 Task: Look for Airbnb options in Bungo-Takada-shi, Japan from 11th December, 2023 to 17th December, 2023 for 1 adult. Place can be private room with 1  bedroom having 1 bed and 1 bathroom. Property type can be hotel.
Action: Mouse moved to (442, 164)
Screenshot: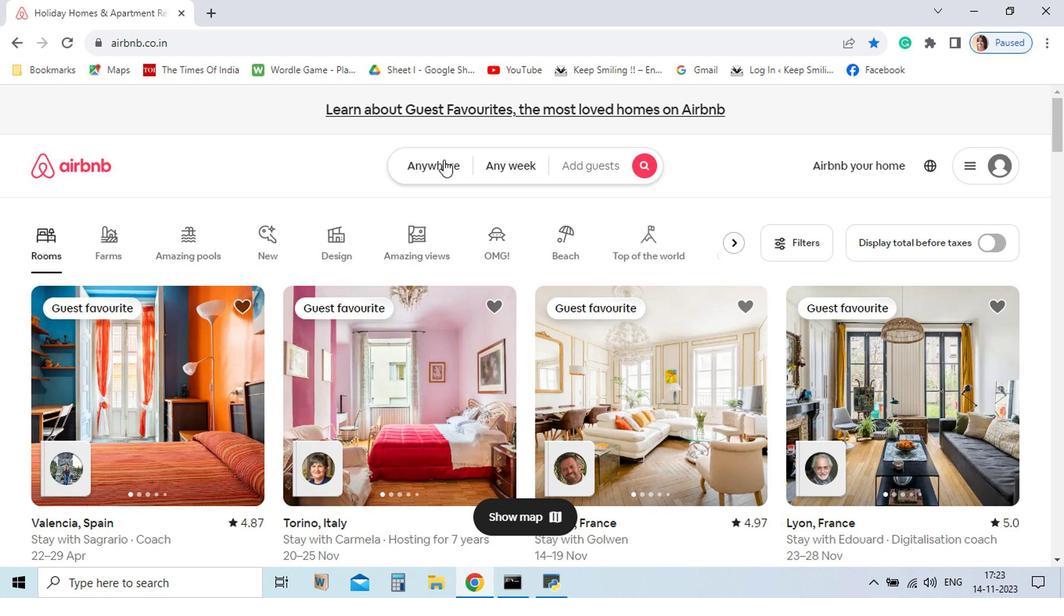 
Action: Mouse pressed left at (442, 164)
Screenshot: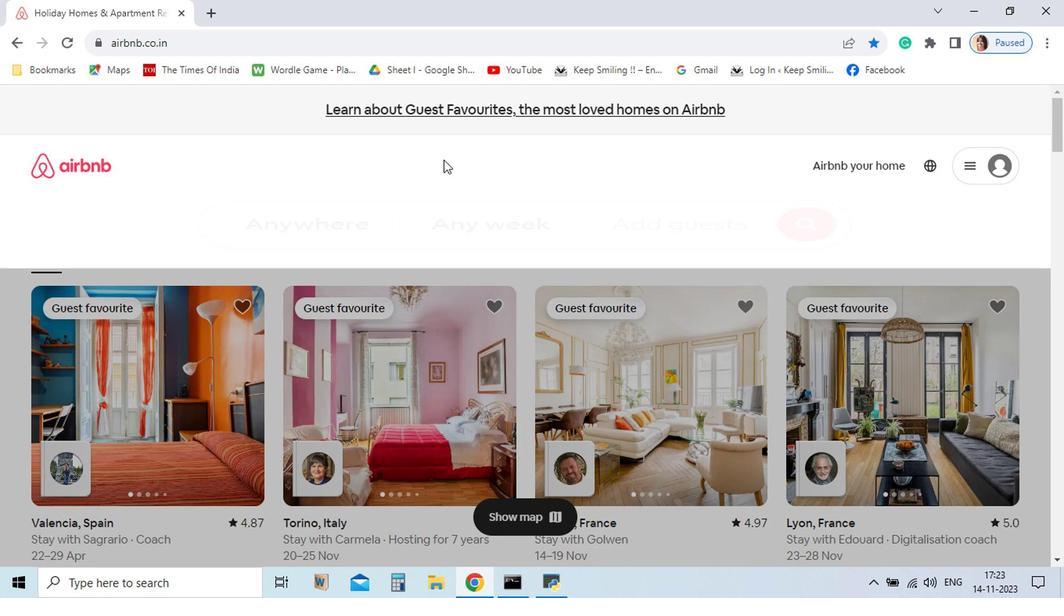 
Action: Mouse moved to (438, 195)
Screenshot: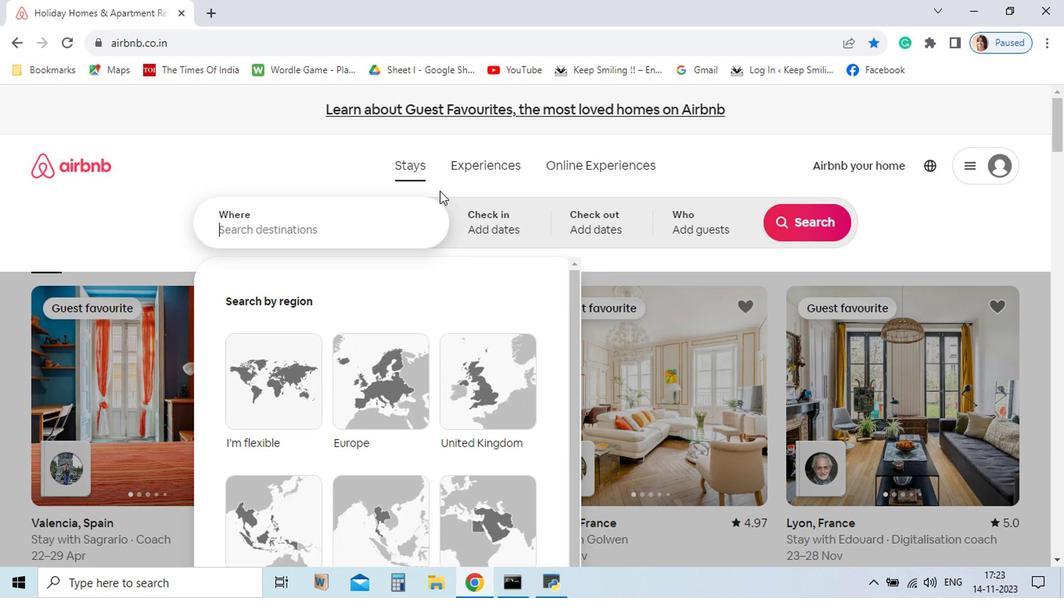
Action: Key pressed <Key.shift>Bungo-<Key.shift>Taka
Screenshot: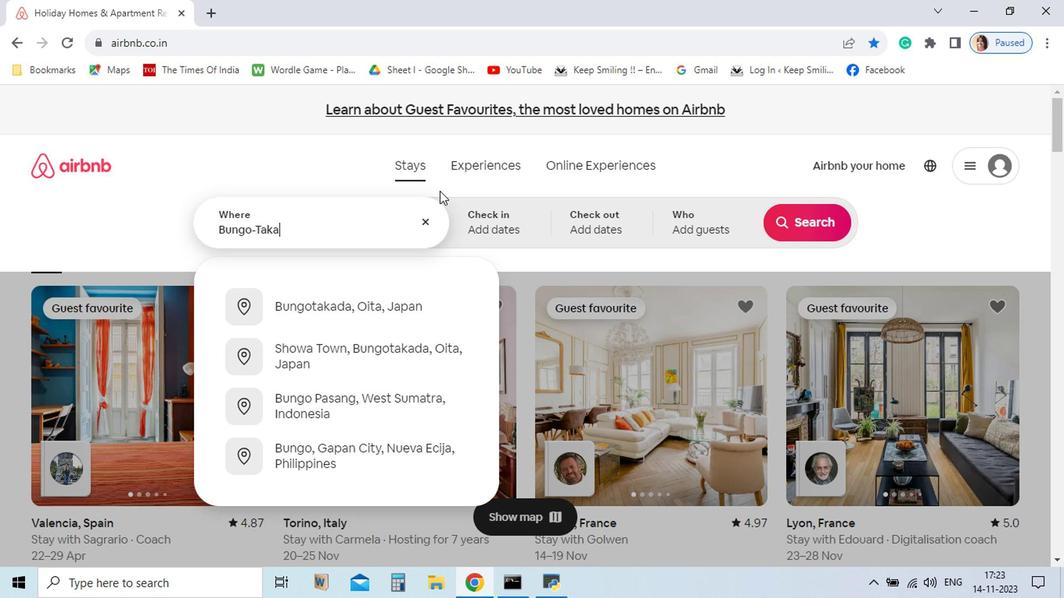 
Action: Mouse moved to (405, 313)
Screenshot: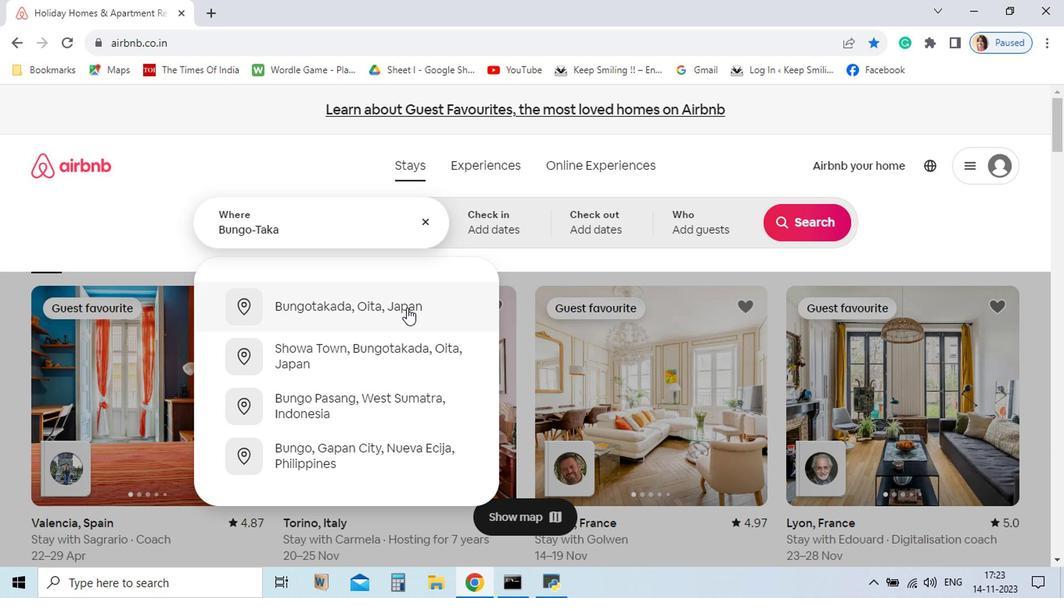 
Action: Mouse pressed left at (405, 313)
Screenshot: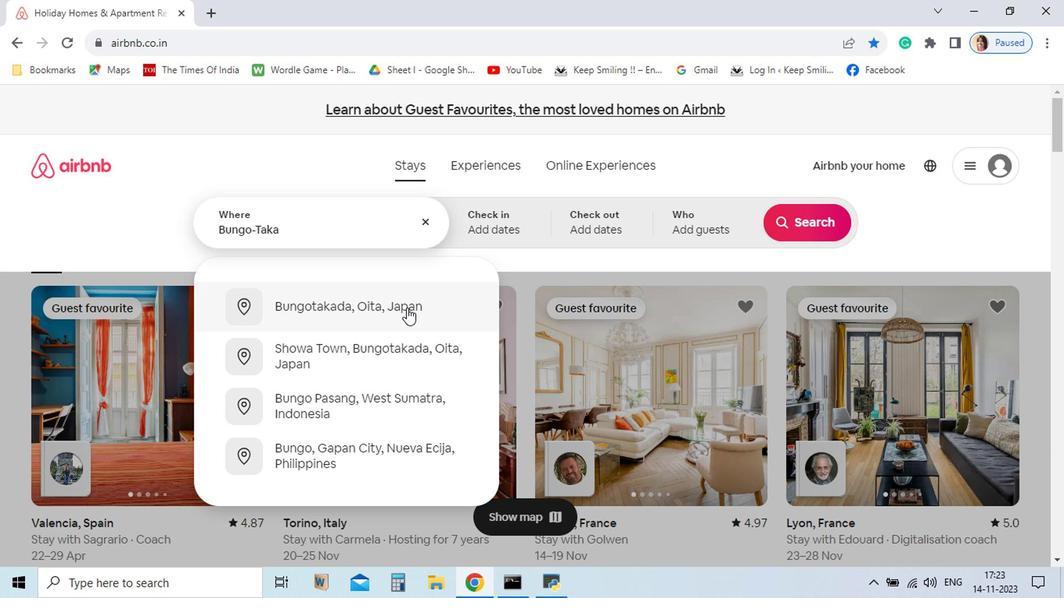 
Action: Mouse moved to (314, 235)
Screenshot: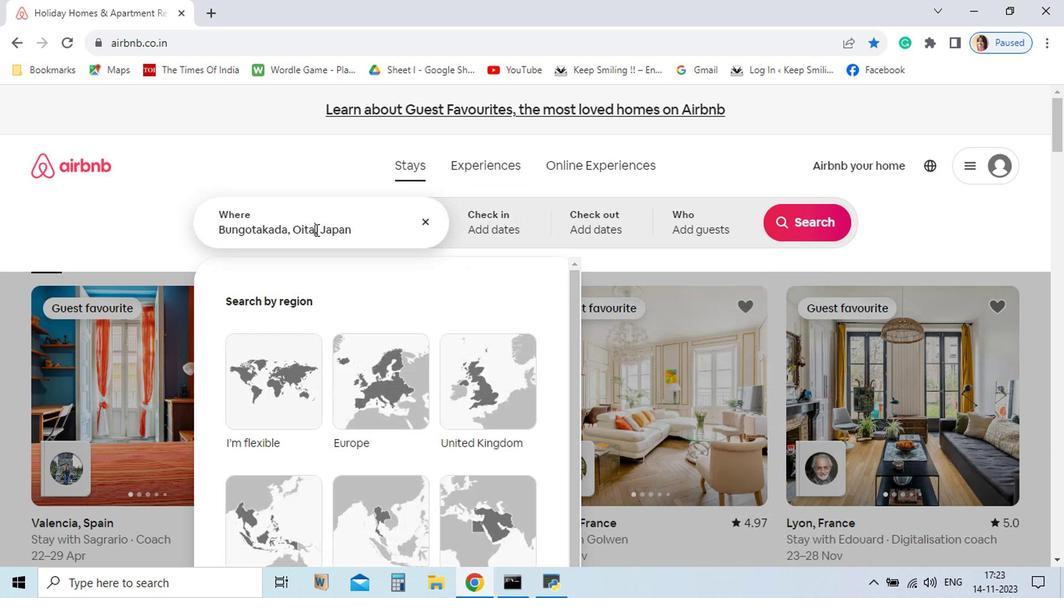 
Action: Mouse pressed left at (314, 235)
Screenshot: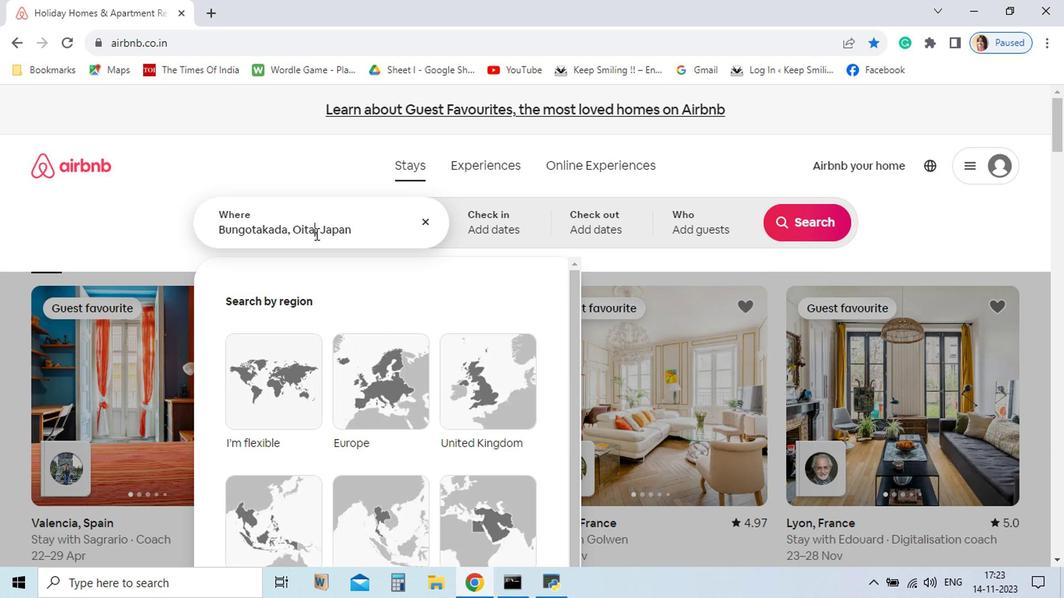 
Action: Mouse moved to (314, 238)
Screenshot: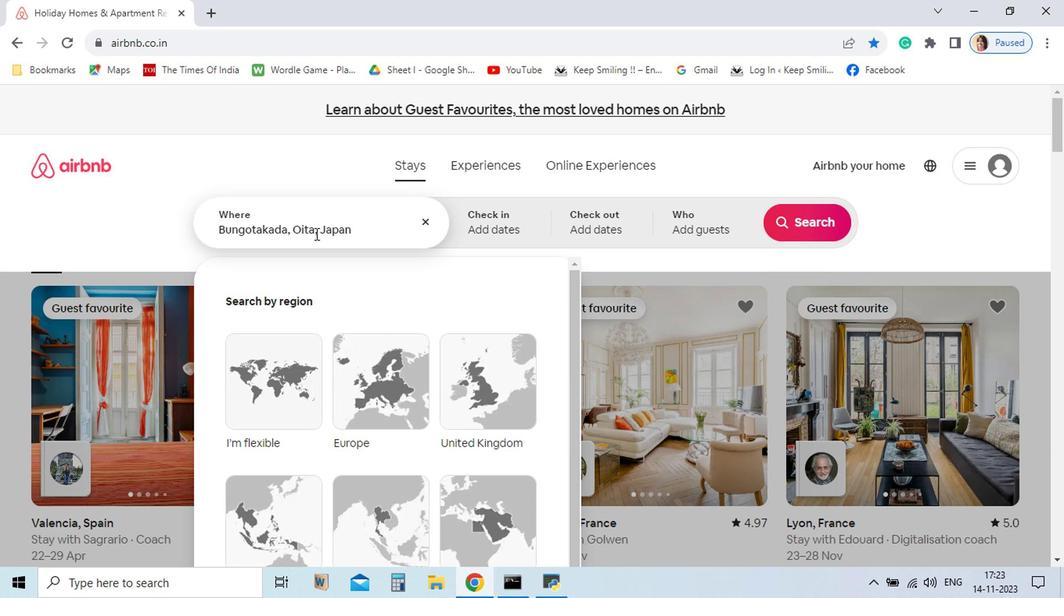 
Action: Key pressed <Key.backspace><Key.backspace><Key.backspace><Key.backspace><Key.backspace><Key.backspace>-shi
Screenshot: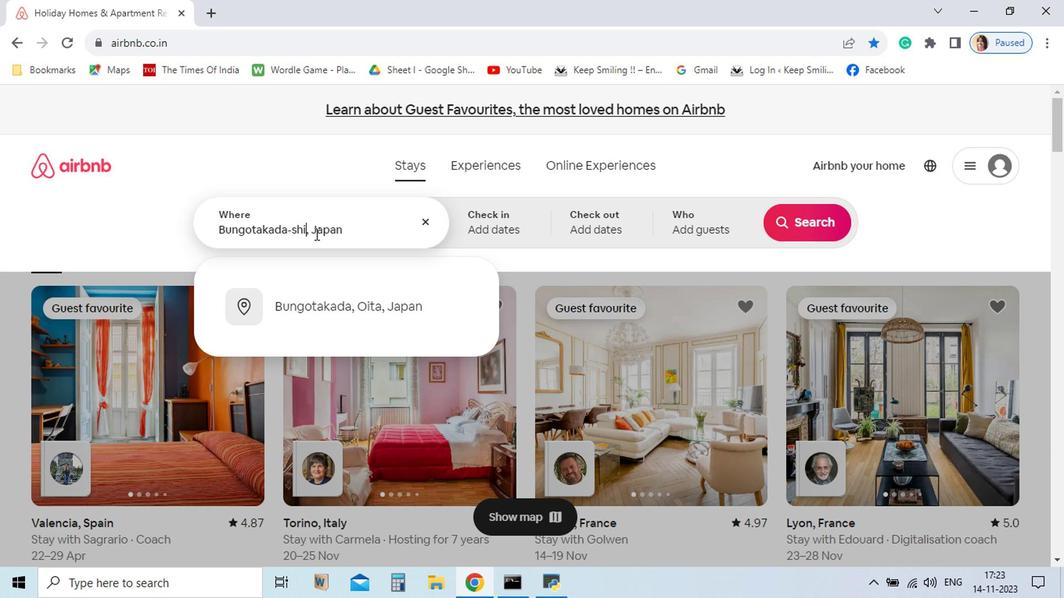 
Action: Mouse moved to (344, 236)
Screenshot: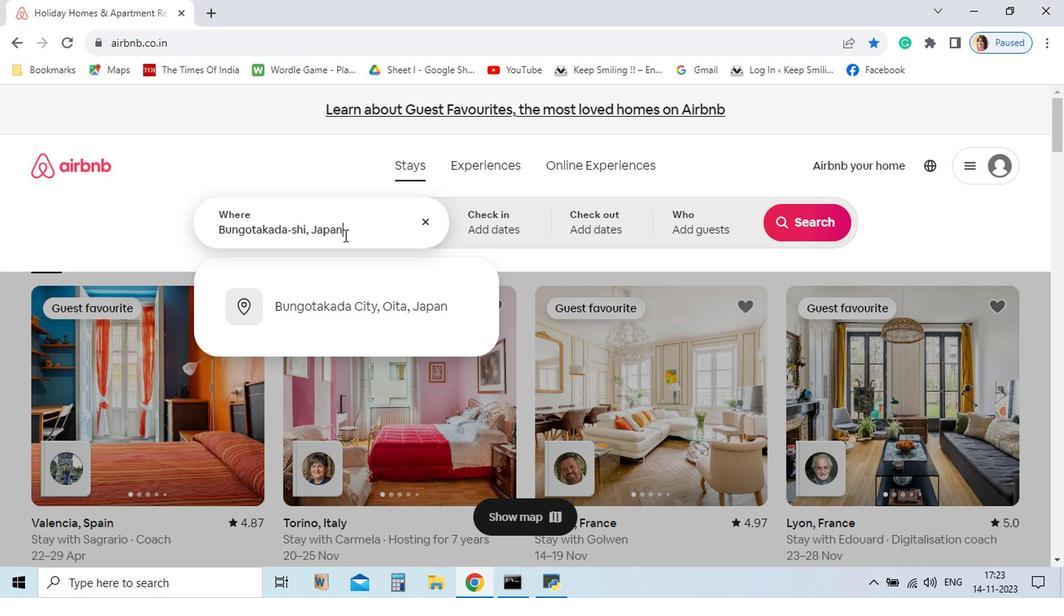 
Action: Mouse pressed left at (344, 236)
Screenshot: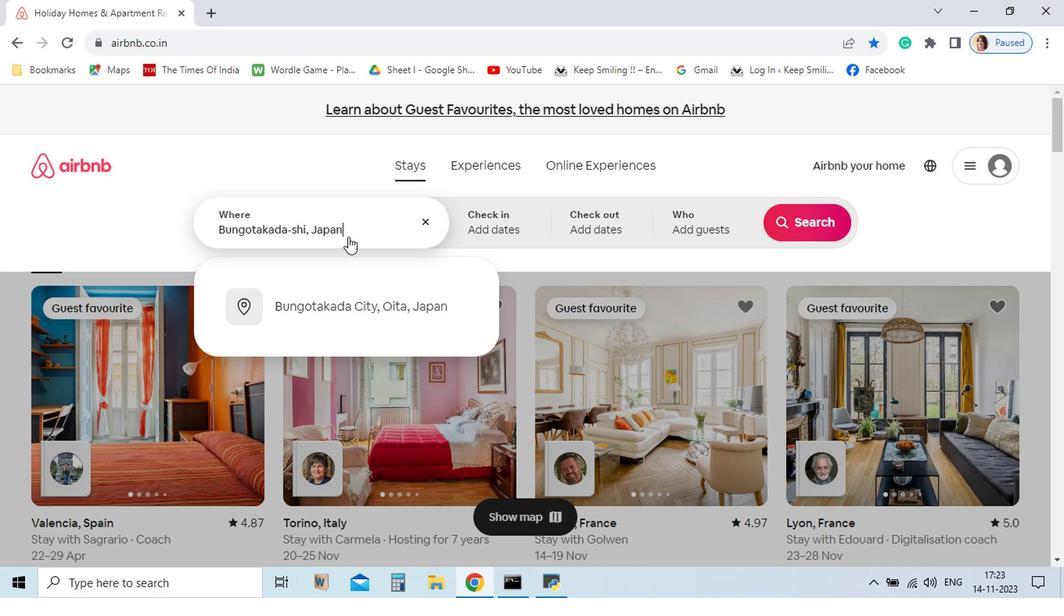 
Action: Mouse moved to (347, 242)
Screenshot: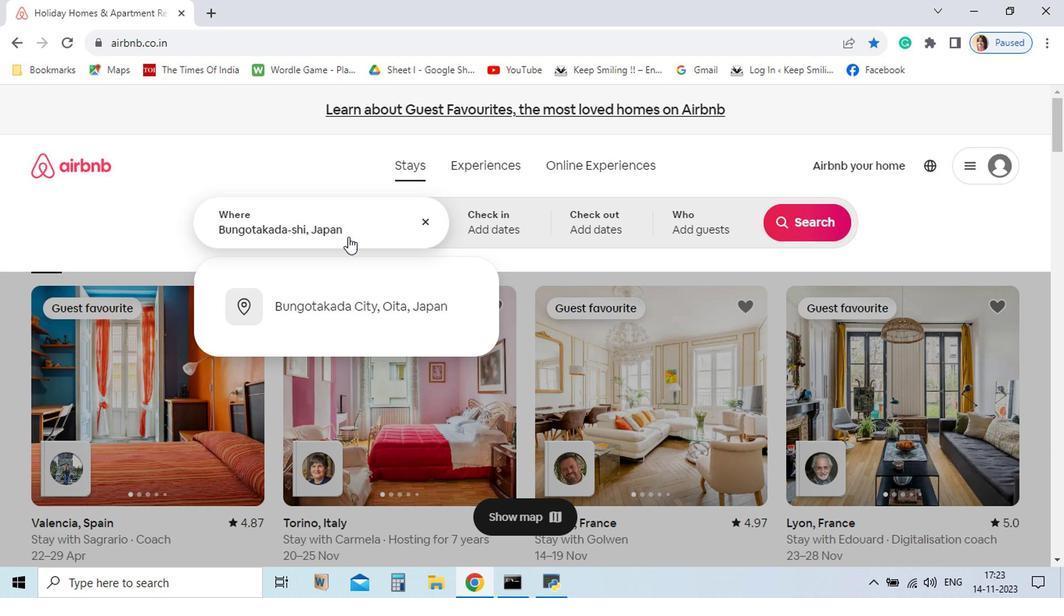 
Action: Key pressed <Key.enter>
Screenshot: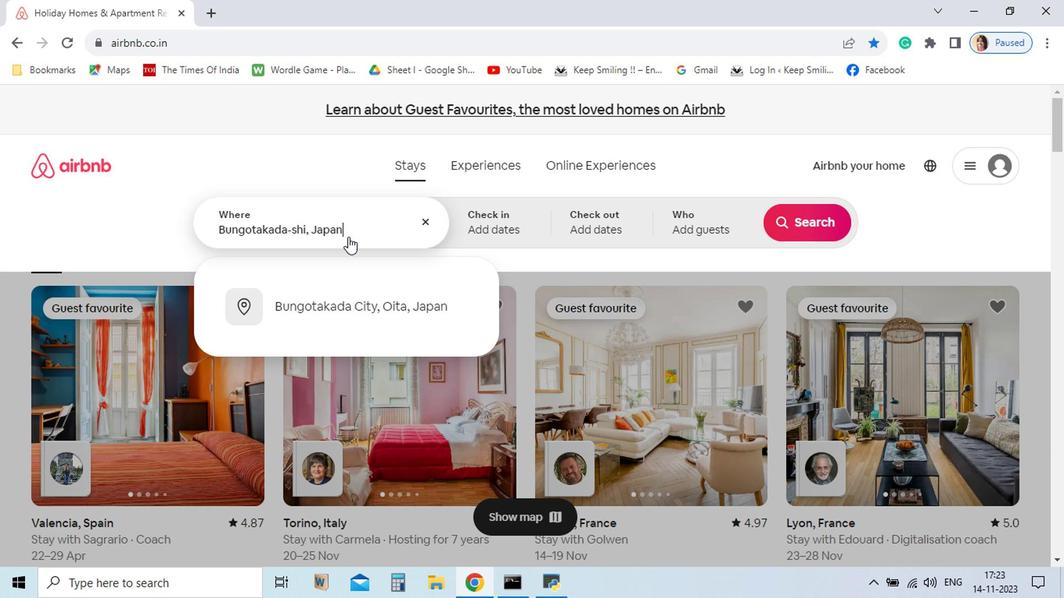 
Action: Mouse moved to (593, 502)
Screenshot: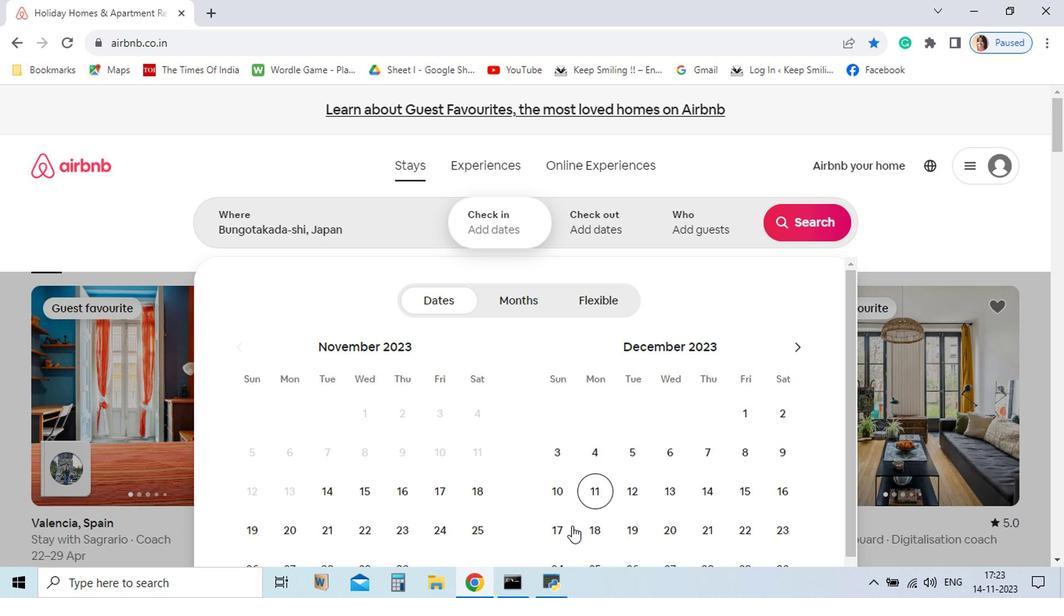 
Action: Mouse pressed left at (593, 502)
Screenshot: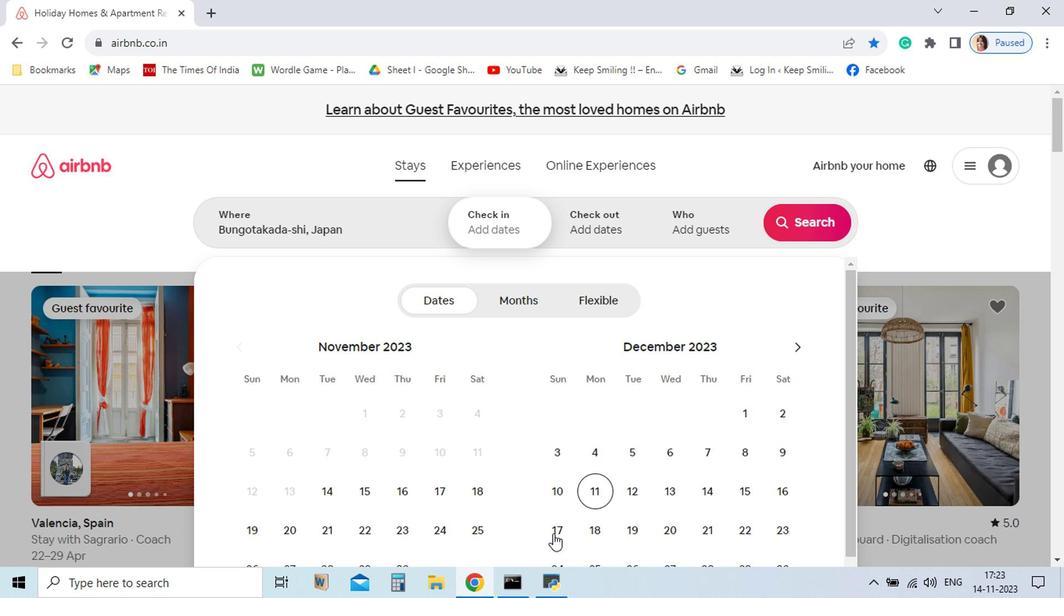 
Action: Mouse moved to (552, 540)
Screenshot: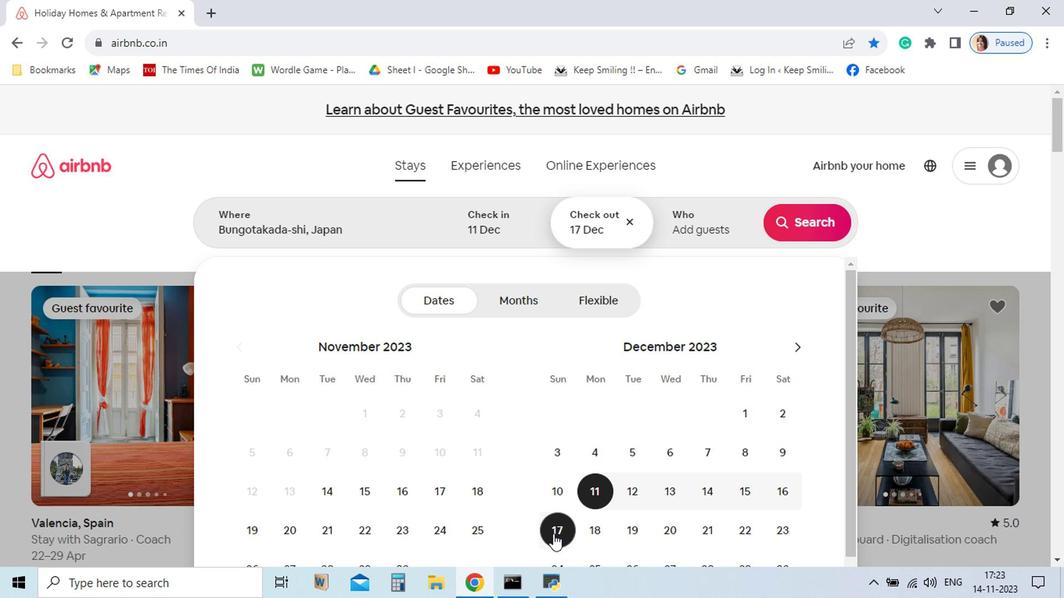 
Action: Mouse pressed left at (552, 540)
Screenshot: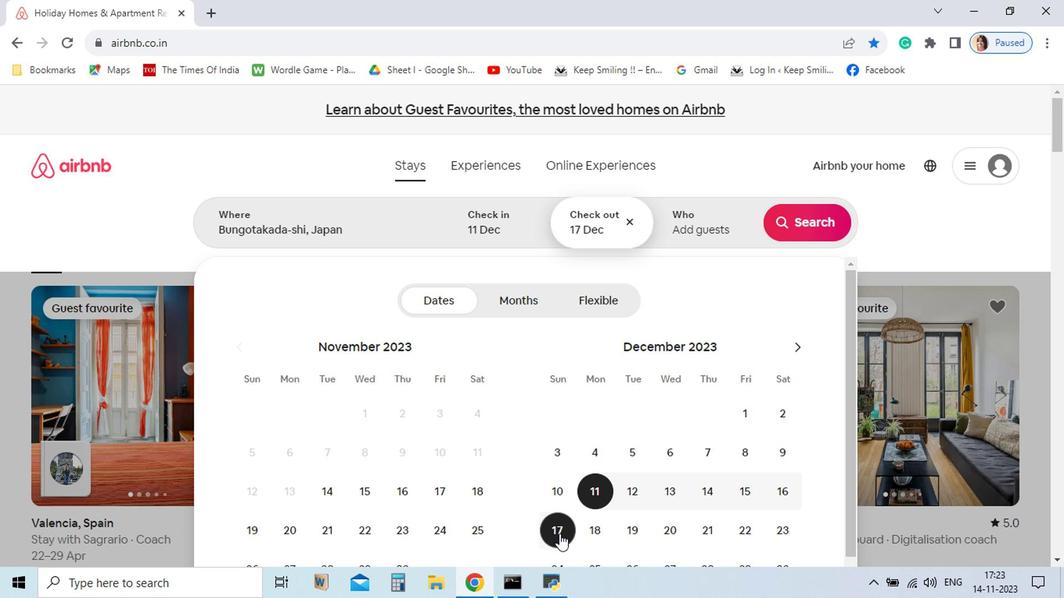 
Action: Mouse moved to (703, 227)
Screenshot: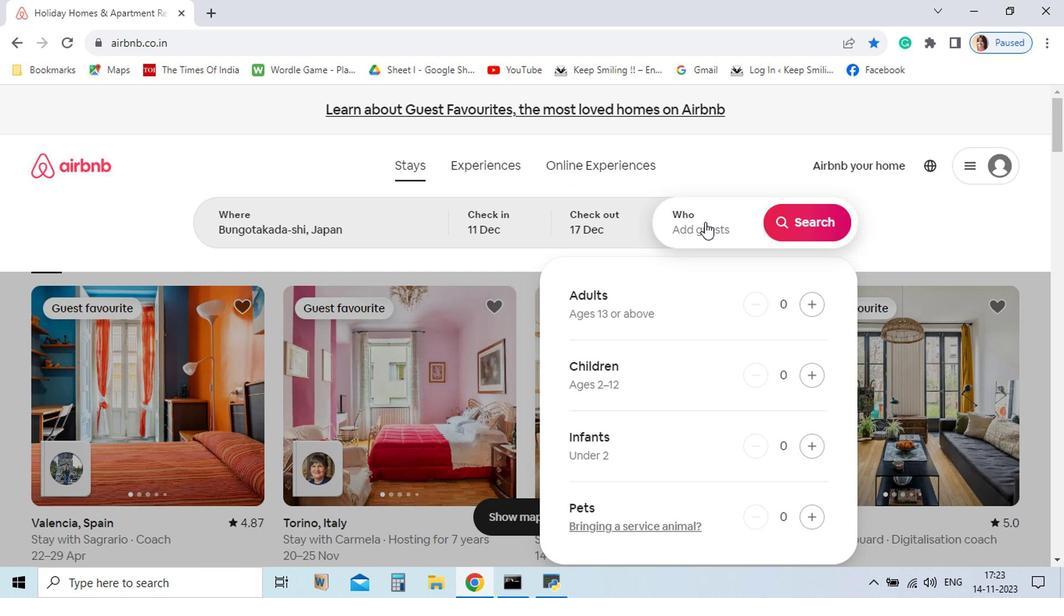 
Action: Mouse pressed left at (703, 227)
Screenshot: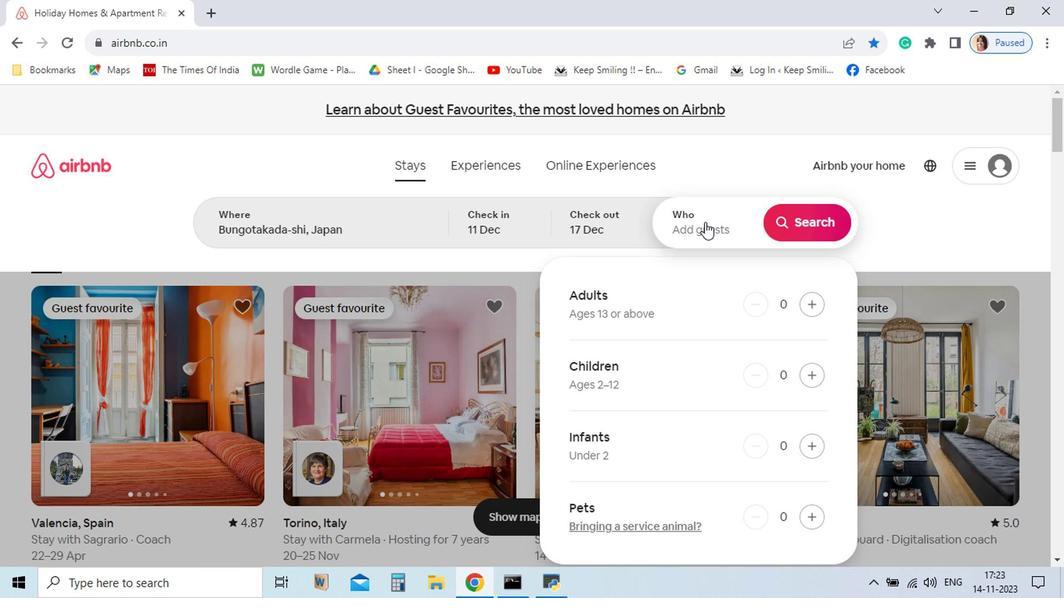 
Action: Mouse moved to (809, 312)
Screenshot: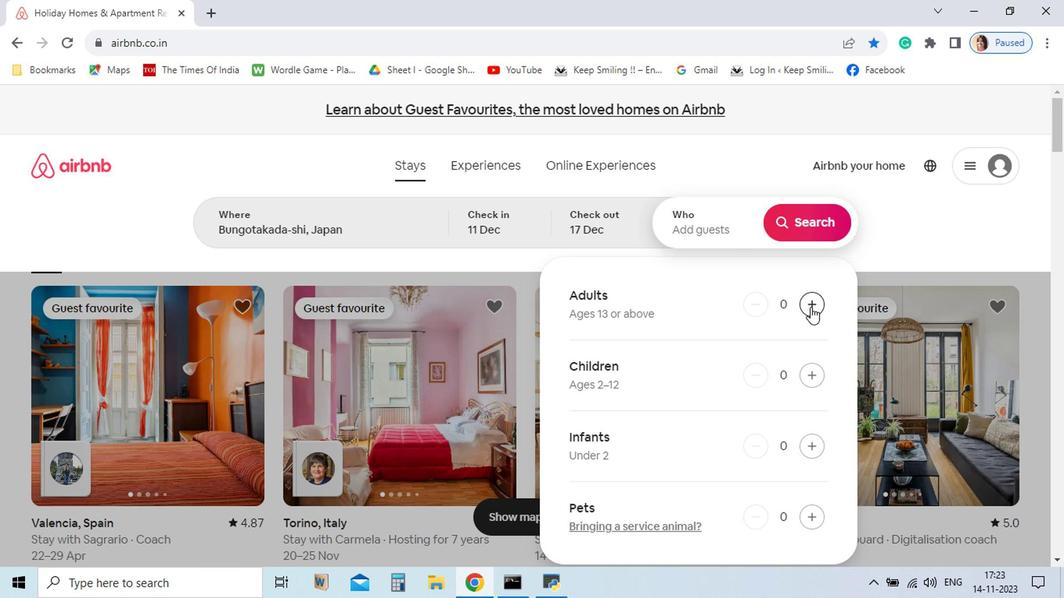 
Action: Mouse pressed left at (809, 312)
Screenshot: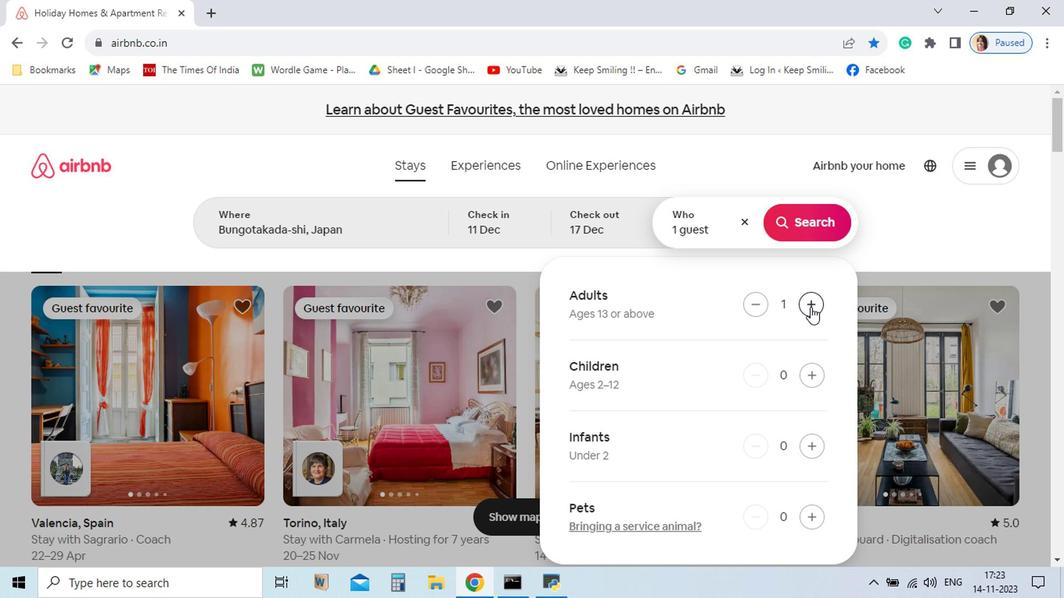 
Action: Mouse moved to (821, 230)
Screenshot: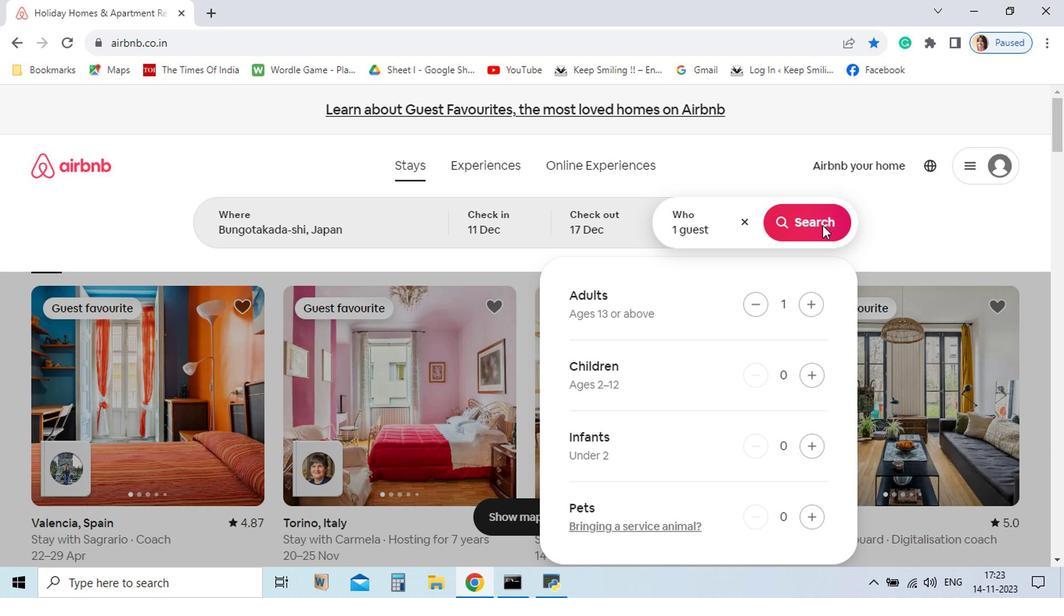 
Action: Mouse pressed left at (821, 230)
Screenshot: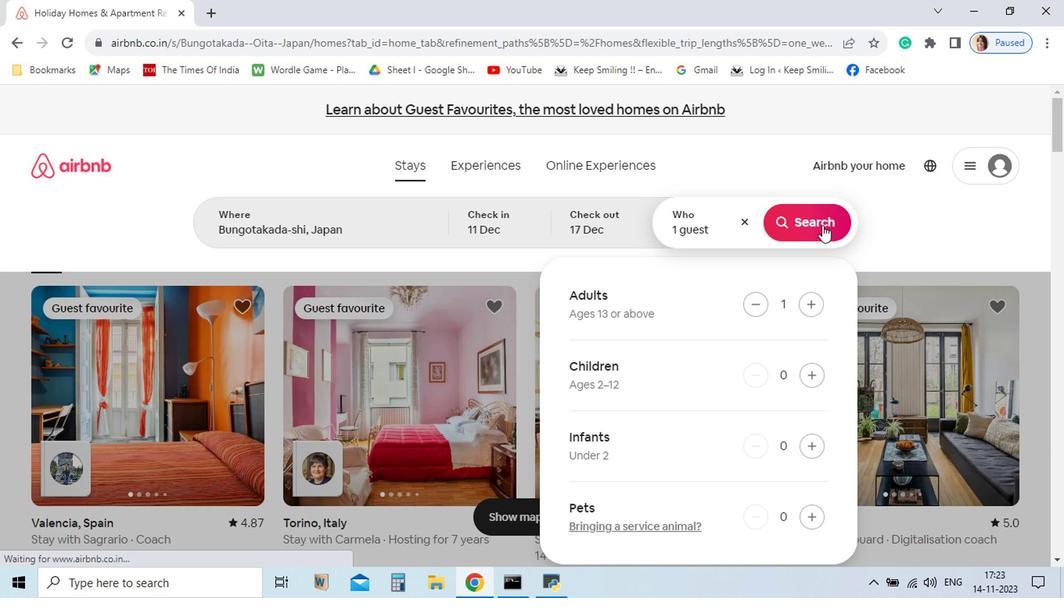 
Action: Mouse moved to (815, 179)
Screenshot: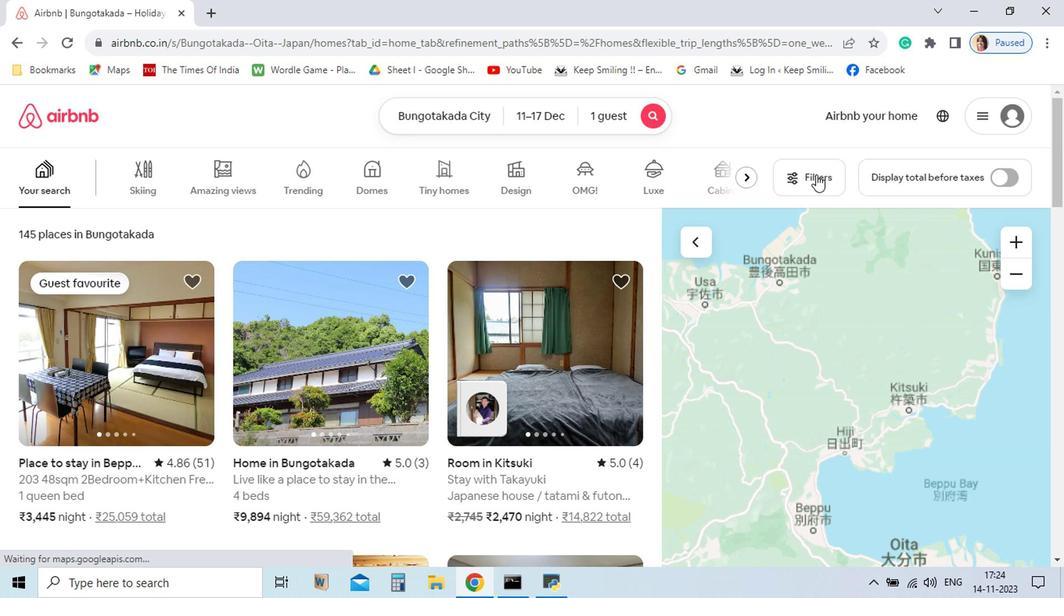 
Action: Mouse pressed left at (815, 179)
Screenshot: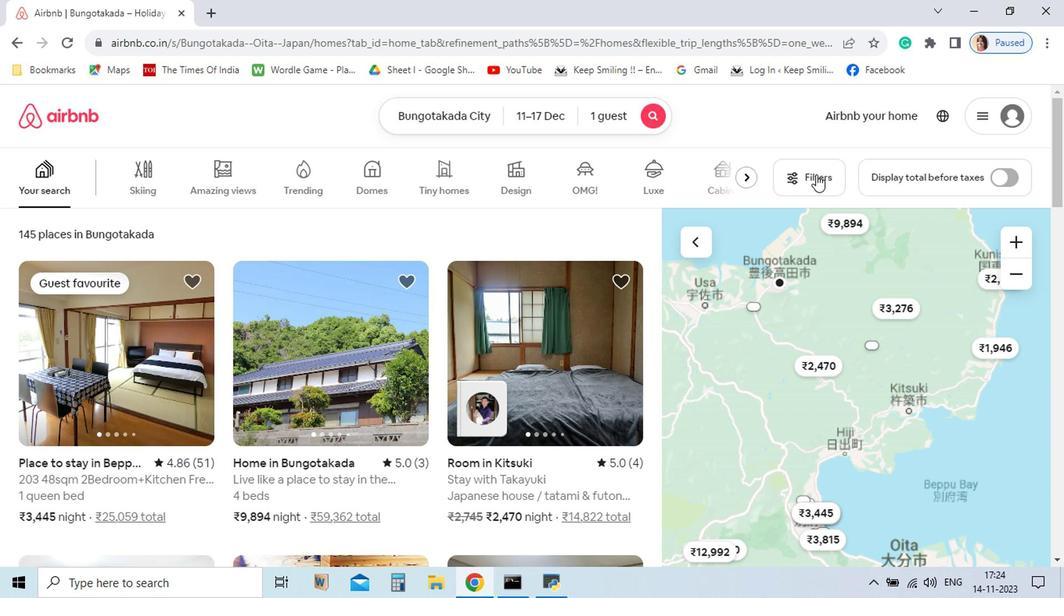 
Action: Mouse pressed left at (815, 179)
Screenshot: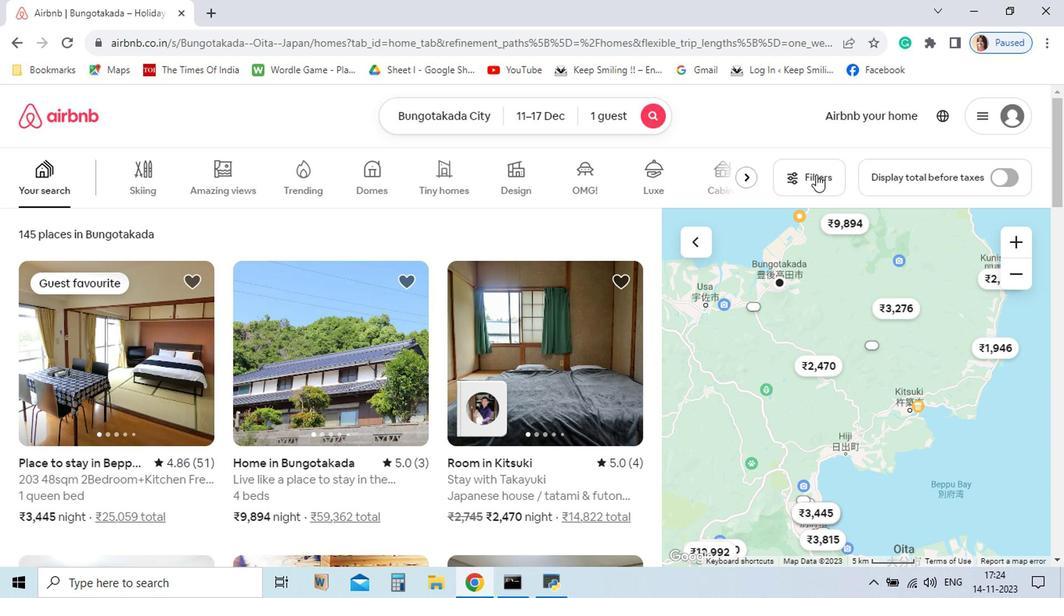 
Action: Mouse moved to (827, 209)
Screenshot: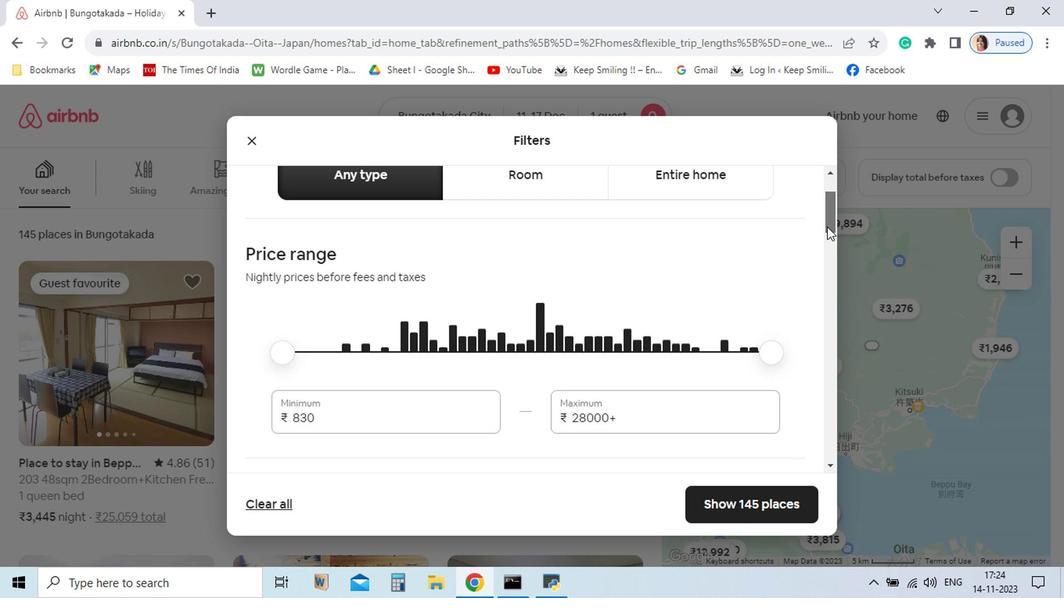 
Action: Mouse pressed left at (827, 209)
Screenshot: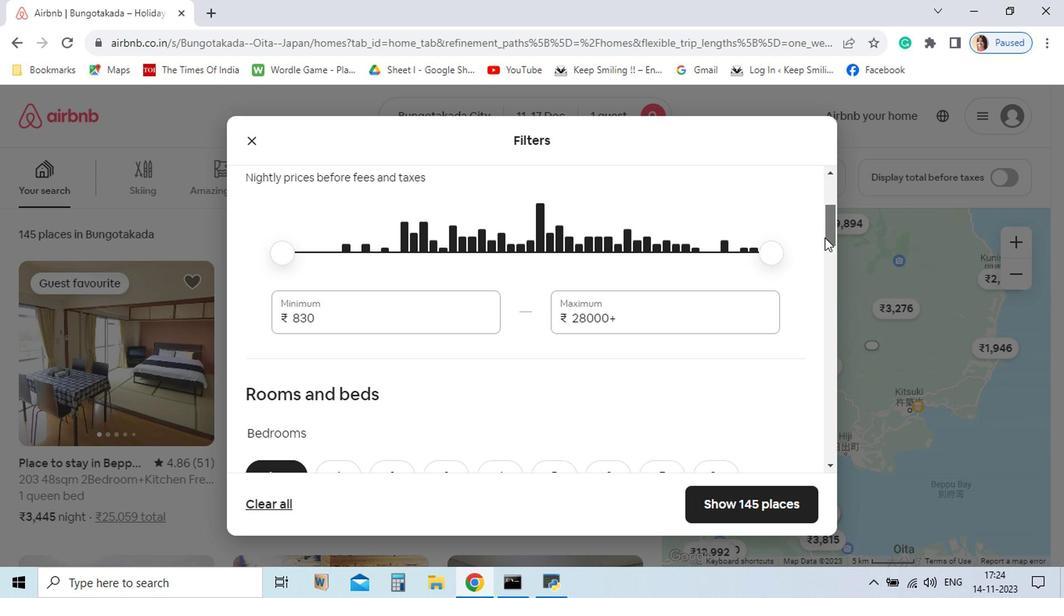 
Action: Mouse moved to (347, 272)
Screenshot: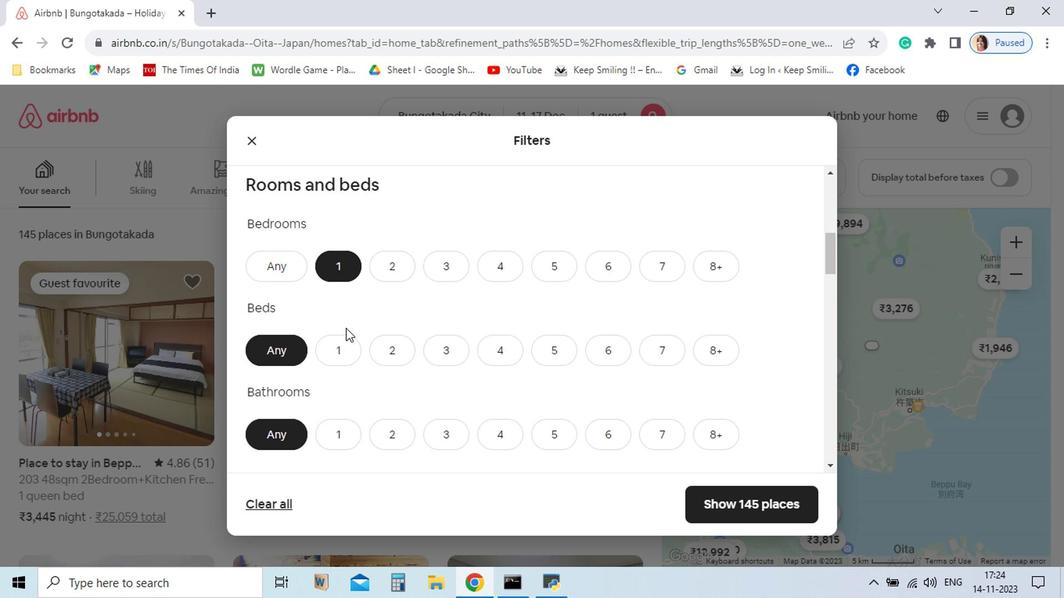 
Action: Mouse pressed left at (347, 272)
Screenshot: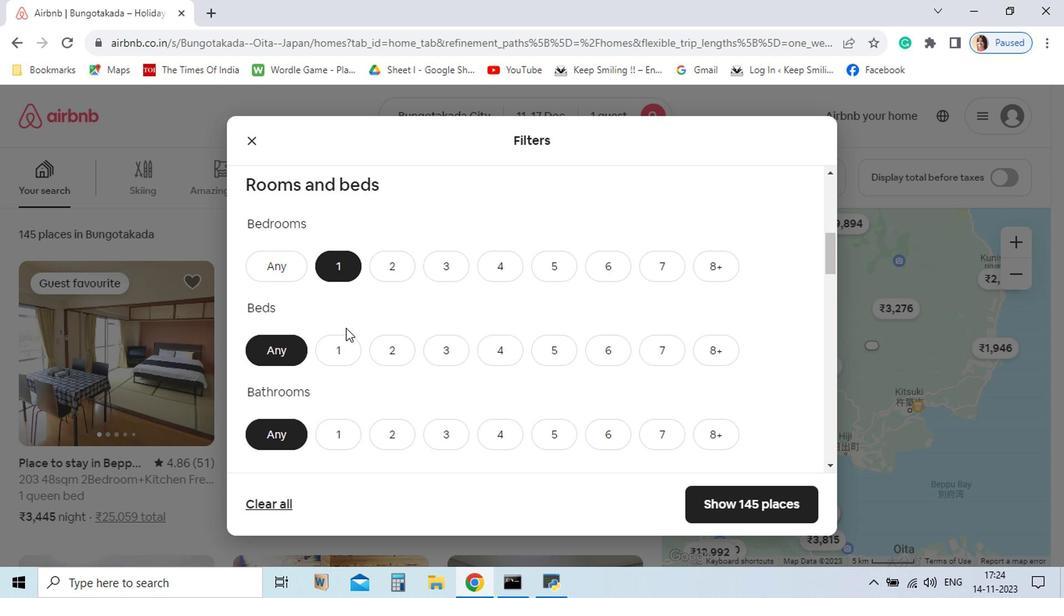 
Action: Mouse moved to (344, 353)
Screenshot: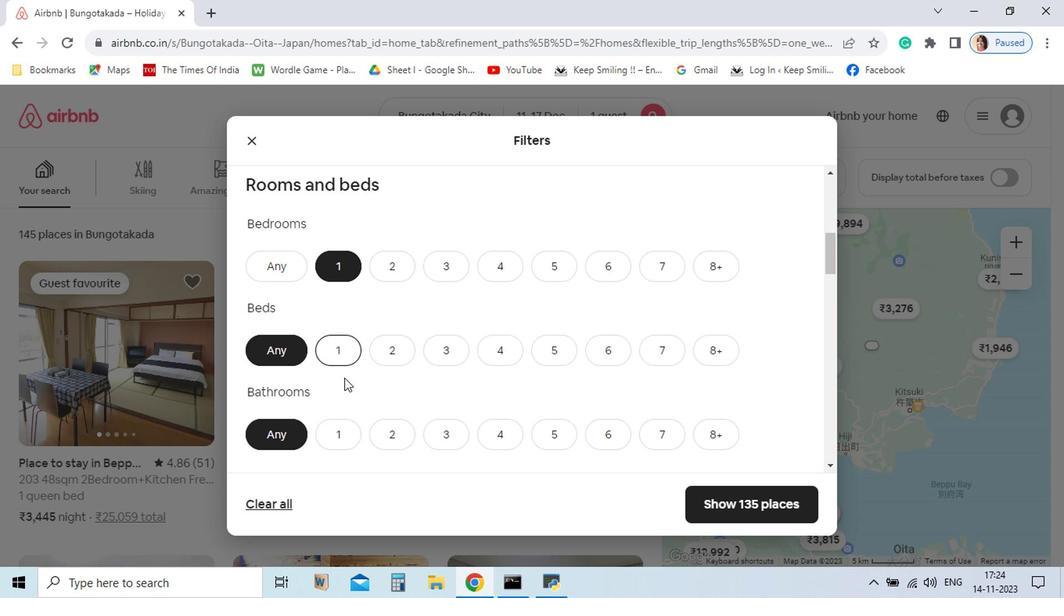 
Action: Mouse pressed left at (344, 353)
Screenshot: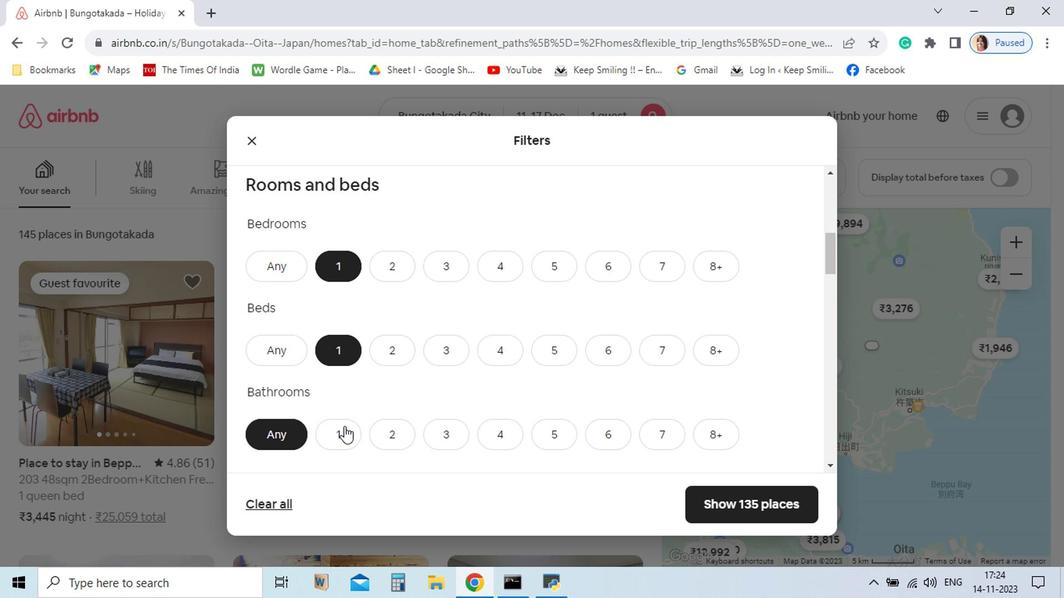 
Action: Mouse moved to (343, 435)
Screenshot: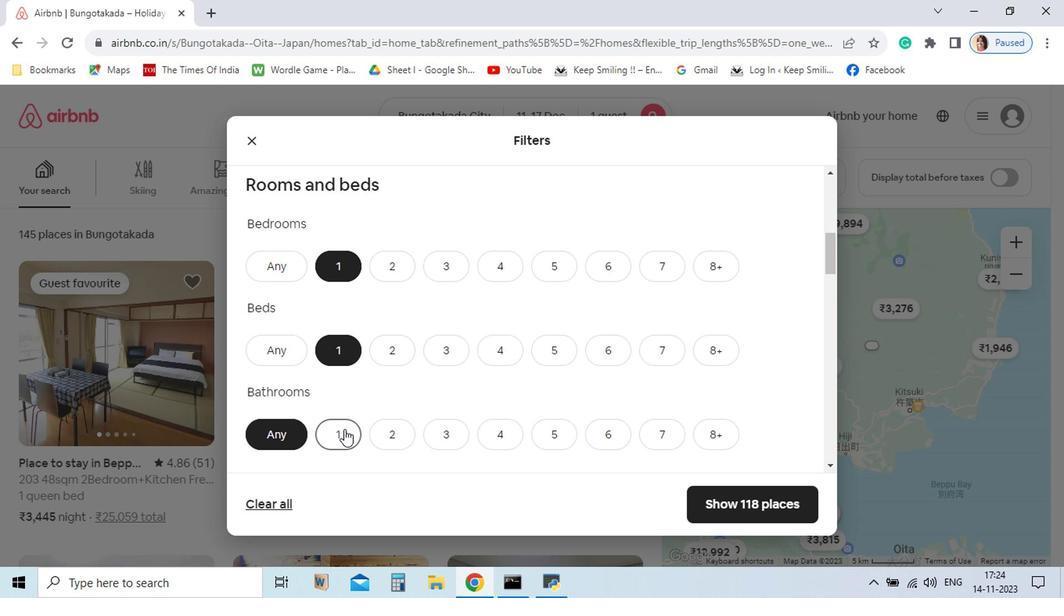 
Action: Mouse pressed left at (343, 435)
Screenshot: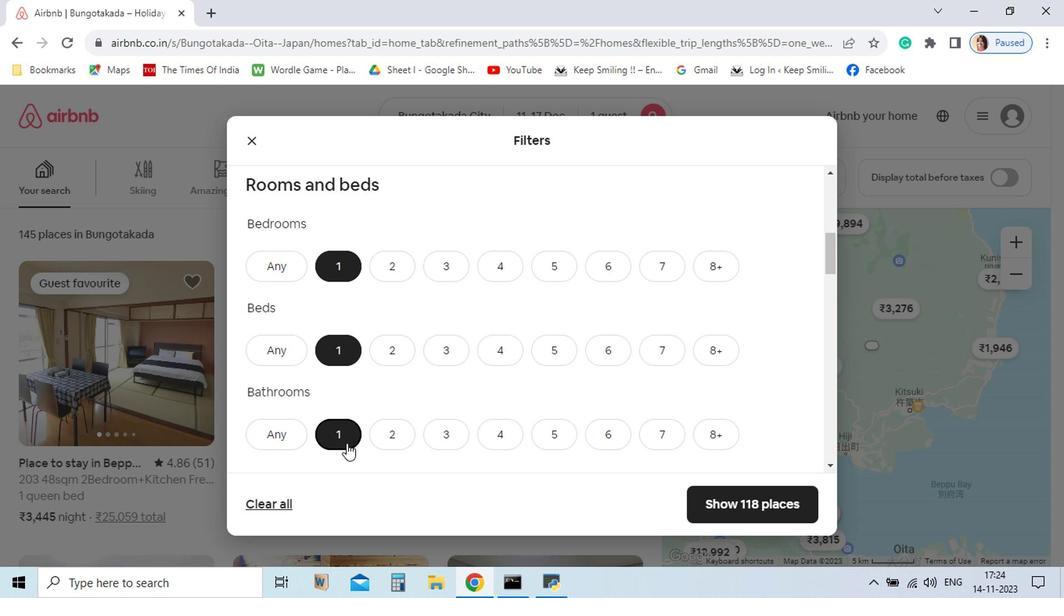 
Action: Mouse moved to (400, 400)
Screenshot: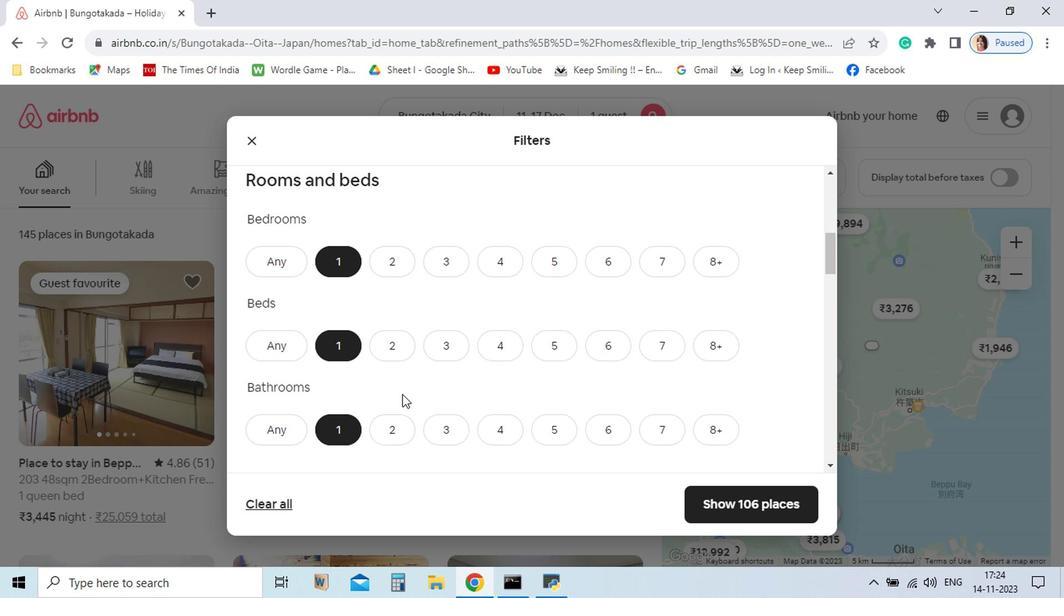 
Action: Mouse scrolled (400, 399) with delta (0, 0)
Screenshot: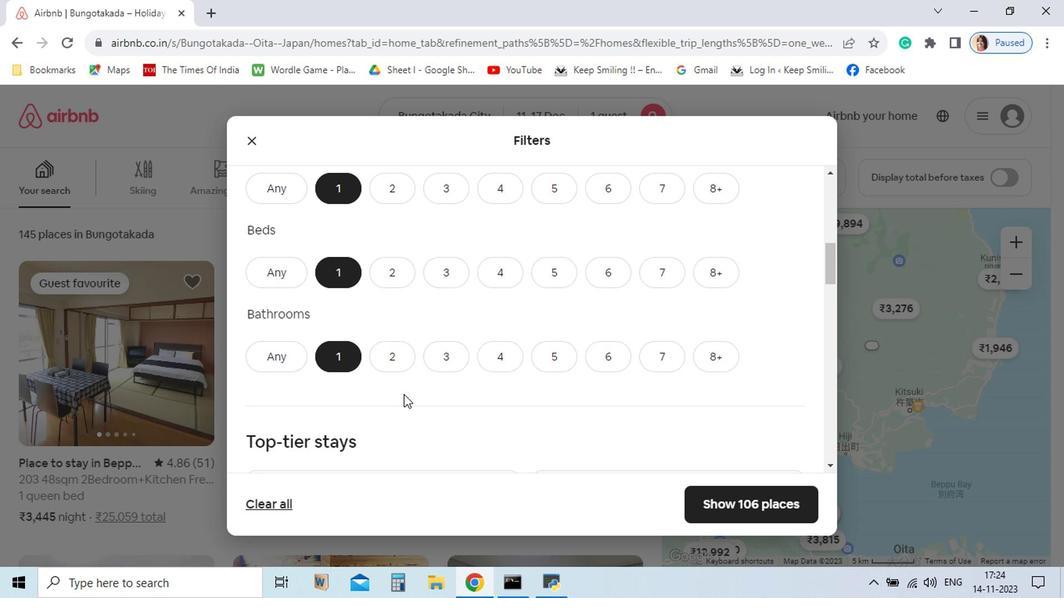
Action: Mouse moved to (402, 400)
Screenshot: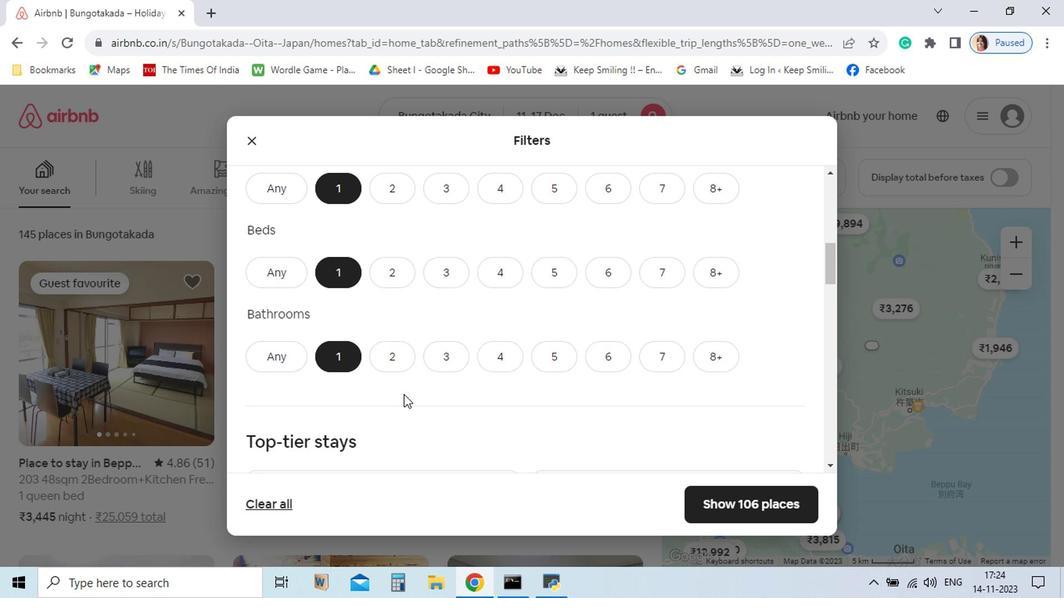 
Action: Mouse scrolled (402, 399) with delta (0, 0)
Screenshot: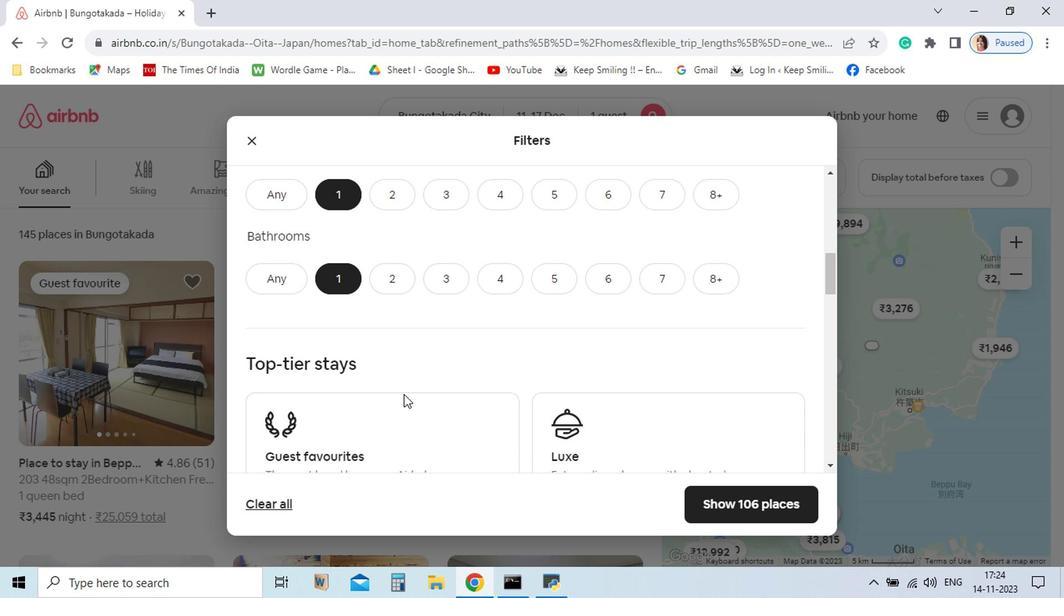 
Action: Mouse scrolled (402, 399) with delta (0, 0)
Screenshot: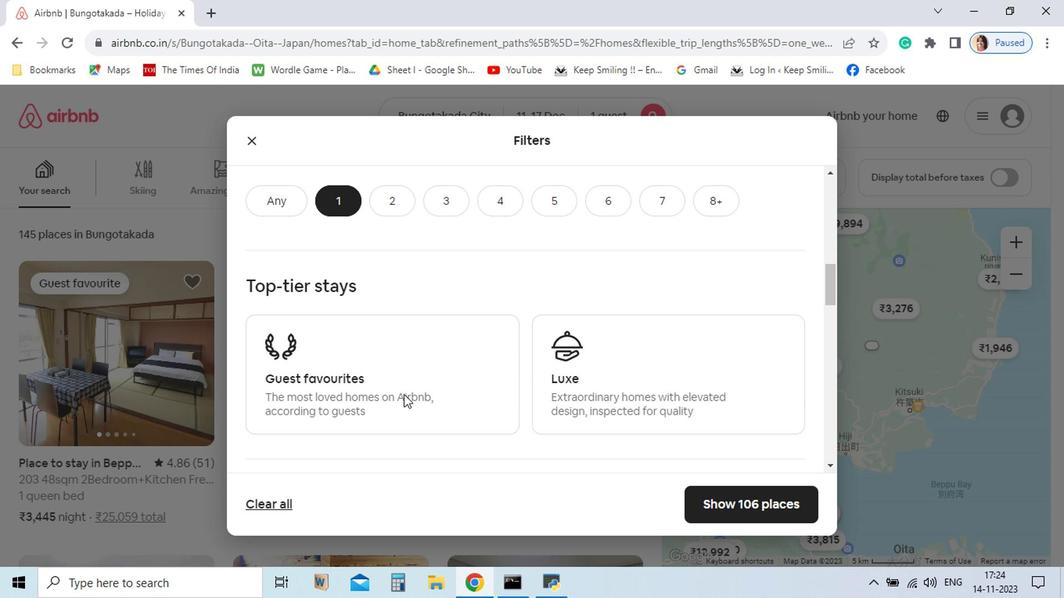 
Action: Mouse scrolled (402, 399) with delta (0, 0)
Screenshot: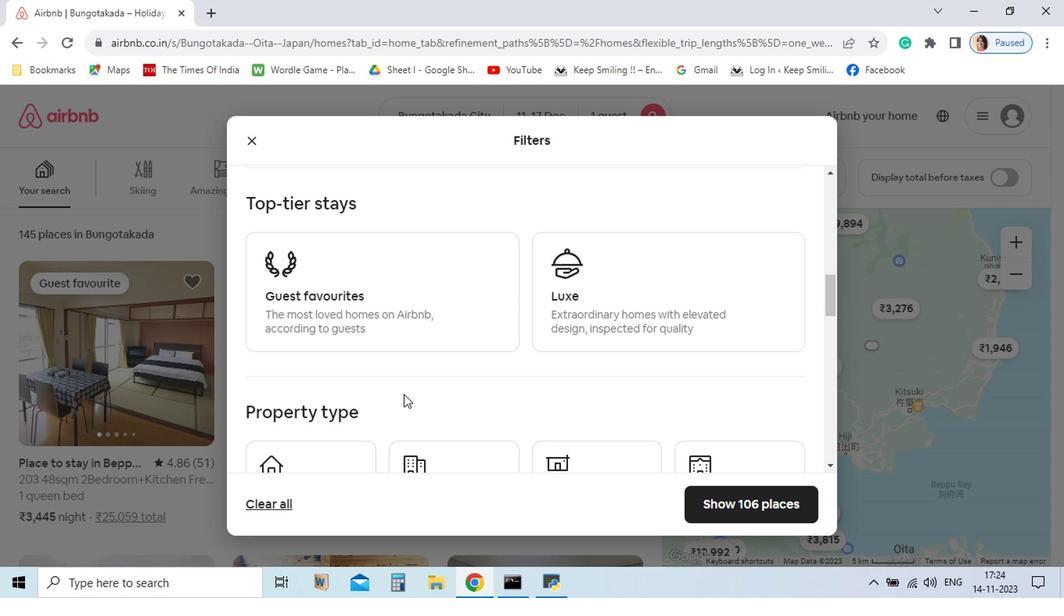 
Action: Mouse scrolled (402, 399) with delta (0, 0)
Screenshot: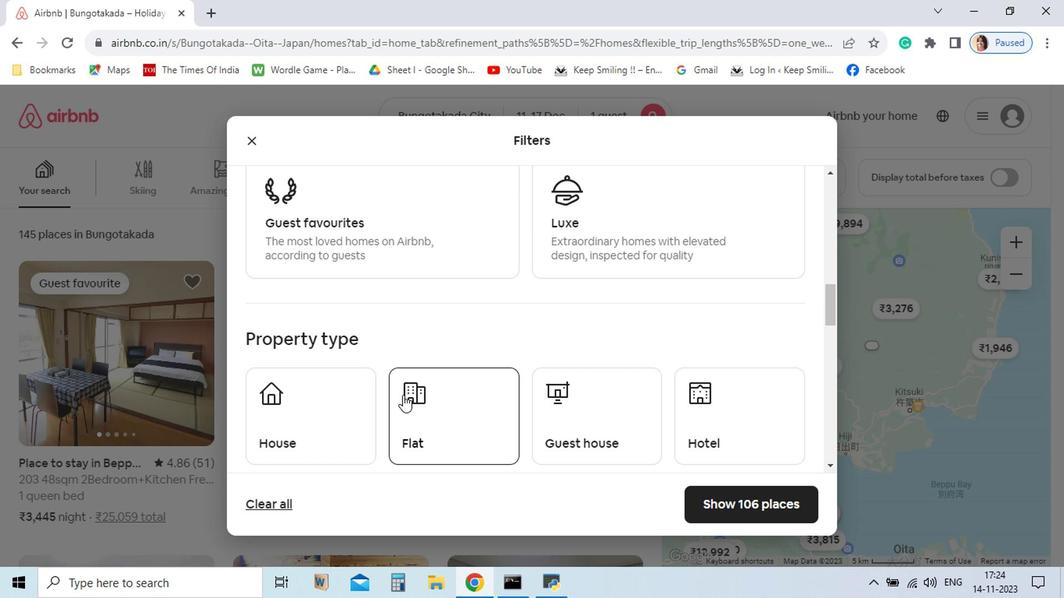 
Action: Mouse moved to (707, 418)
Screenshot: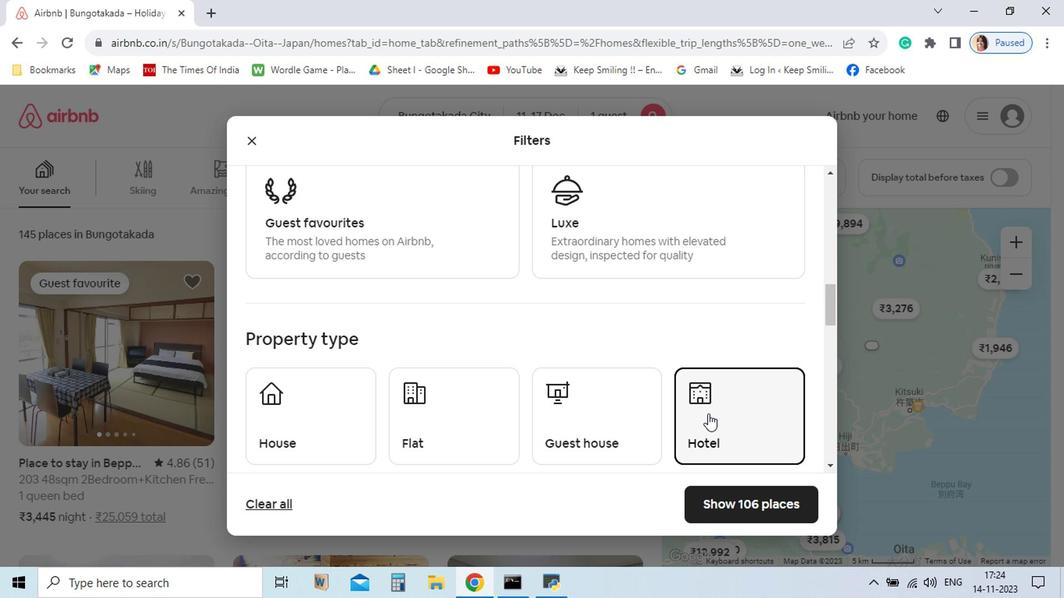 
Action: Mouse pressed left at (707, 418)
Screenshot: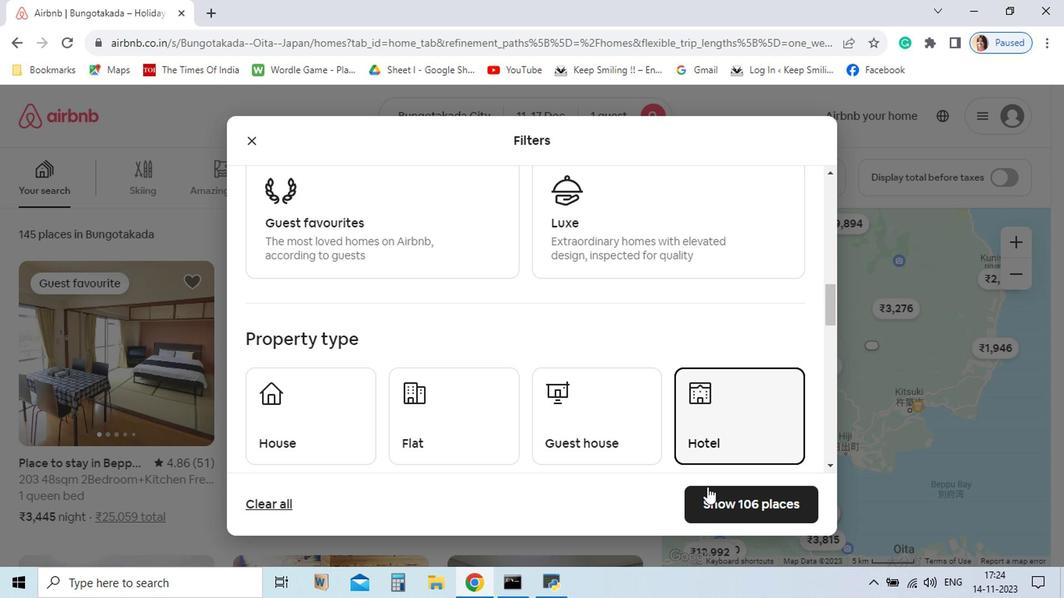 
Action: Mouse moved to (722, 504)
Screenshot: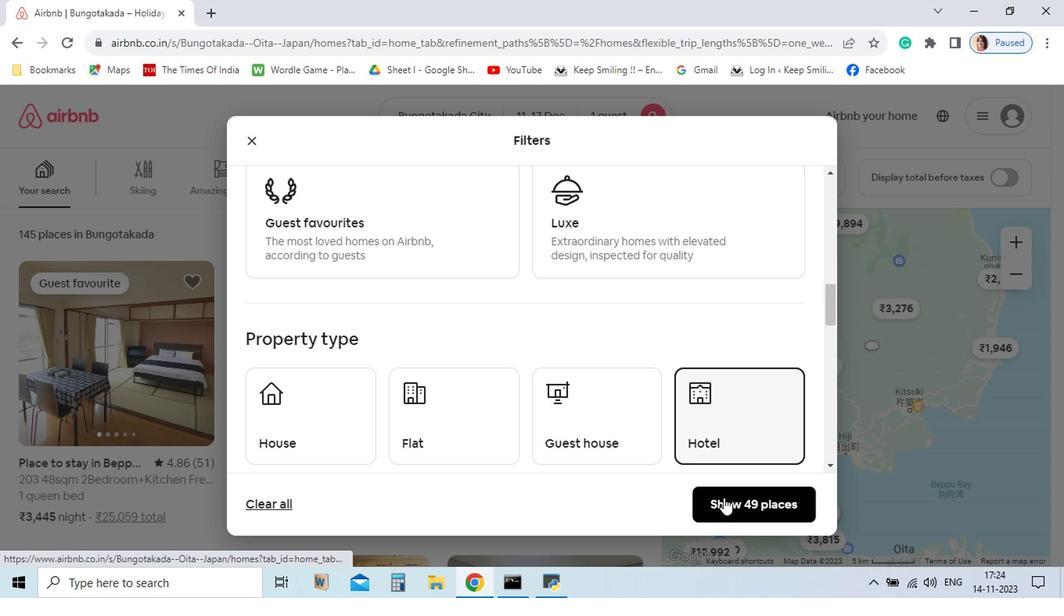 
Action: Mouse pressed left at (722, 504)
Screenshot: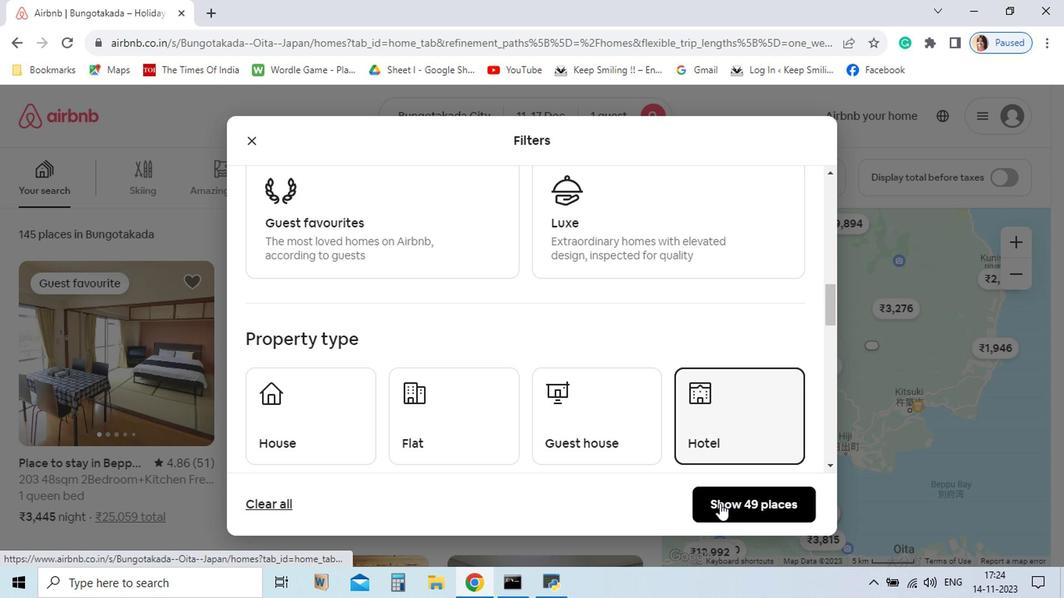 
Action: Mouse moved to (577, 409)
Screenshot: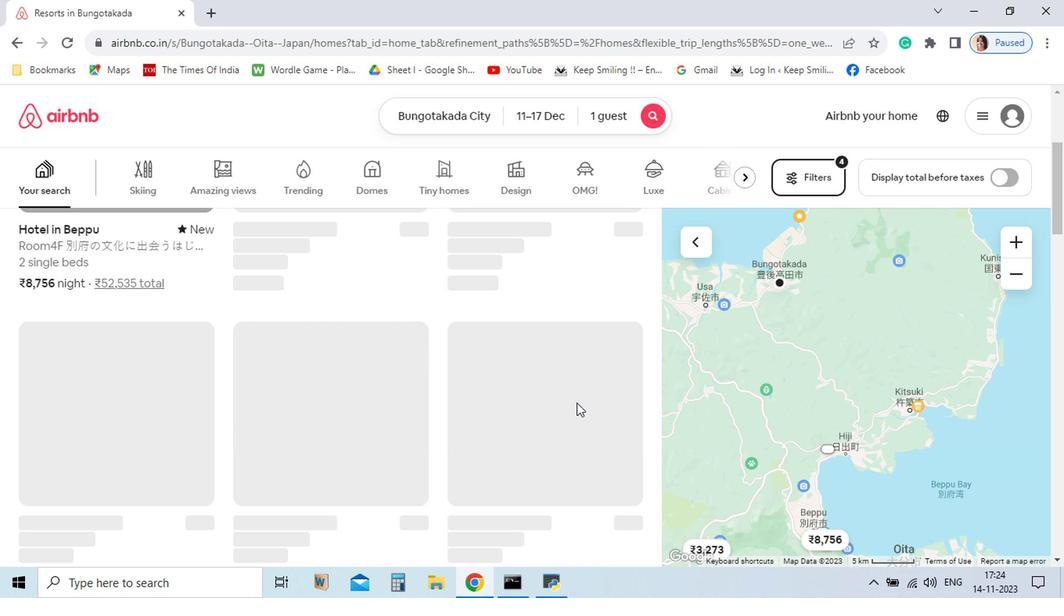 
Action: Mouse scrolled (577, 408) with delta (0, -1)
Screenshot: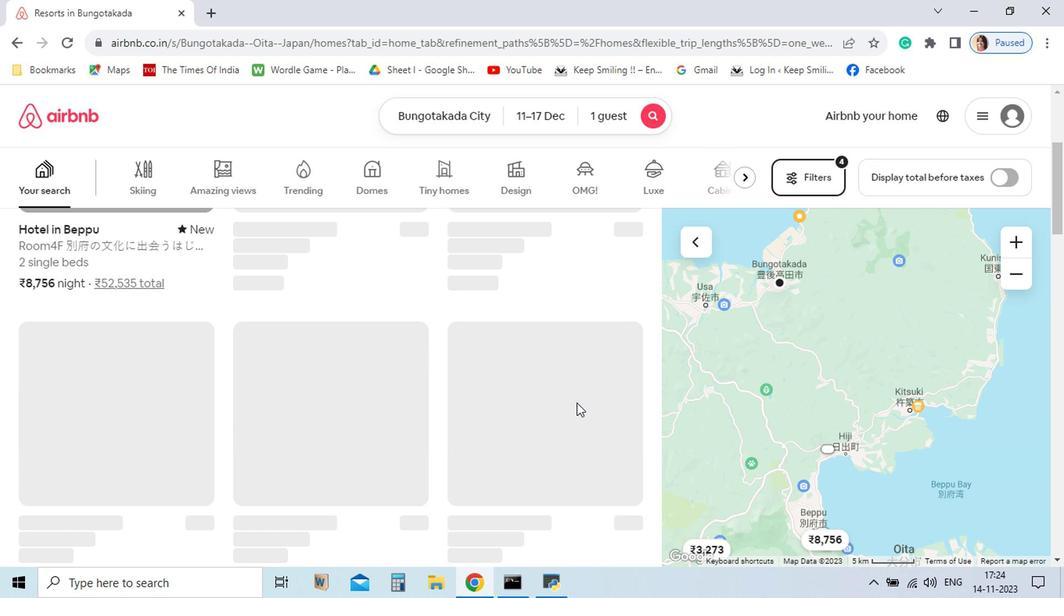 
Action: Mouse moved to (576, 409)
Screenshot: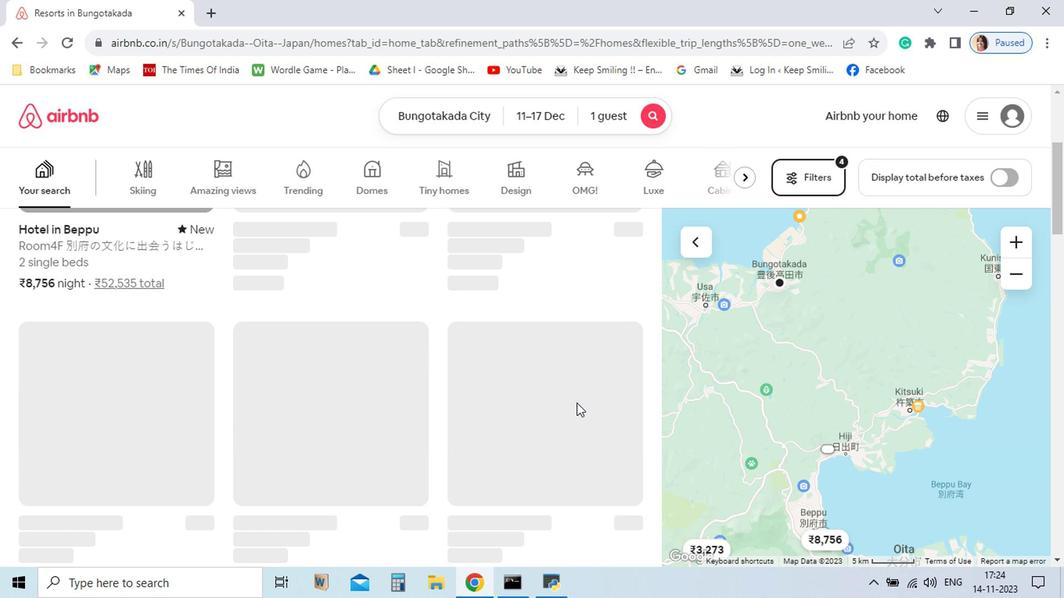 
Action: Mouse scrolled (576, 408) with delta (0, -1)
Screenshot: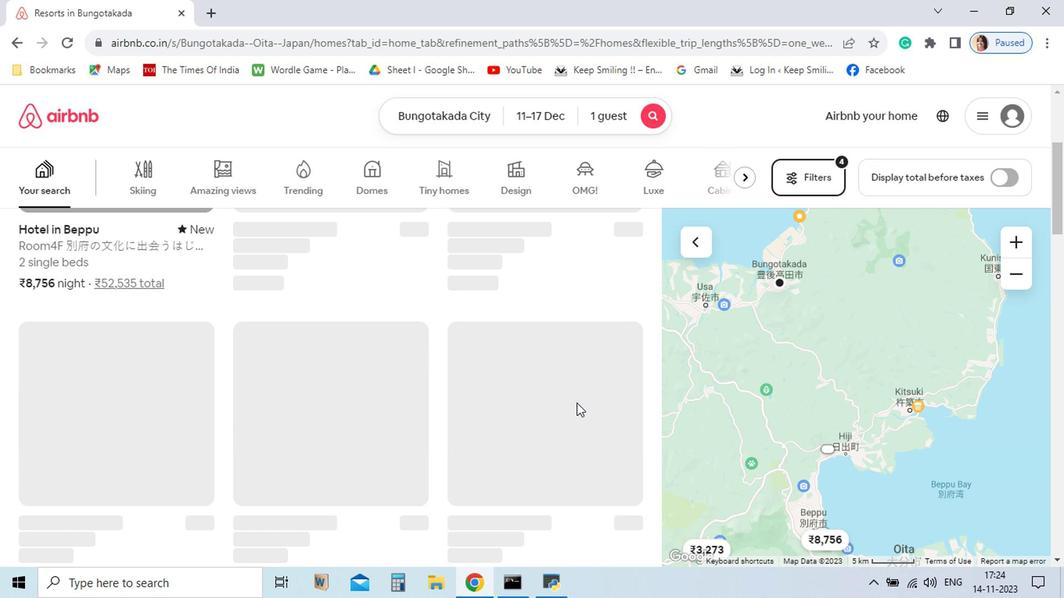 
Action: Mouse moved to (575, 409)
Screenshot: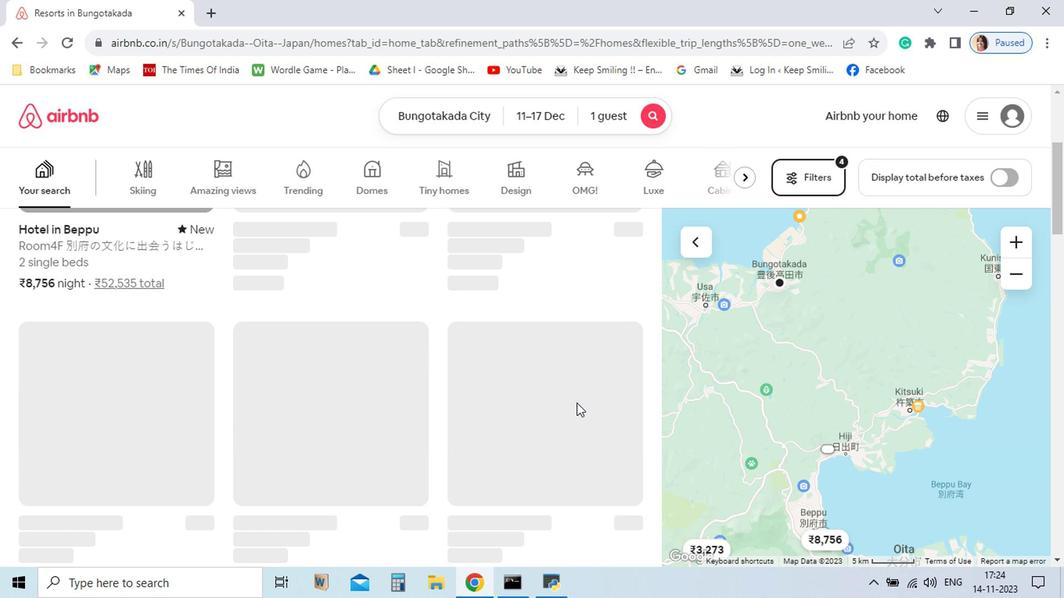 
Action: Mouse scrolled (575, 408) with delta (0, -1)
Screenshot: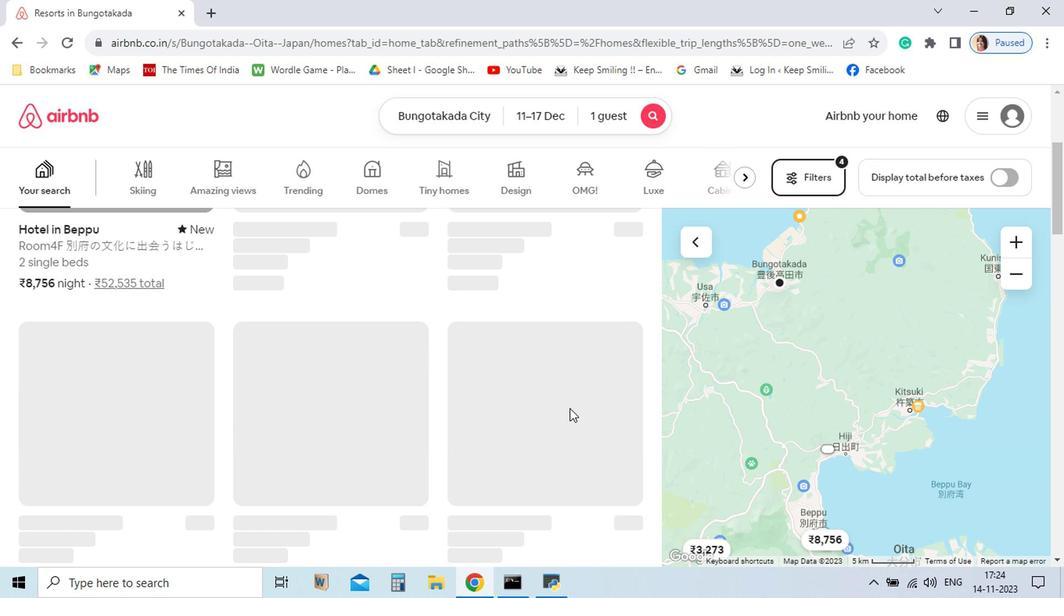 
Action: Mouse moved to (569, 413)
Screenshot: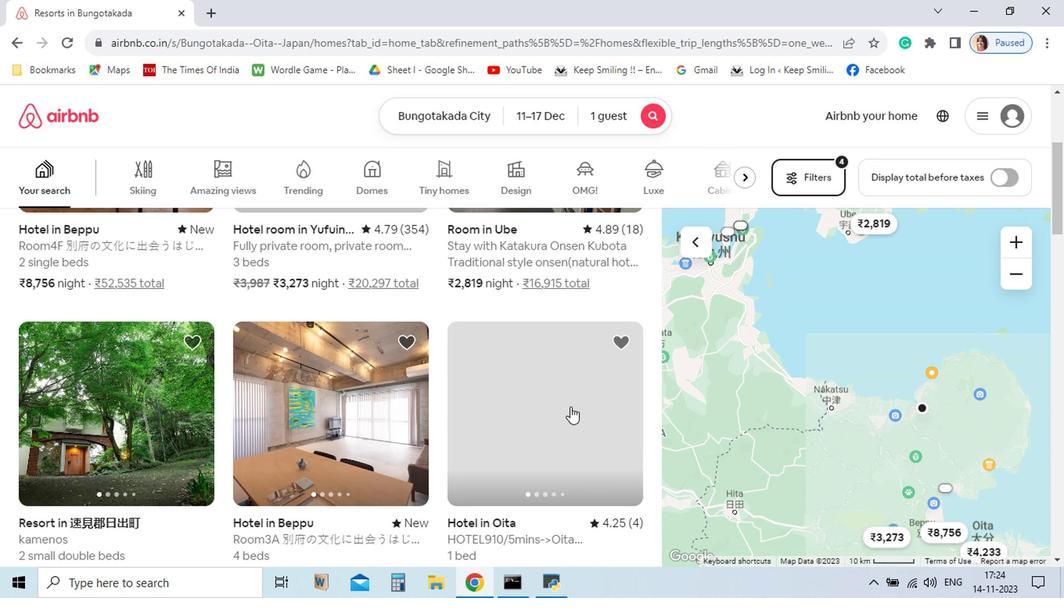 
Action: Mouse scrolled (569, 413) with delta (0, 0)
Screenshot: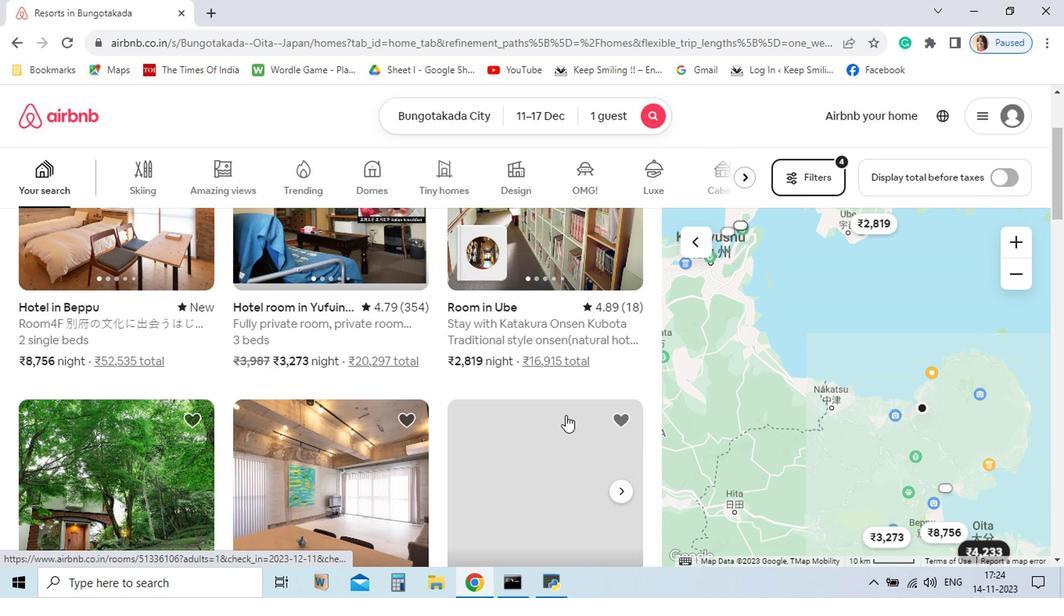 
Action: Mouse moved to (567, 416)
Screenshot: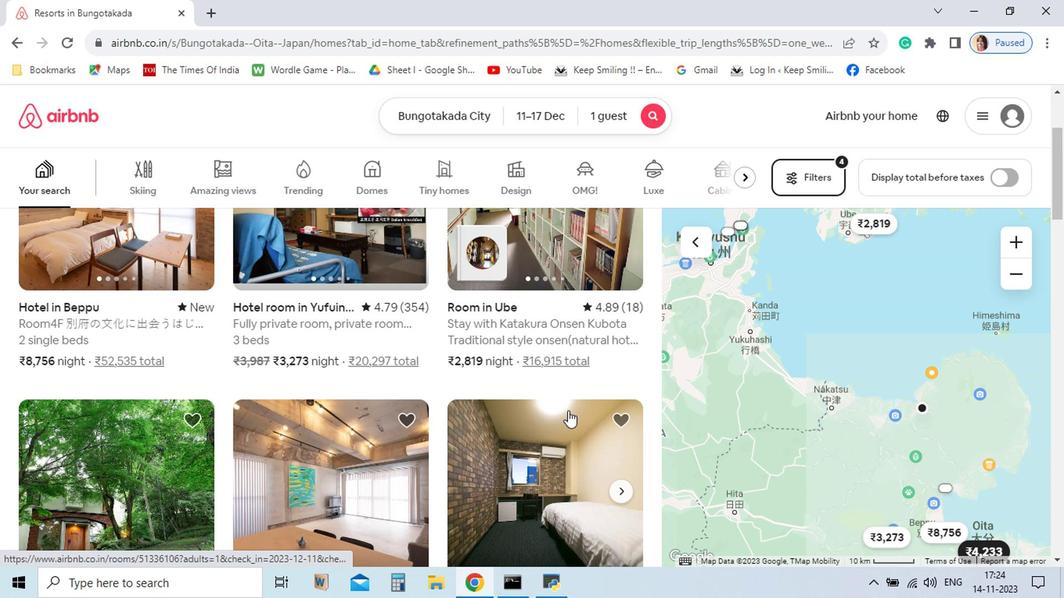 
Action: Mouse scrolled (567, 415) with delta (0, -1)
Screenshot: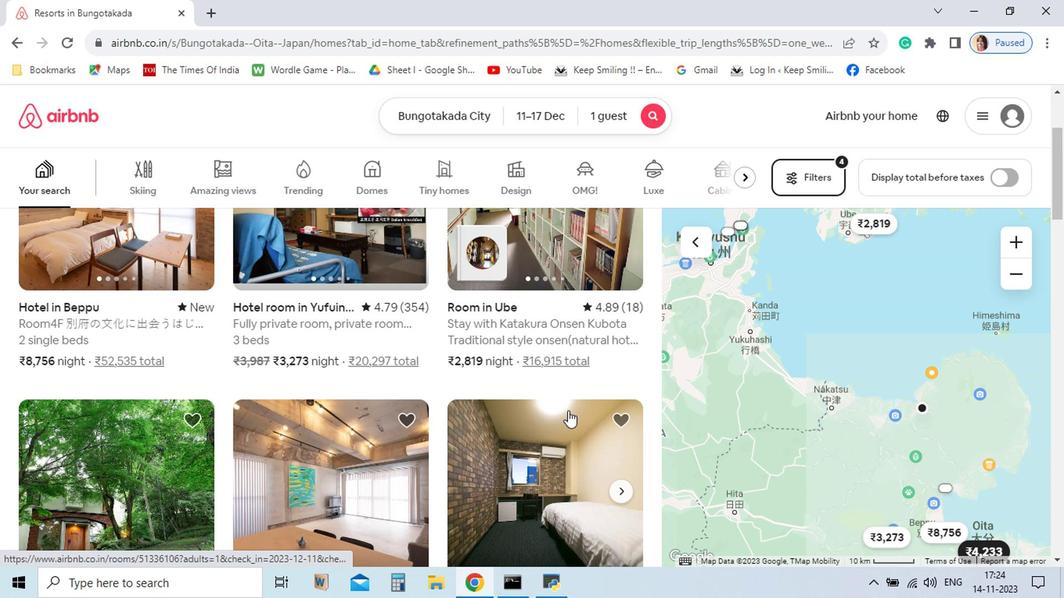 
Action: Mouse scrolled (567, 415) with delta (0, -1)
Screenshot: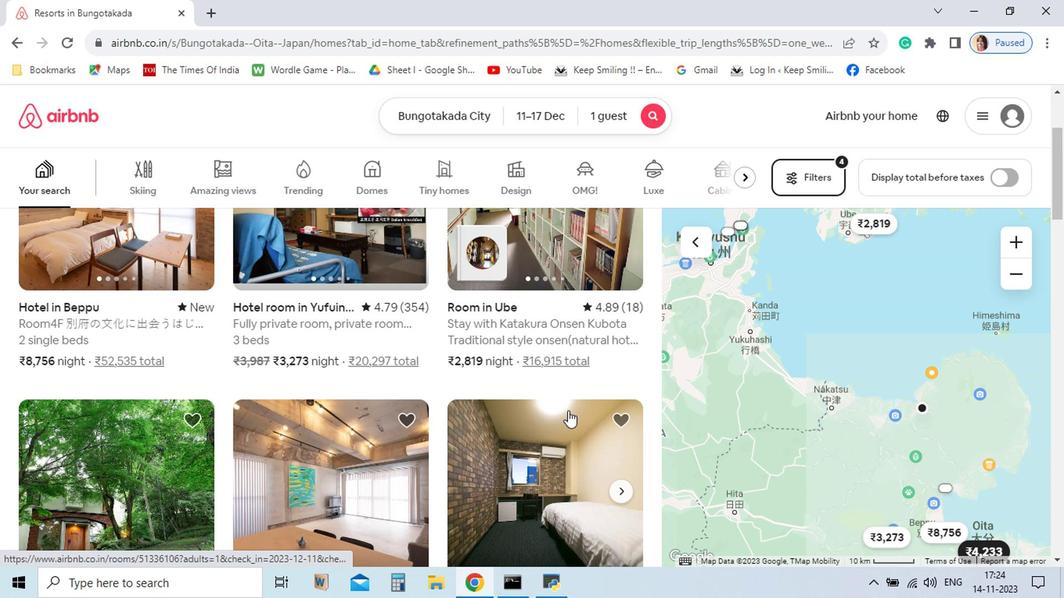 
Action: Mouse moved to (563, 417)
Screenshot: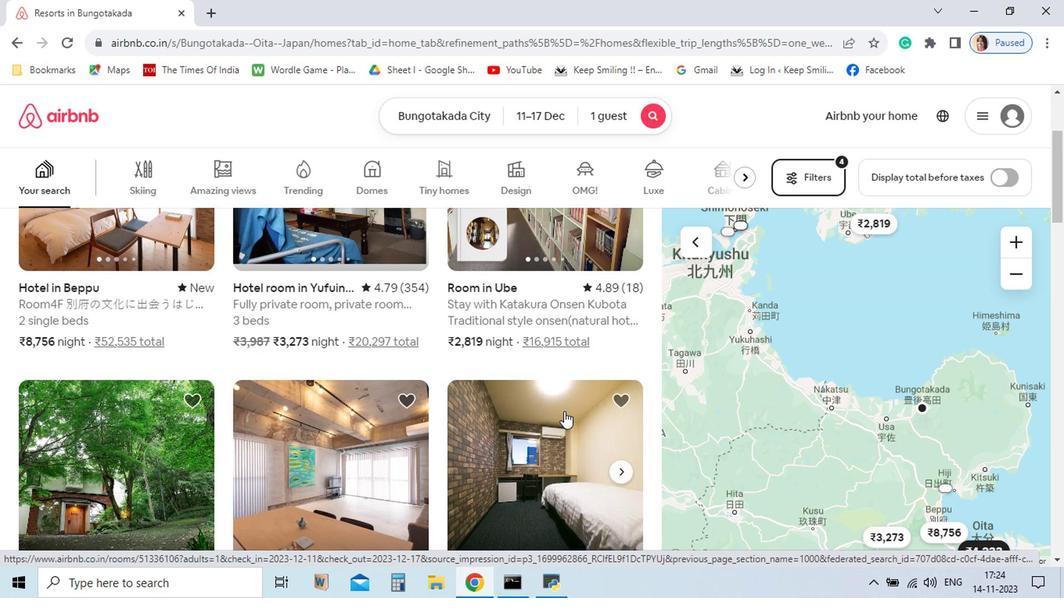 
Action: Mouse scrolled (563, 418) with delta (0, 0)
Screenshot: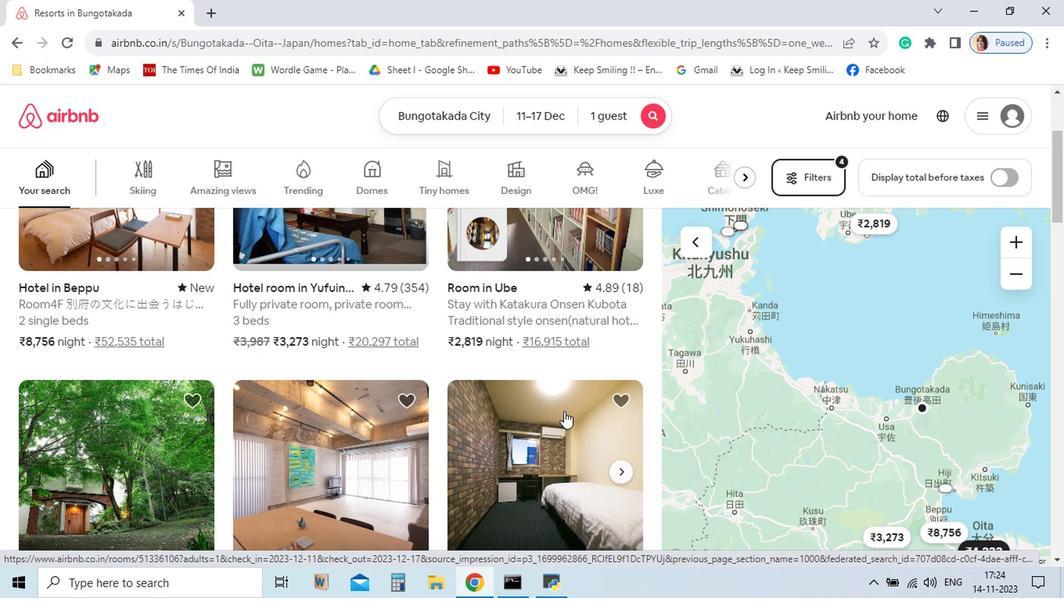 
Action: Mouse scrolled (563, 418) with delta (0, 0)
Screenshot: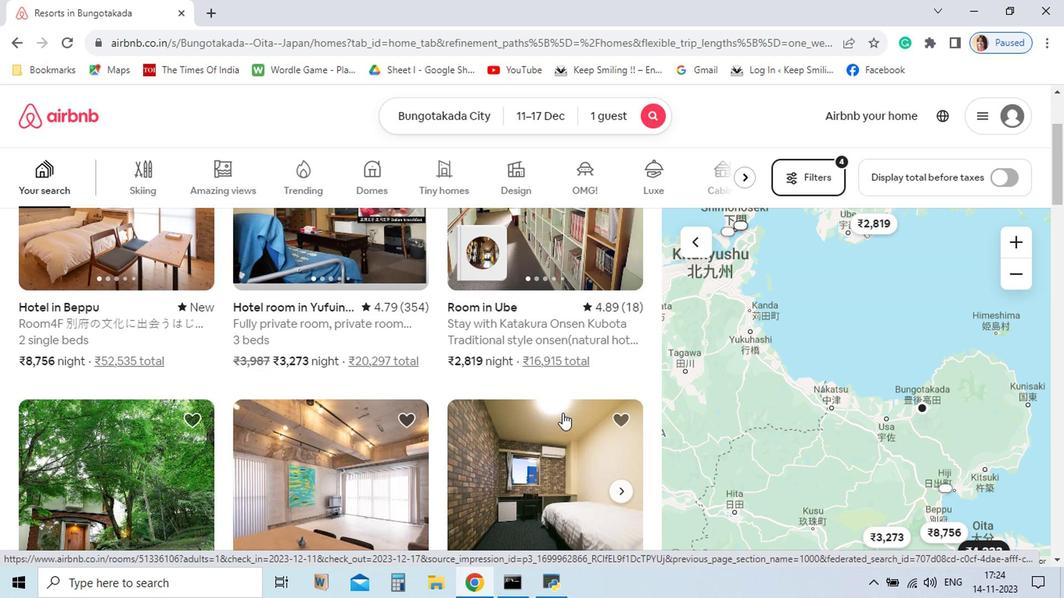 
Action: Mouse moved to (561, 419)
Screenshot: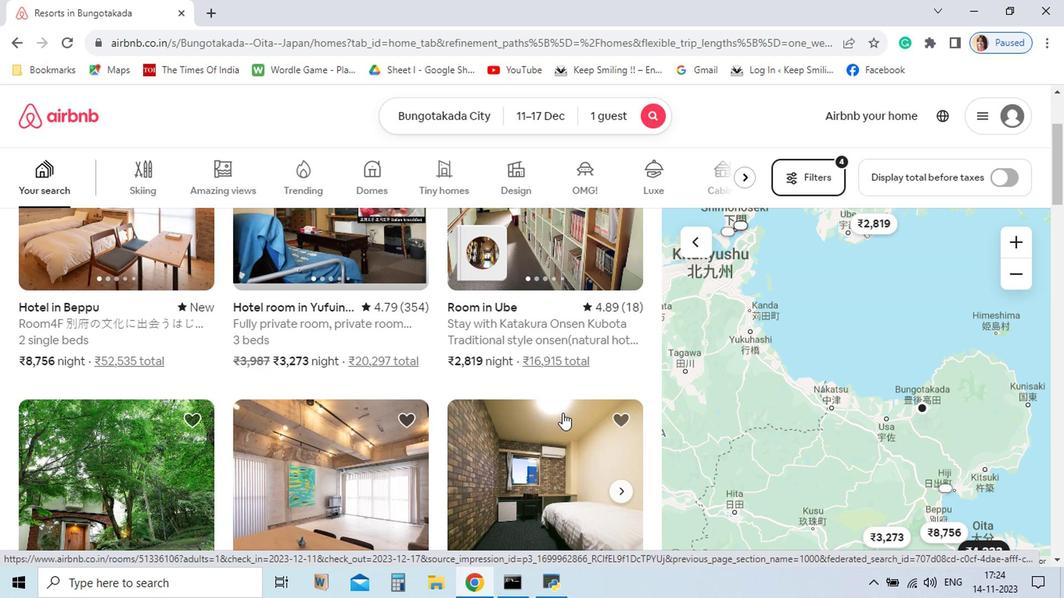 
Action: Mouse scrolled (561, 419) with delta (0, 0)
Screenshot: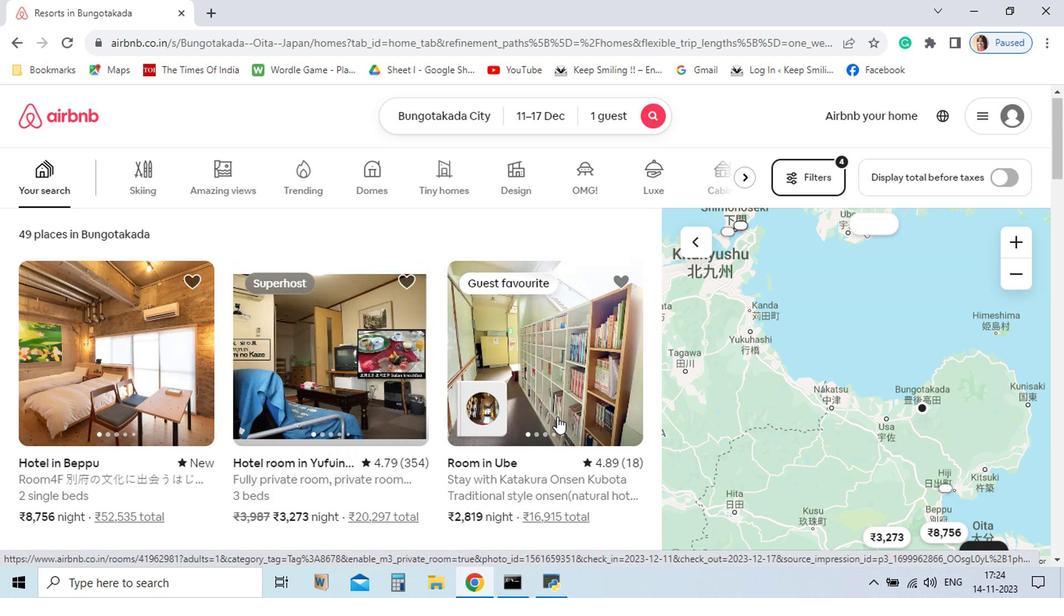 
Action: Mouse scrolled (561, 419) with delta (0, 0)
Screenshot: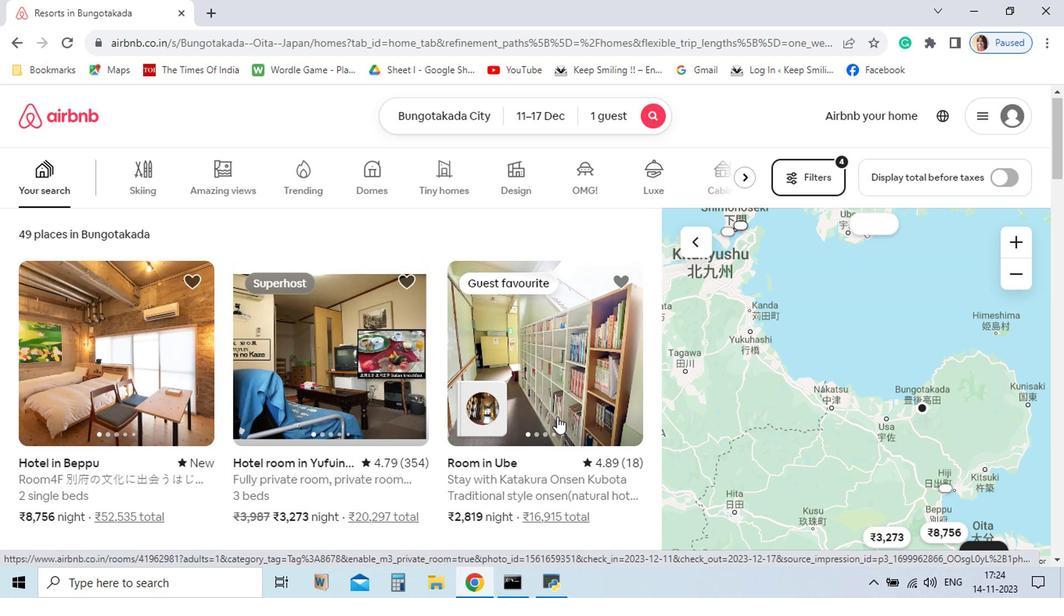 
Action: Mouse moved to (536, 438)
Screenshot: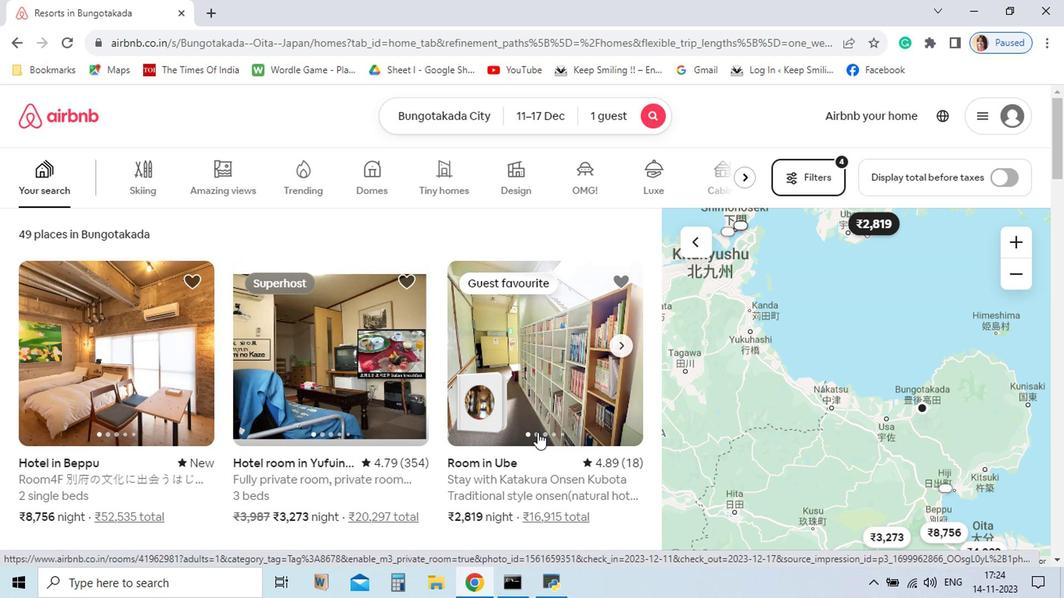 
Action: Mouse scrolled (536, 439) with delta (0, 1)
Screenshot: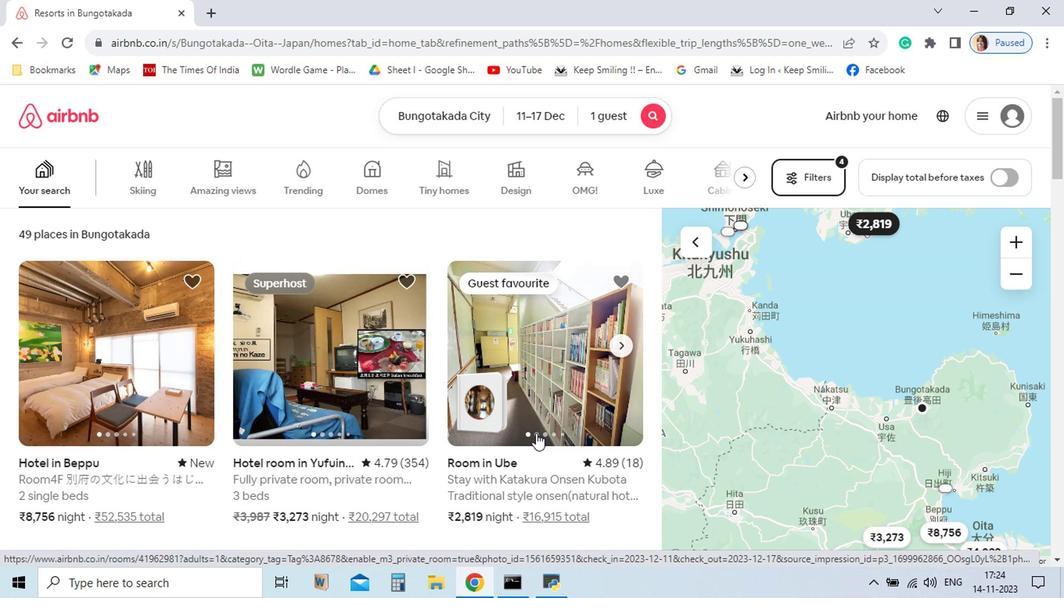 
Action: Mouse moved to (507, 499)
Screenshot: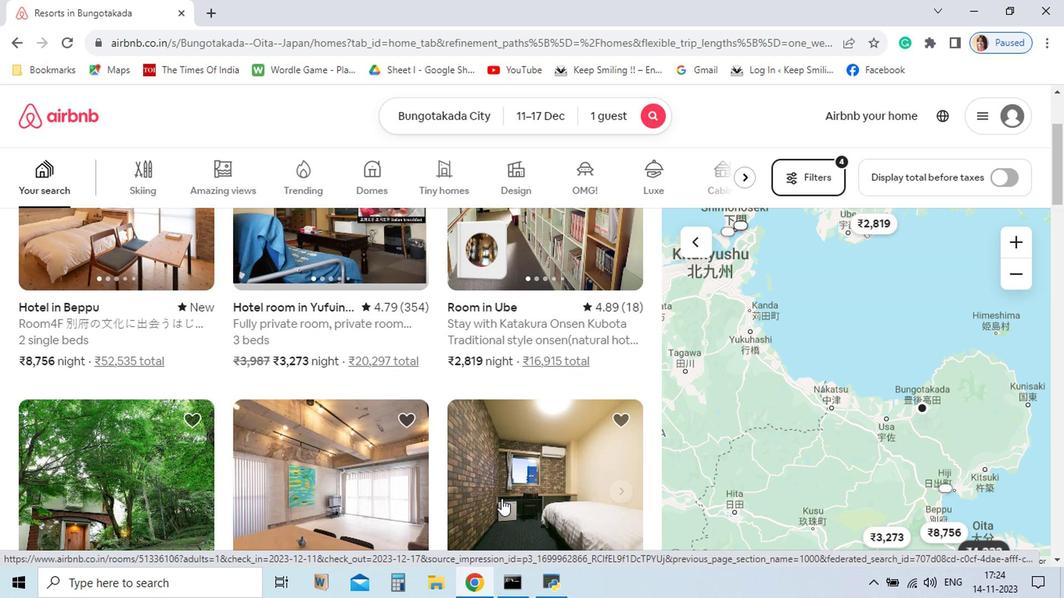 
Action: Mouse scrolled (507, 498) with delta (0, 0)
Screenshot: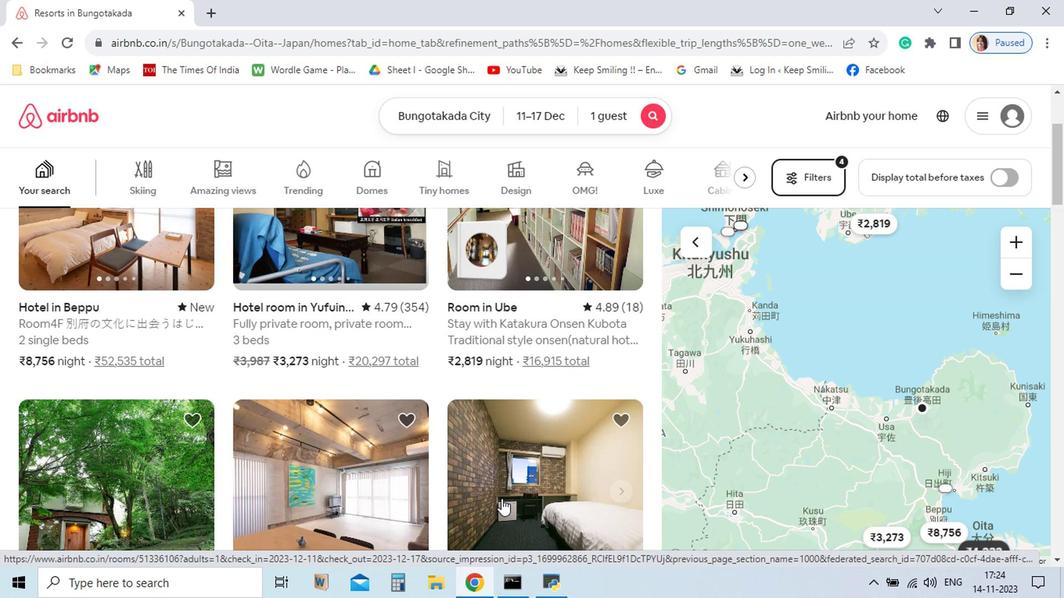 
Action: Mouse moved to (502, 503)
Screenshot: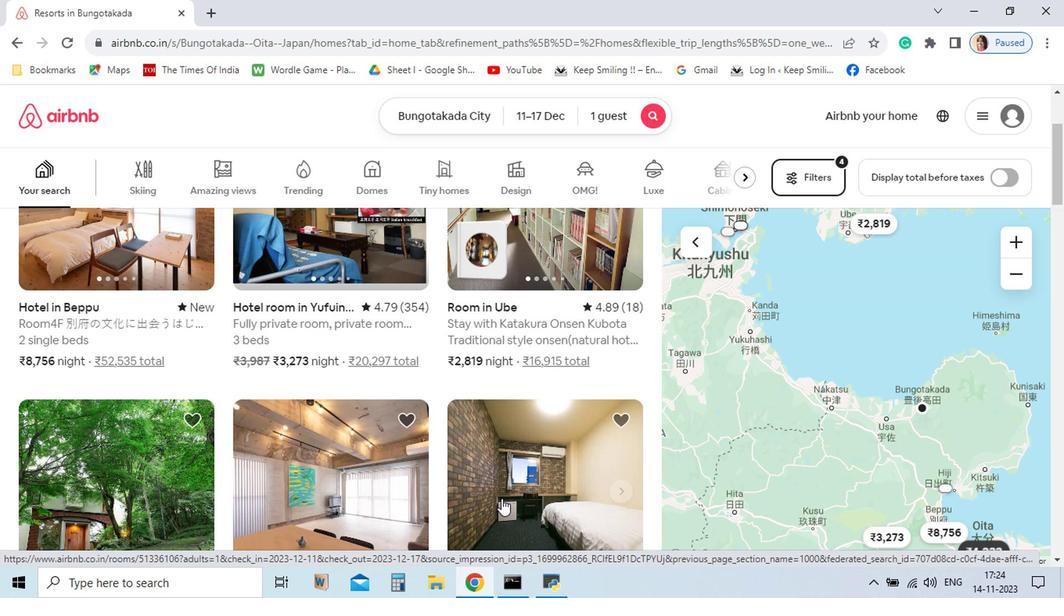 
Action: Mouse scrolled (502, 502) with delta (0, 0)
Screenshot: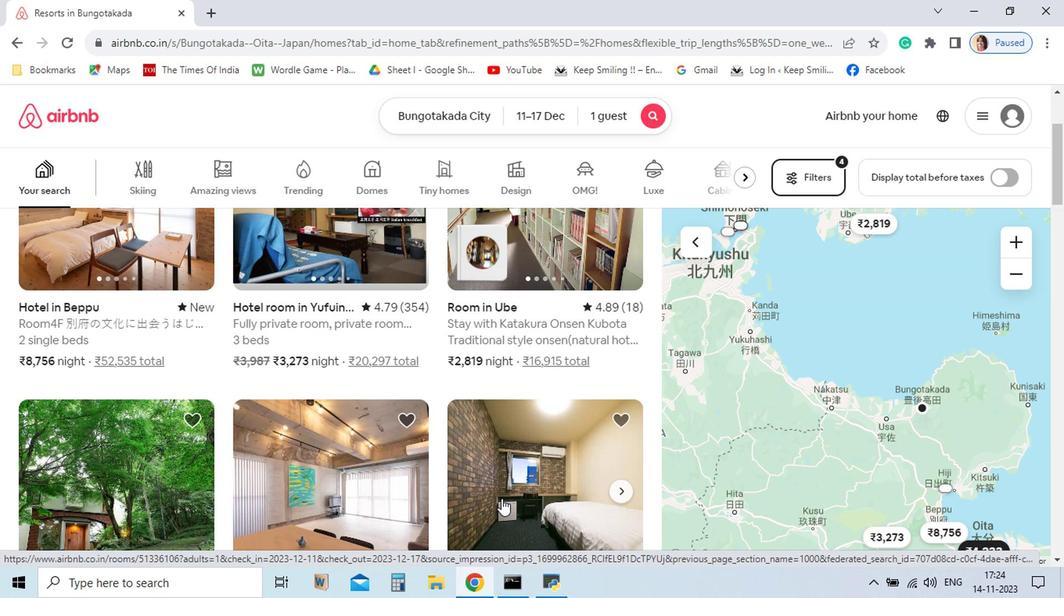 
Action: Mouse moved to (500, 505)
Screenshot: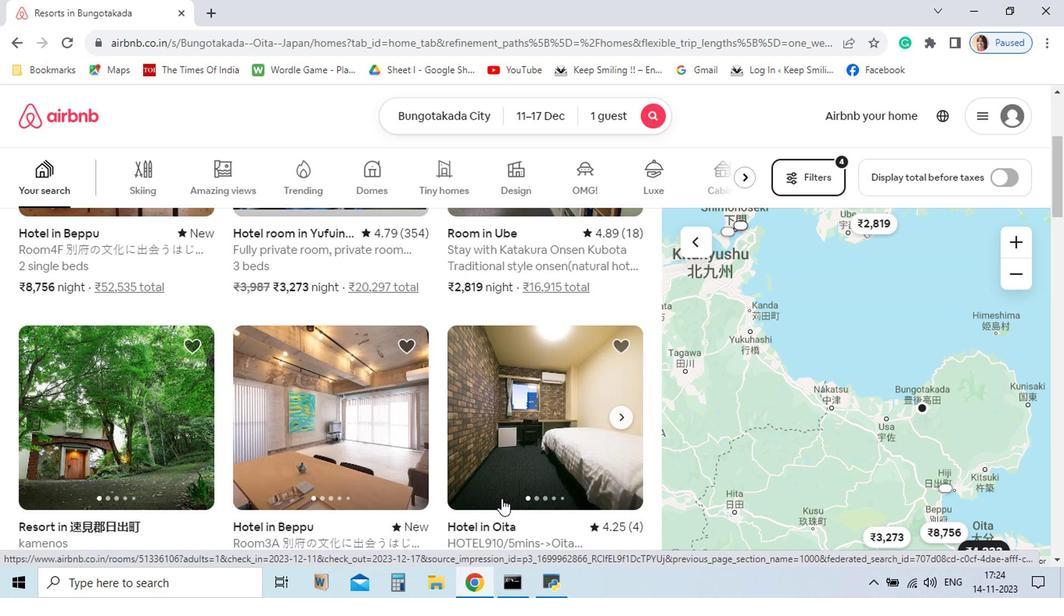 
Action: Mouse scrolled (500, 504) with delta (0, 0)
Screenshot: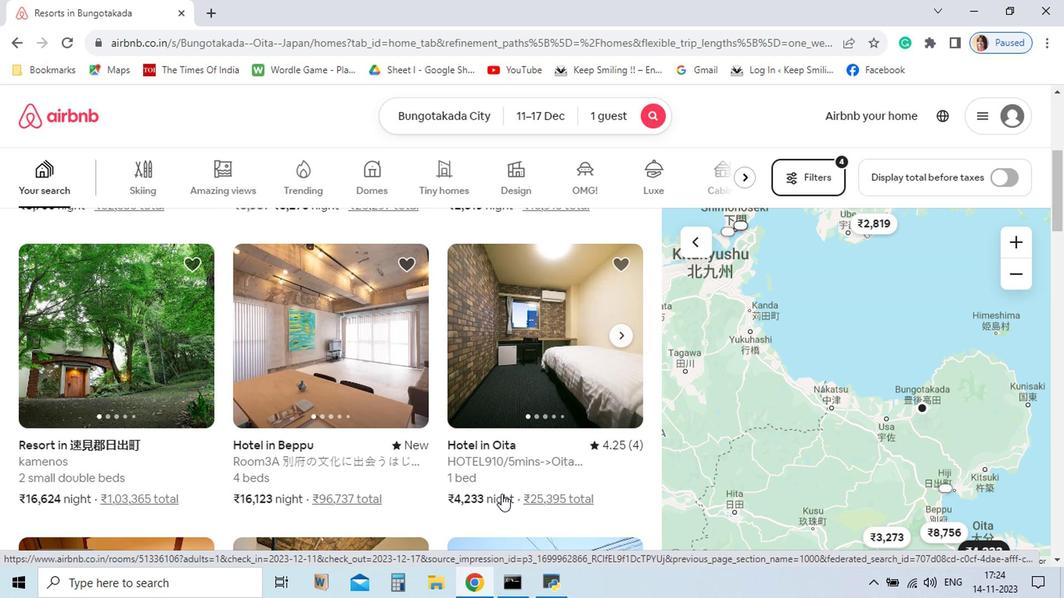 
Action: Mouse scrolled (500, 504) with delta (0, 0)
Screenshot: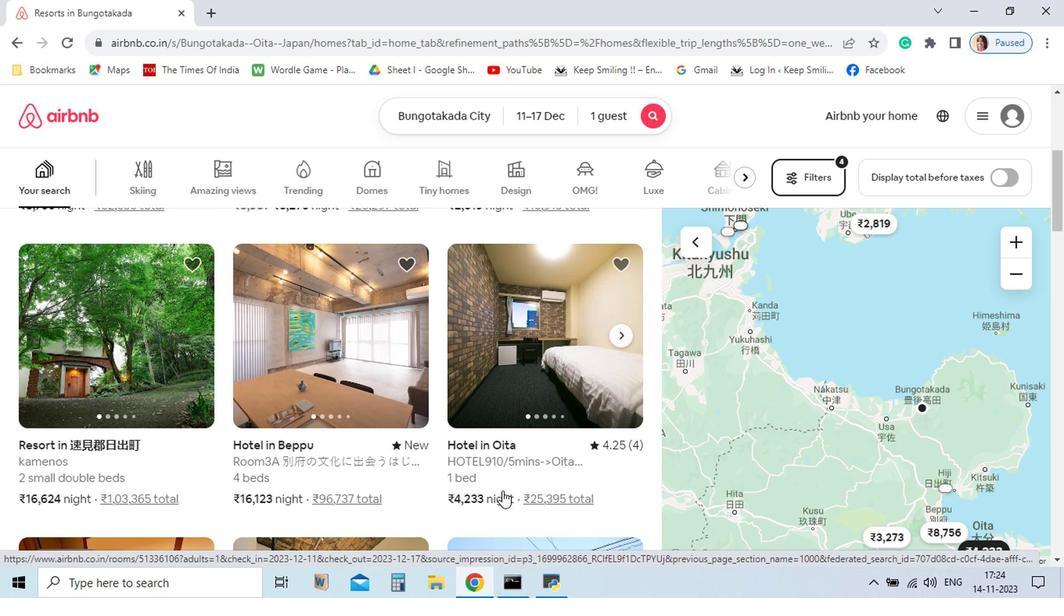 
Action: Mouse moved to (500, 496)
Screenshot: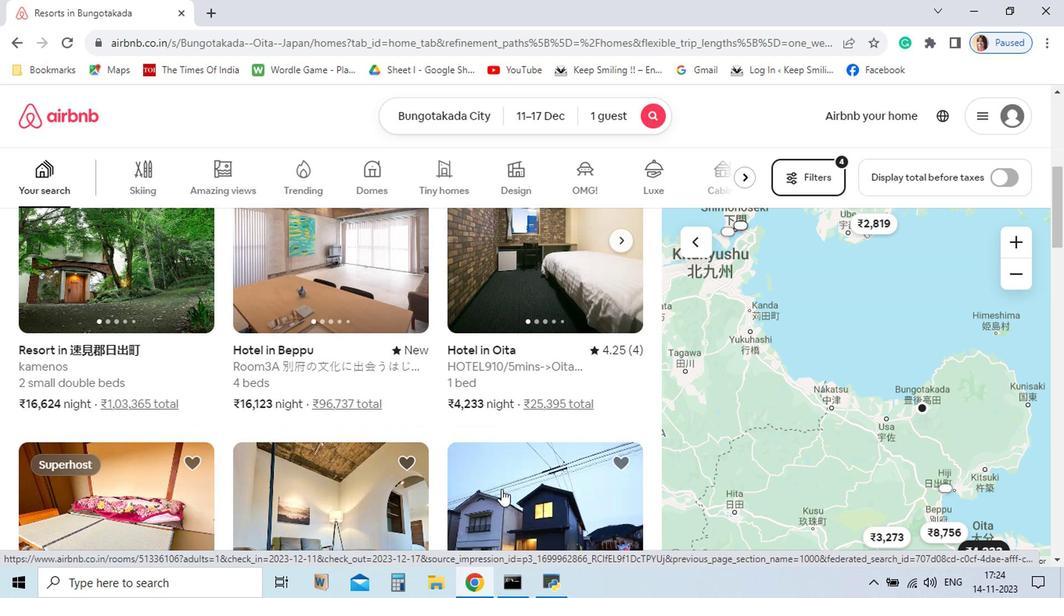 
Action: Mouse scrolled (500, 495) with delta (0, -1)
Screenshot: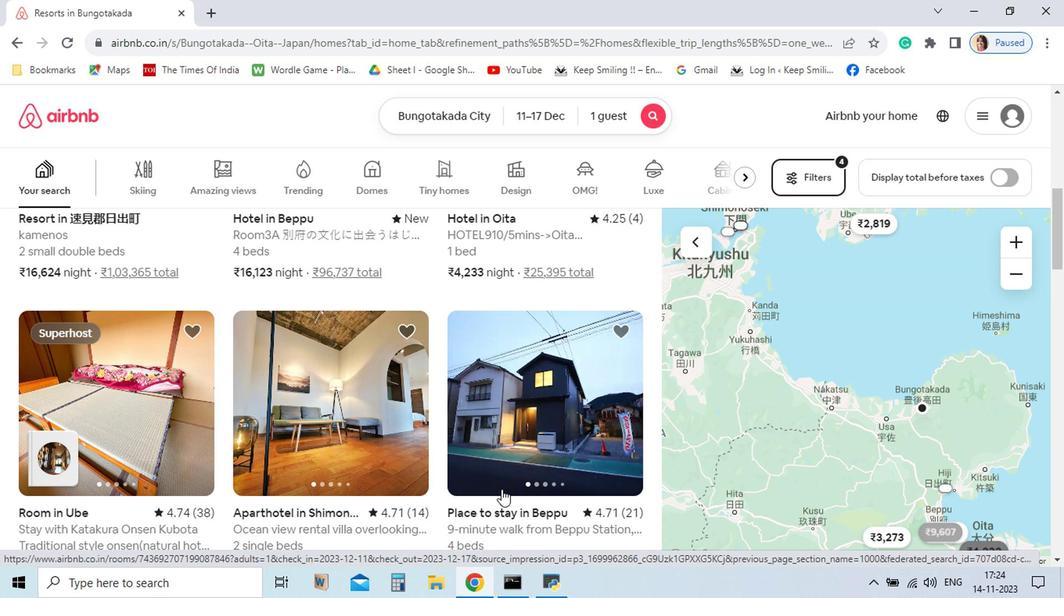 
Action: Mouse scrolled (500, 495) with delta (0, -1)
Screenshot: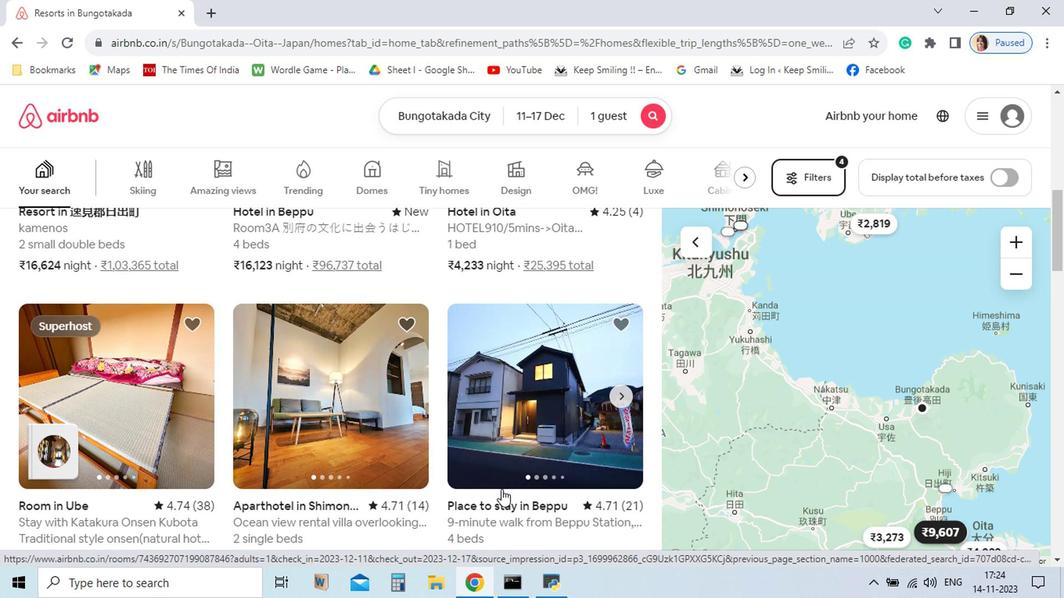 
Action: Mouse scrolled (500, 495) with delta (0, -1)
Screenshot: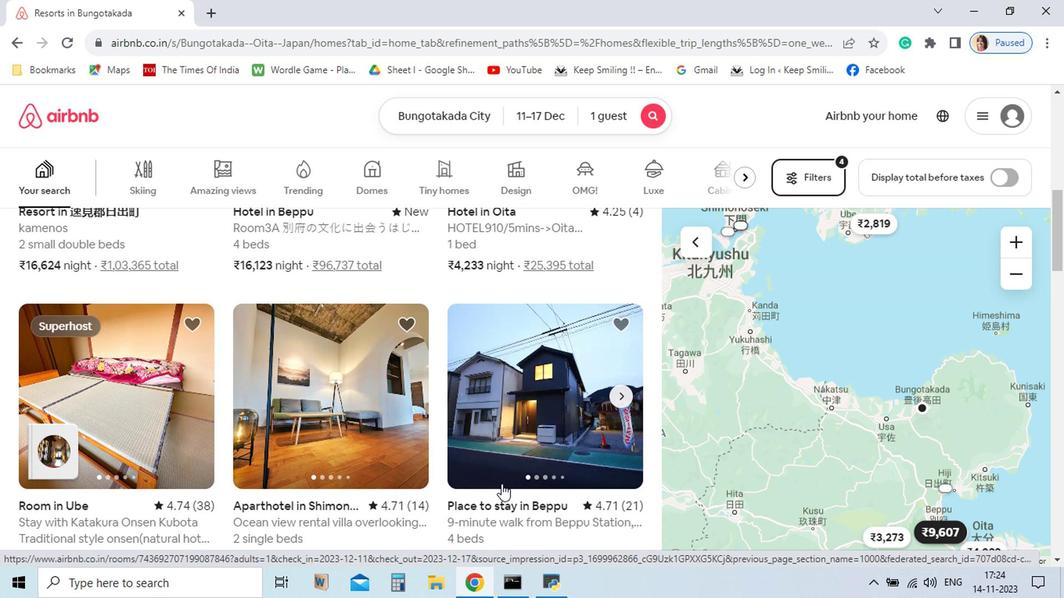 
Action: Mouse moved to (500, 490)
Screenshot: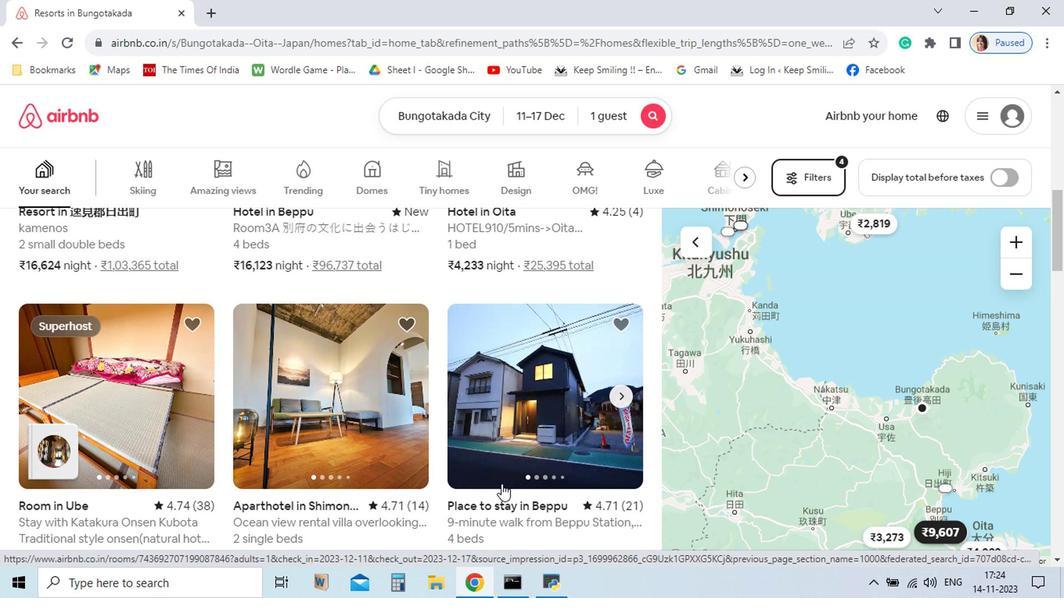 
Action: Mouse scrolled (500, 489) with delta (0, 0)
Screenshot: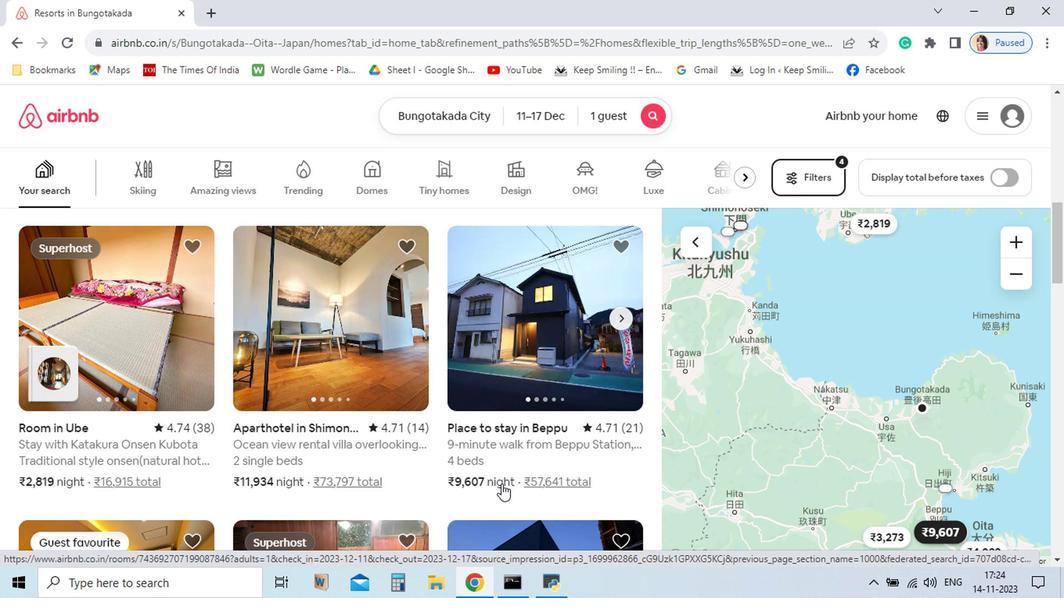 
Action: Mouse moved to (500, 487)
Screenshot: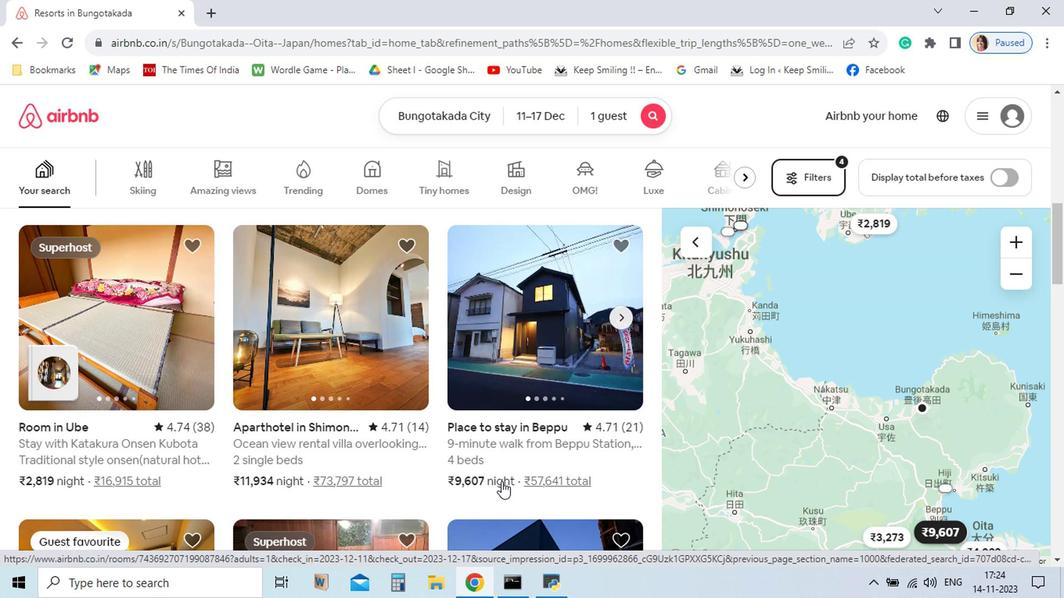 
Action: Mouse scrolled (500, 487) with delta (0, 0)
Screenshot: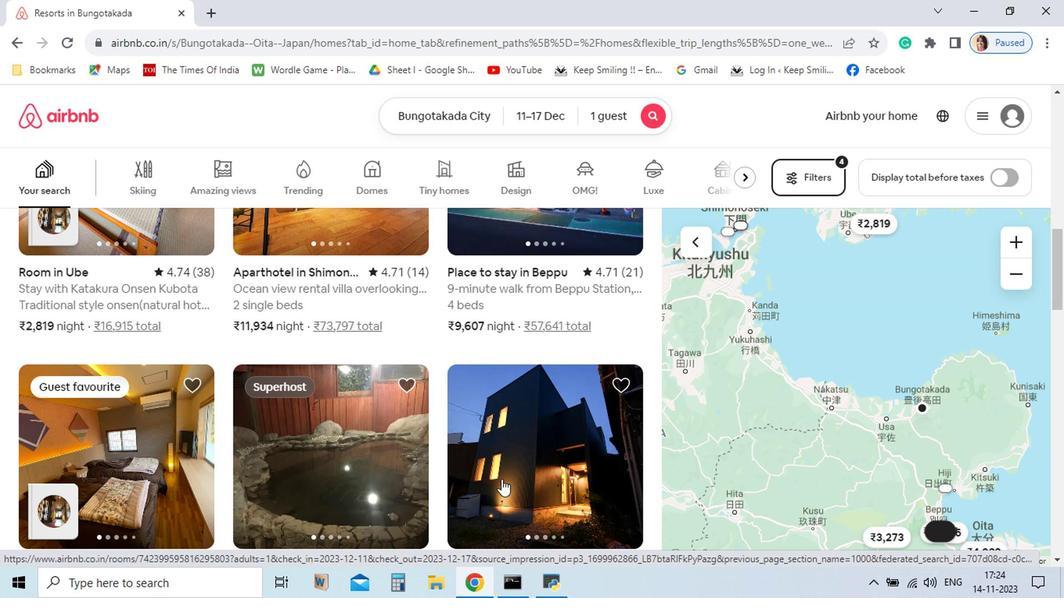 
Action: Mouse scrolled (500, 487) with delta (0, 0)
Screenshot: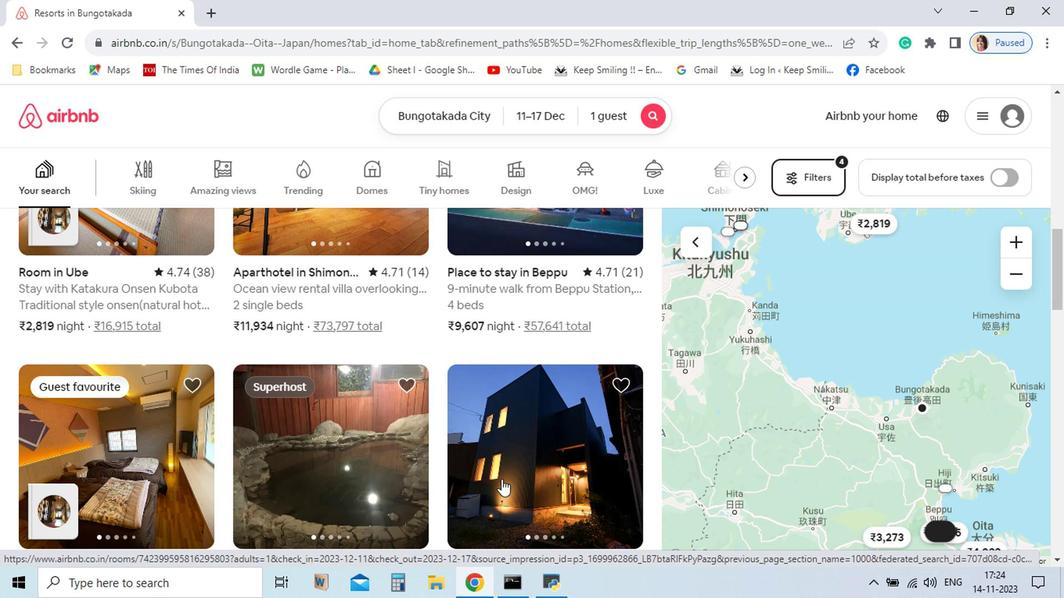 
Action: Mouse moved to (500, 485)
Screenshot: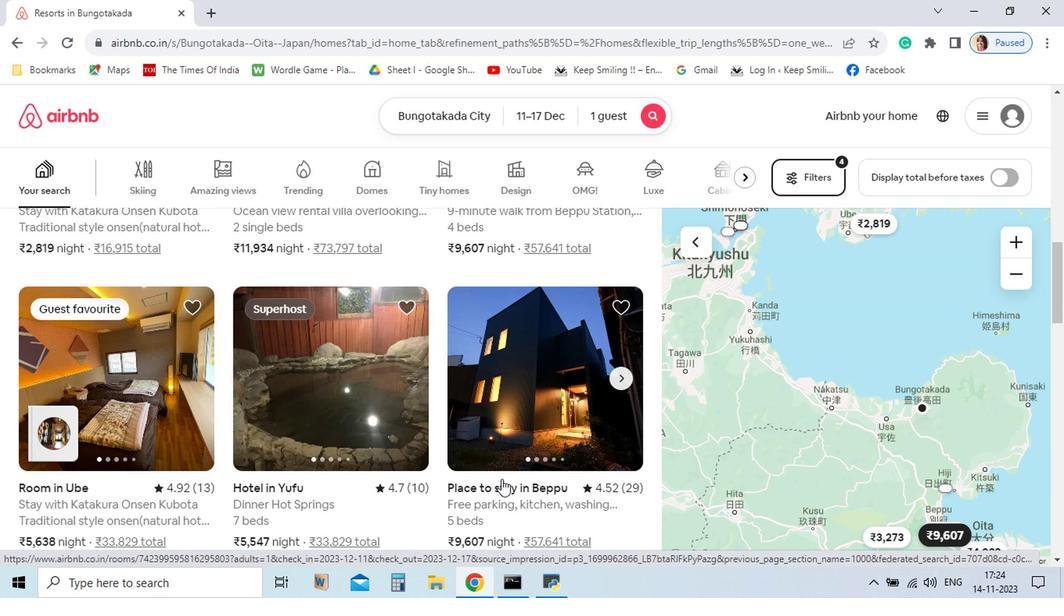 
Action: Mouse scrolled (500, 485) with delta (0, 0)
Screenshot: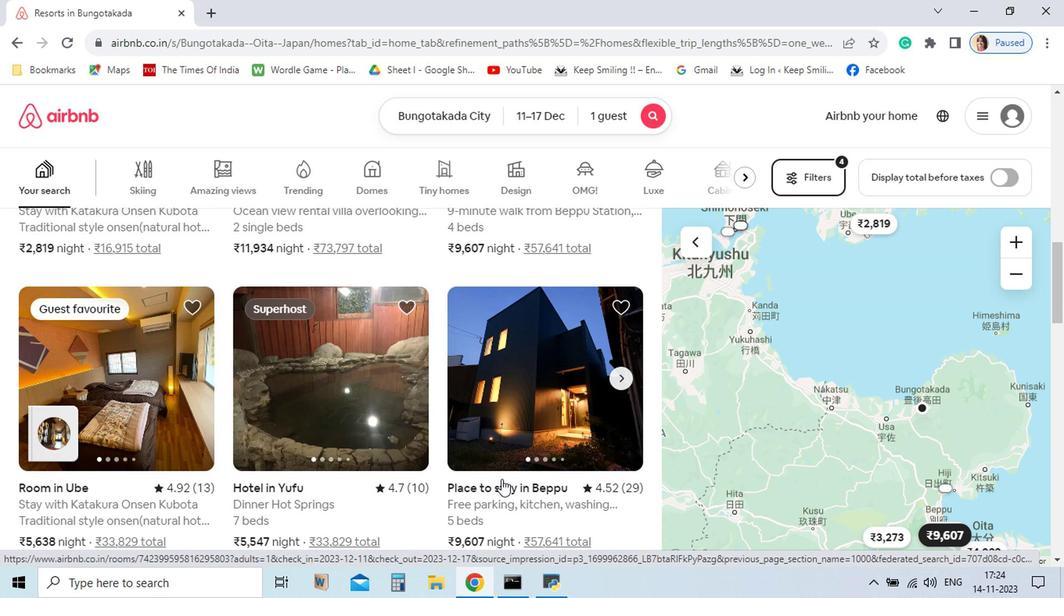 
Action: Mouse moved to (58, 489)
Screenshot: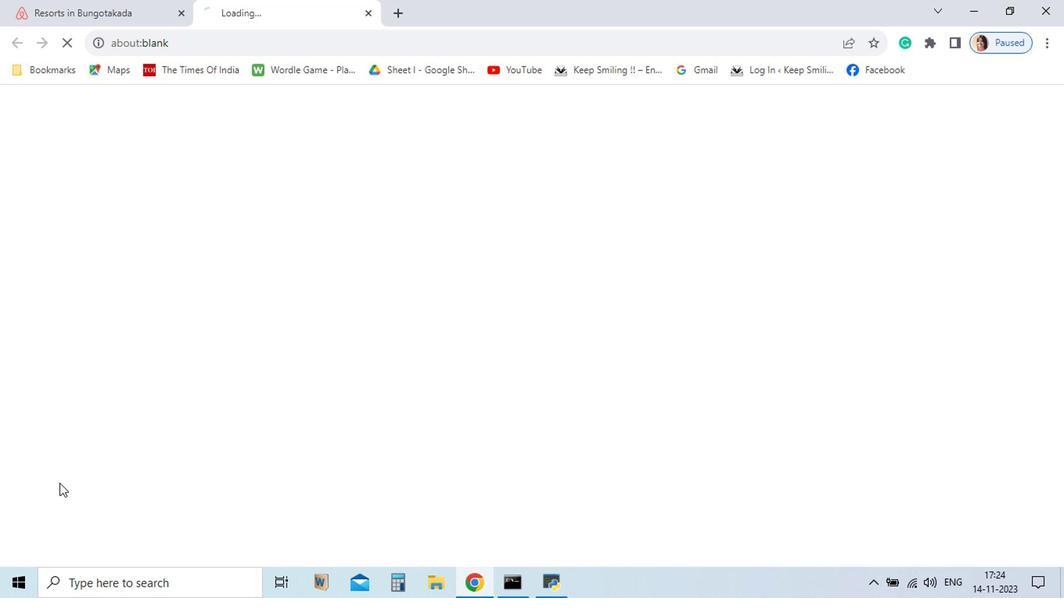 
Action: Mouse pressed left at (58, 489)
Screenshot: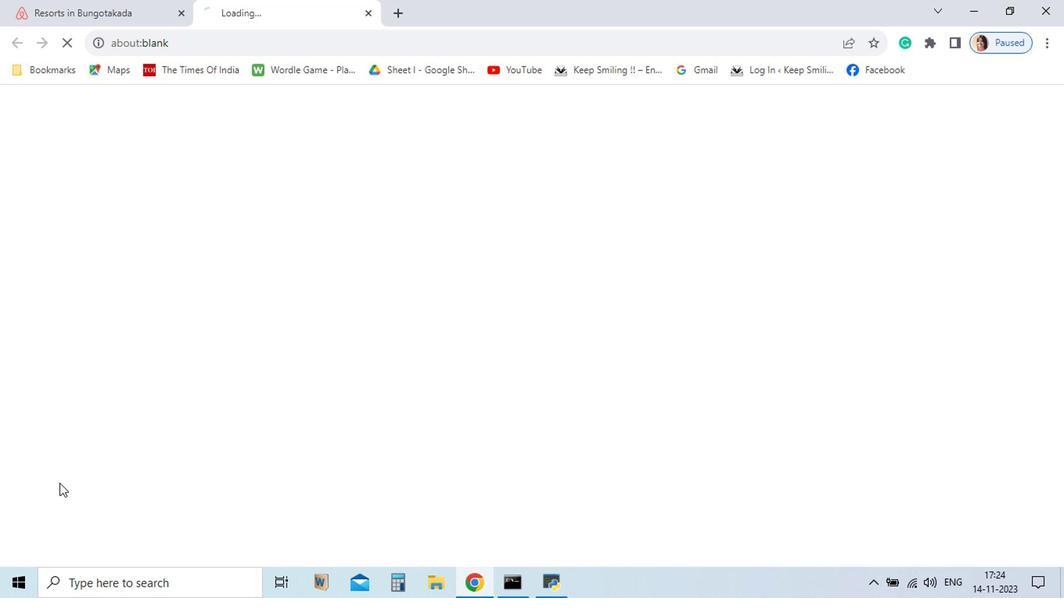 
Action: Mouse moved to (892, 420)
Screenshot: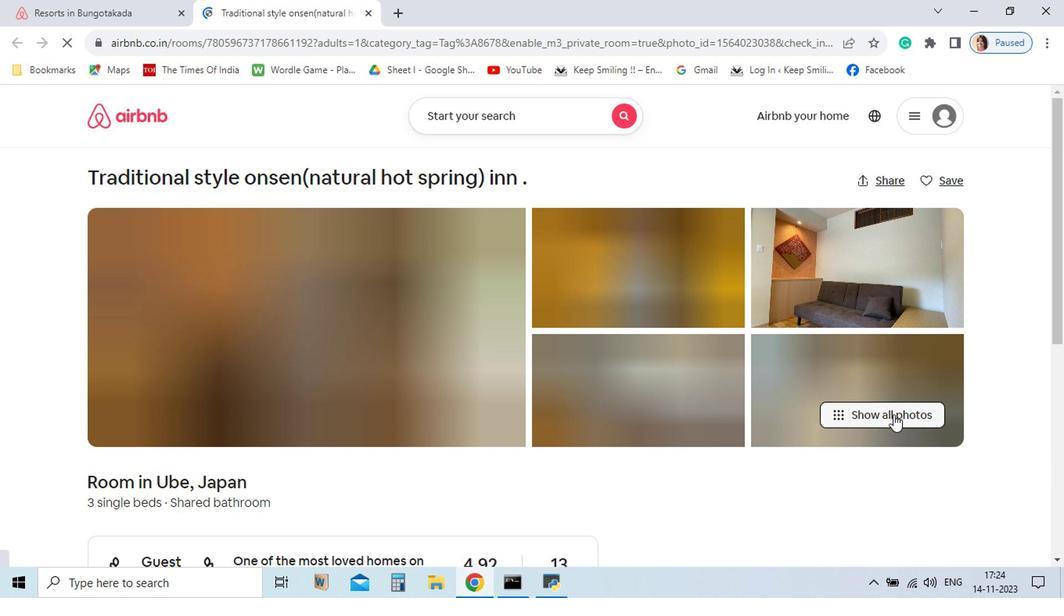
Action: Mouse pressed left at (892, 420)
Screenshot: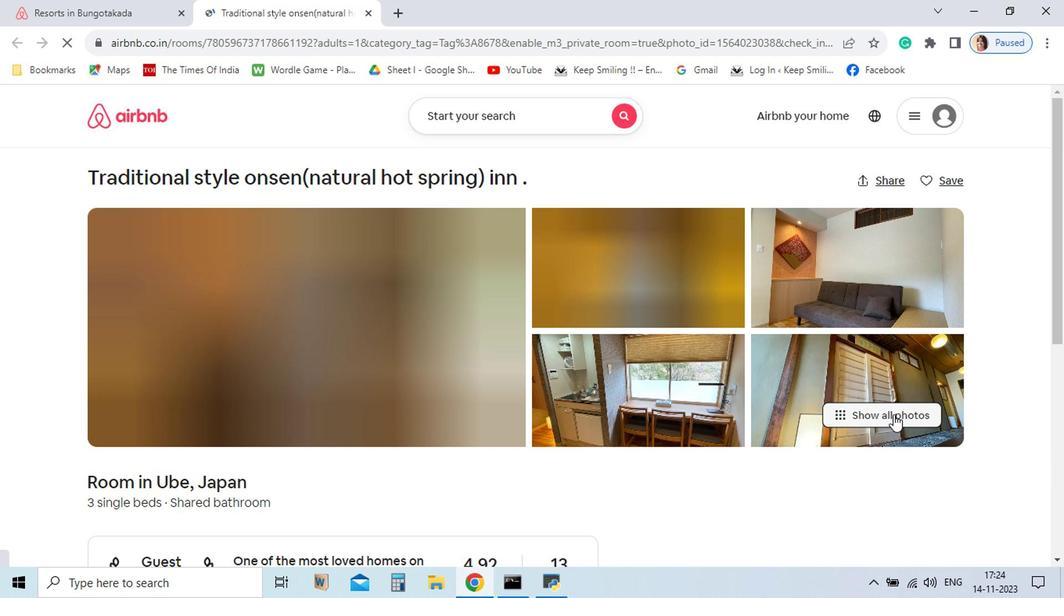 
Action: Mouse moved to (887, 415)
Screenshot: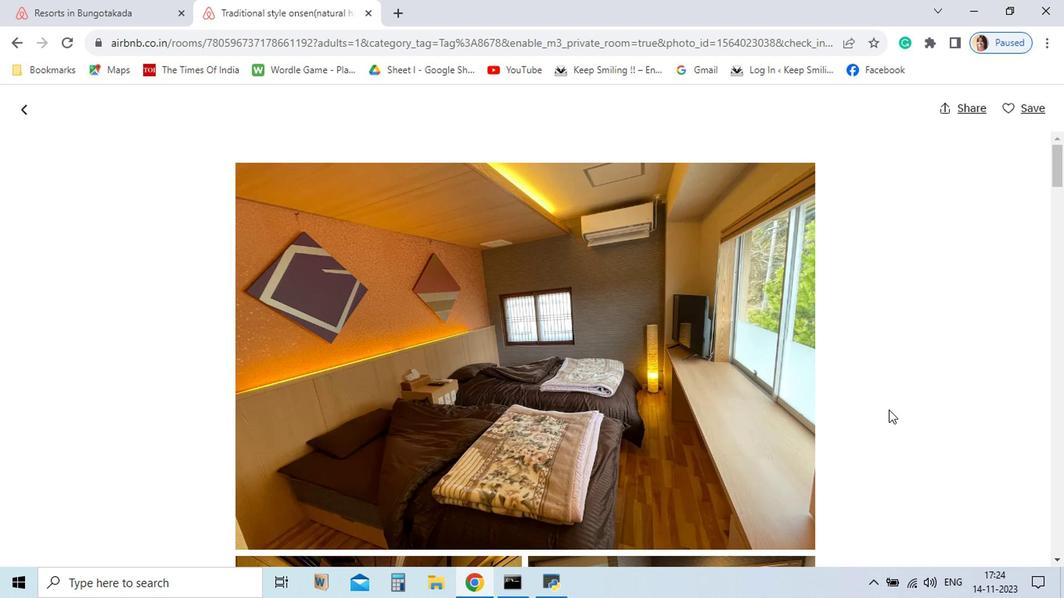 
Action: Mouse scrolled (887, 415) with delta (0, 0)
Screenshot: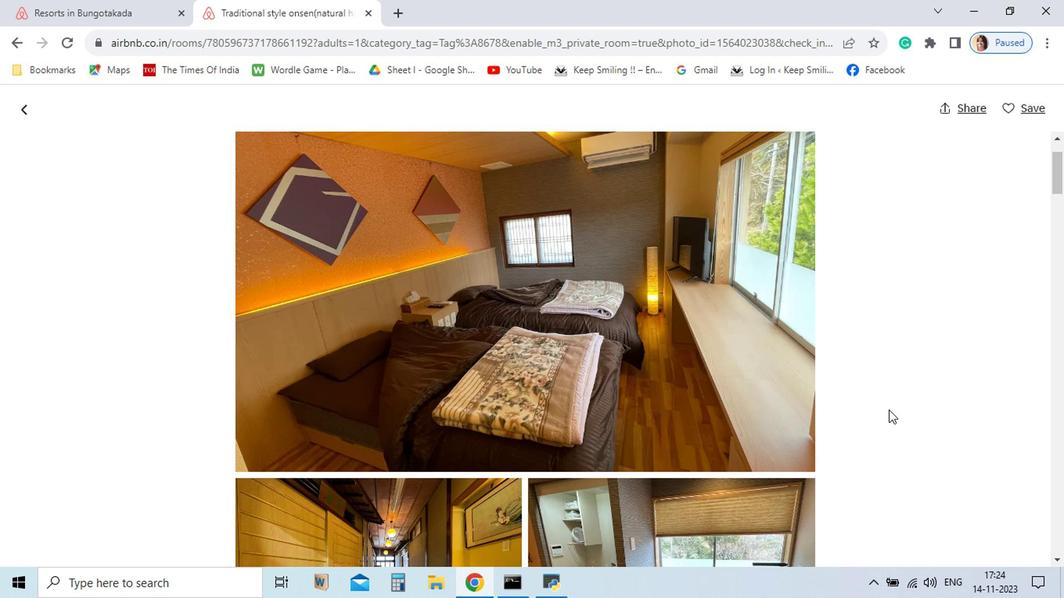 
Action: Mouse scrolled (887, 415) with delta (0, 0)
Screenshot: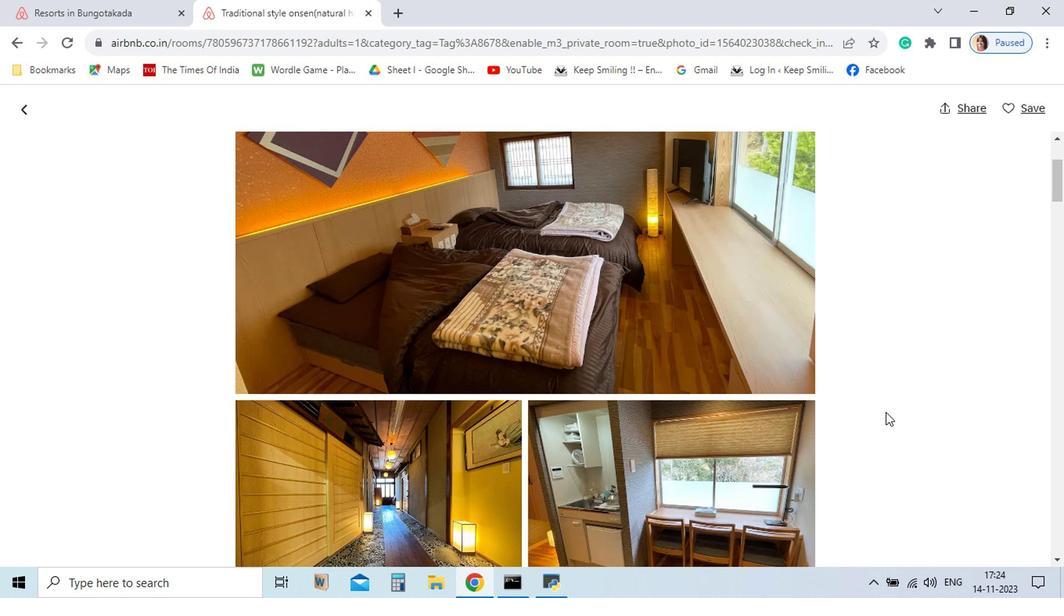 
Action: Mouse moved to (884, 417)
Screenshot: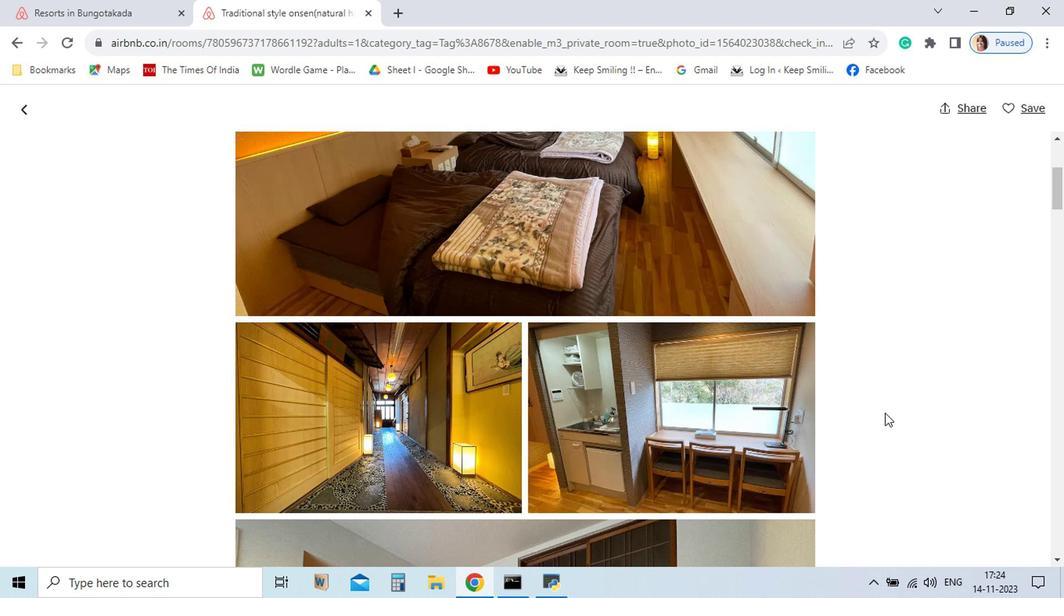 
Action: Mouse scrolled (884, 416) with delta (0, 0)
Screenshot: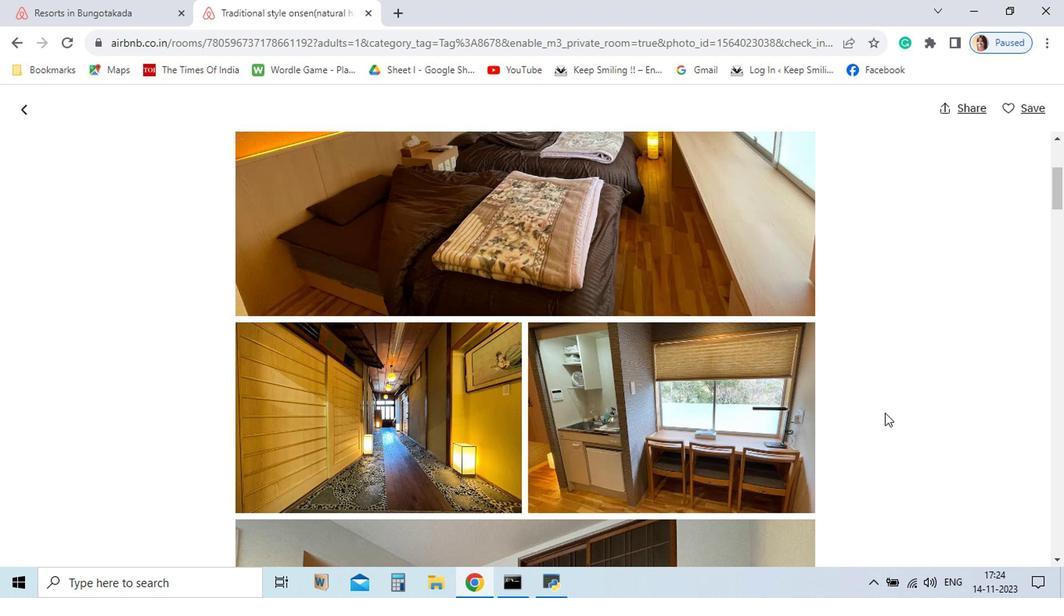 
Action: Mouse moved to (883, 419)
Screenshot: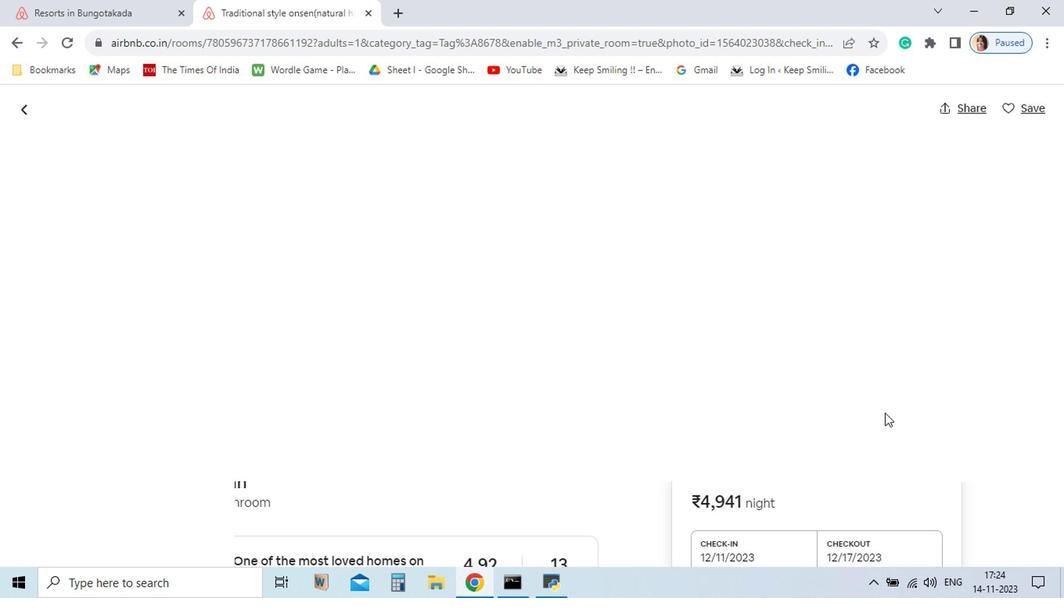 
Action: Mouse scrolled (883, 418) with delta (0, -1)
Screenshot: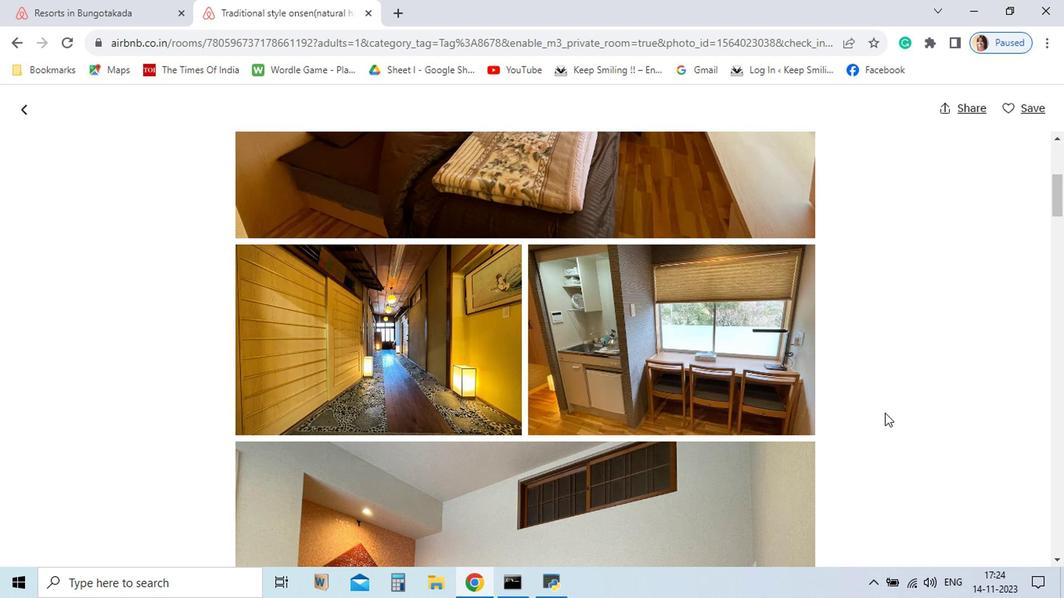 
Action: Mouse scrolled (883, 418) with delta (0, -1)
Screenshot: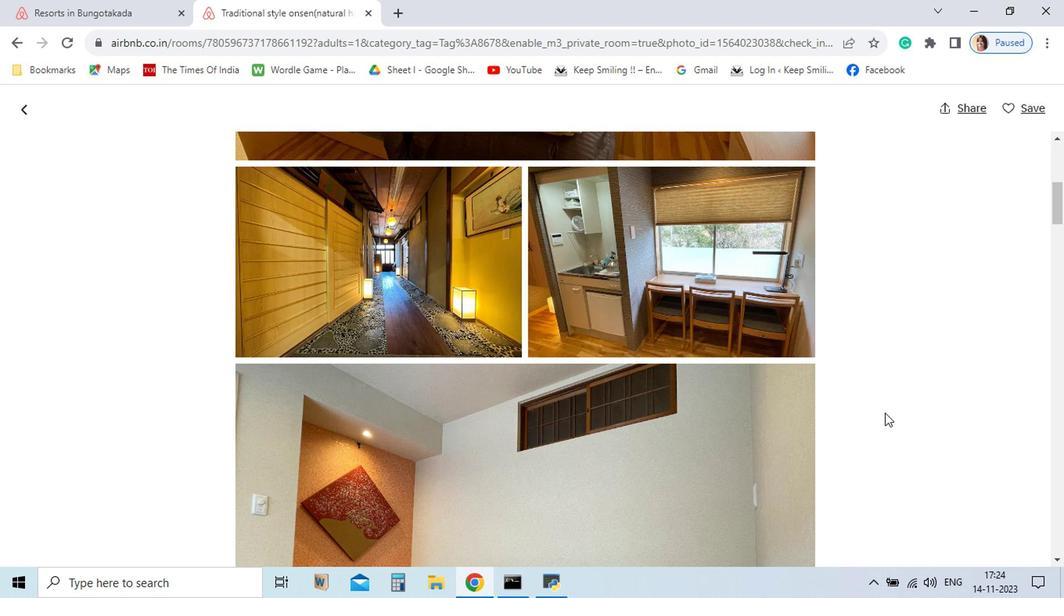 
Action: Mouse scrolled (883, 418) with delta (0, -1)
Screenshot: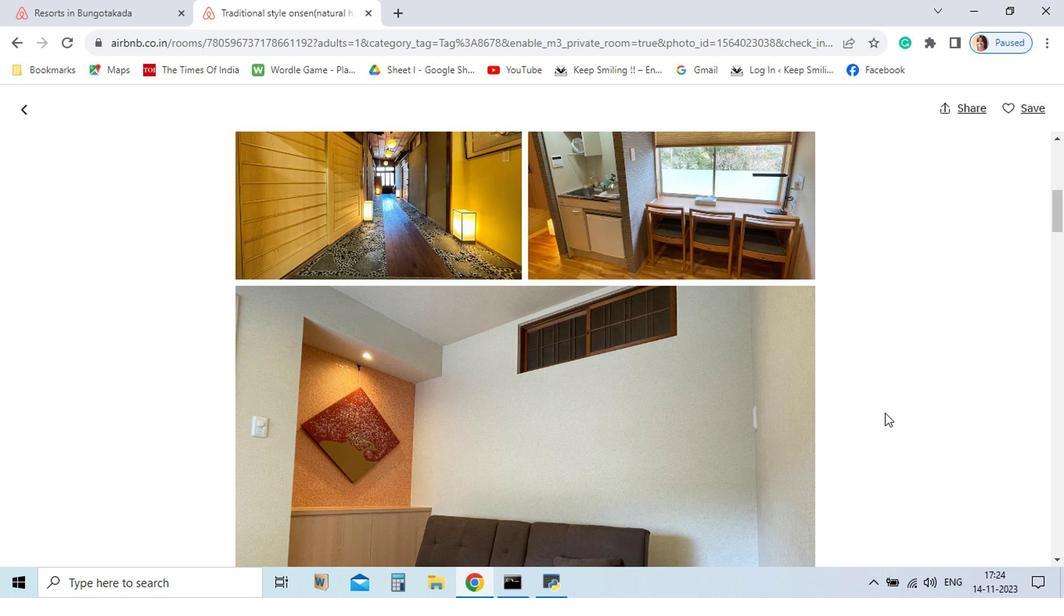 
Action: Mouse moved to (882, 419)
Screenshot: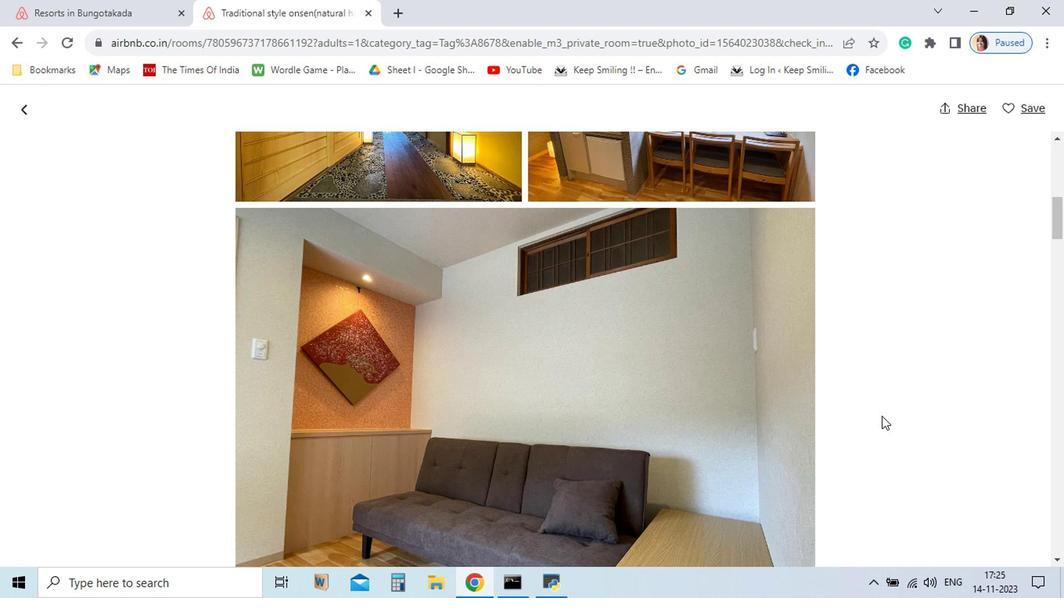 
Action: Mouse scrolled (882, 419) with delta (0, 0)
Screenshot: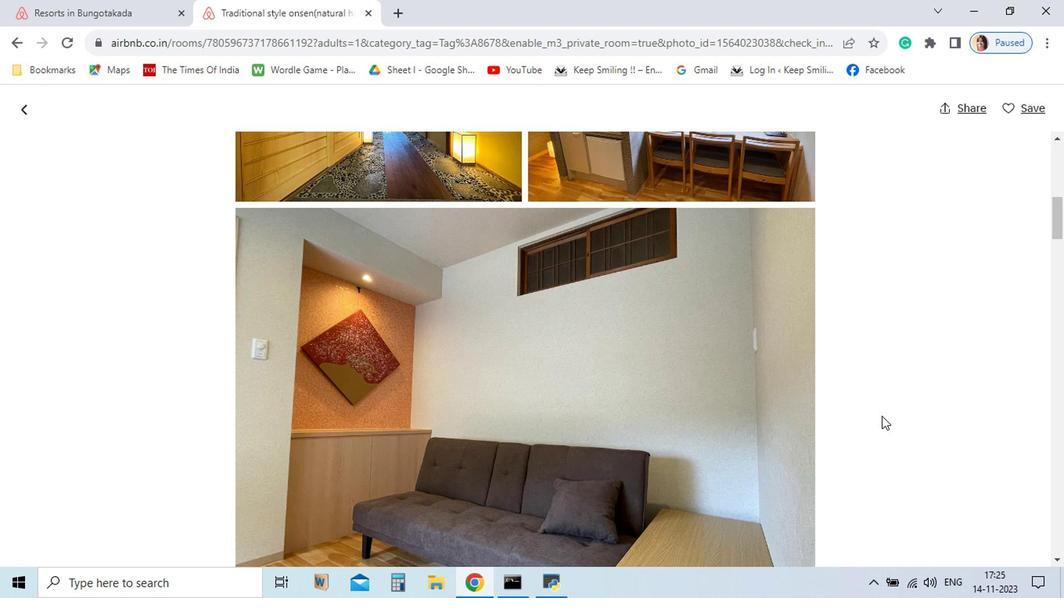
Action: Mouse moved to (880, 422)
Screenshot: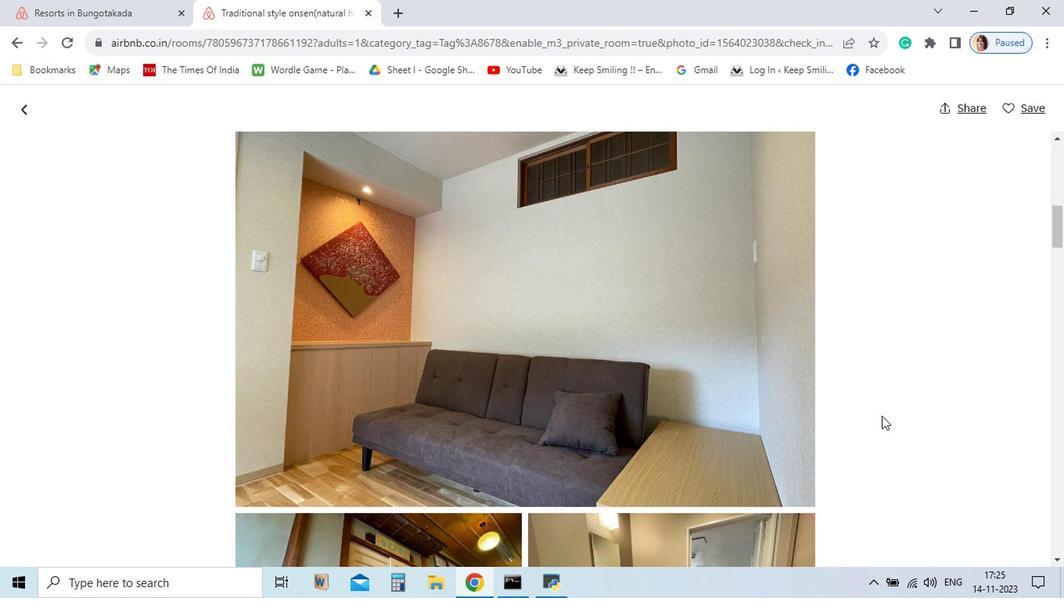 
Action: Mouse scrolled (880, 421) with delta (0, -1)
Screenshot: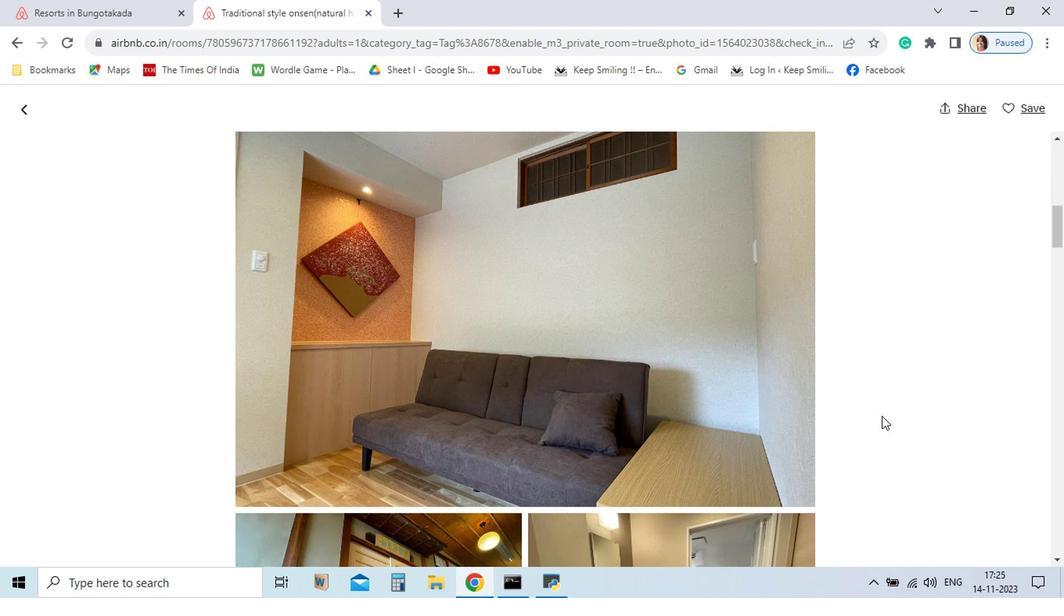 
Action: Mouse scrolled (880, 421) with delta (0, -1)
Screenshot: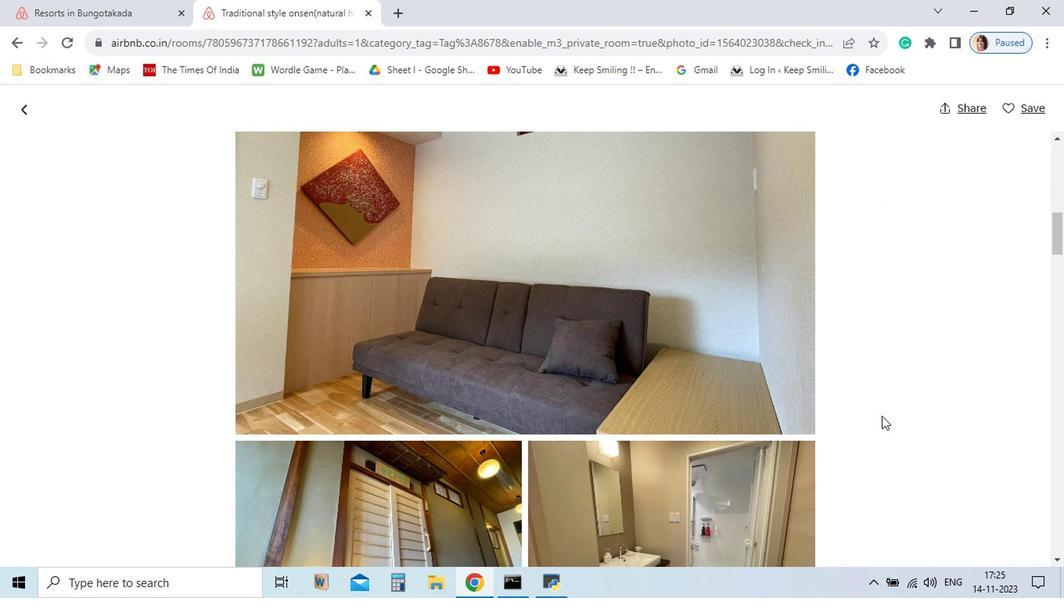 
Action: Mouse scrolled (880, 421) with delta (0, -1)
Screenshot: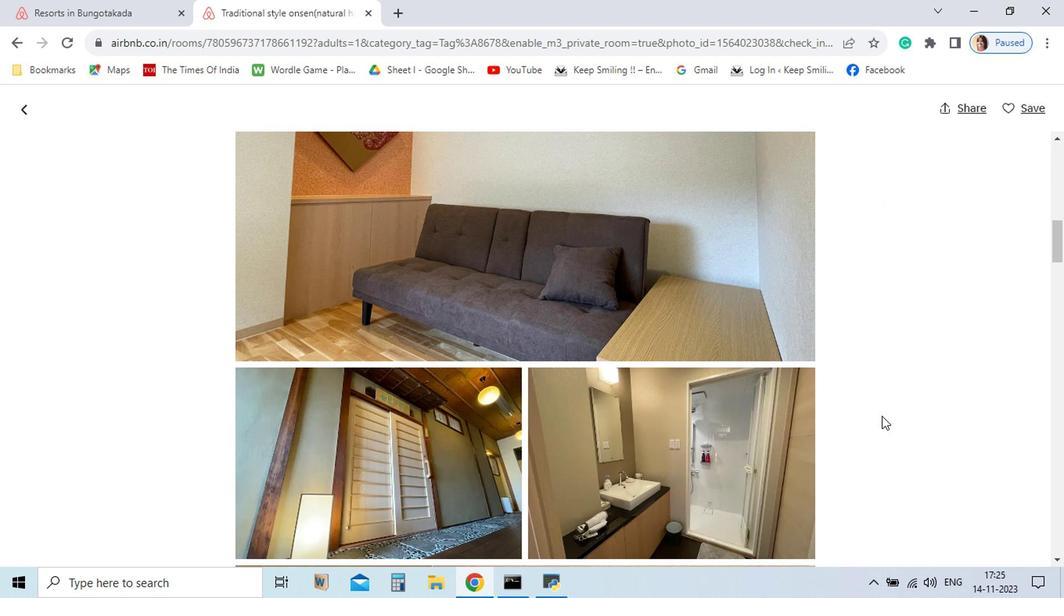 
Action: Mouse scrolled (880, 421) with delta (0, -1)
Screenshot: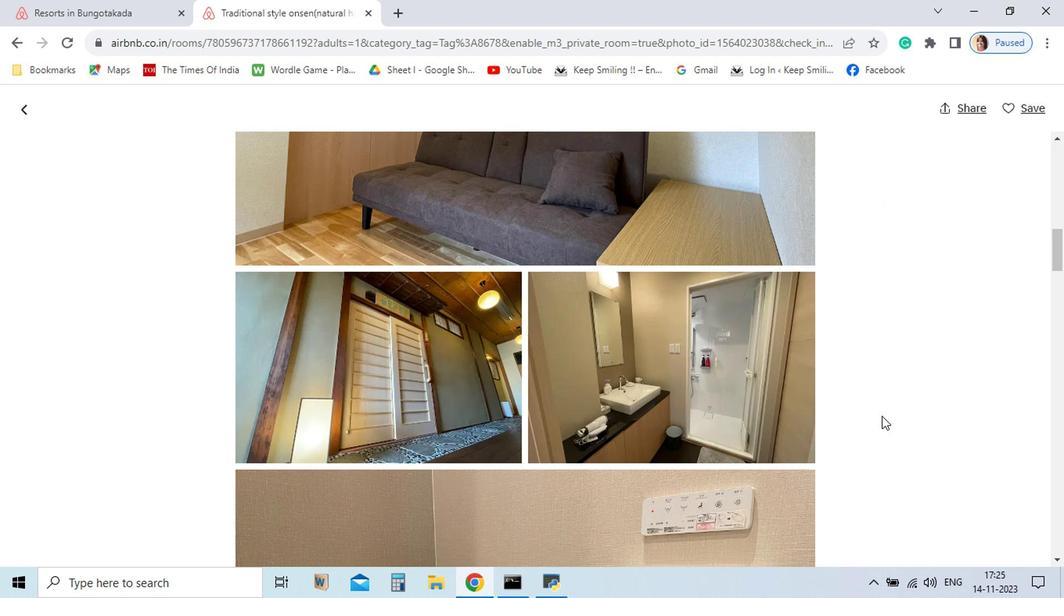 
Action: Mouse scrolled (880, 421) with delta (0, -1)
Screenshot: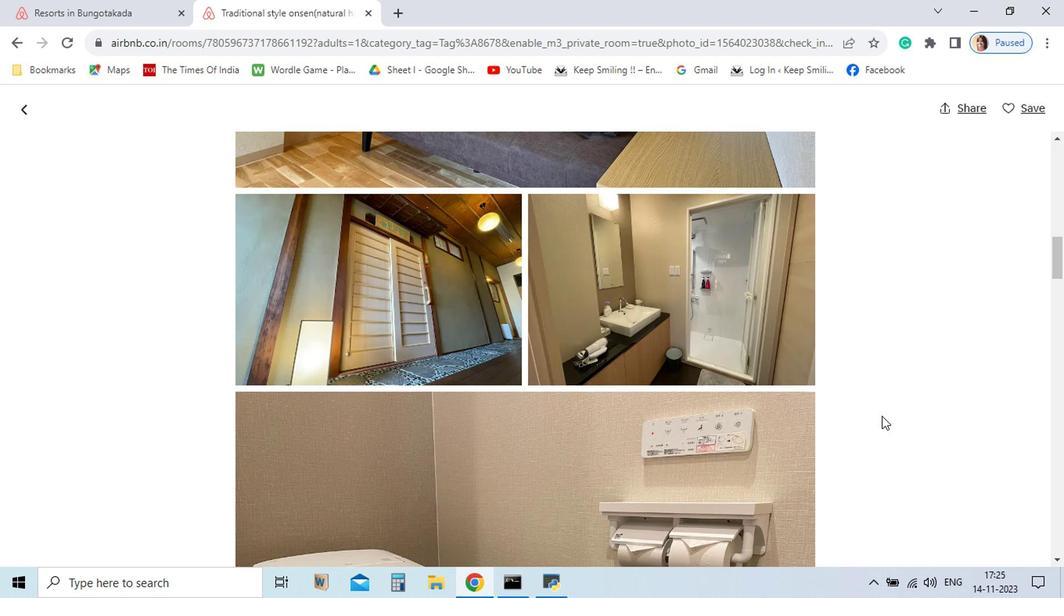 
Action: Mouse scrolled (880, 421) with delta (0, -1)
Screenshot: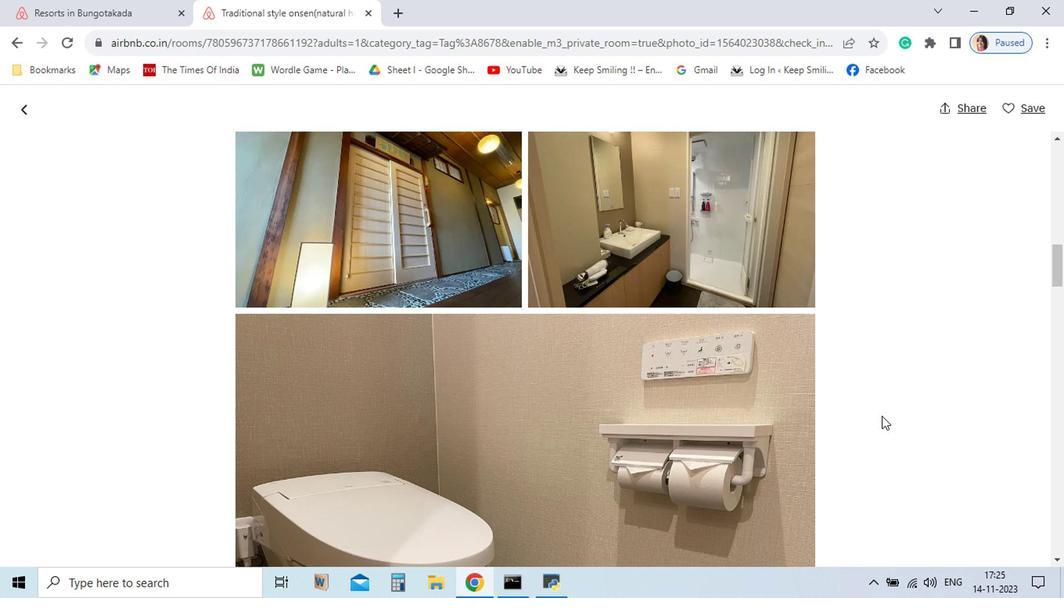 
Action: Mouse scrolled (880, 421) with delta (0, -1)
Screenshot: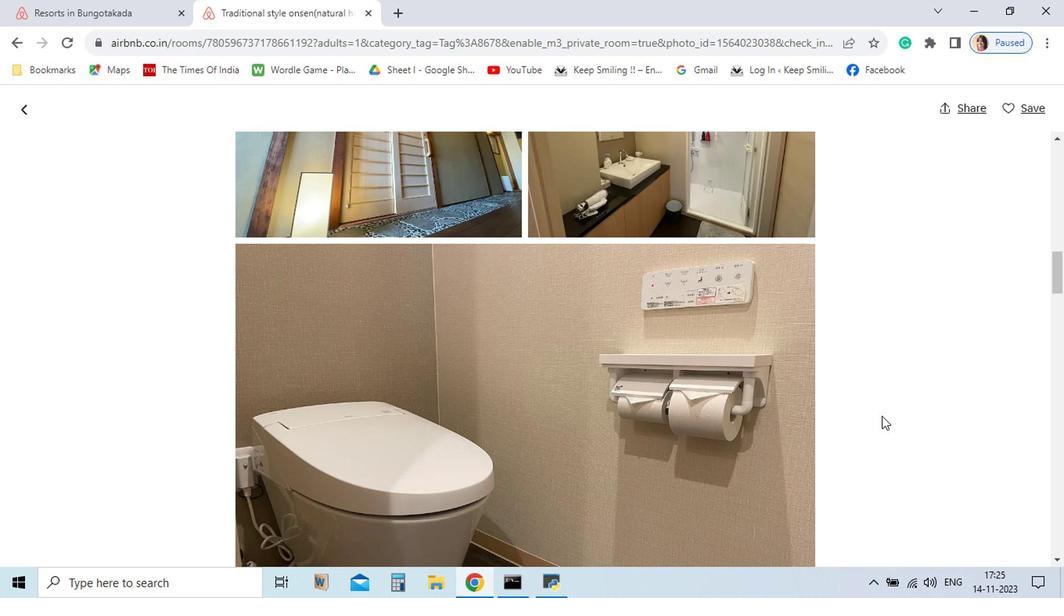 
Action: Mouse scrolled (880, 421) with delta (0, -1)
Screenshot: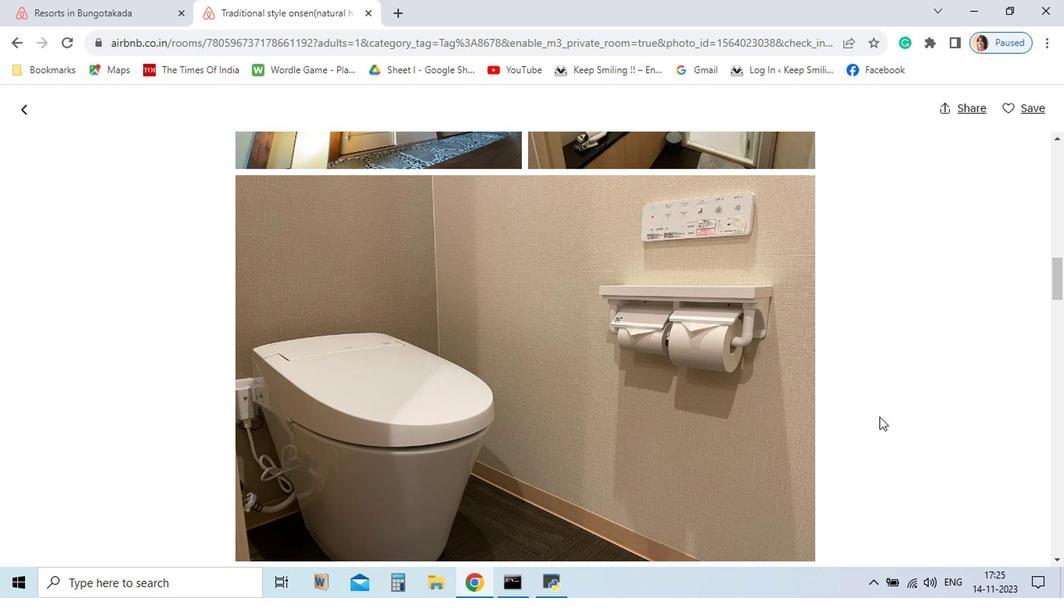 
Action: Mouse moved to (879, 423)
Screenshot: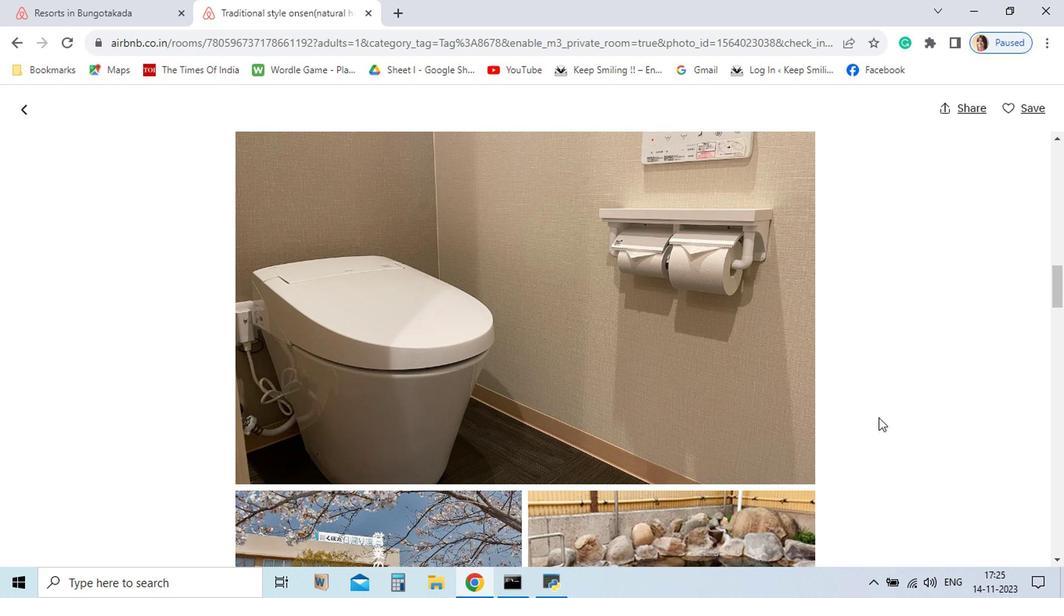 
Action: Mouse scrolled (879, 422) with delta (0, 0)
Screenshot: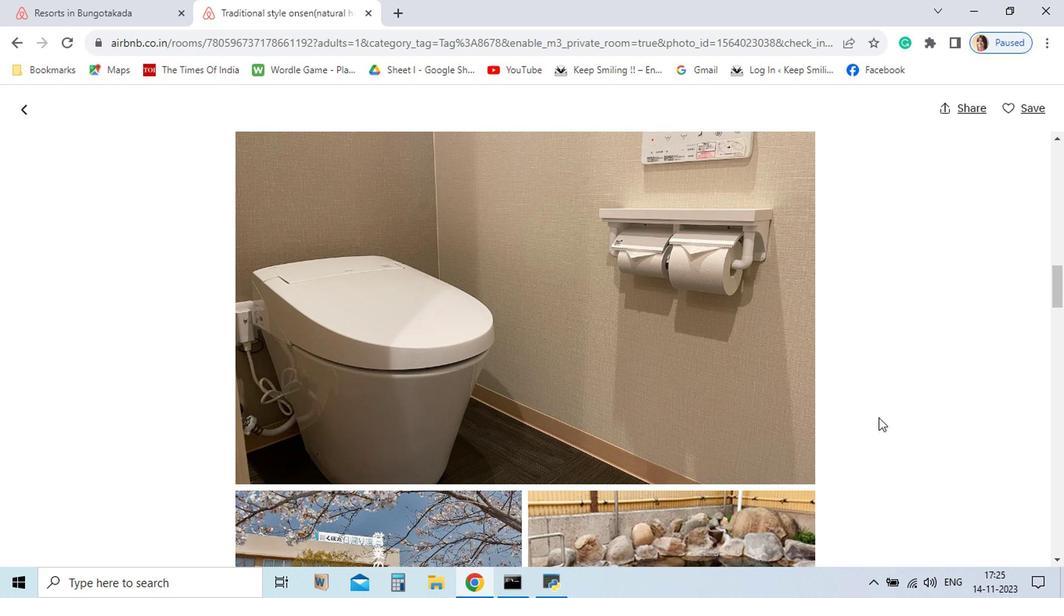 
Action: Mouse moved to (877, 423)
Screenshot: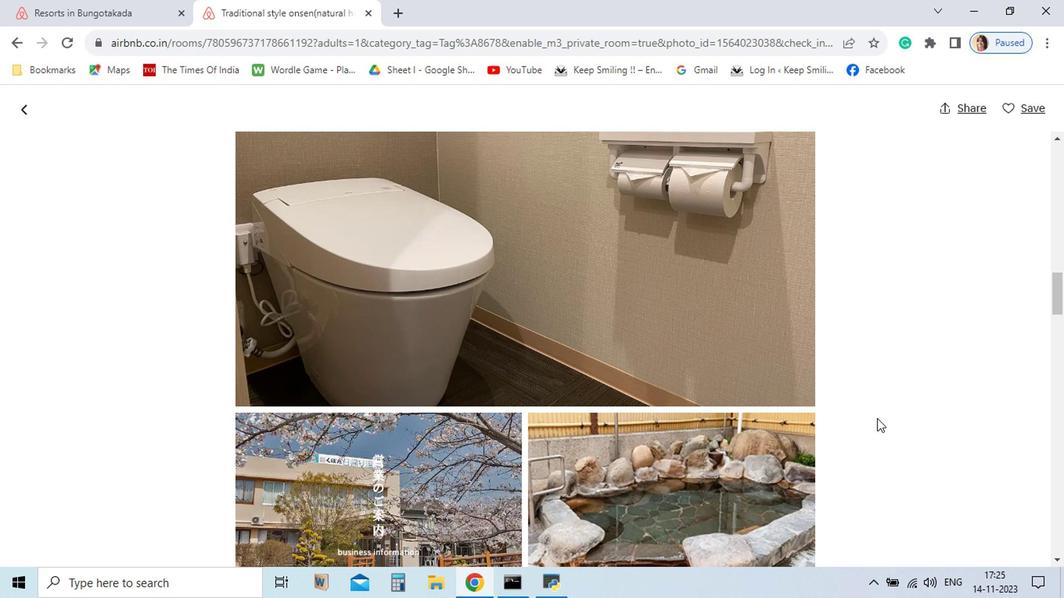 
Action: Mouse scrolled (877, 423) with delta (0, 0)
Screenshot: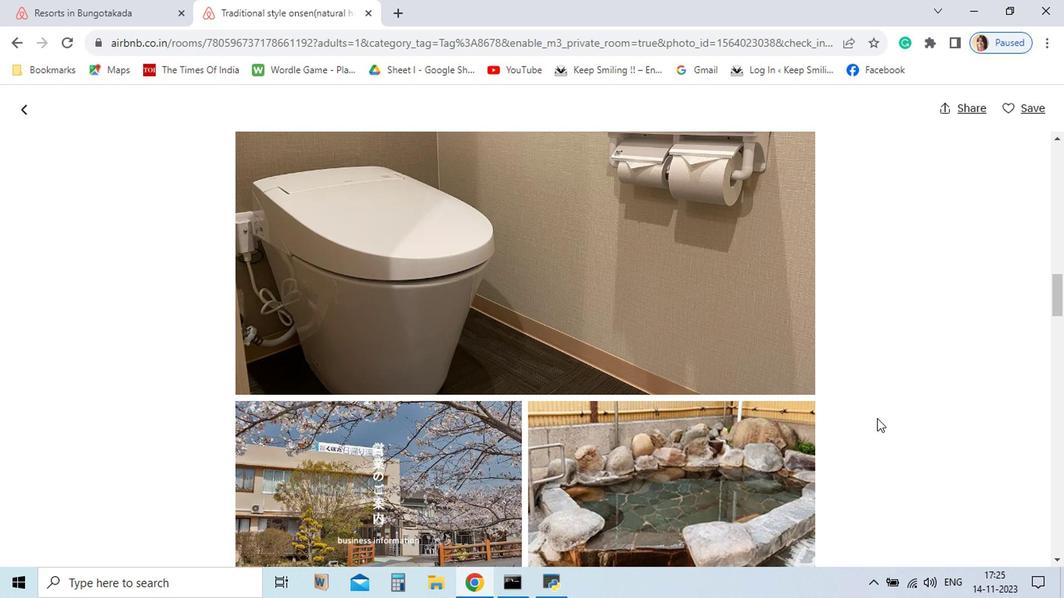 
Action: Mouse moved to (876, 424)
Screenshot: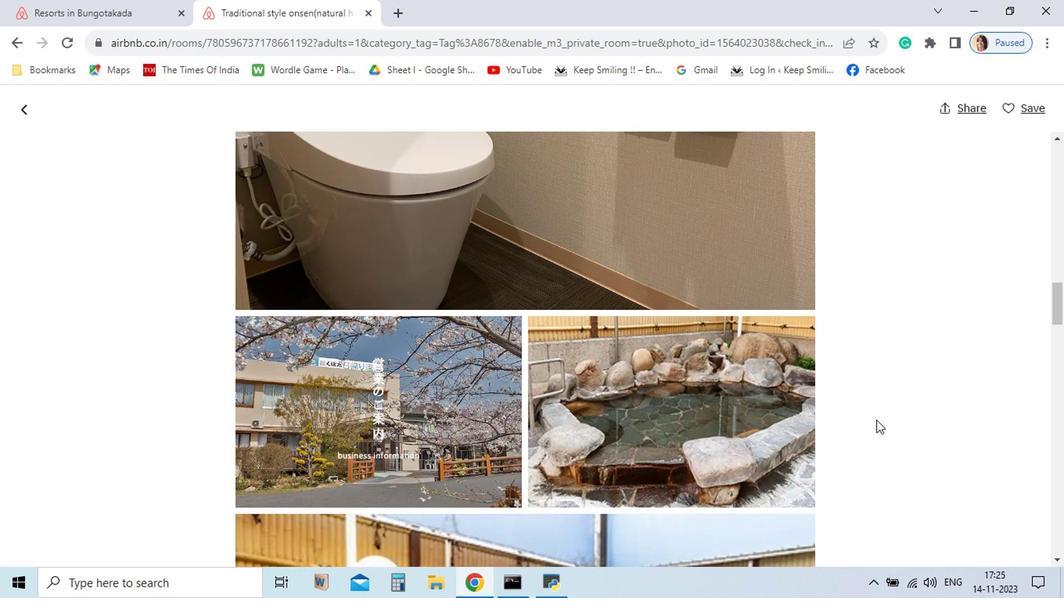 
Action: Mouse scrolled (876, 423) with delta (0, -1)
Screenshot: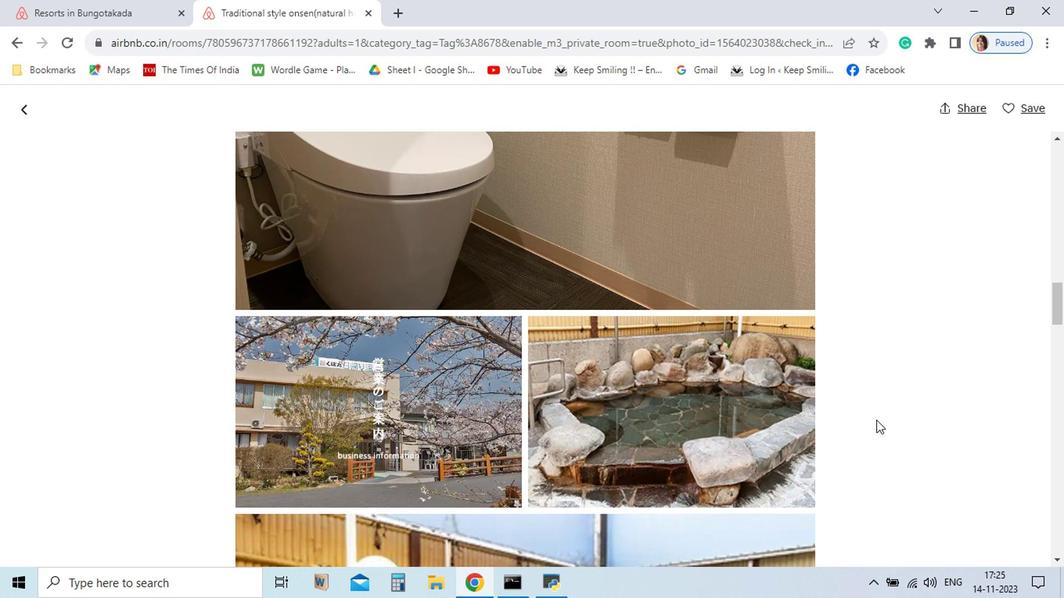 
Action: Mouse moved to (874, 426)
Screenshot: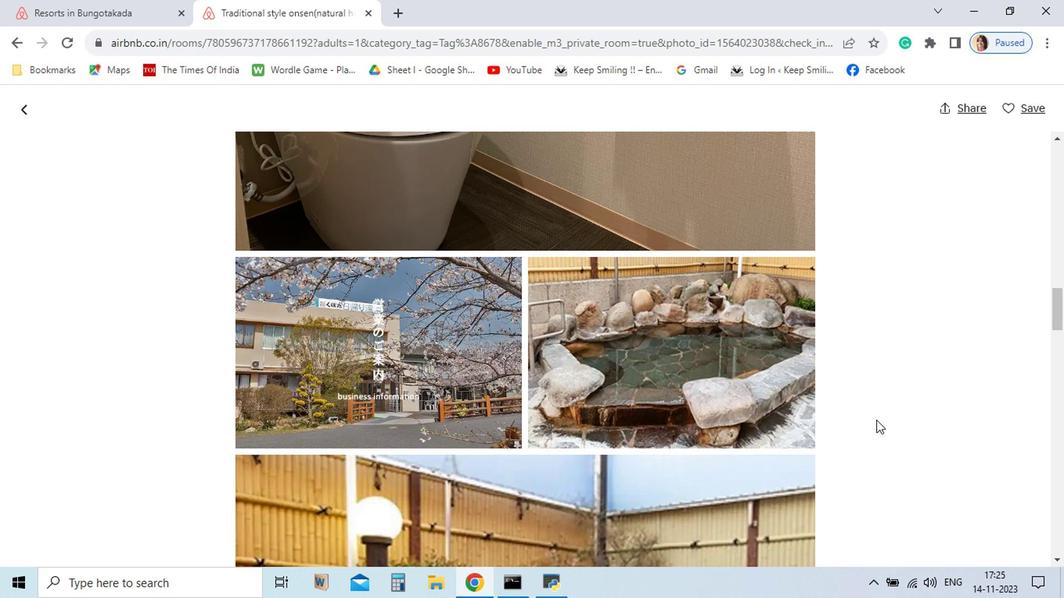 
Action: Mouse scrolled (874, 425) with delta (0, -1)
Screenshot: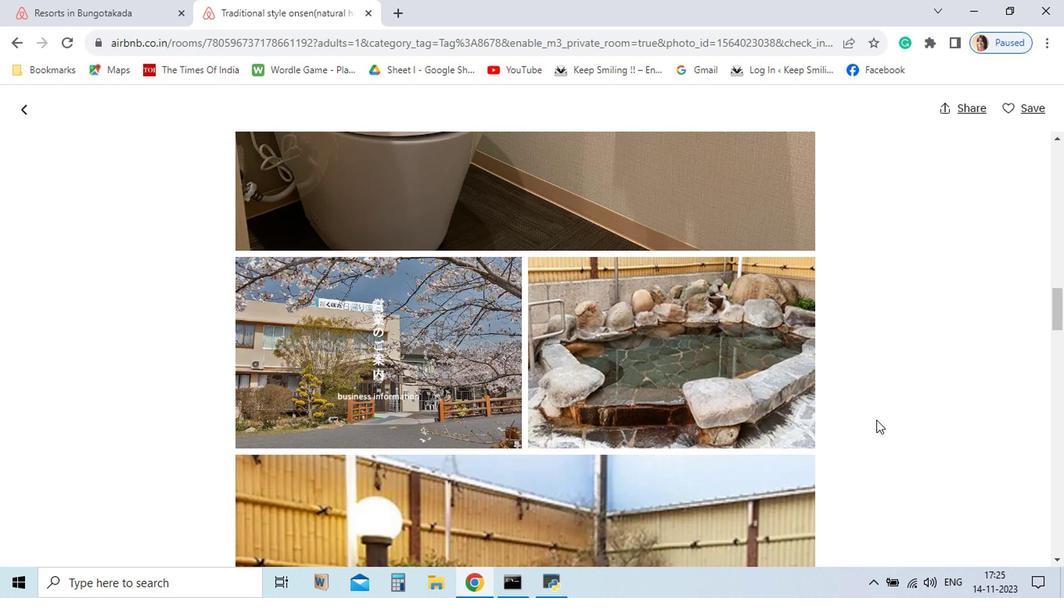 
Action: Mouse scrolled (874, 425) with delta (0, -1)
Screenshot: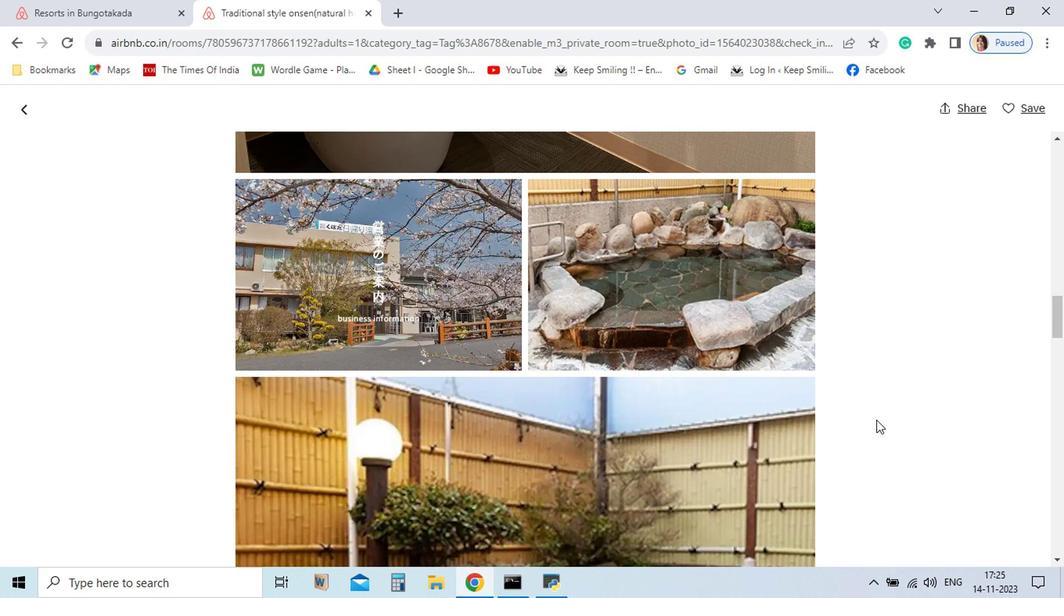 
Action: Mouse scrolled (874, 425) with delta (0, -1)
Screenshot: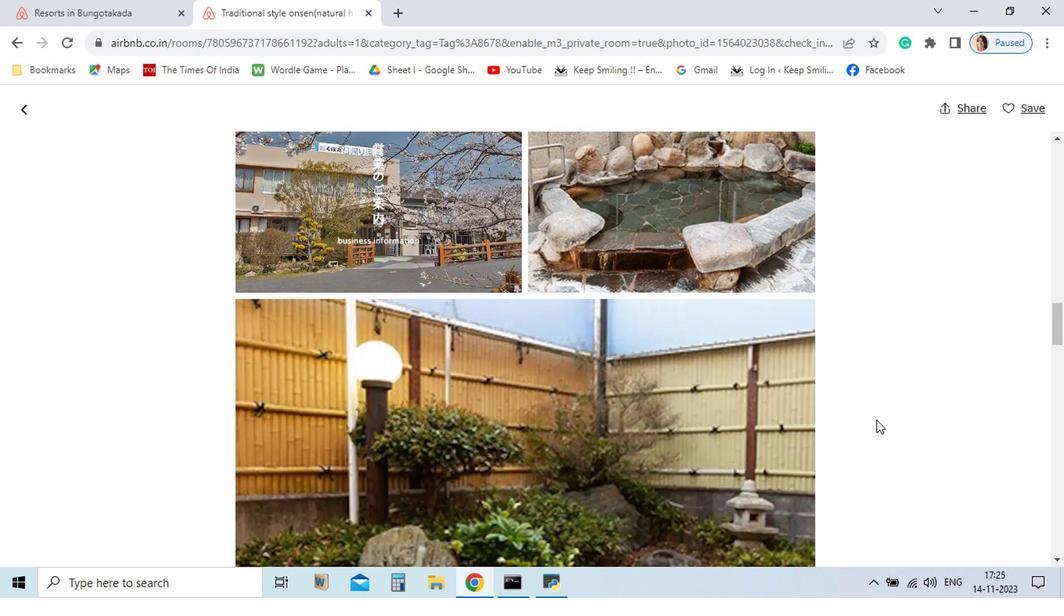 
Action: Mouse scrolled (874, 425) with delta (0, -1)
Screenshot: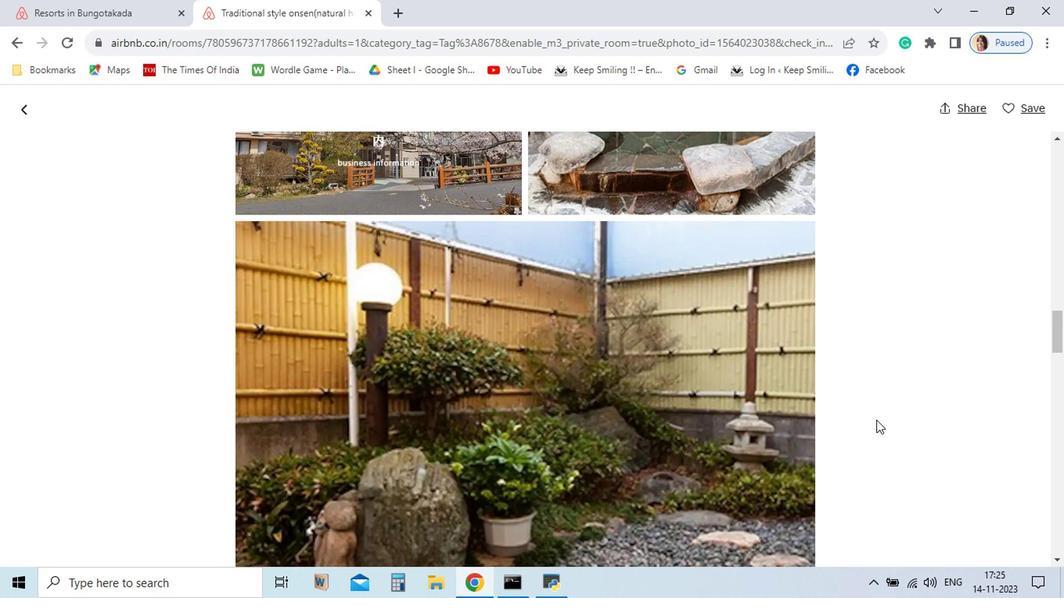 
Action: Mouse scrolled (874, 425) with delta (0, -1)
Screenshot: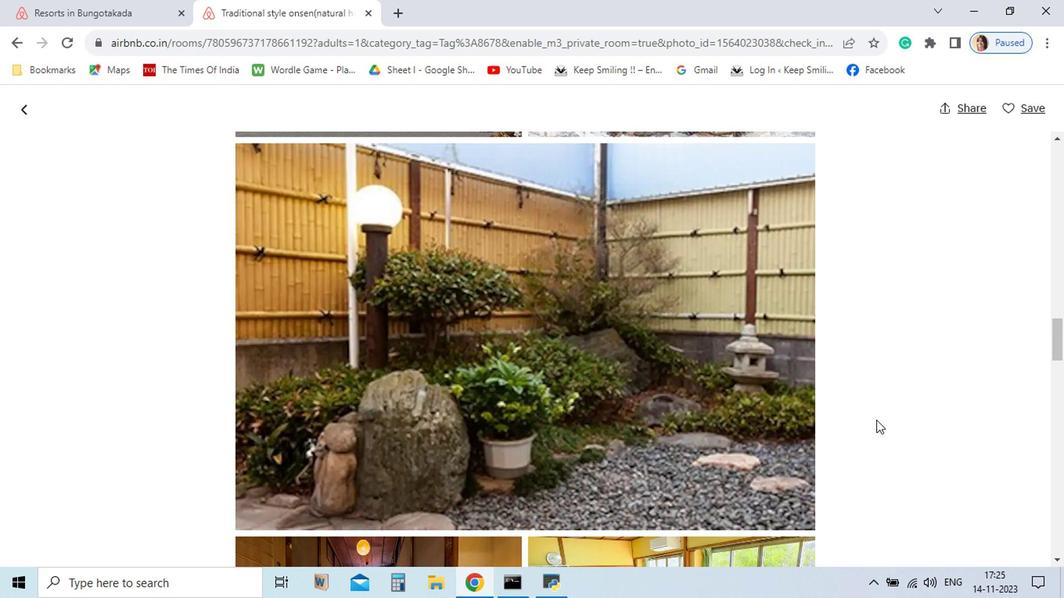 
Action: Mouse scrolled (874, 425) with delta (0, -1)
Screenshot: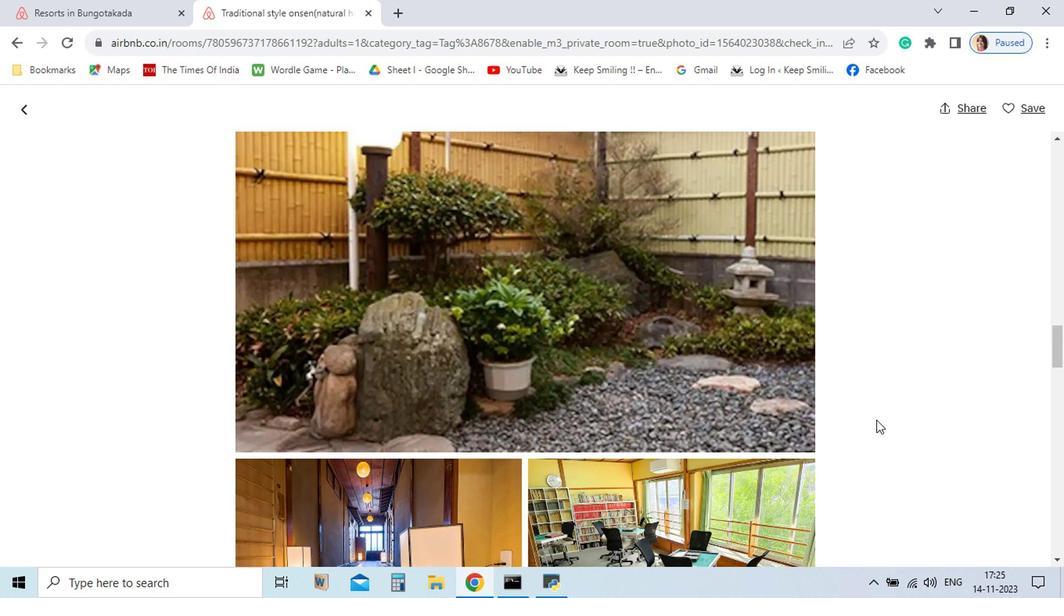 
Action: Mouse scrolled (874, 425) with delta (0, -1)
Screenshot: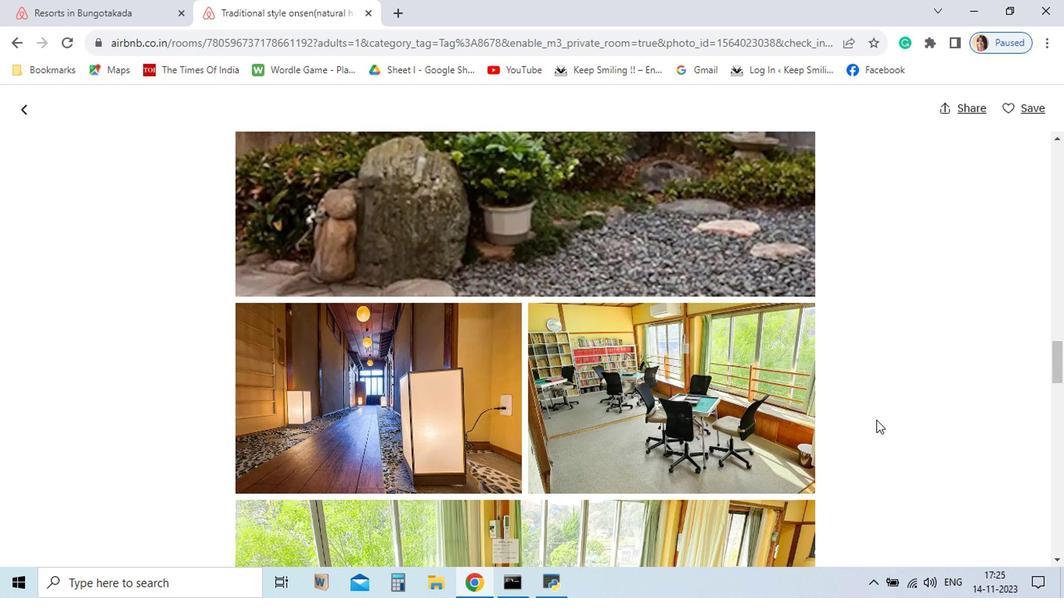 
Action: Mouse scrolled (874, 425) with delta (0, -1)
Screenshot: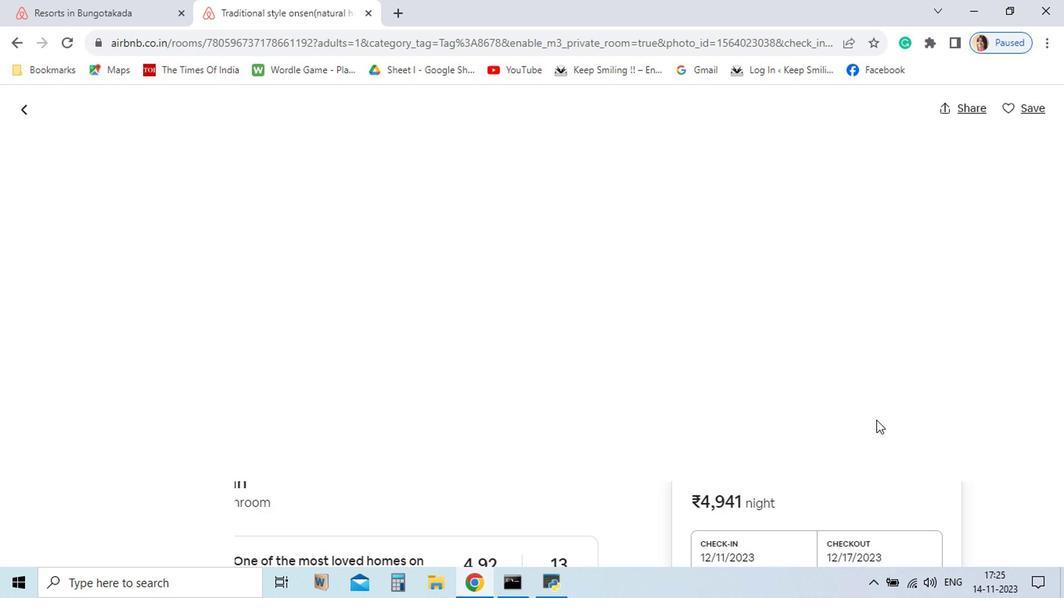 
Action: Mouse scrolled (874, 425) with delta (0, -1)
Screenshot: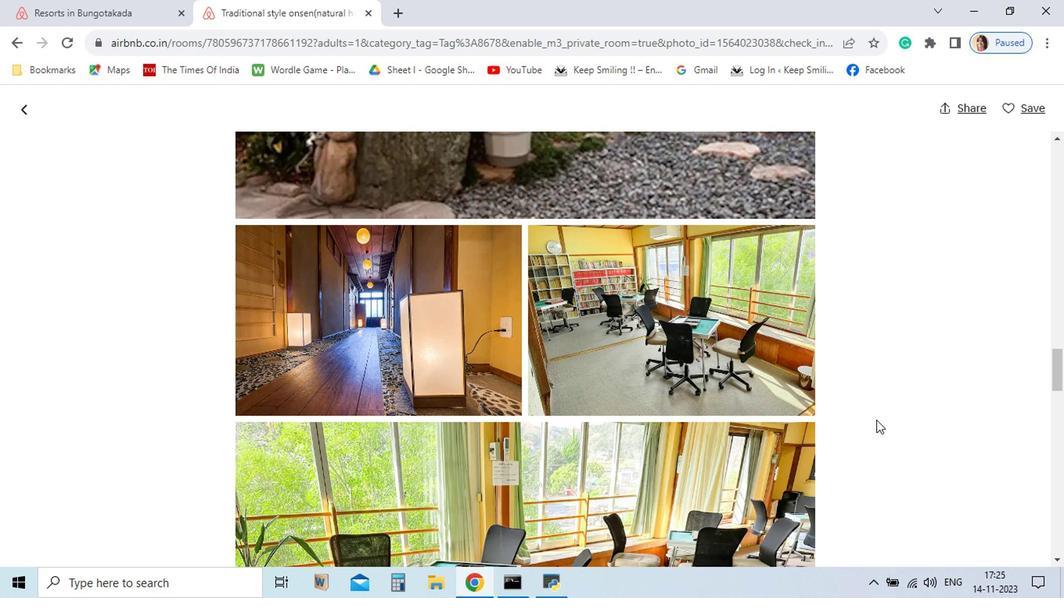 
Action: Mouse scrolled (874, 425) with delta (0, -1)
Screenshot: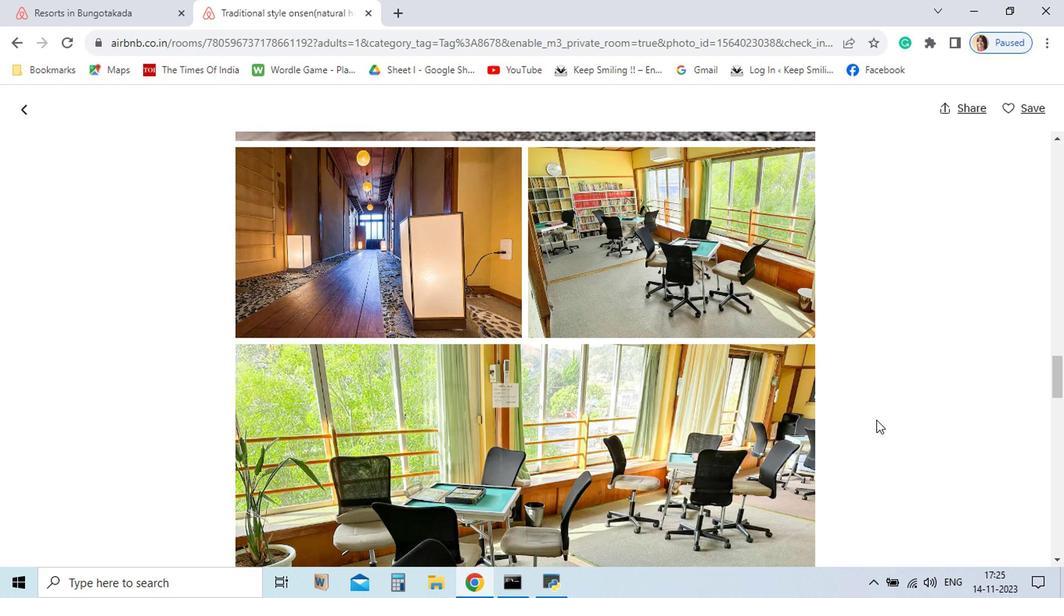 
Action: Mouse scrolled (874, 425) with delta (0, -1)
Screenshot: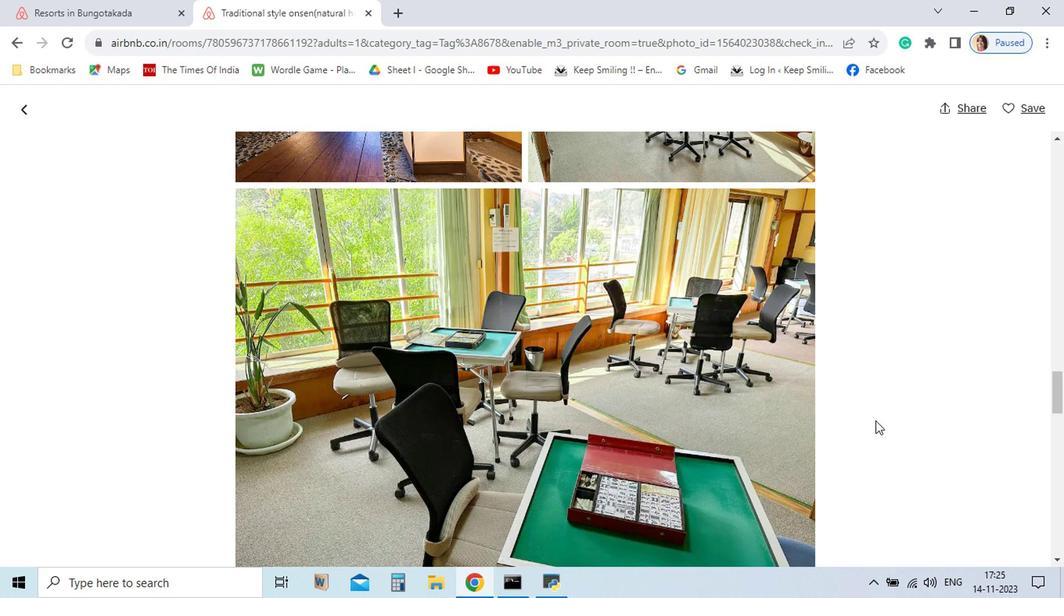 
Action: Mouse moved to (874, 426)
Screenshot: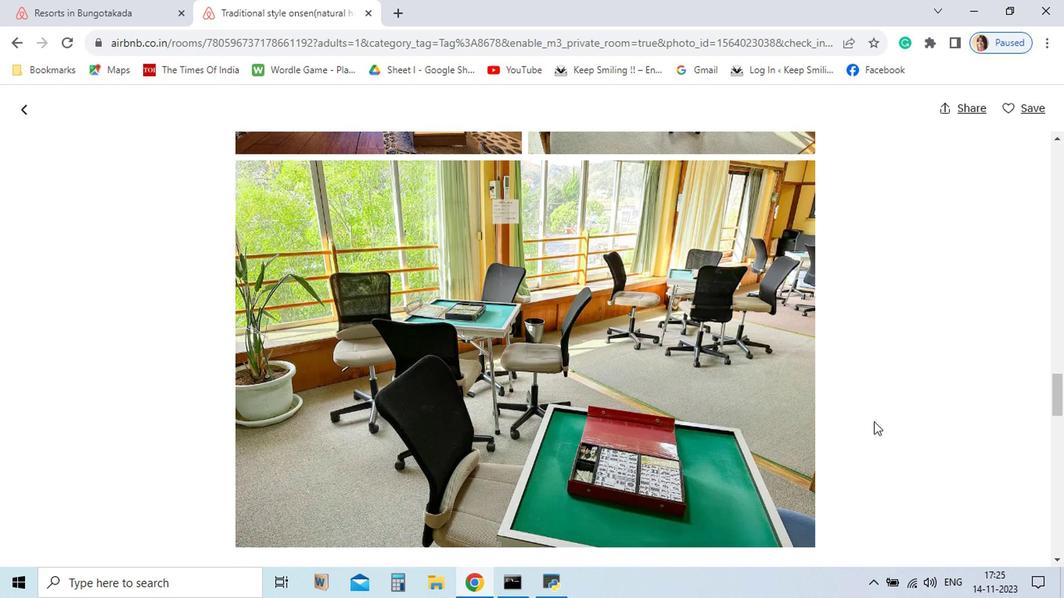 
Action: Mouse scrolled (874, 426) with delta (0, 0)
Screenshot: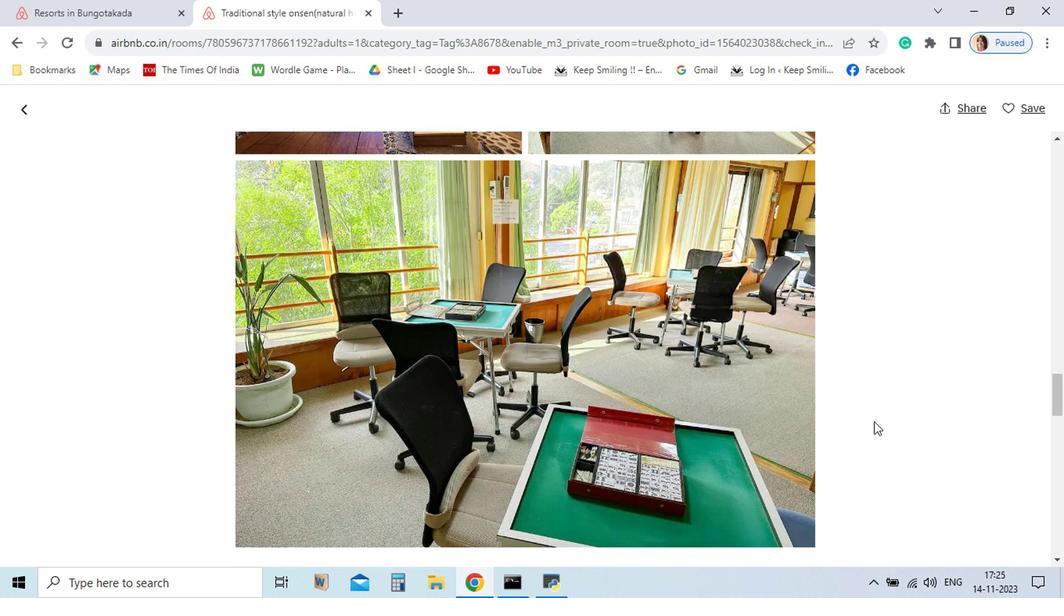 
Action: Mouse scrolled (874, 426) with delta (0, 0)
Screenshot: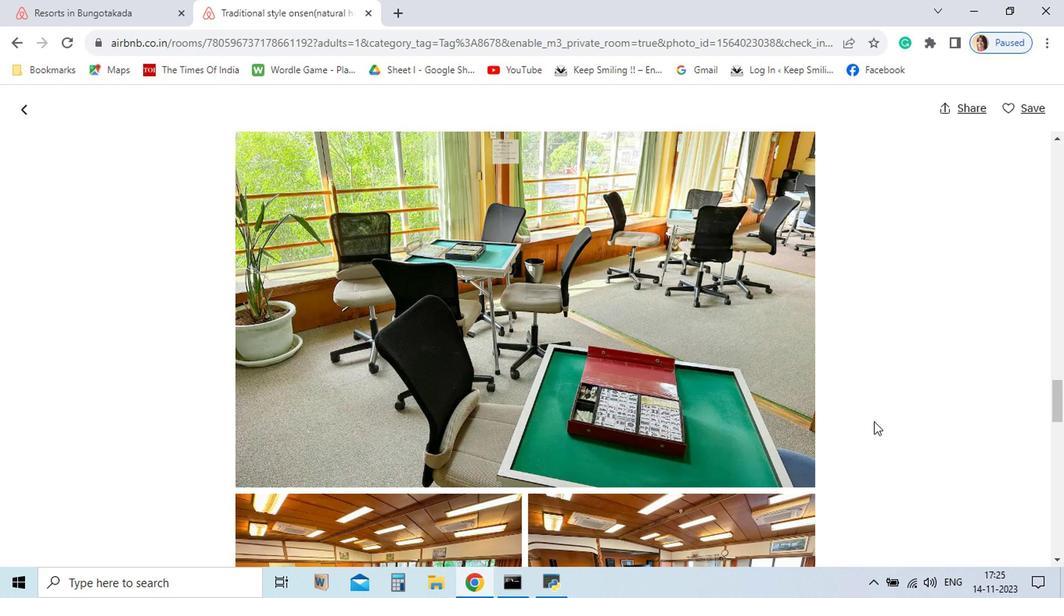 
Action: Mouse moved to (872, 427)
Screenshot: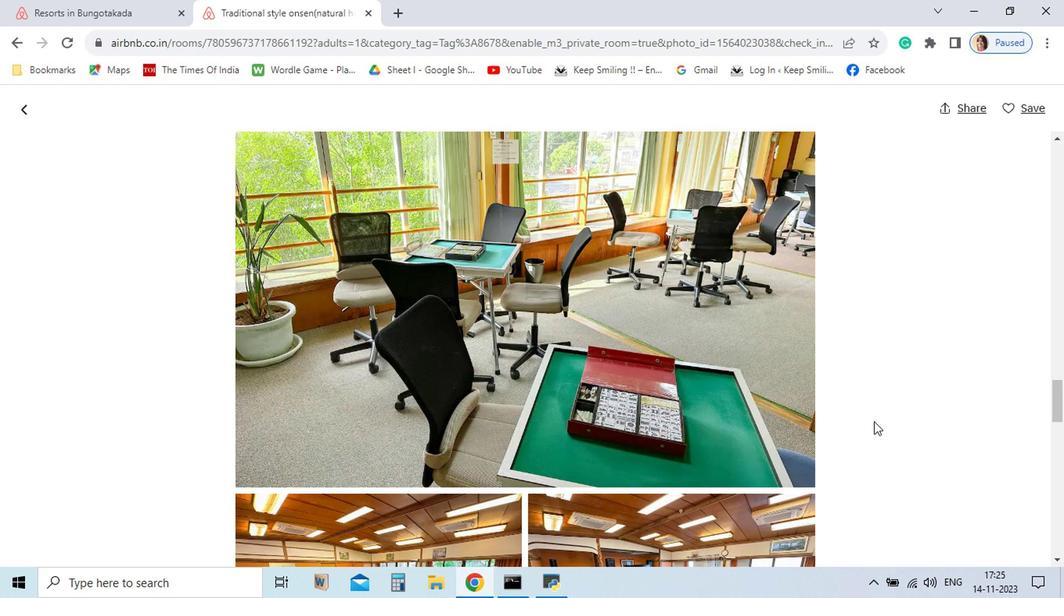 
Action: Mouse scrolled (872, 426) with delta (0, 0)
Screenshot: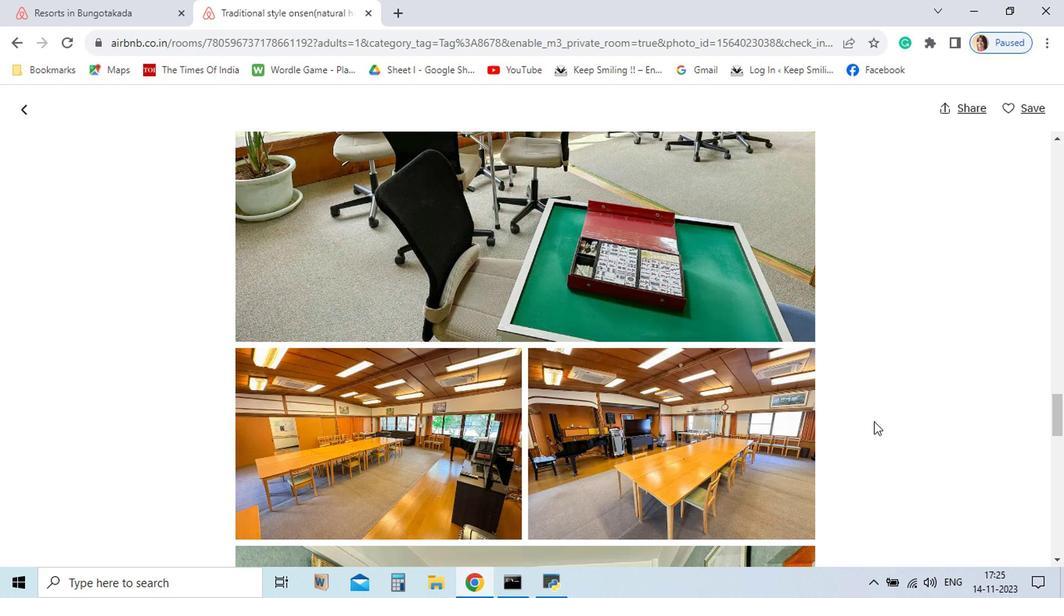 
Action: Mouse scrolled (872, 426) with delta (0, 0)
Screenshot: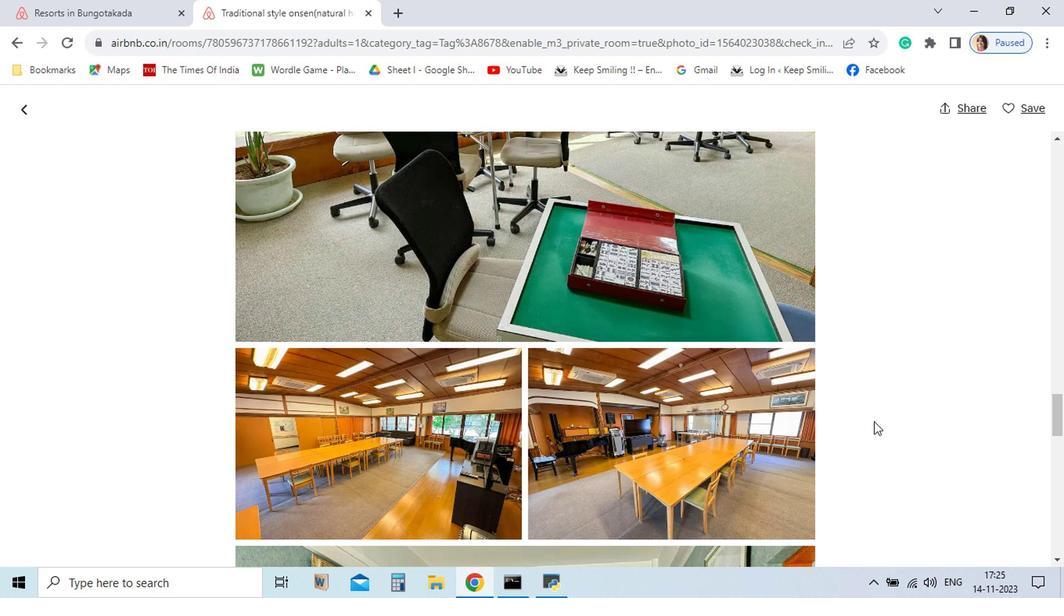 
Action: Mouse scrolled (872, 426) with delta (0, 0)
Screenshot: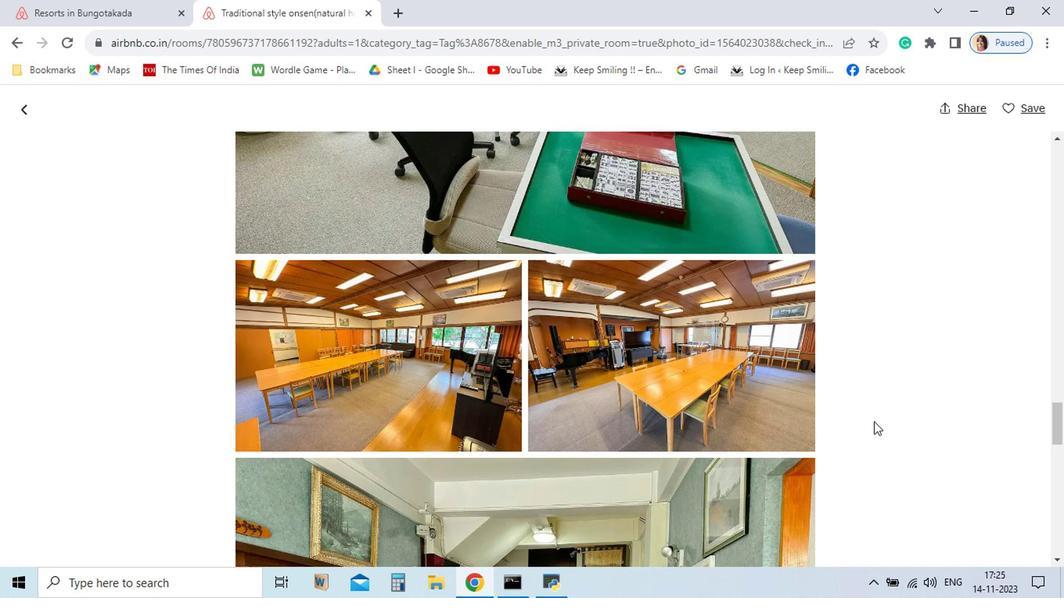 
Action: Mouse scrolled (872, 426) with delta (0, 0)
Screenshot: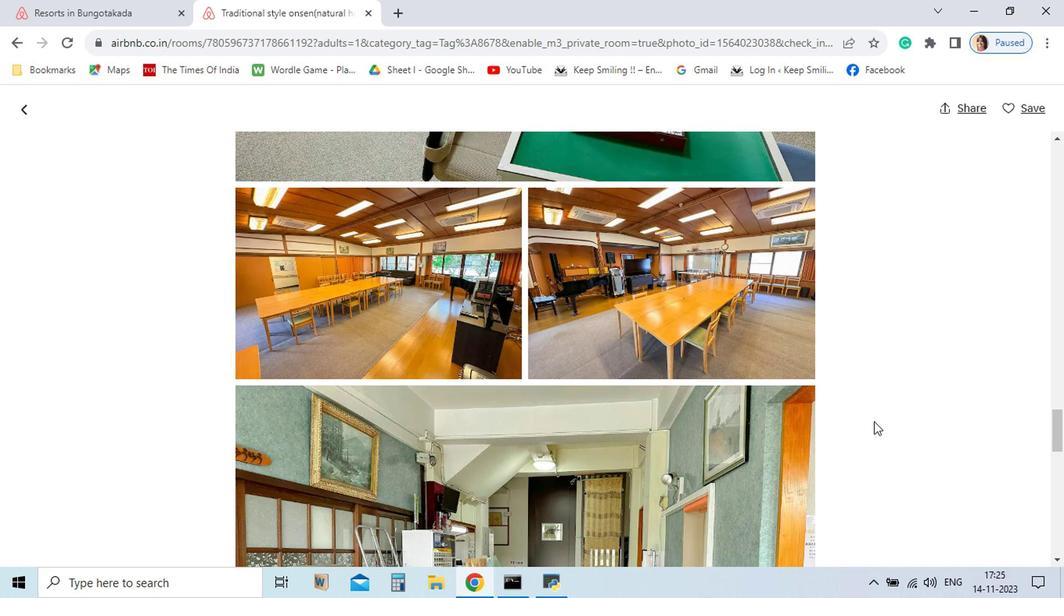 
Action: Mouse scrolled (872, 426) with delta (0, 0)
Screenshot: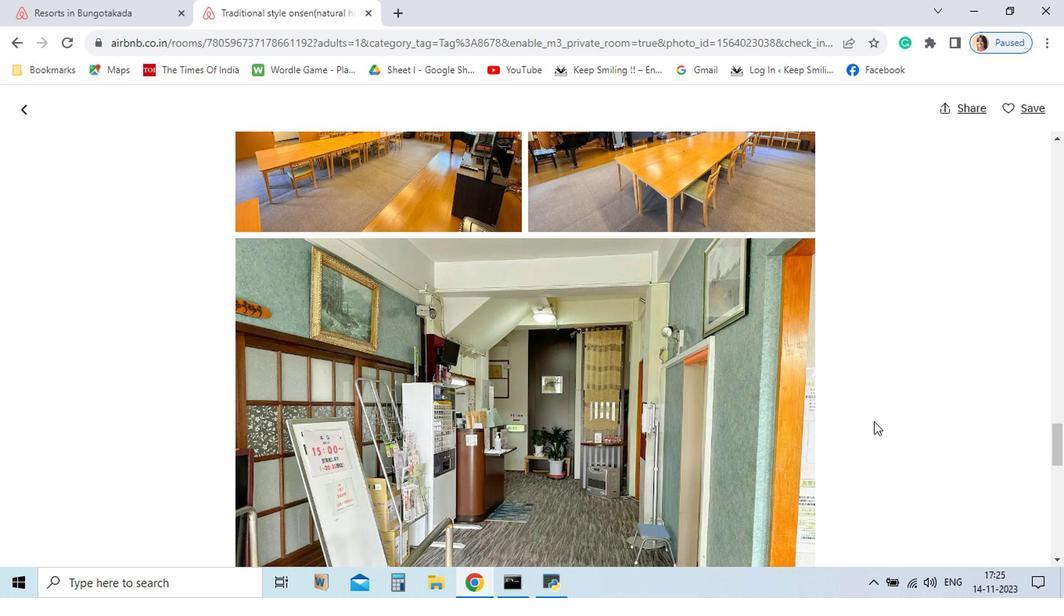 
Action: Mouse scrolled (872, 426) with delta (0, 0)
Screenshot: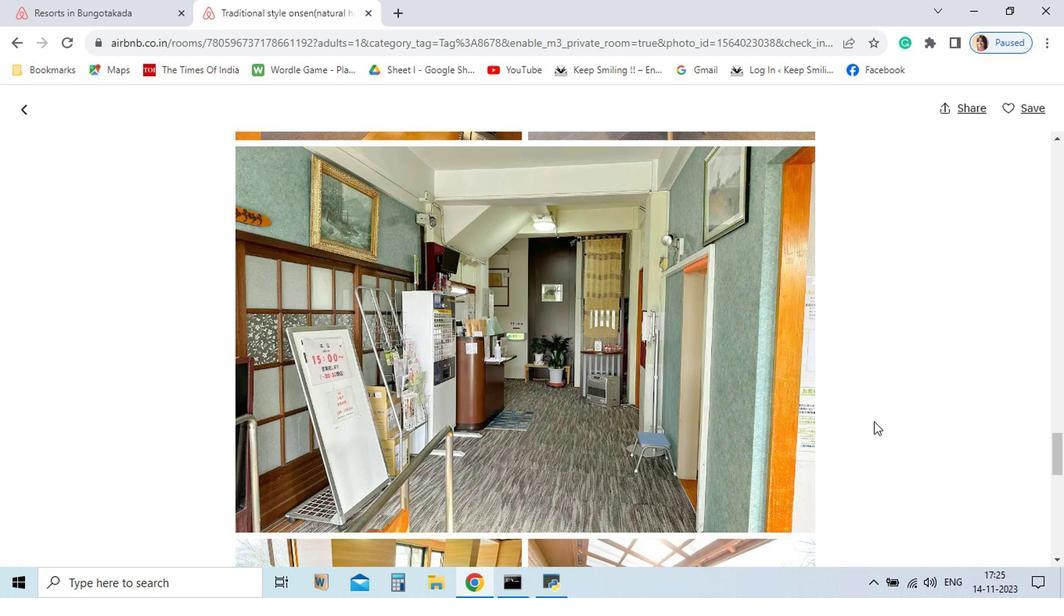 
Action: Mouse scrolled (872, 426) with delta (0, 0)
Screenshot: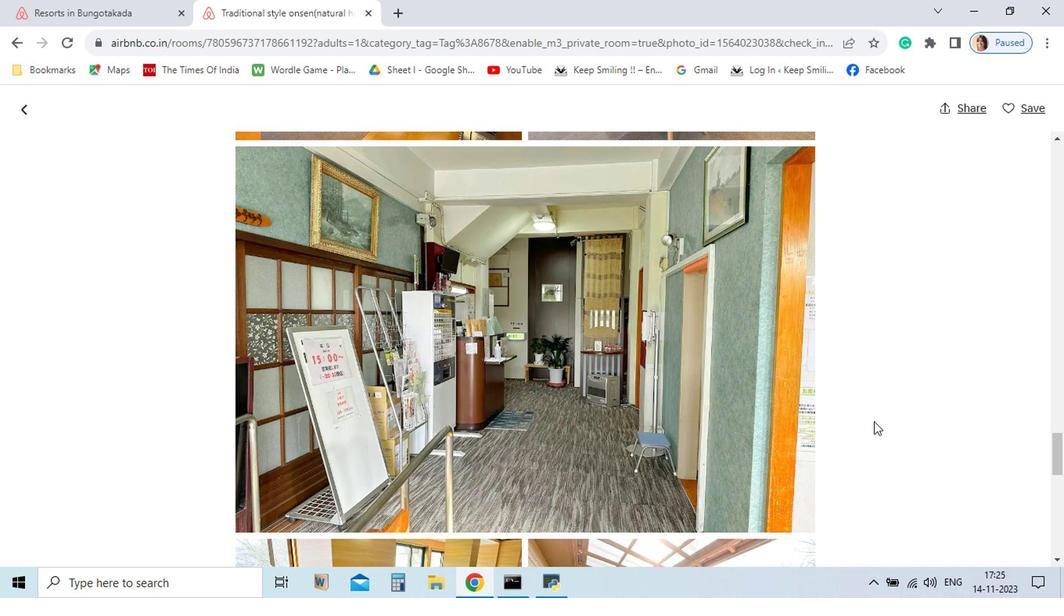
Action: Mouse scrolled (872, 426) with delta (0, 0)
Screenshot: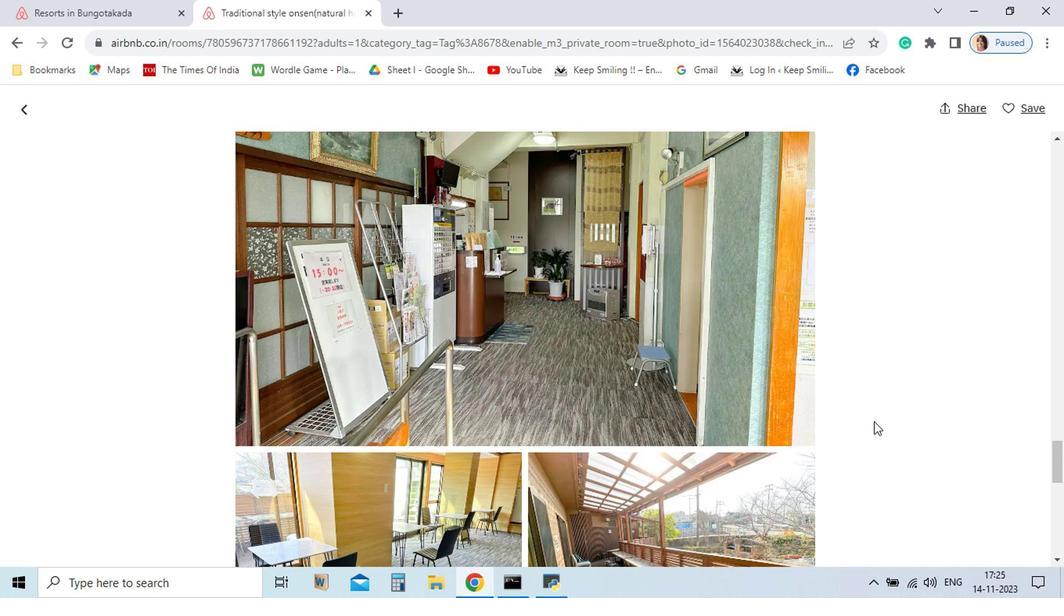 
Action: Mouse scrolled (872, 426) with delta (0, 0)
Screenshot: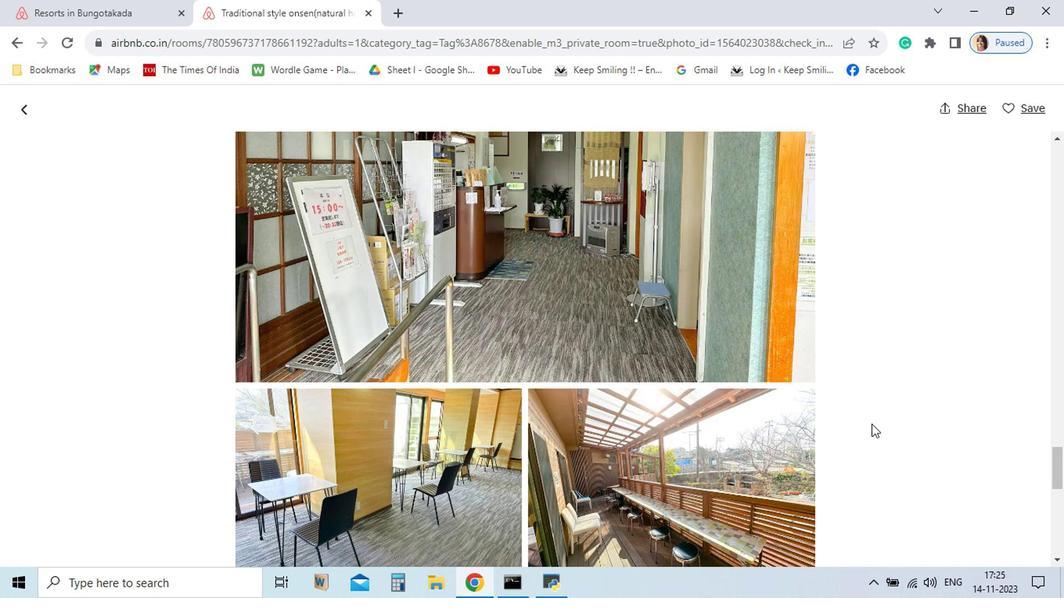 
Action: Mouse moved to (872, 429)
Screenshot: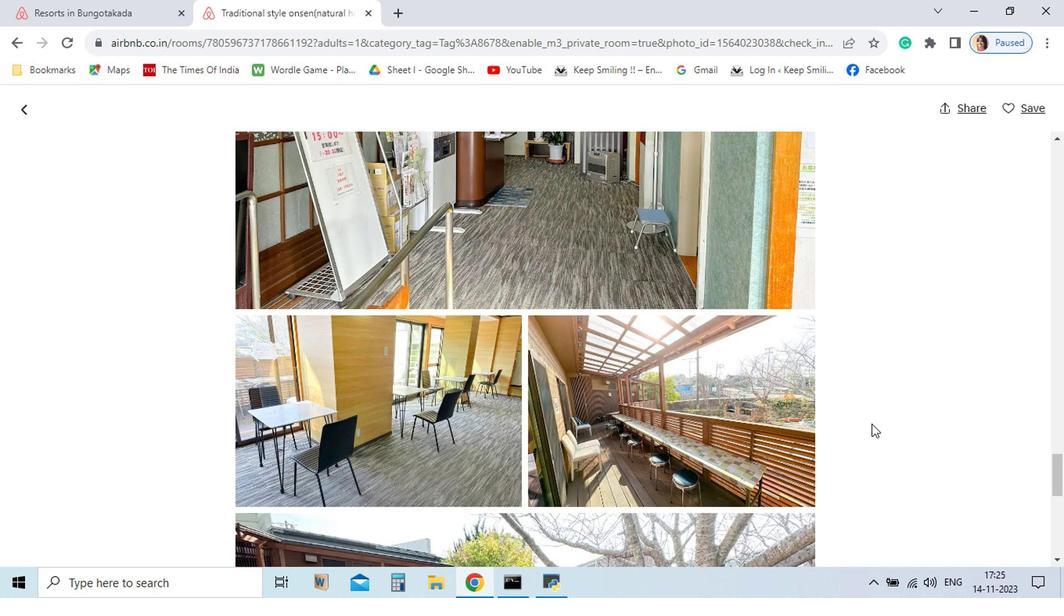 
Action: Mouse scrolled (872, 428) with delta (0, 0)
Screenshot: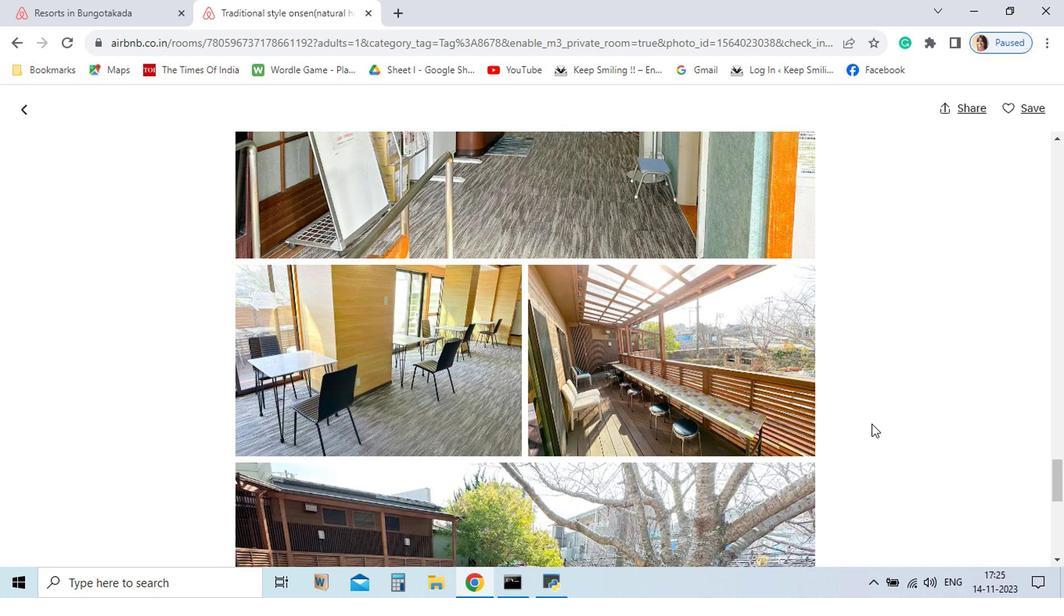 
Action: Mouse moved to (870, 430)
Screenshot: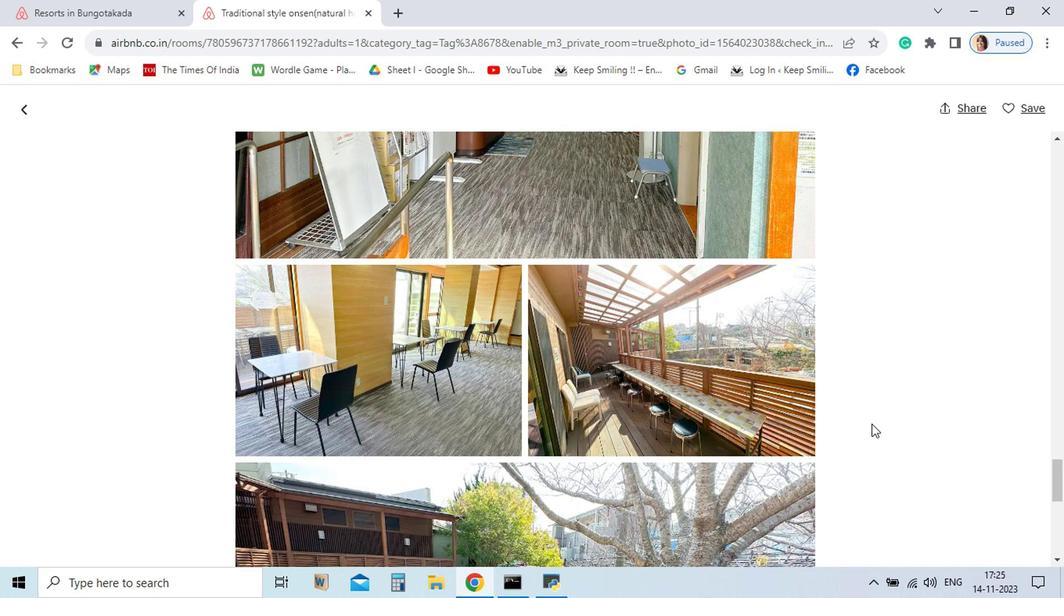 
Action: Mouse scrolled (870, 429) with delta (0, -1)
Screenshot: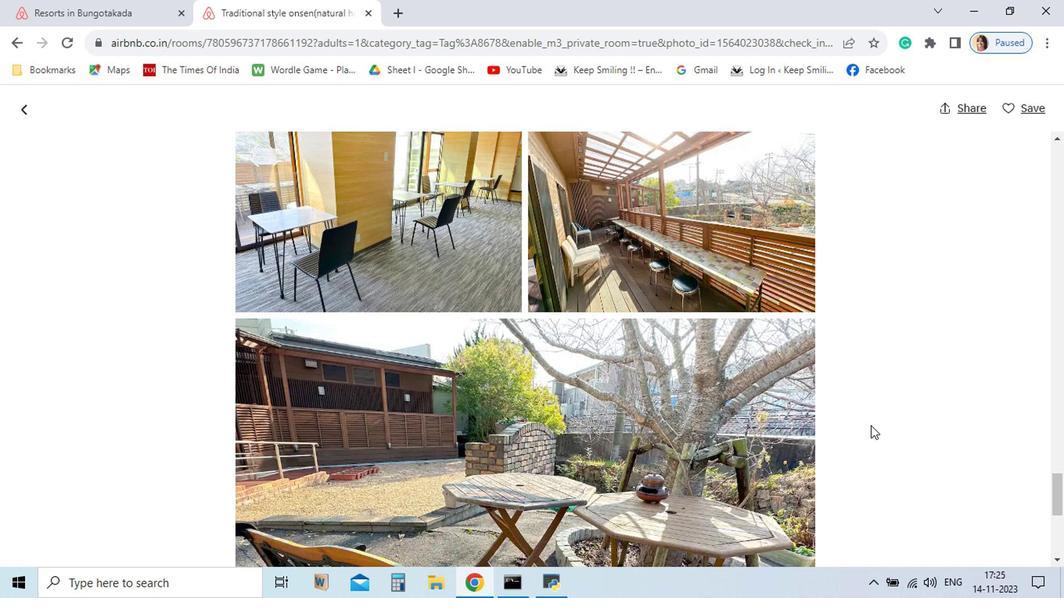 
Action: Mouse scrolled (870, 429) with delta (0, -1)
Screenshot: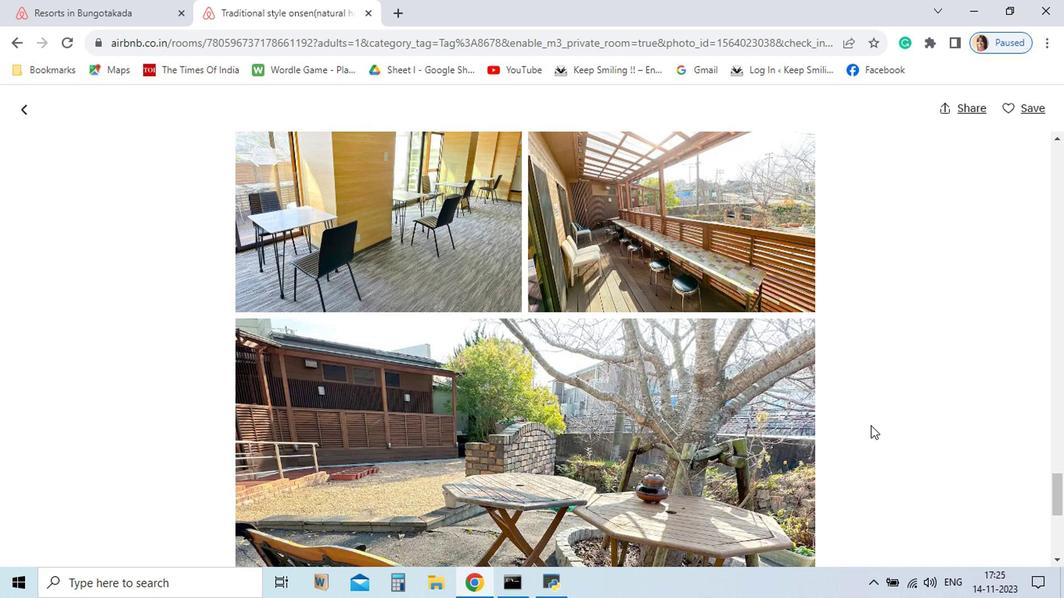 
Action: Mouse moved to (869, 431)
Screenshot: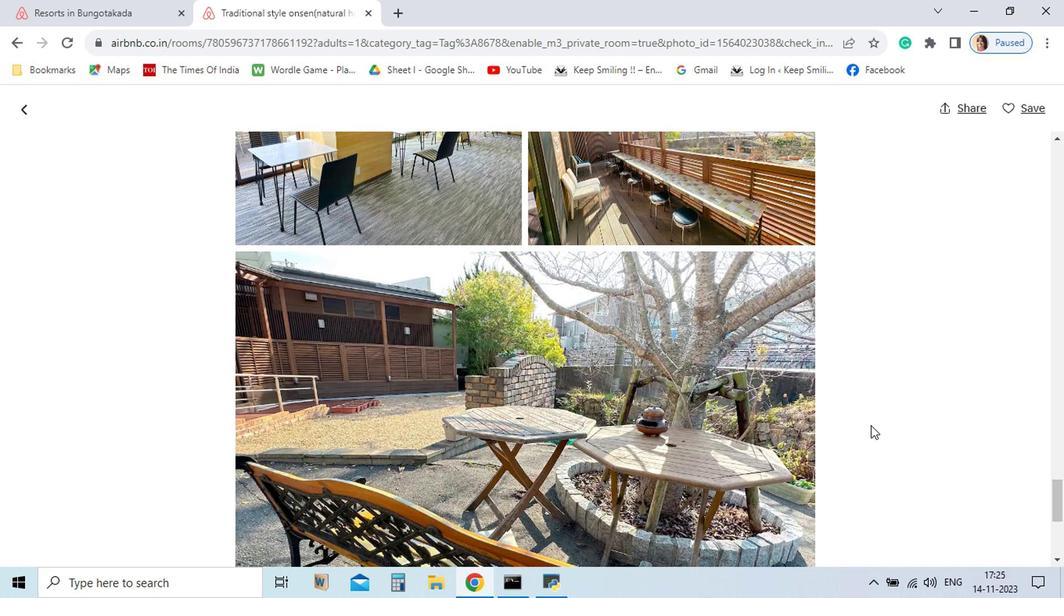 
Action: Mouse scrolled (869, 430) with delta (0, -1)
Screenshot: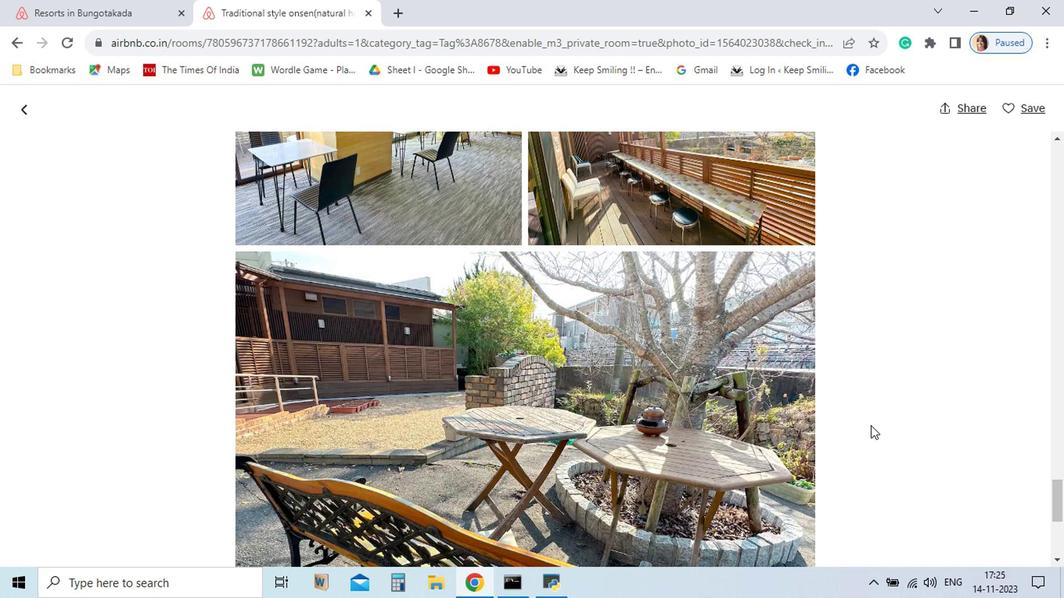 
Action: Mouse scrolled (869, 430) with delta (0, -1)
Screenshot: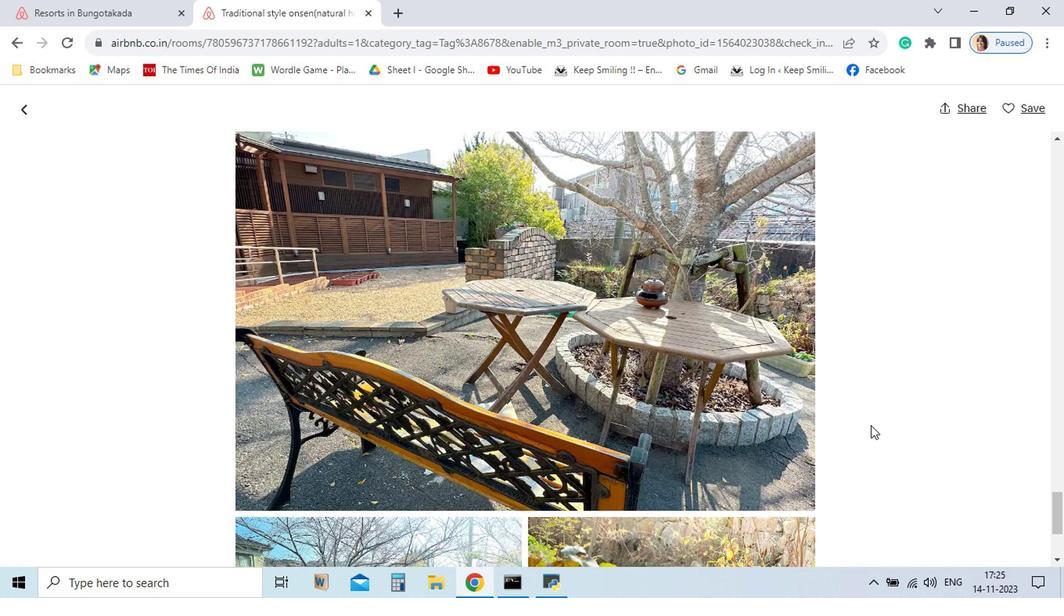
Action: Mouse scrolled (869, 430) with delta (0, -1)
Screenshot: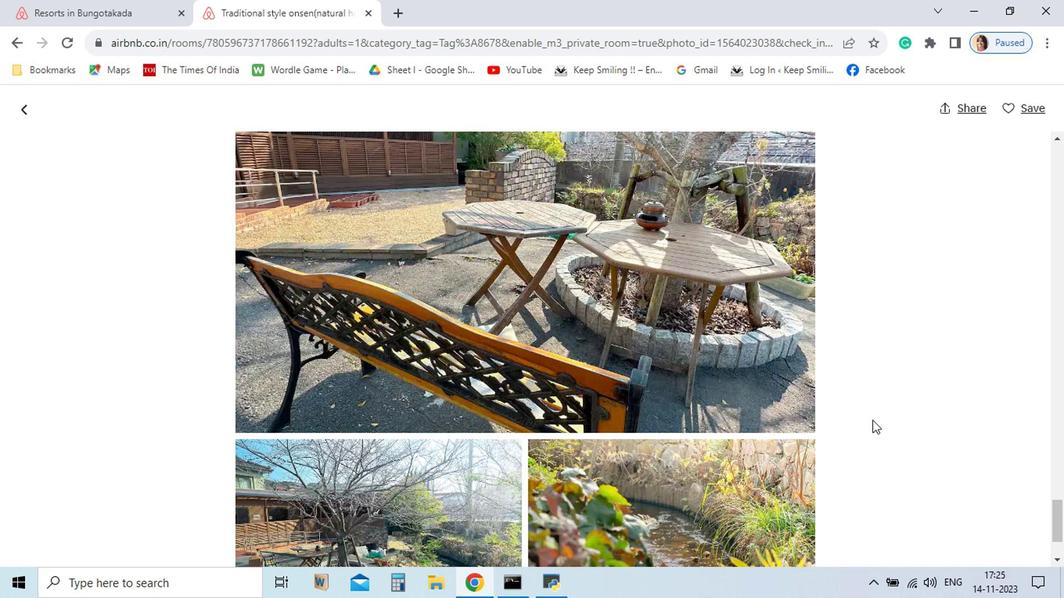 
Action: Mouse moved to (869, 431)
Screenshot: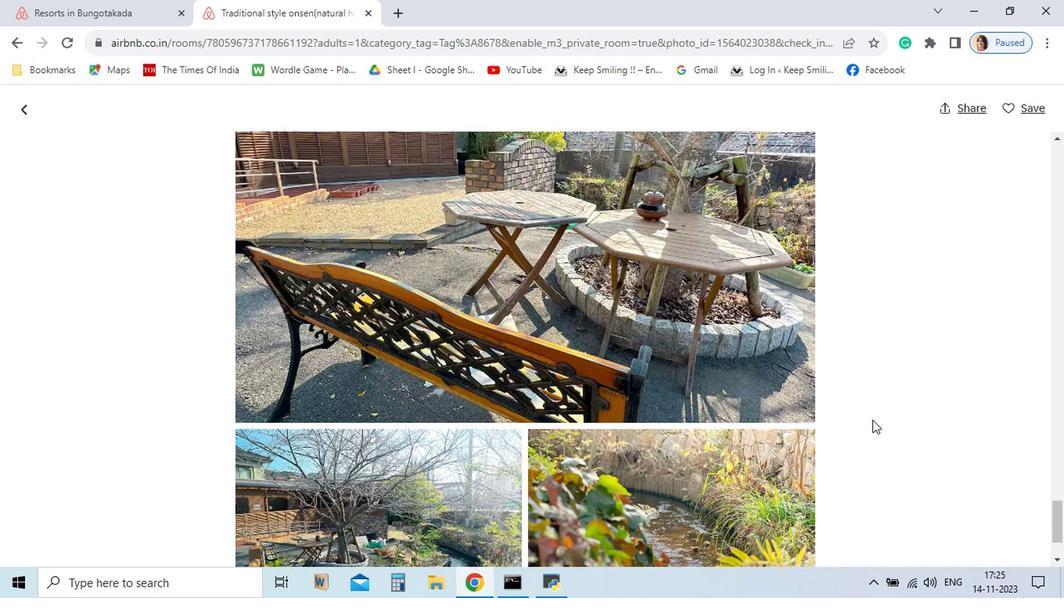 
Action: Mouse scrolled (869, 430) with delta (0, -1)
Screenshot: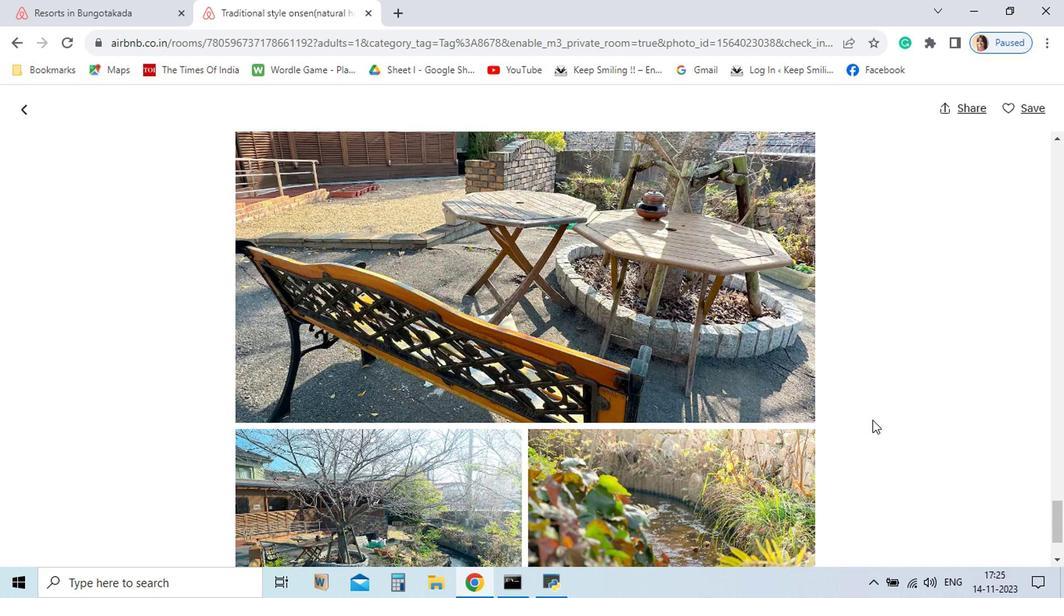 
Action: Mouse moved to (871, 426)
Screenshot: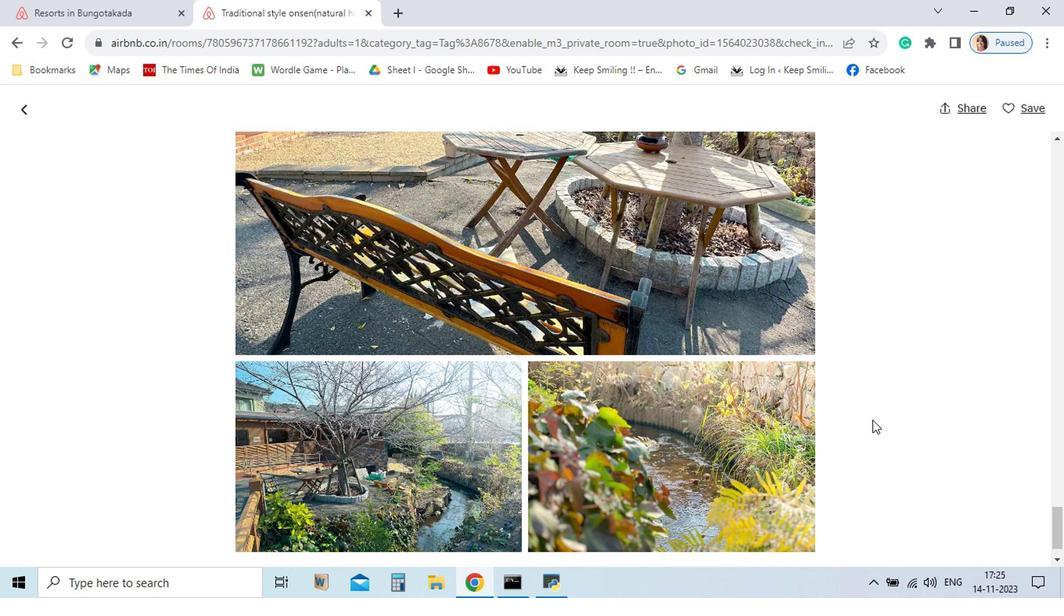 
Action: Mouse scrolled (871, 425) with delta (0, -1)
Screenshot: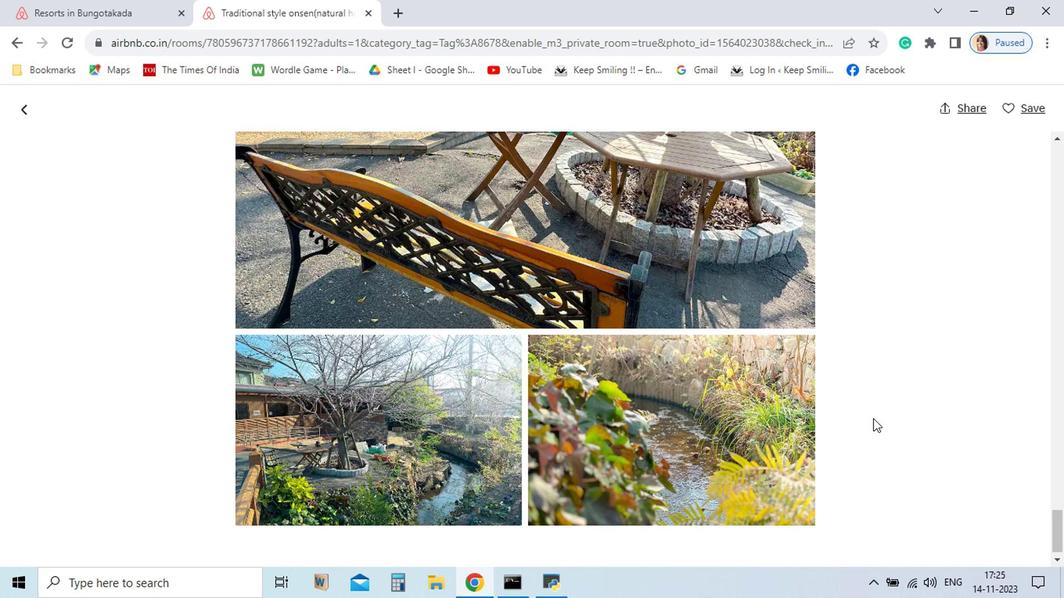 
Action: Mouse scrolled (871, 425) with delta (0, -1)
Screenshot: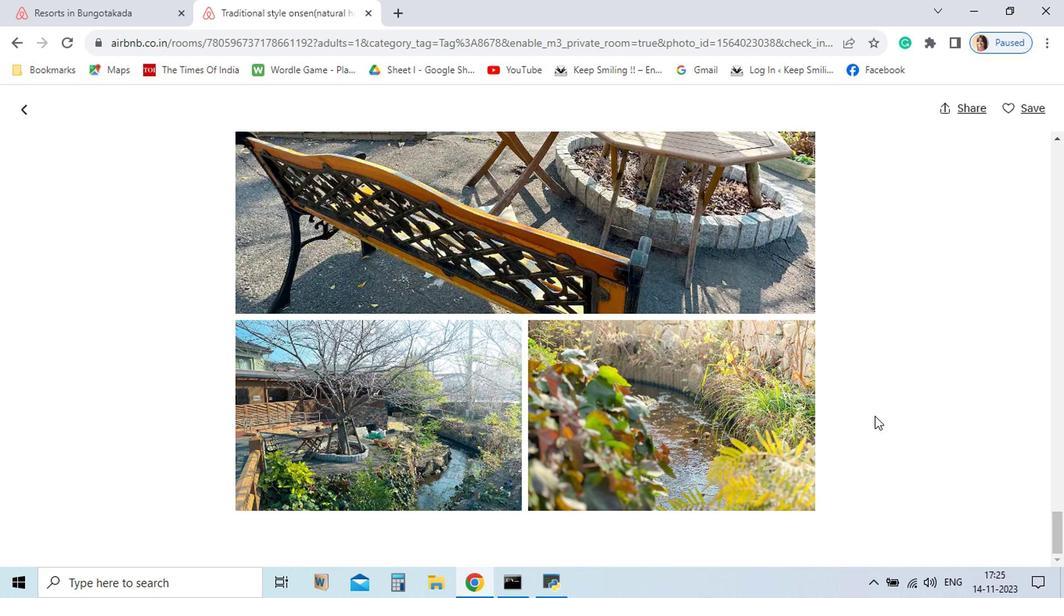 
Action: Mouse moved to (873, 423)
Screenshot: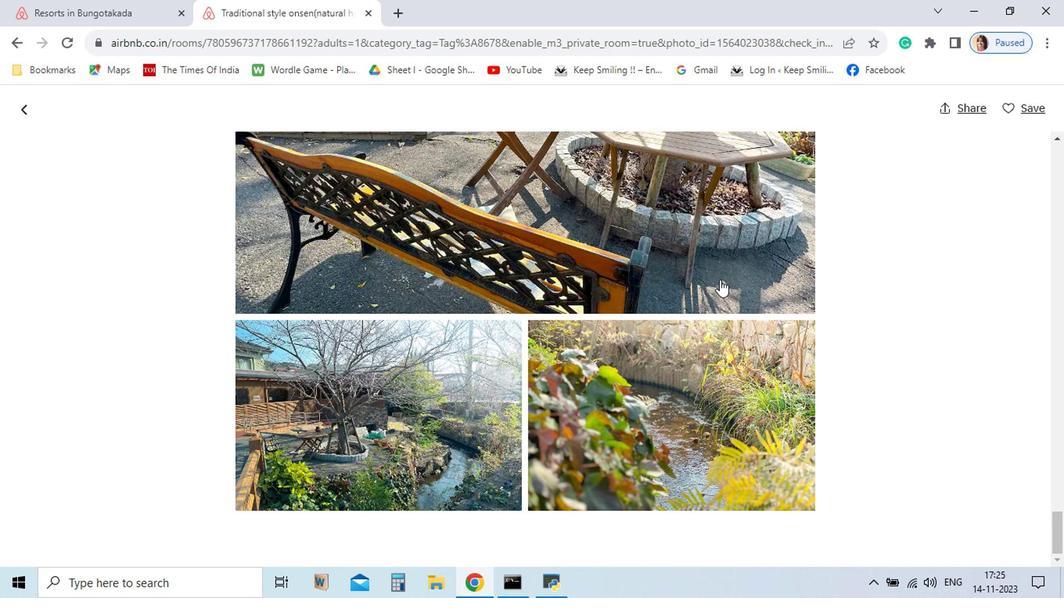
Action: Mouse scrolled (873, 422) with delta (0, 0)
Screenshot: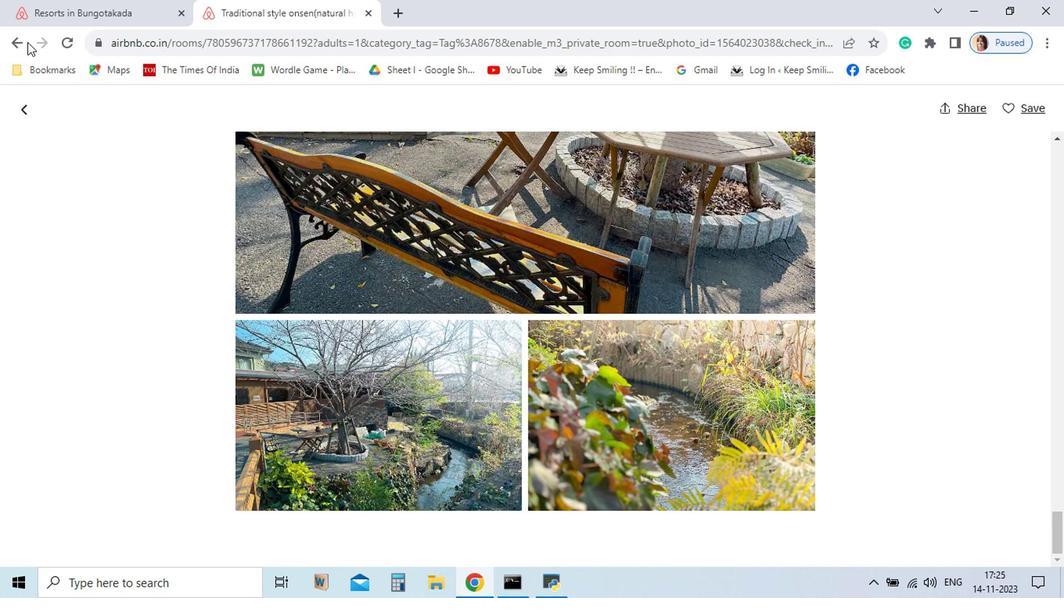 
Action: Mouse moved to (28, 116)
Screenshot: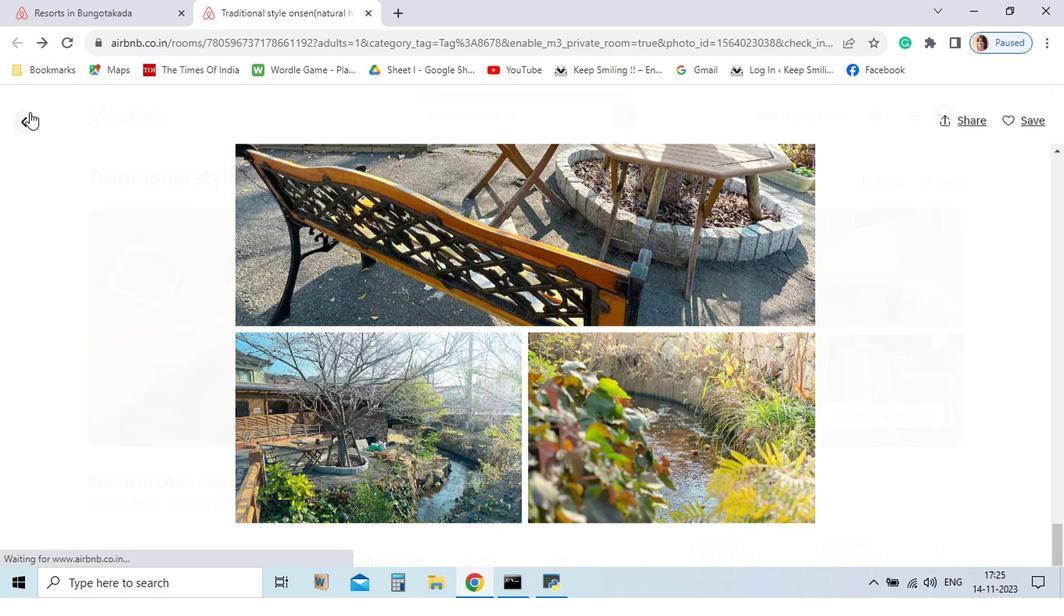 
Action: Mouse pressed left at (28, 116)
Screenshot: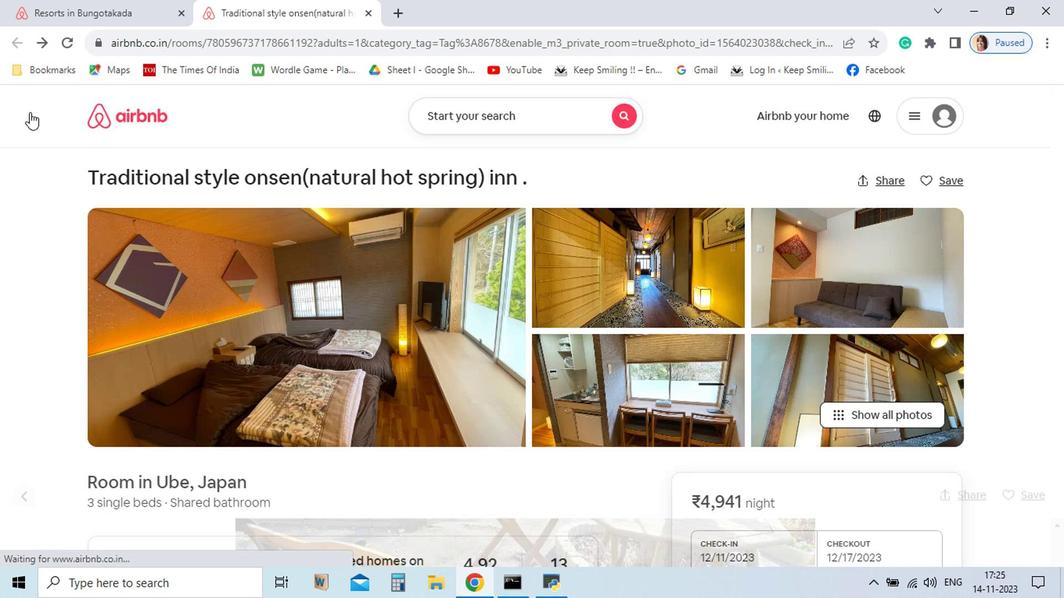 
Action: Mouse moved to (482, 378)
Screenshot: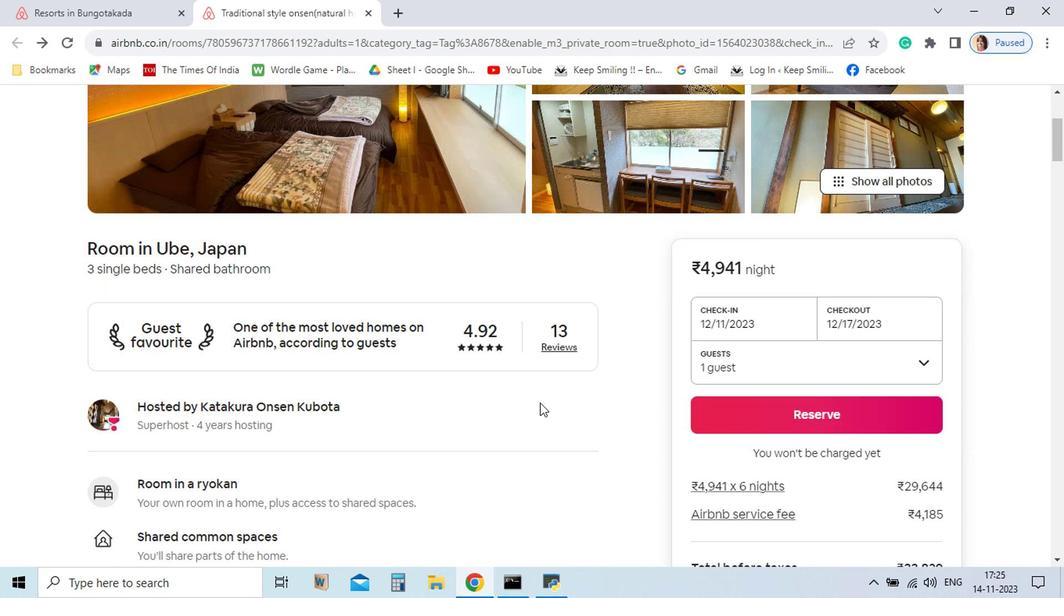 
Action: Mouse scrolled (482, 373) with delta (0, 0)
Screenshot: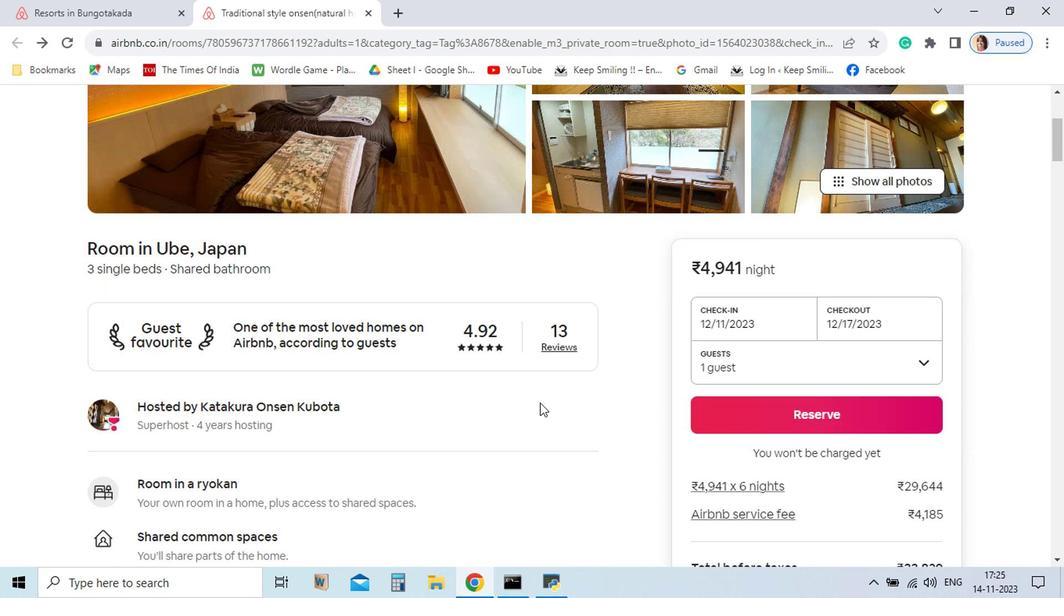 
Action: Mouse moved to (492, 396)
Screenshot: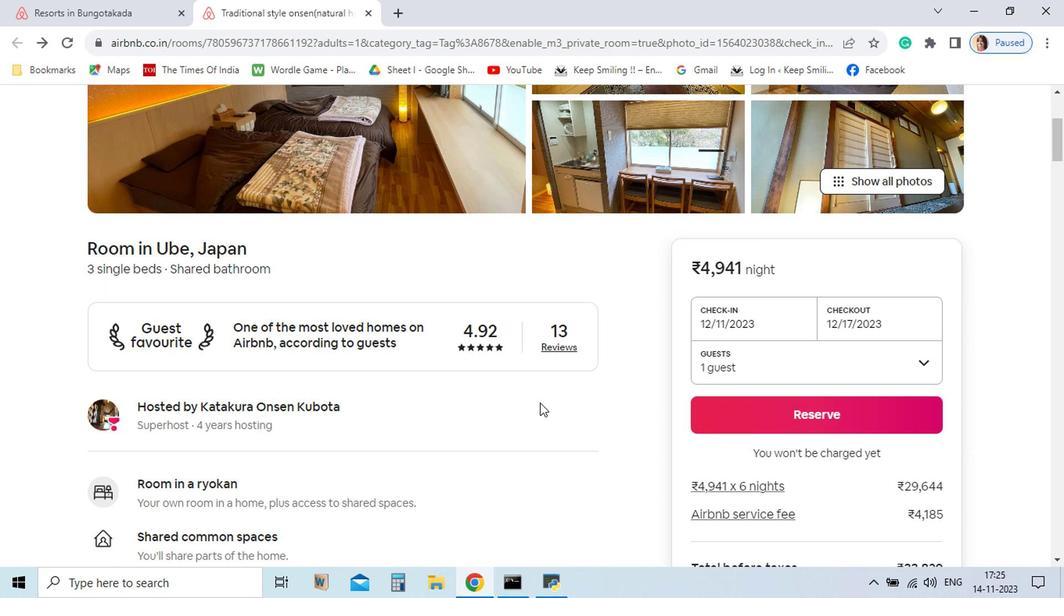 
Action: Mouse scrolled (491, 393) with delta (0, -1)
Screenshot: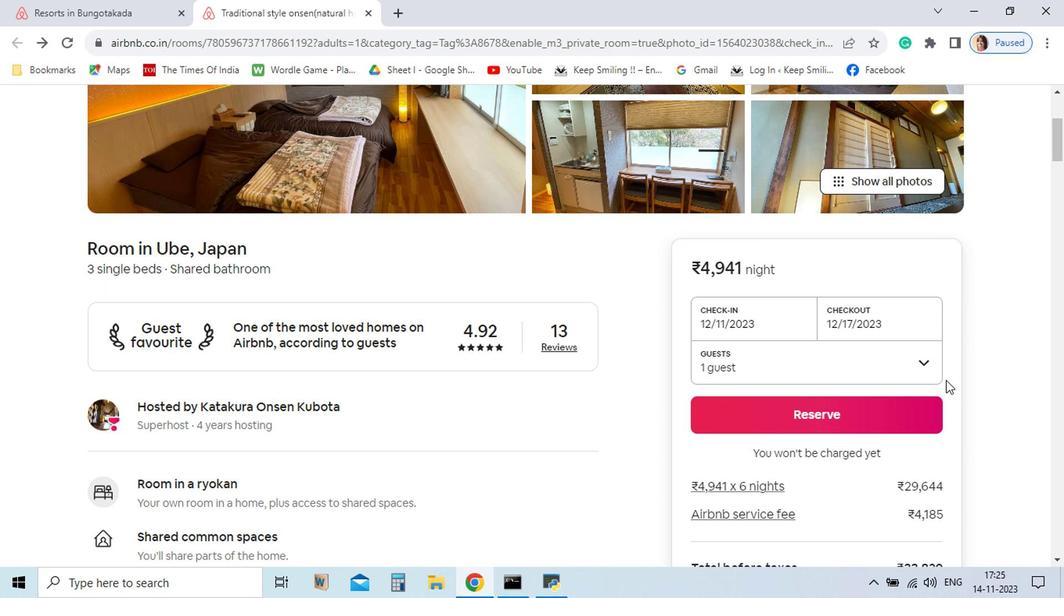 
Action: Mouse moved to (495, 398)
Screenshot: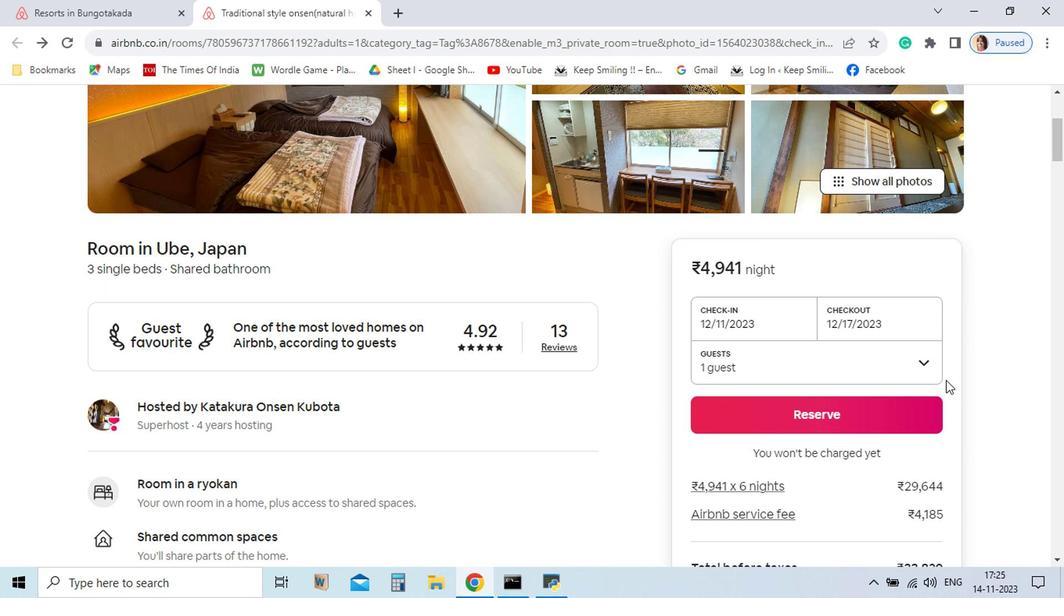 
Action: Mouse scrolled (494, 398) with delta (0, 0)
Screenshot: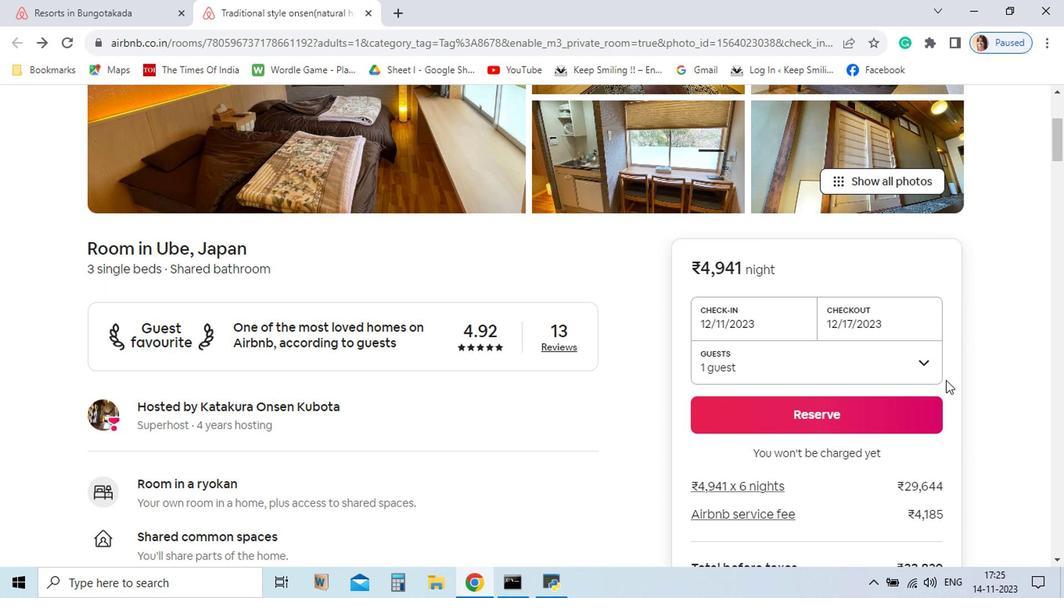 
Action: Mouse moved to (1030, 354)
Screenshot: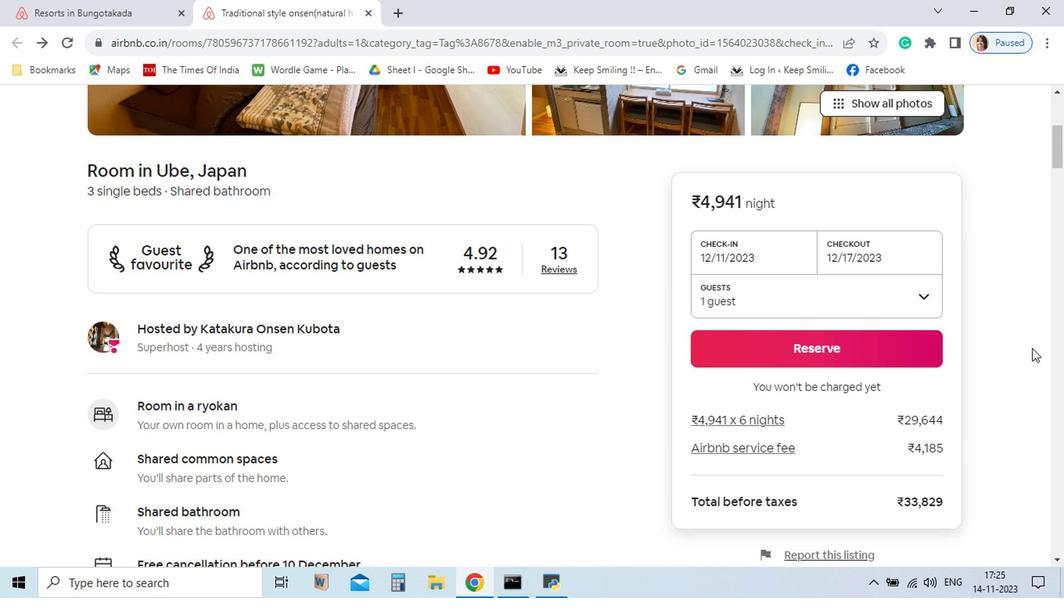 
Action: Mouse scrolled (1030, 353) with delta (0, -1)
Screenshot: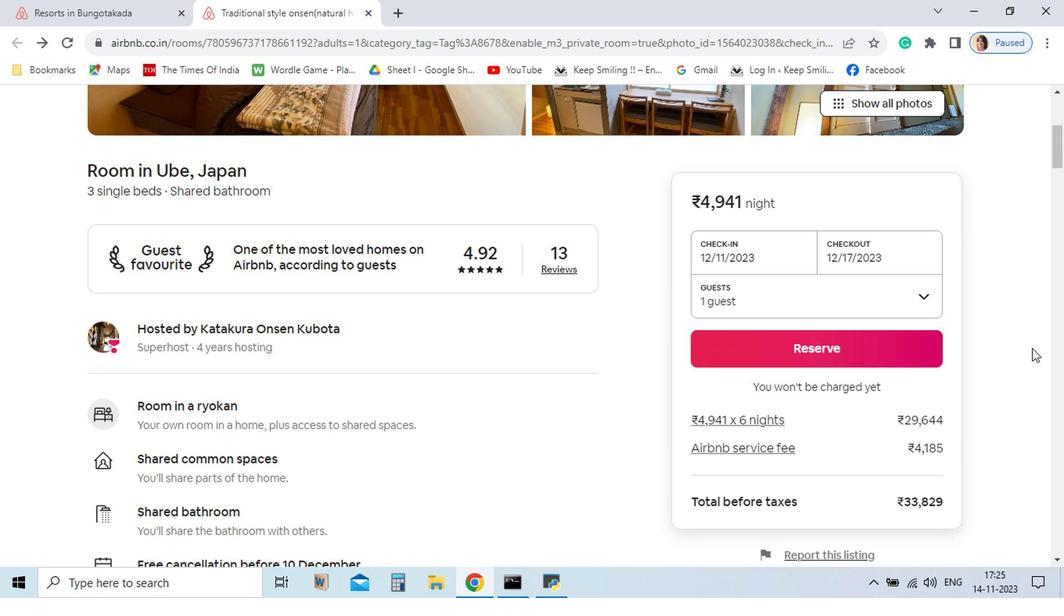 
Action: Mouse scrolled (1030, 353) with delta (0, -1)
Screenshot: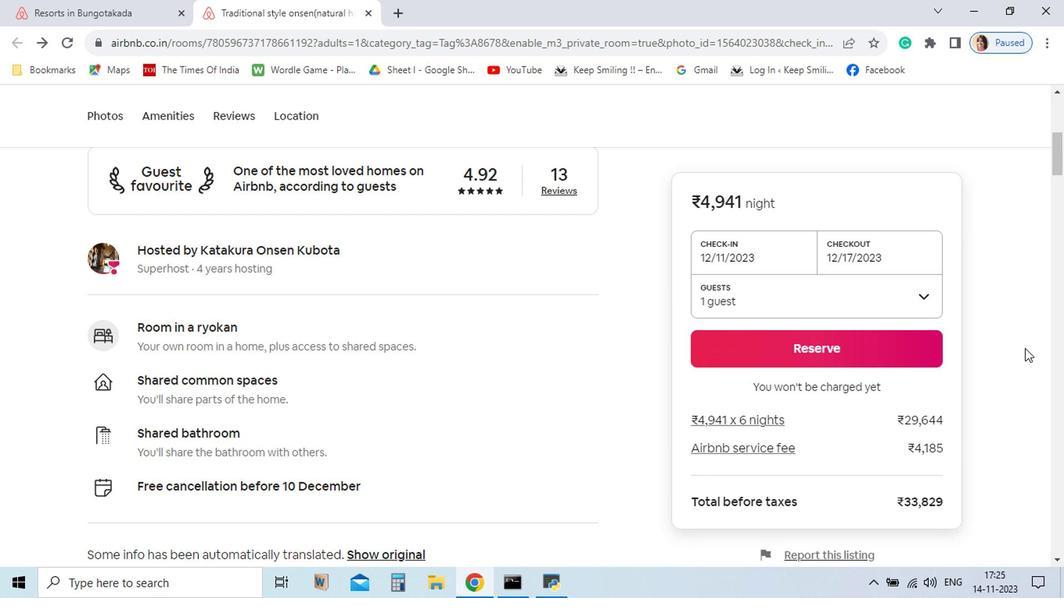 
Action: Mouse moved to (1023, 354)
Screenshot: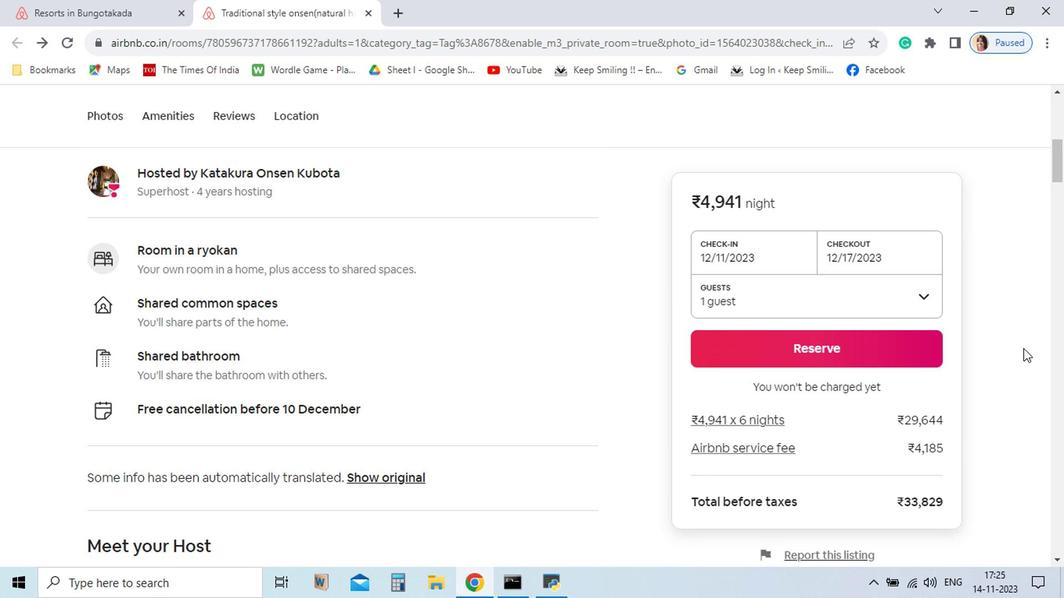 
Action: Mouse scrolled (1023, 353) with delta (0, -1)
Screenshot: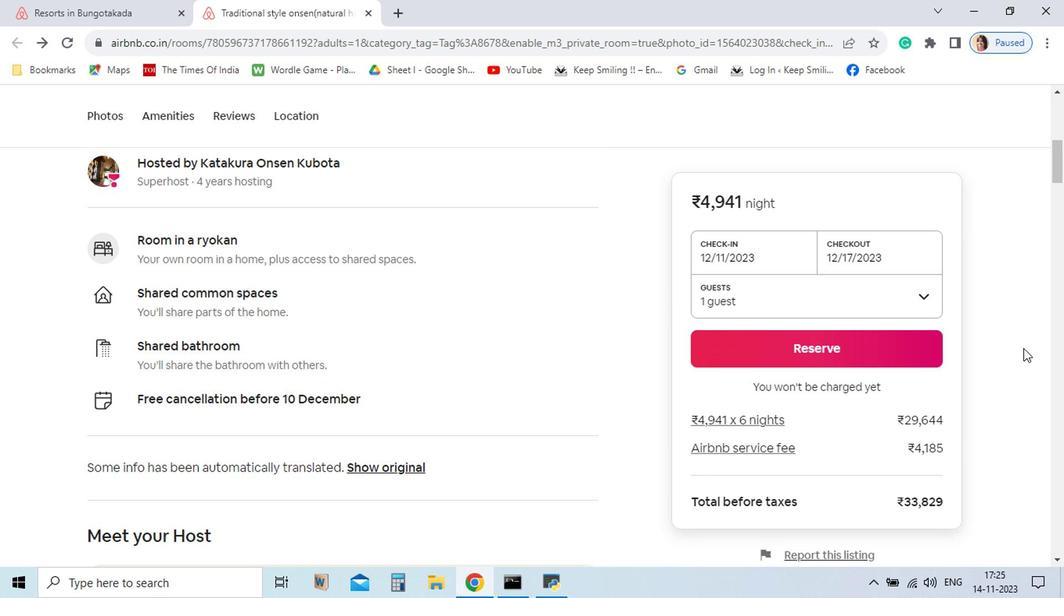 
Action: Mouse moved to (1022, 354)
Screenshot: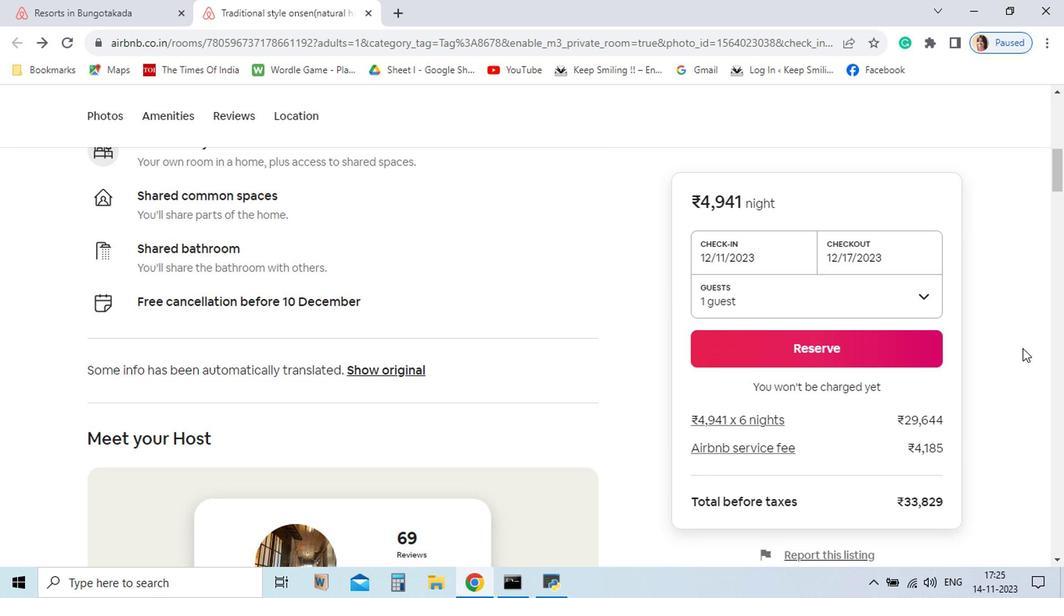 
Action: Mouse scrolled (1022, 353) with delta (0, -1)
Screenshot: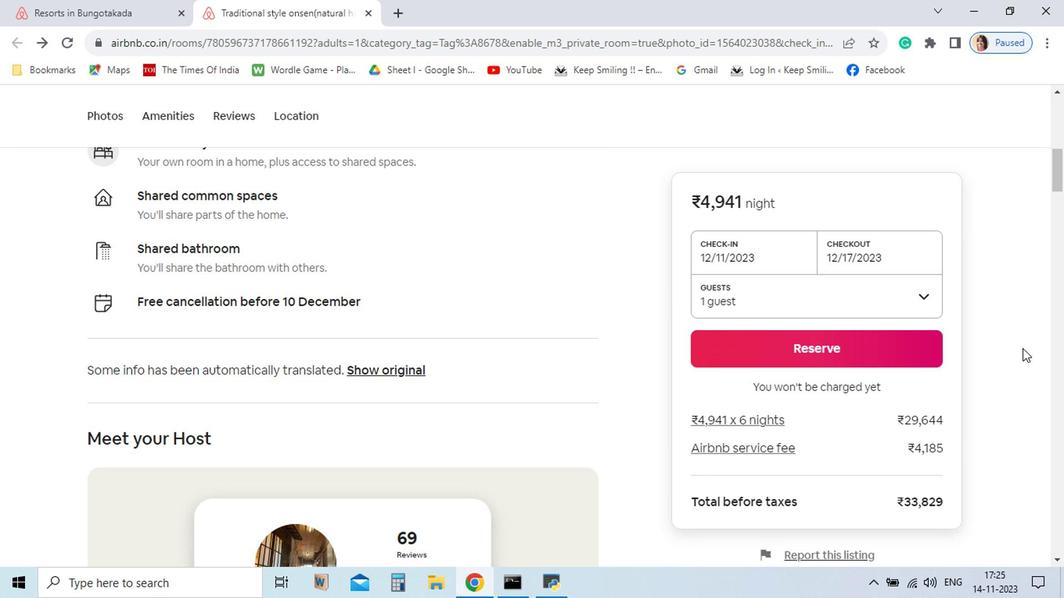 
Action: Mouse moved to (1022, 354)
Screenshot: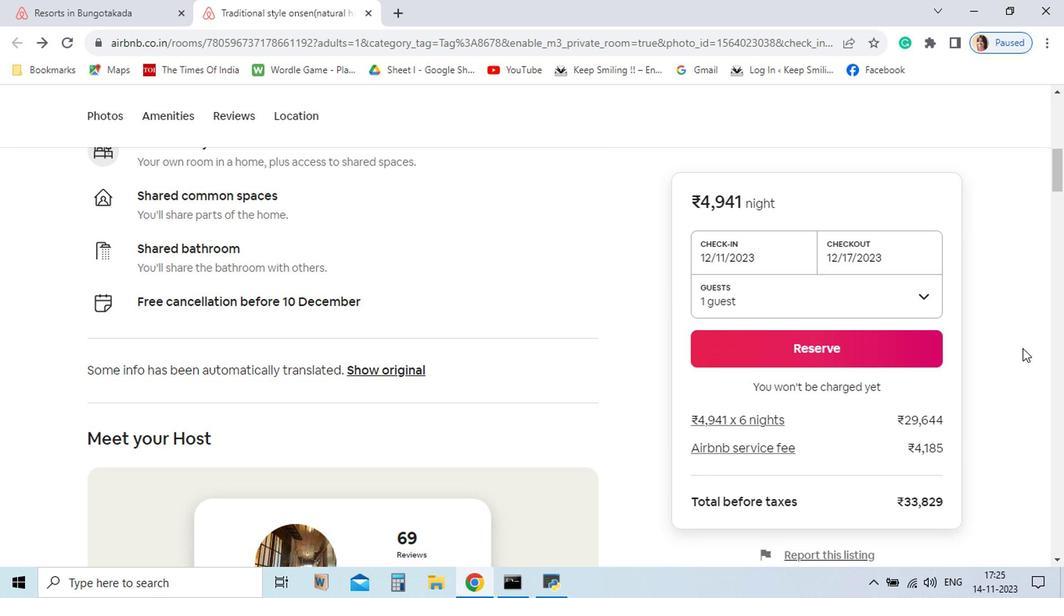 
Action: Mouse scrolled (1022, 353) with delta (0, -1)
Screenshot: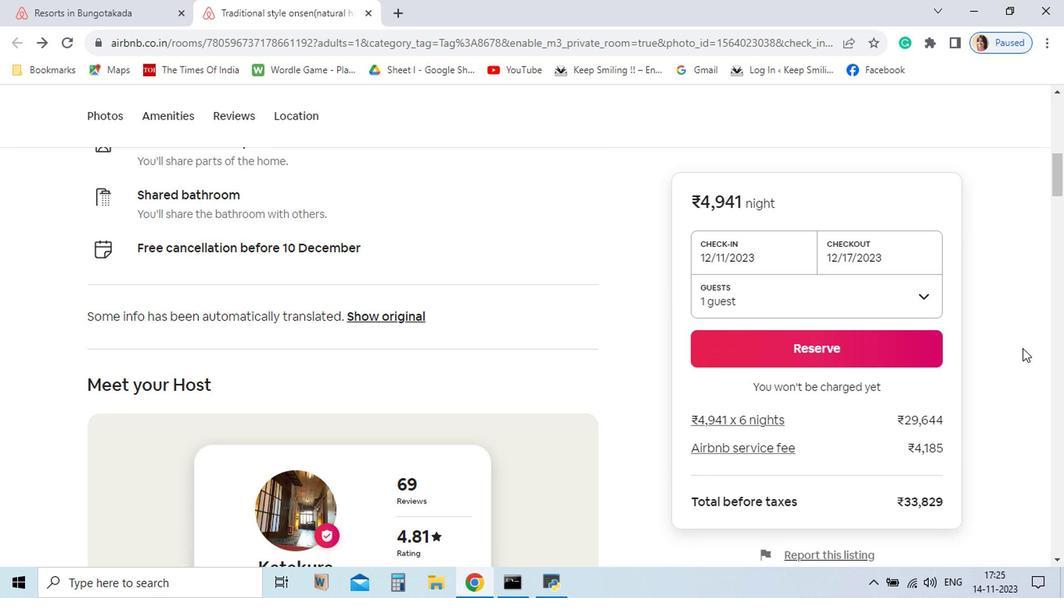 
Action: Mouse moved to (1021, 354)
Screenshot: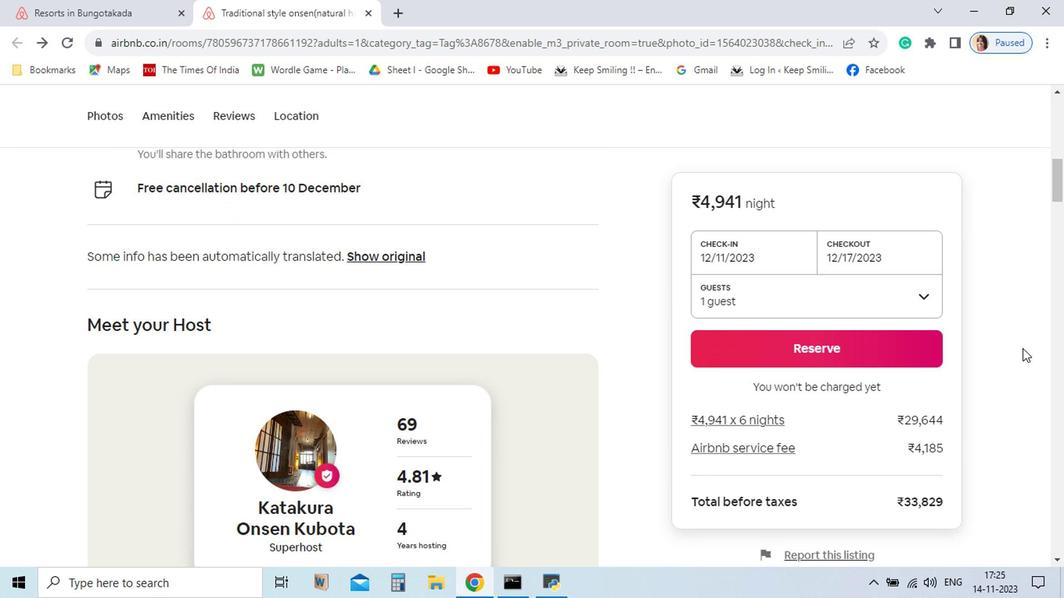 
Action: Mouse scrolled (1021, 353) with delta (0, -1)
Screenshot: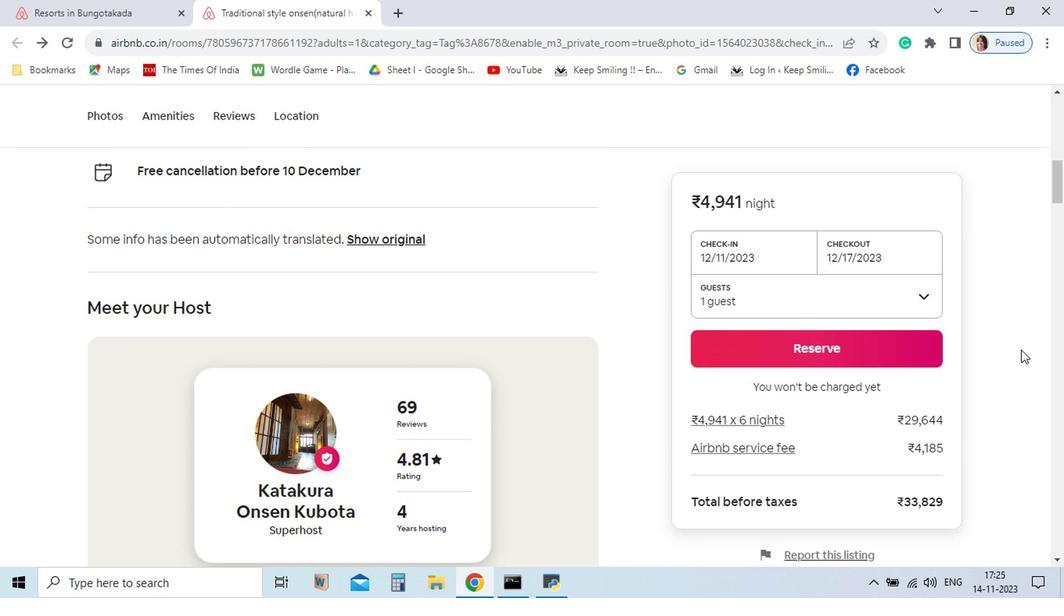 
Action: Mouse scrolled (1021, 353) with delta (0, -1)
Screenshot: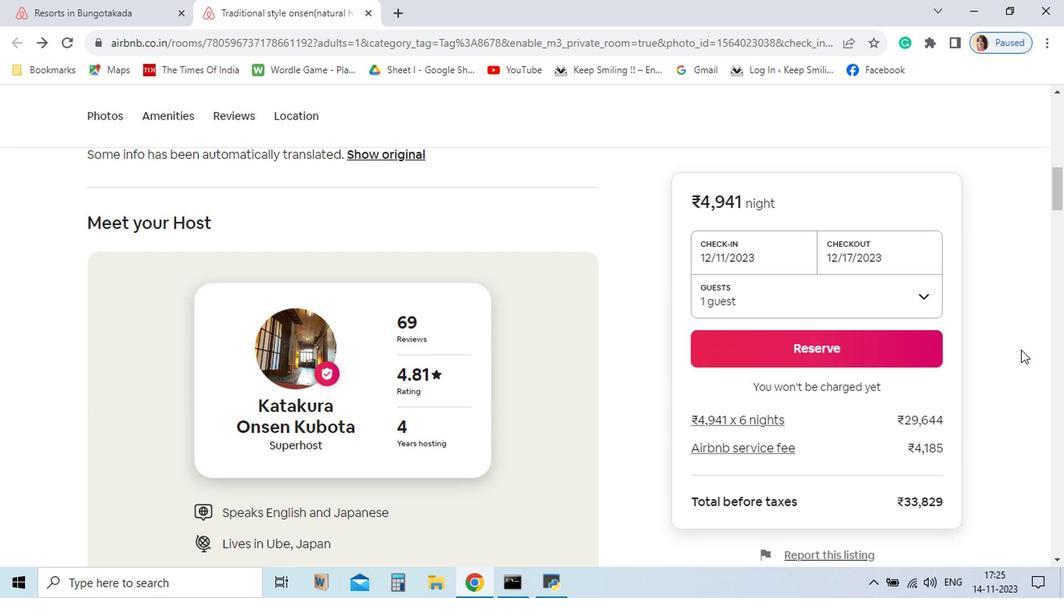 
Action: Mouse moved to (1019, 355)
Screenshot: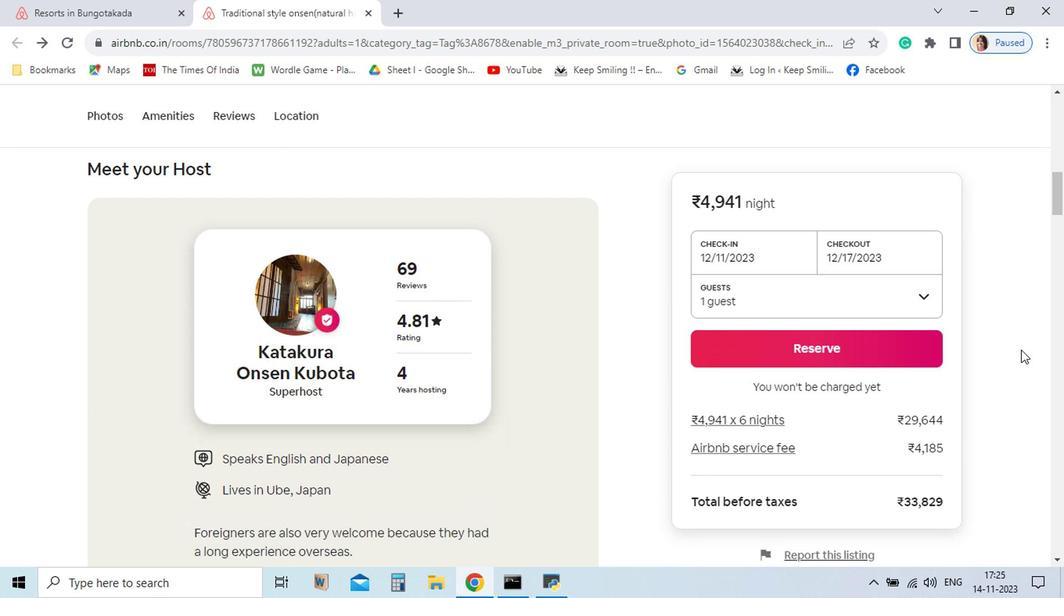 
Action: Mouse scrolled (1019, 354) with delta (0, 0)
Screenshot: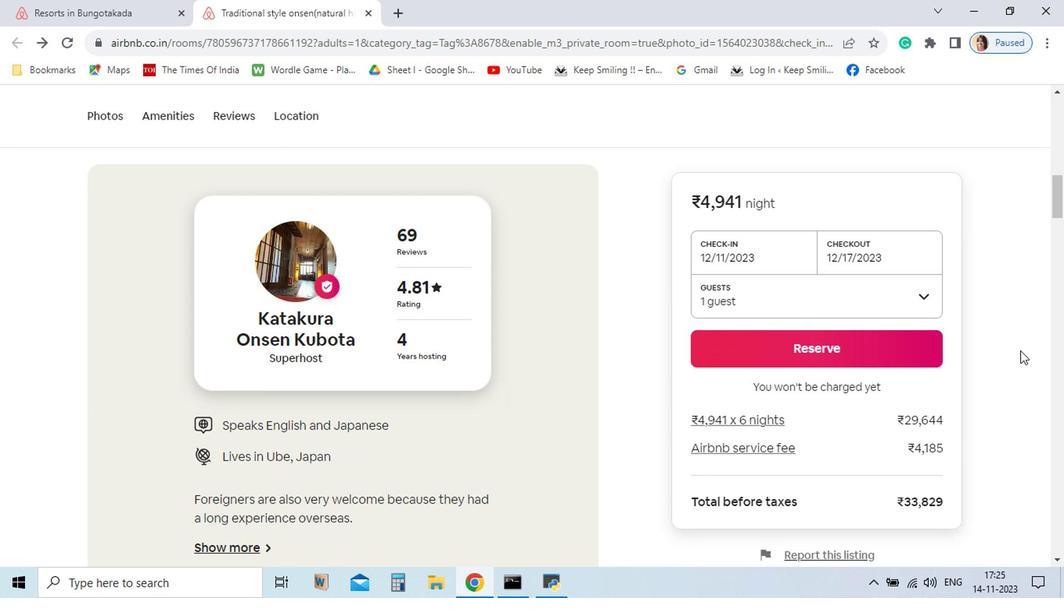 
Action: Mouse moved to (1019, 356)
Screenshot: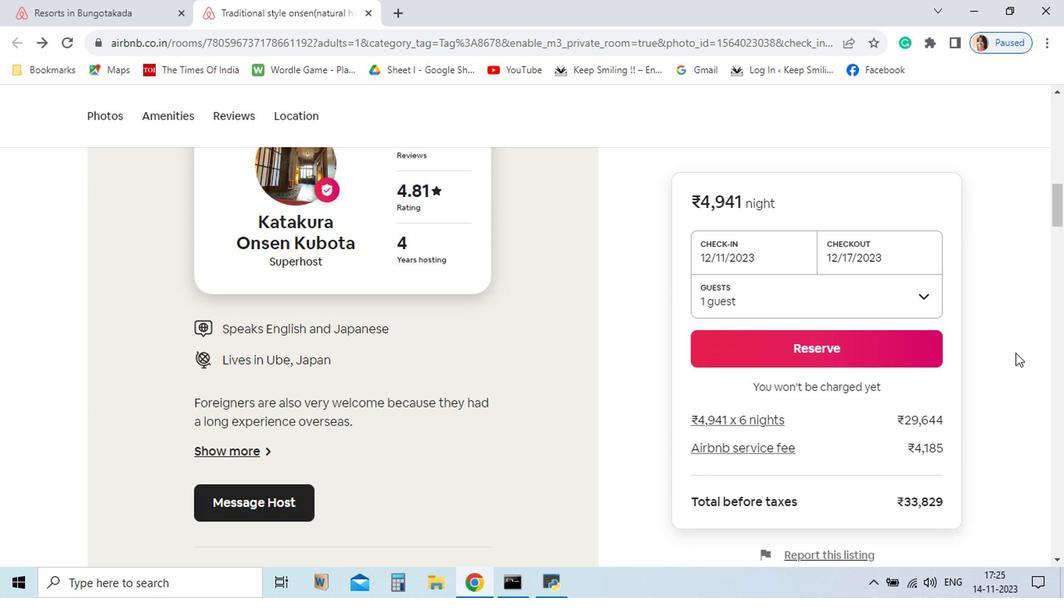 
Action: Mouse scrolled (1019, 355) with delta (0, -1)
Screenshot: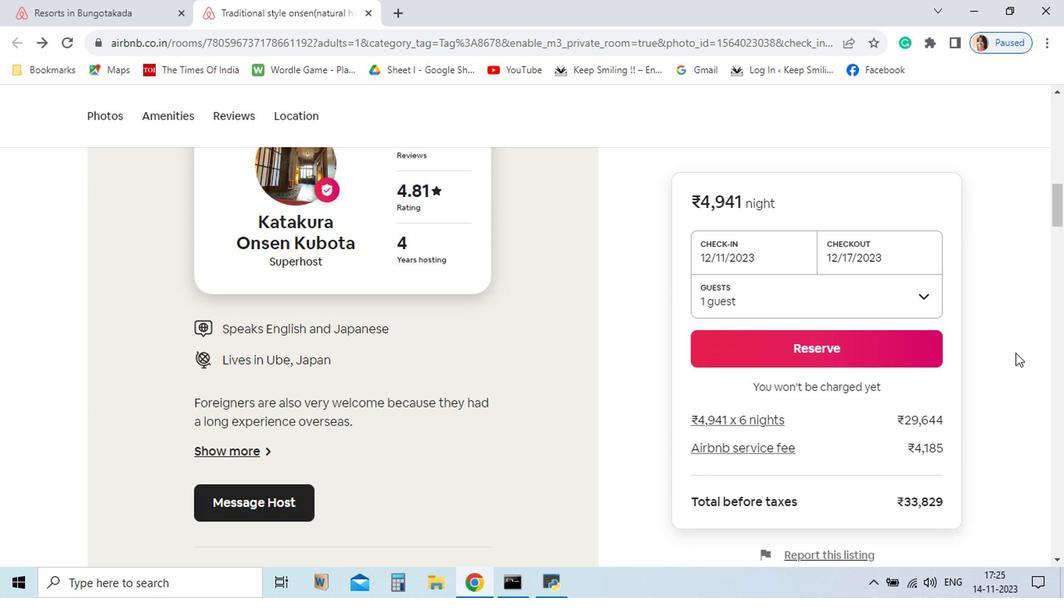 
Action: Mouse moved to (1014, 358)
Screenshot: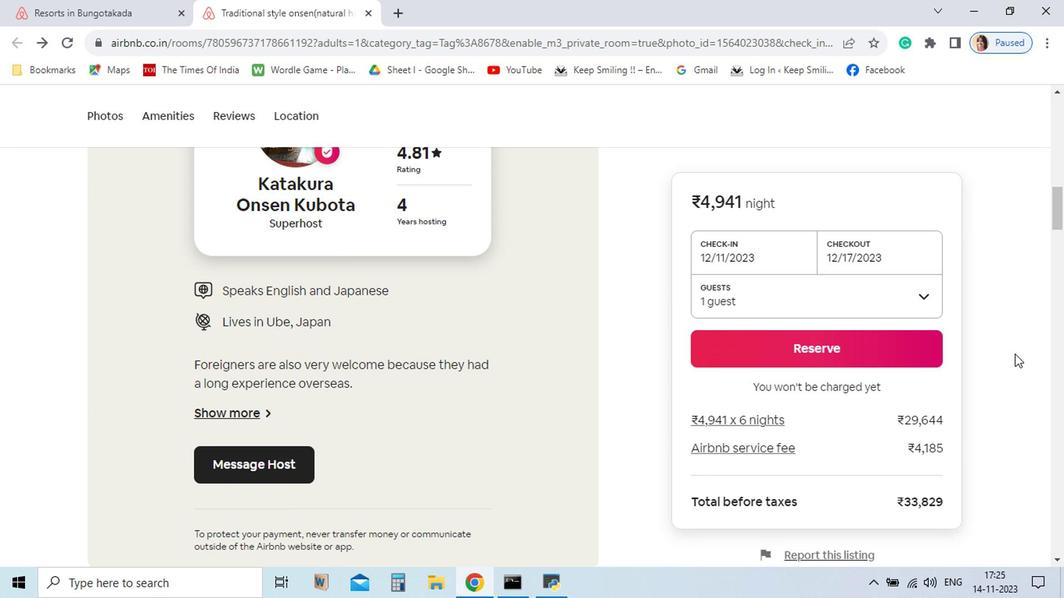 
Action: Mouse scrolled (1014, 358) with delta (0, 0)
Screenshot: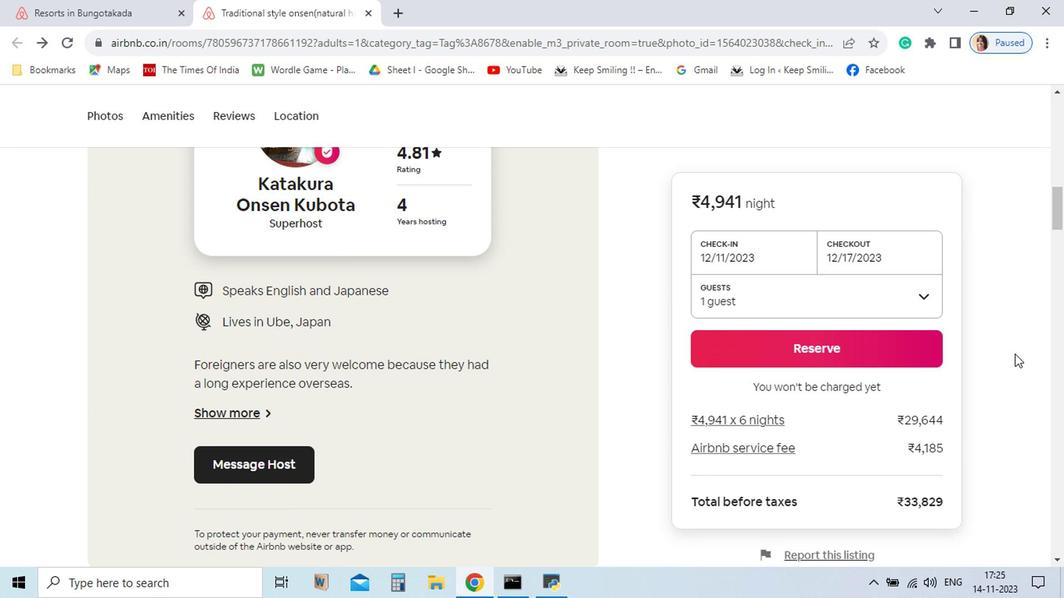 
Action: Mouse moved to (1013, 360)
Screenshot: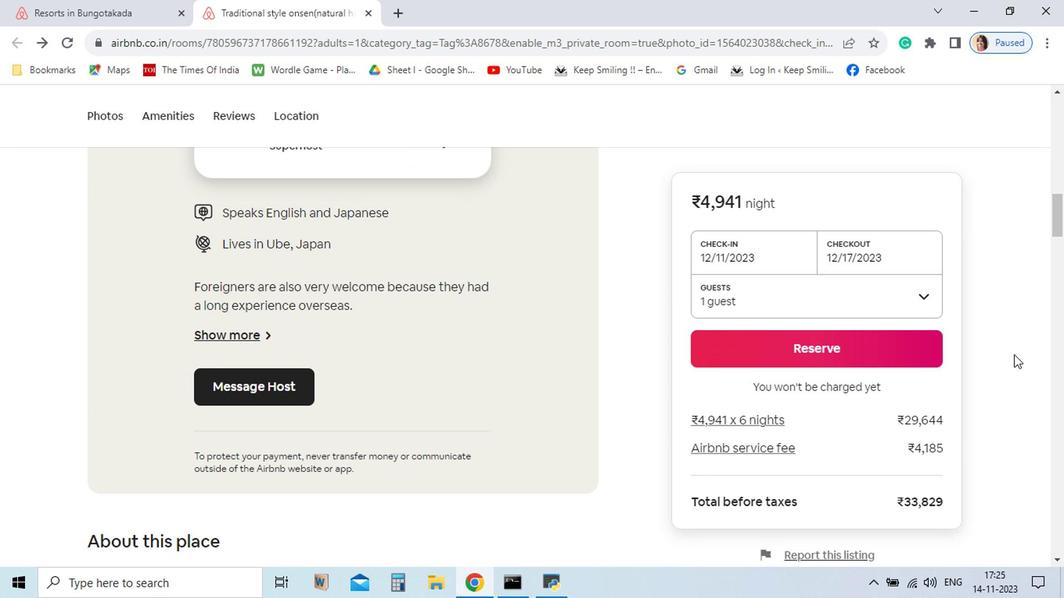 
Action: Mouse scrolled (1013, 359) with delta (0, 0)
Screenshot: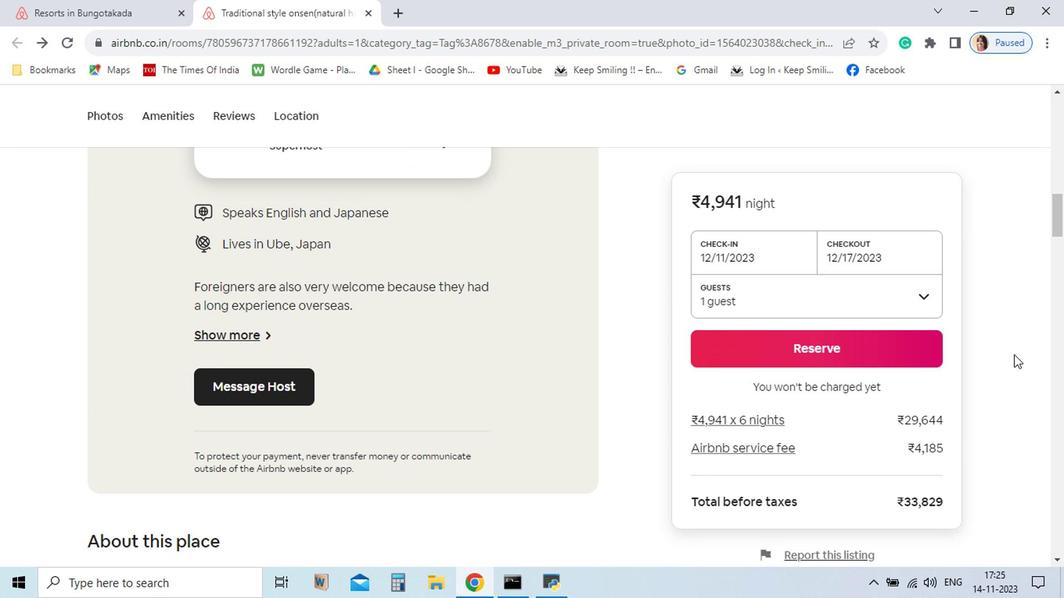 
Action: Mouse scrolled (1013, 359) with delta (0, 0)
Screenshot: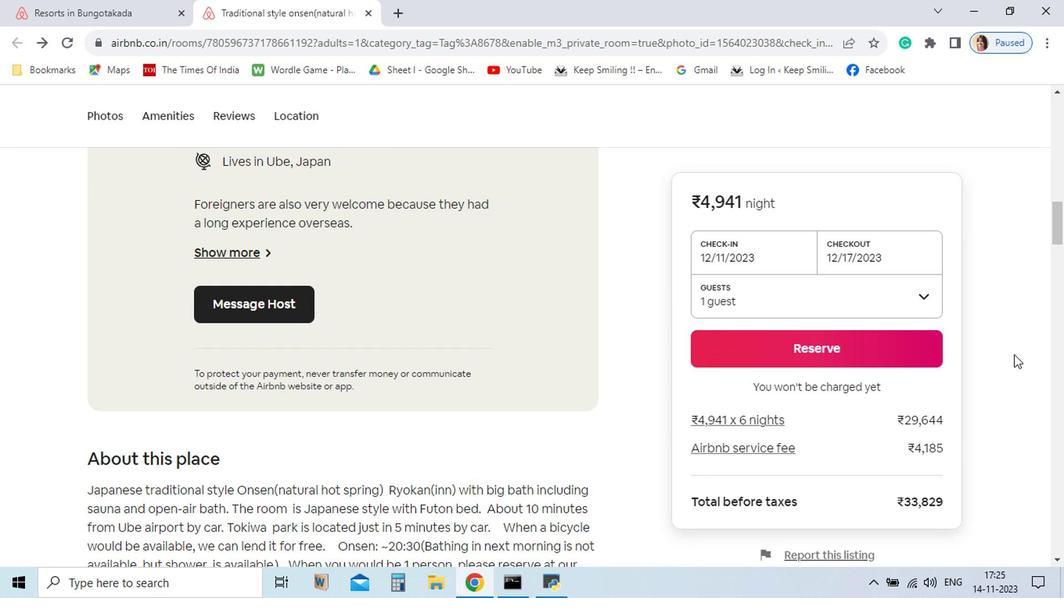 
Action: Mouse scrolled (1013, 359) with delta (0, 0)
Screenshot: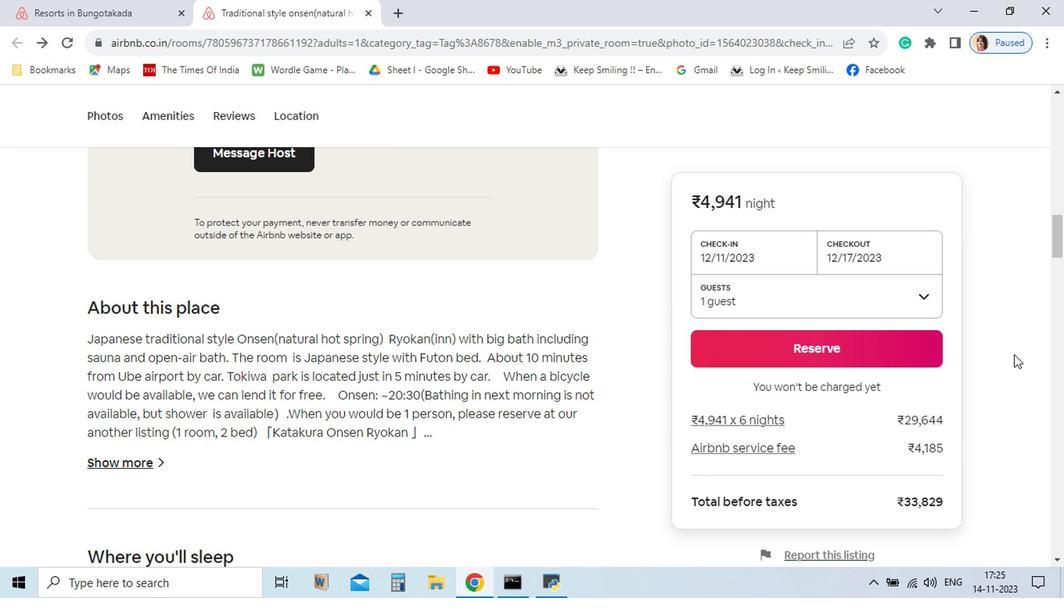 
Action: Mouse scrolled (1013, 359) with delta (0, 0)
Screenshot: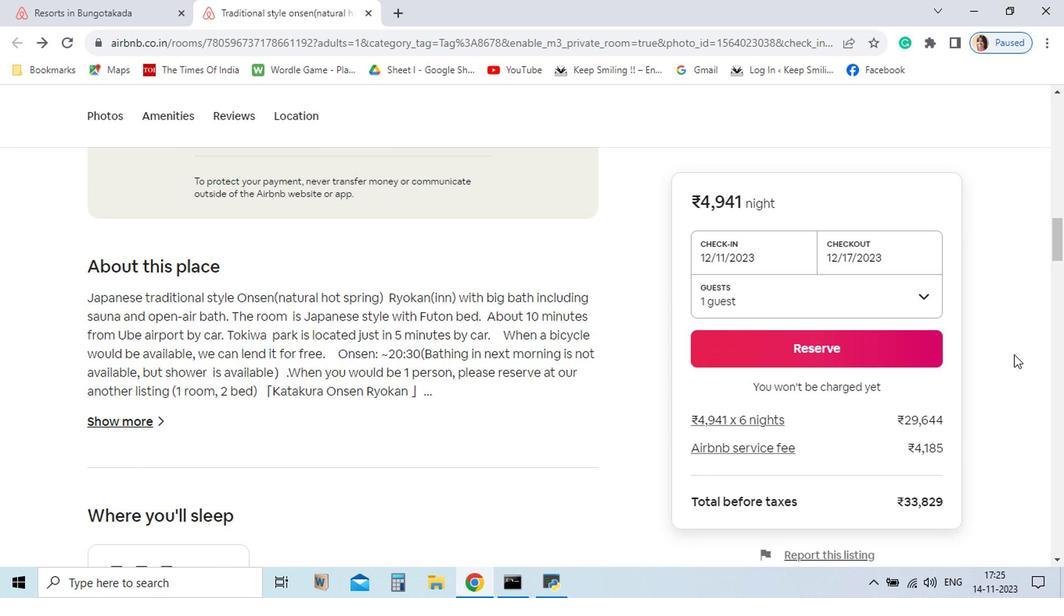 
Action: Mouse scrolled (1013, 359) with delta (0, 0)
Screenshot: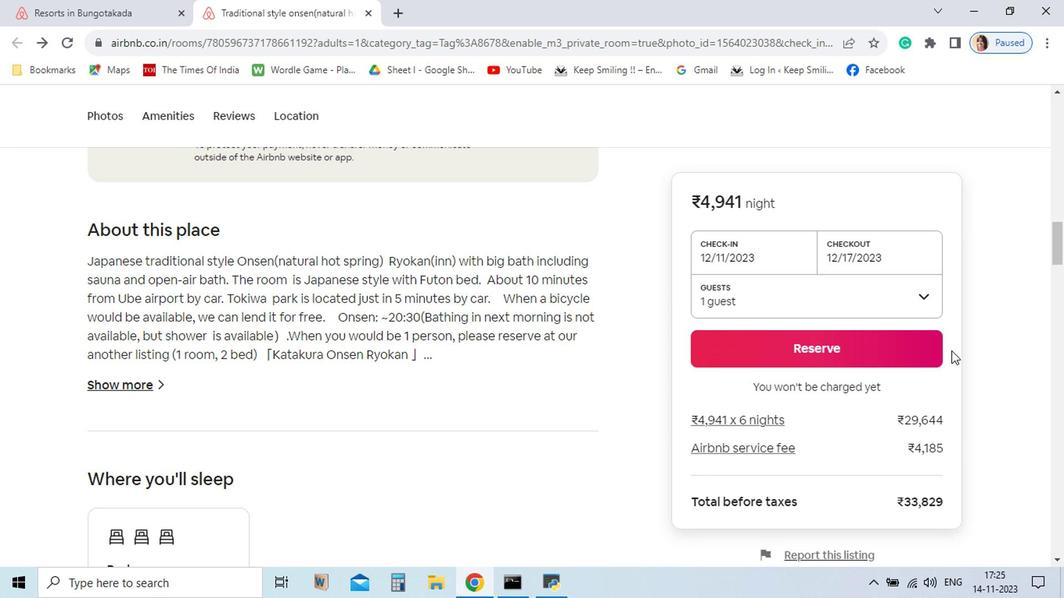 
Action: Mouse moved to (135, 394)
Screenshot: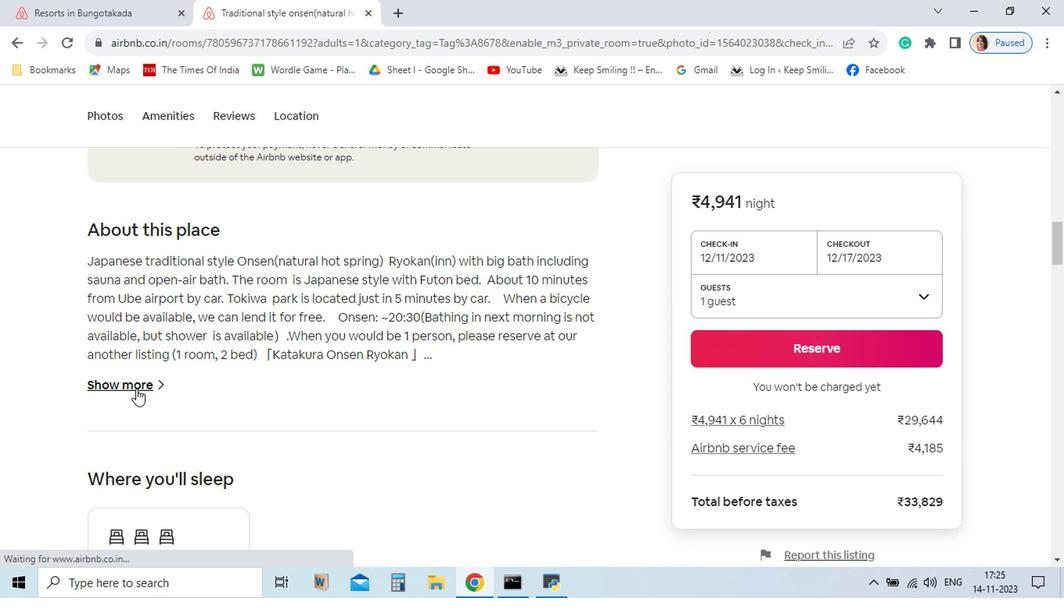 
Action: Mouse pressed left at (135, 394)
Screenshot: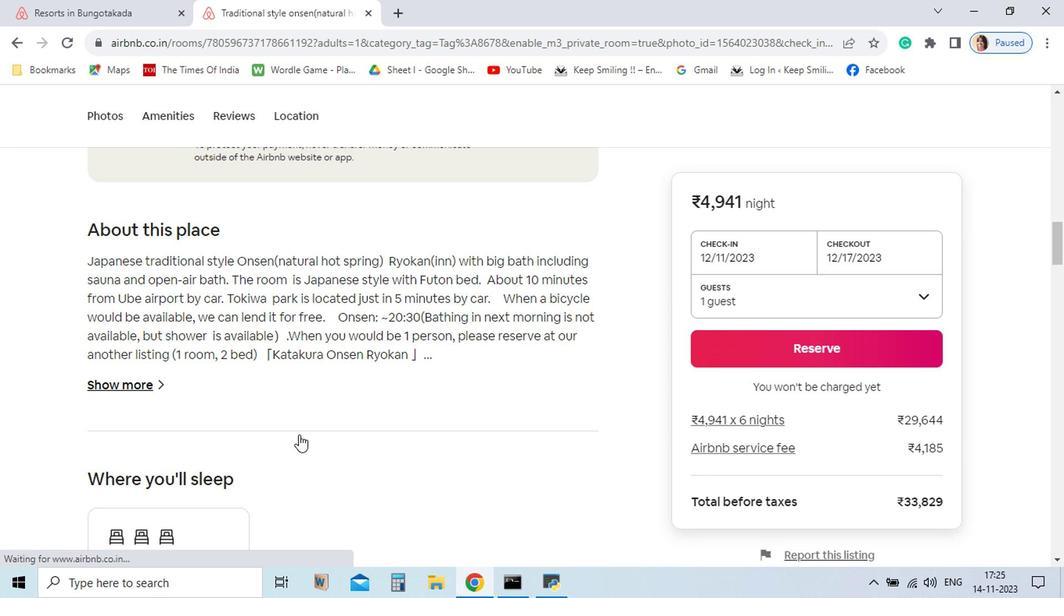 
Action: Mouse moved to (247, 160)
Screenshot: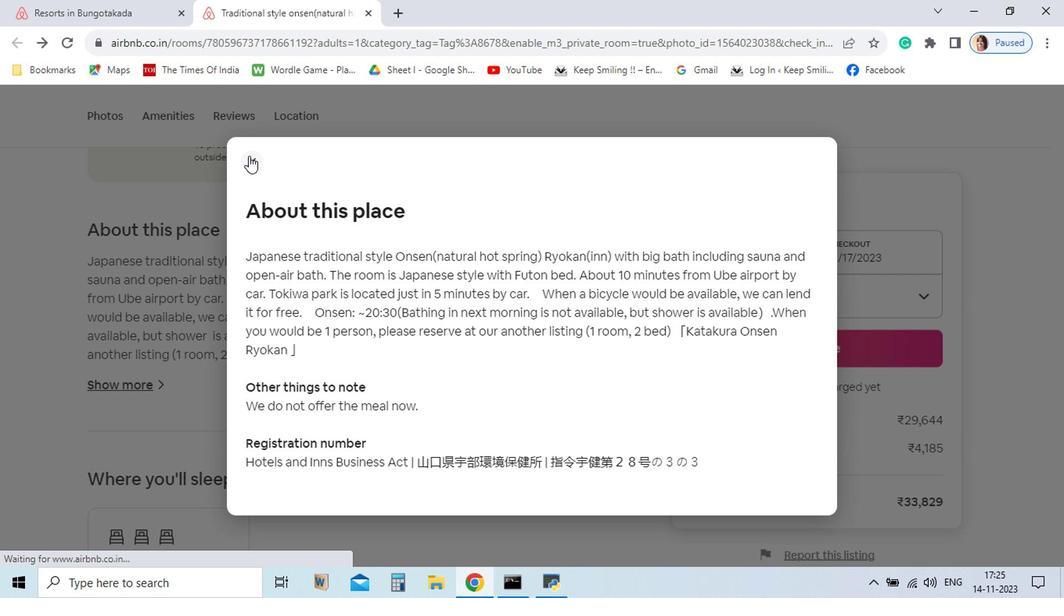 
Action: Mouse pressed left at (247, 160)
Screenshot: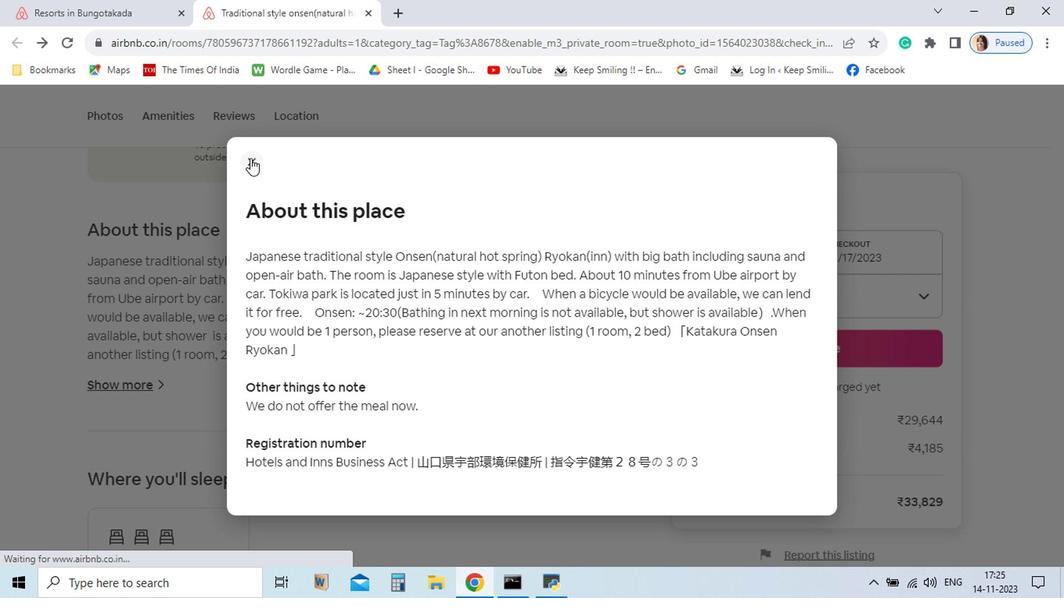 
Action: Mouse moved to (1002, 440)
Screenshot: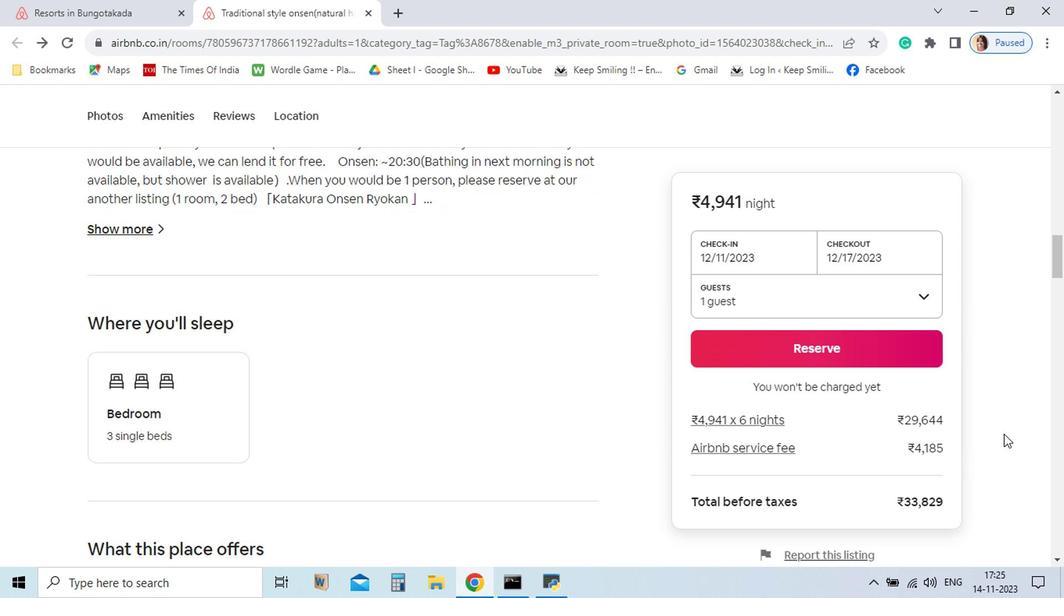 
Action: Mouse scrolled (1002, 440) with delta (0, 0)
Screenshot: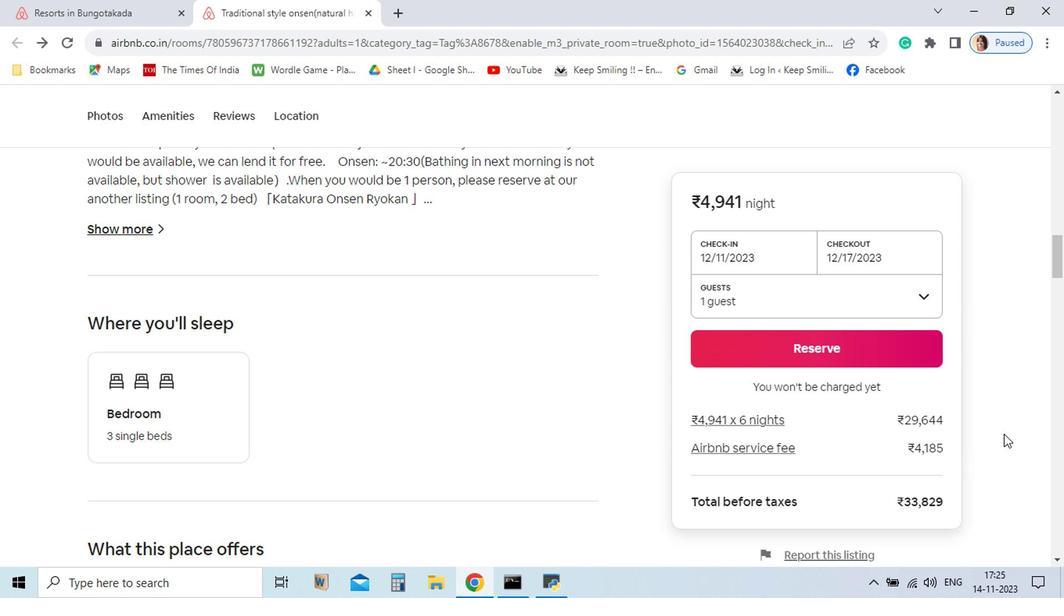 
Action: Mouse scrolled (1002, 440) with delta (0, 0)
Screenshot: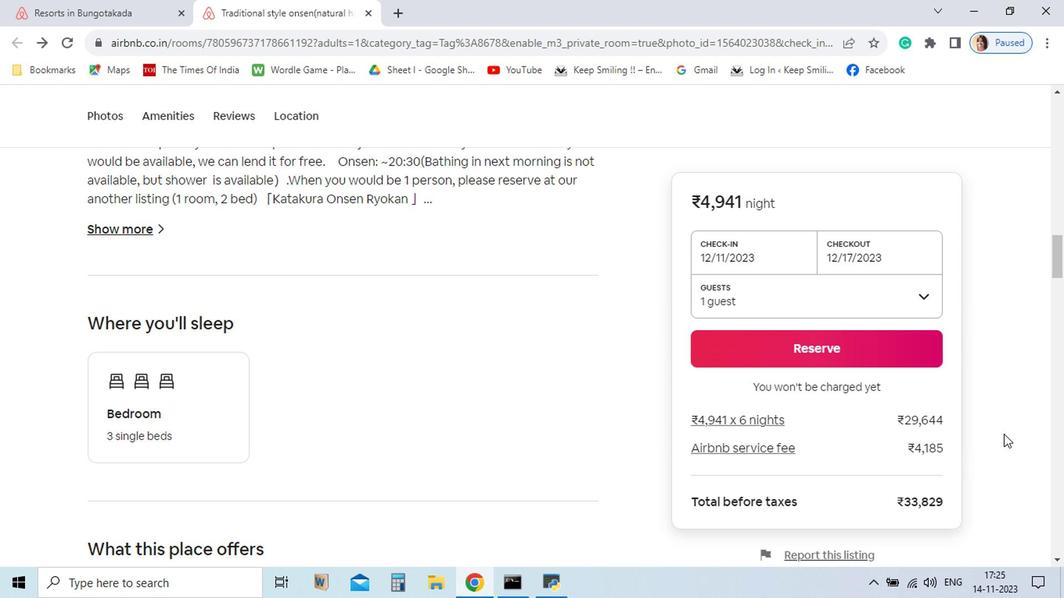 
Action: Mouse moved to (1002, 440)
Screenshot: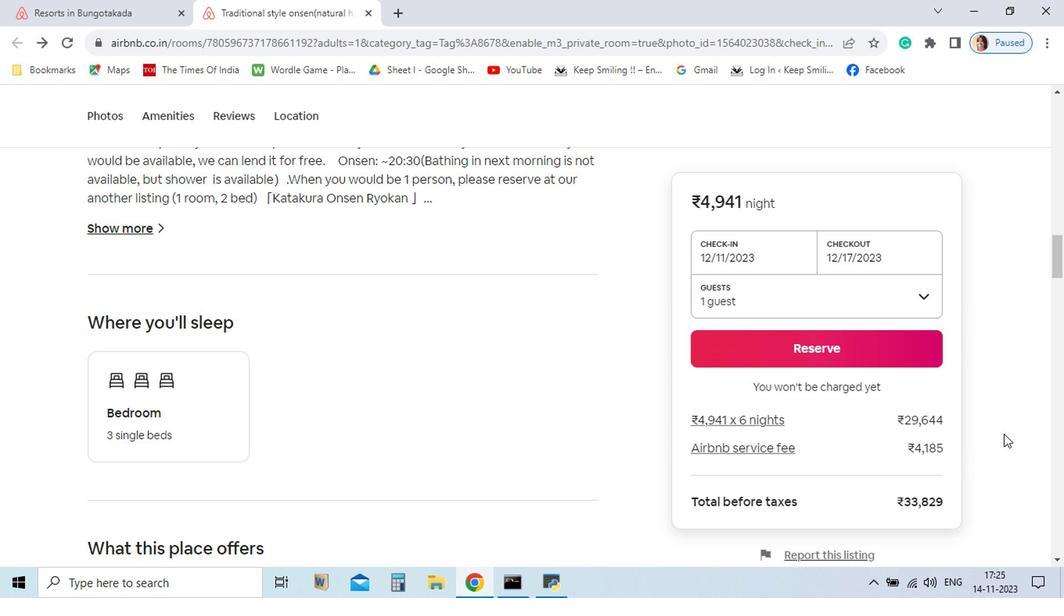 
Action: Mouse scrolled (1002, 439) with delta (0, 0)
Screenshot: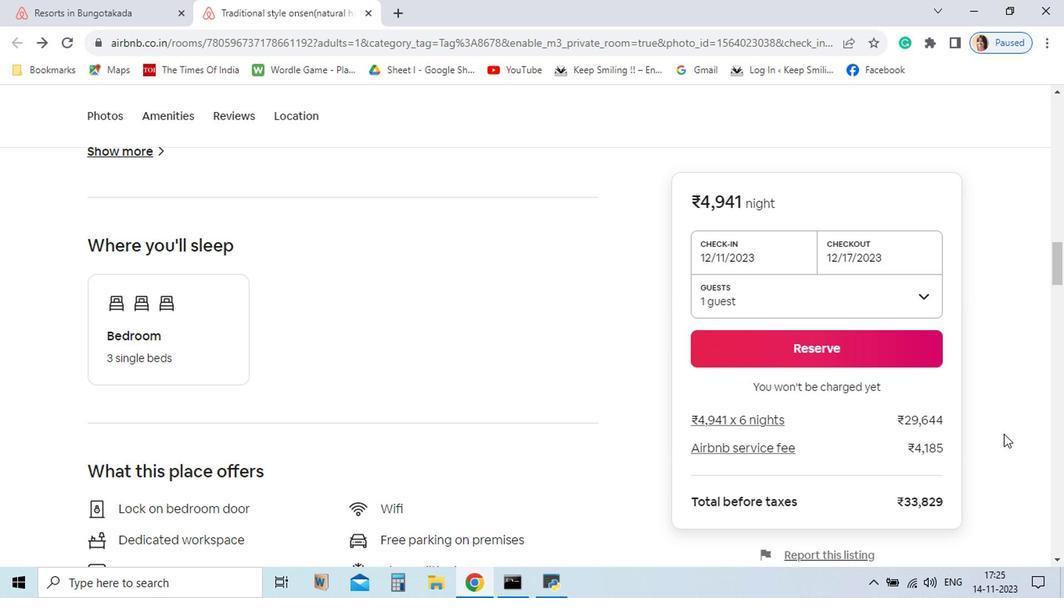 
Action: Mouse moved to (1002, 440)
Screenshot: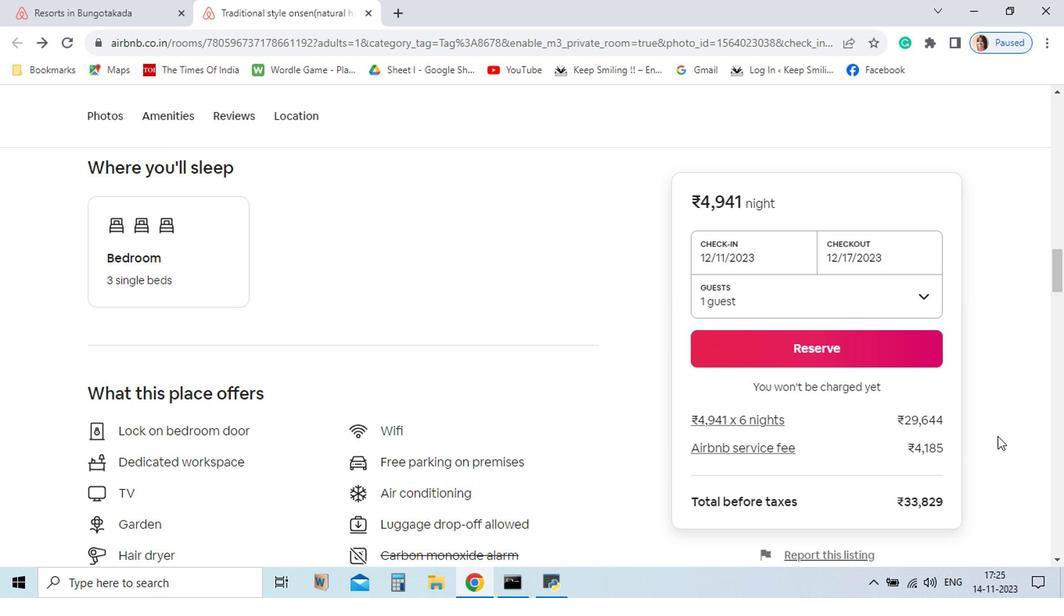 
Action: Mouse scrolled (1002, 439) with delta (0, 0)
Screenshot: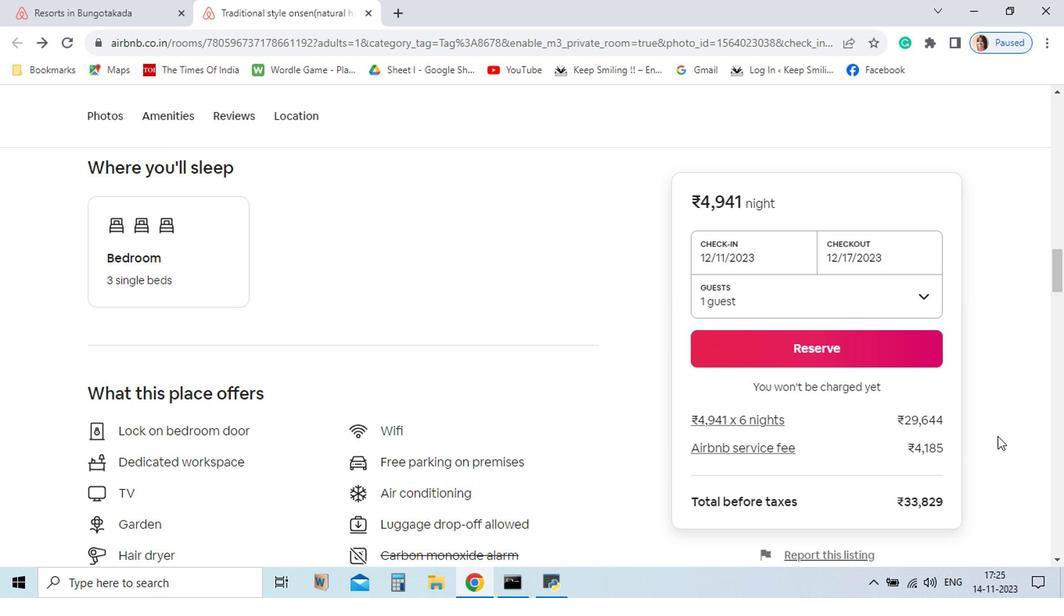 
Action: Mouse moved to (990, 441)
Screenshot: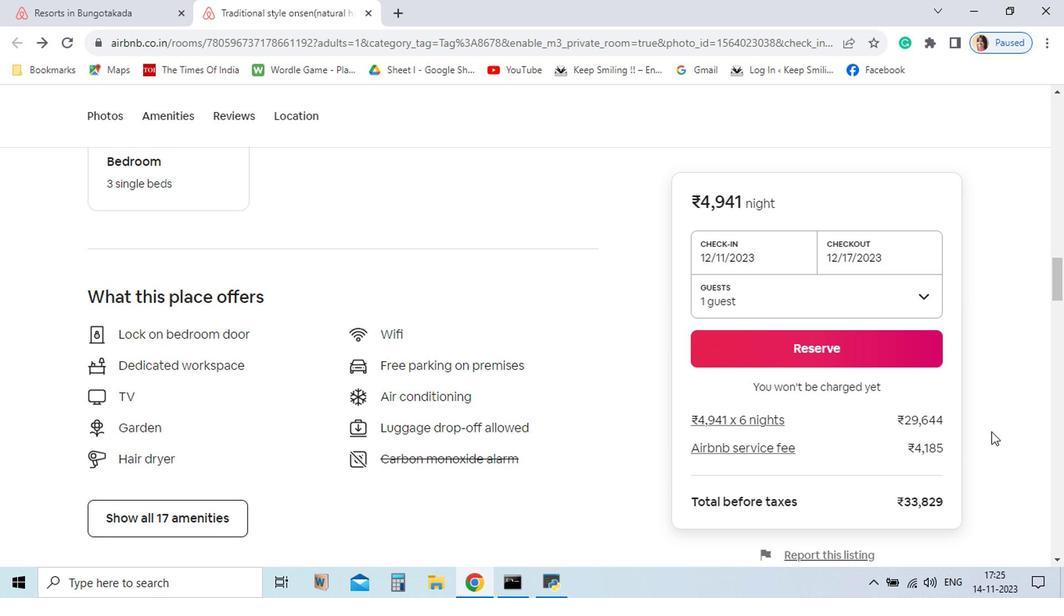 
Action: Mouse scrolled (990, 440) with delta (0, -1)
Screenshot: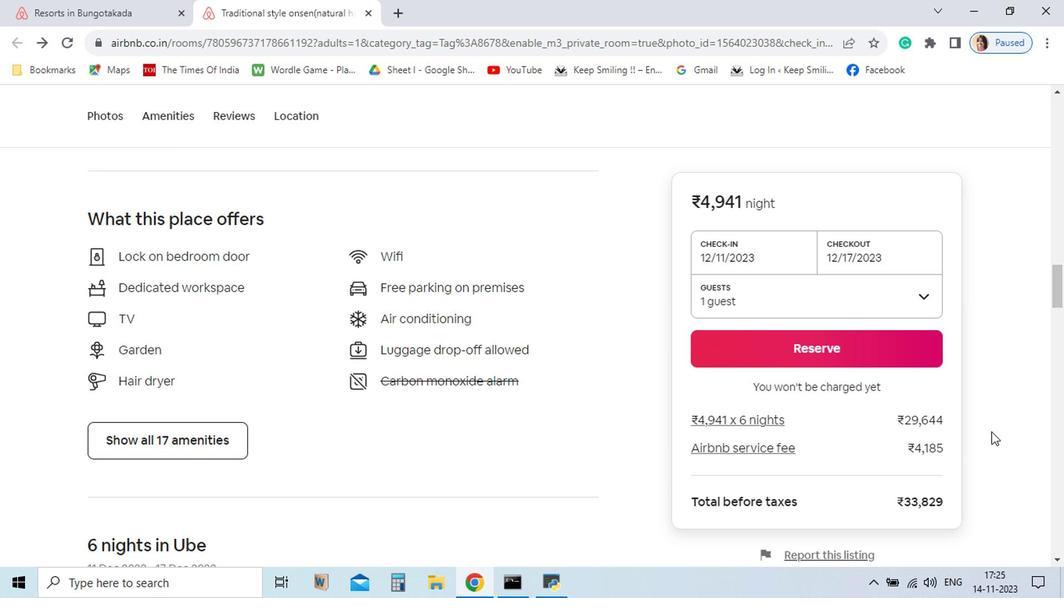 
Action: Mouse moved to (990, 438)
Screenshot: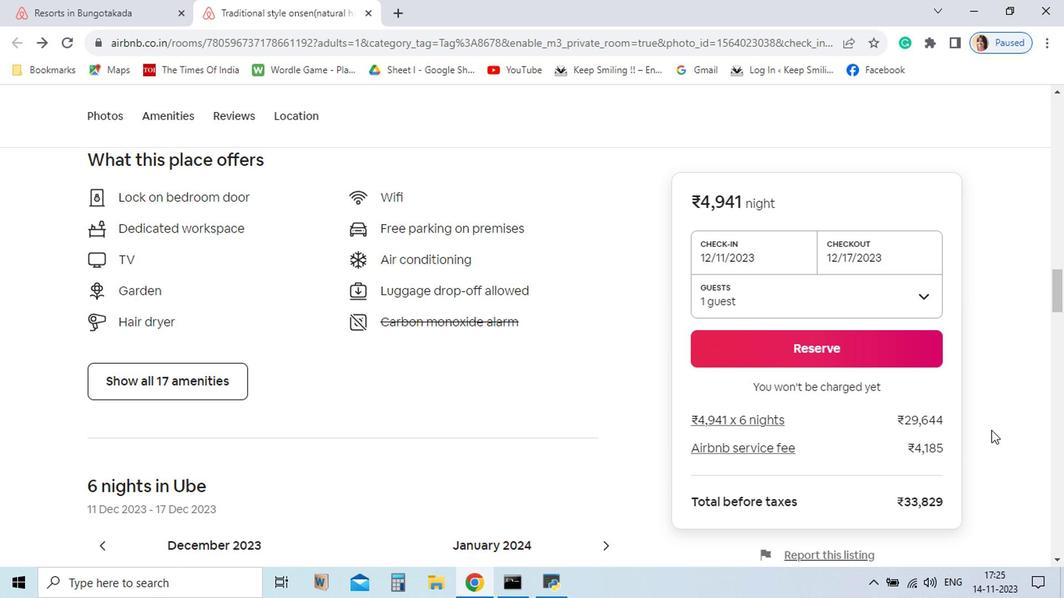 
Action: Mouse scrolled (990, 436) with delta (0, -1)
Screenshot: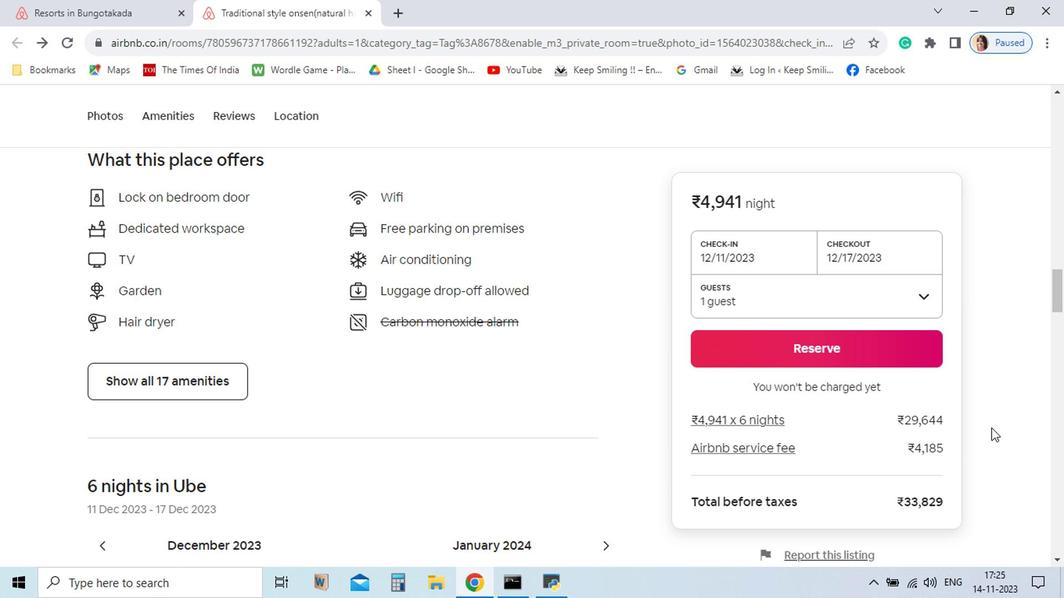 
Action: Mouse scrolled (990, 436) with delta (0, -1)
Screenshot: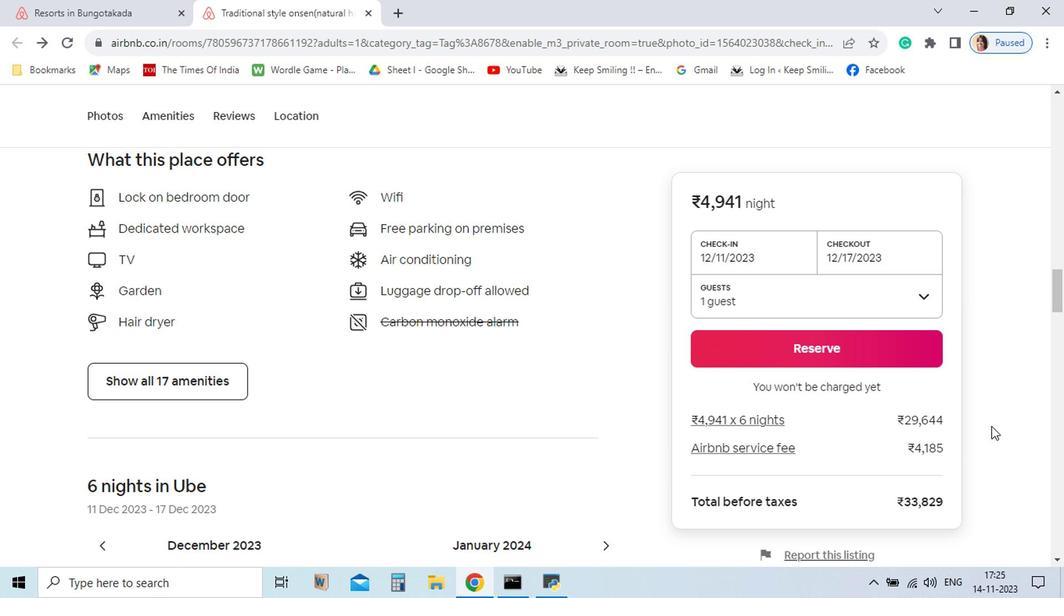 
Action: Mouse moved to (165, 383)
Screenshot: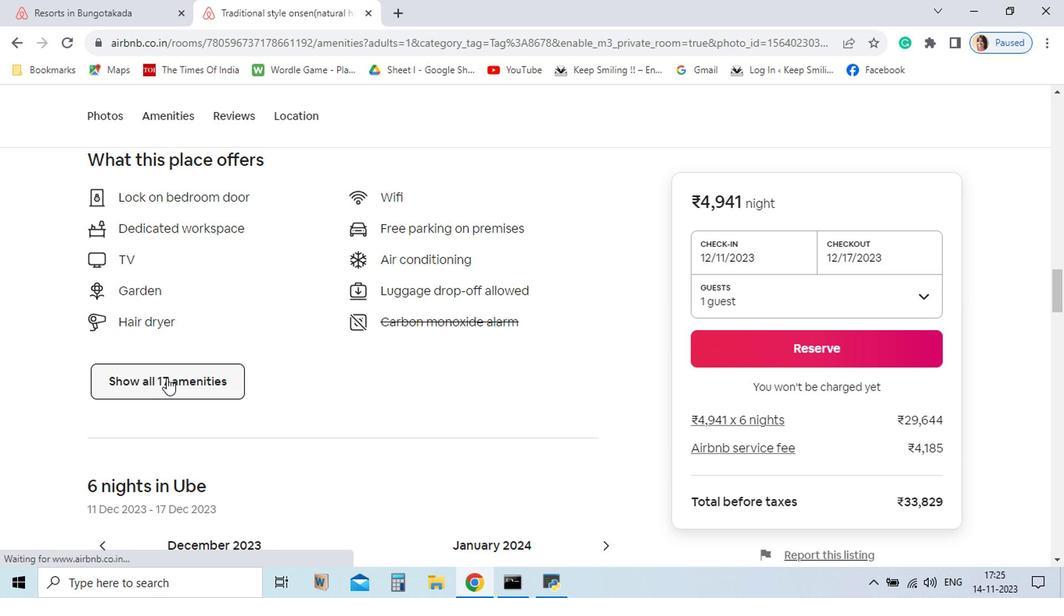 
Action: Mouse pressed left at (165, 383)
Screenshot: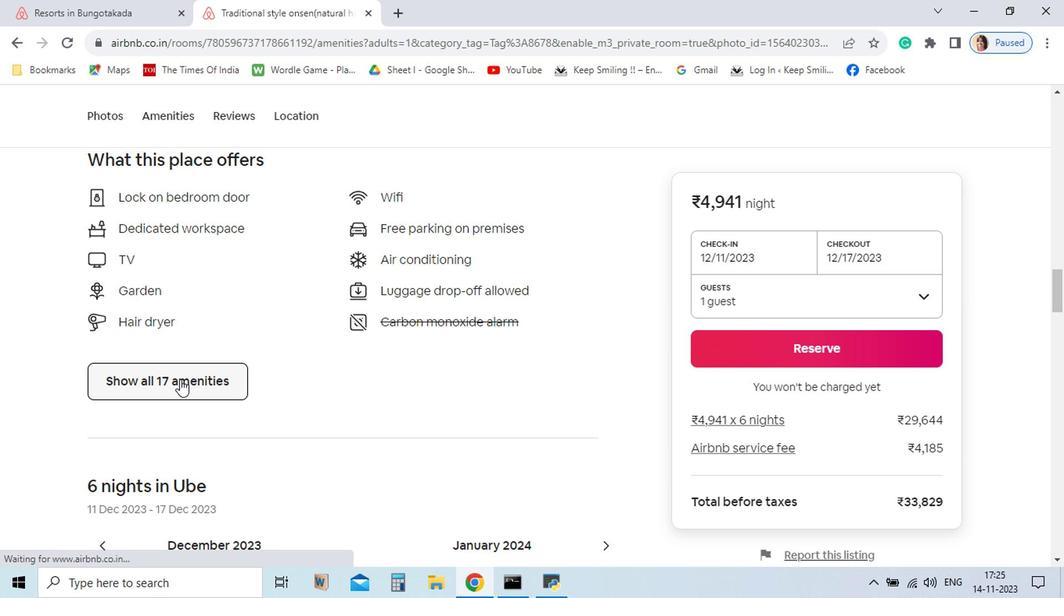 
Action: Mouse moved to (825, 535)
Screenshot: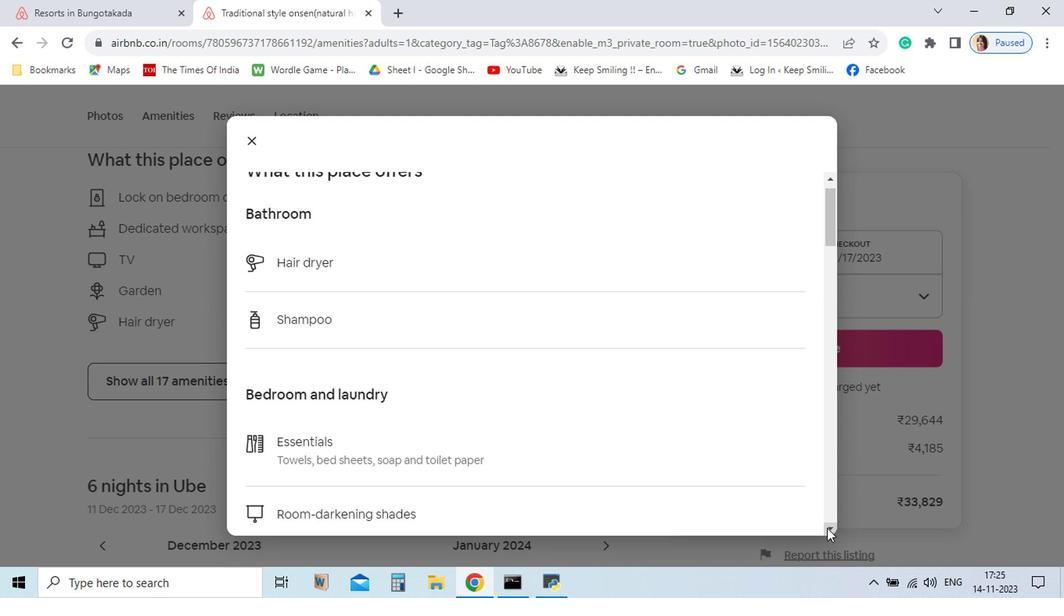 
Action: Mouse pressed left at (825, 535)
Screenshot: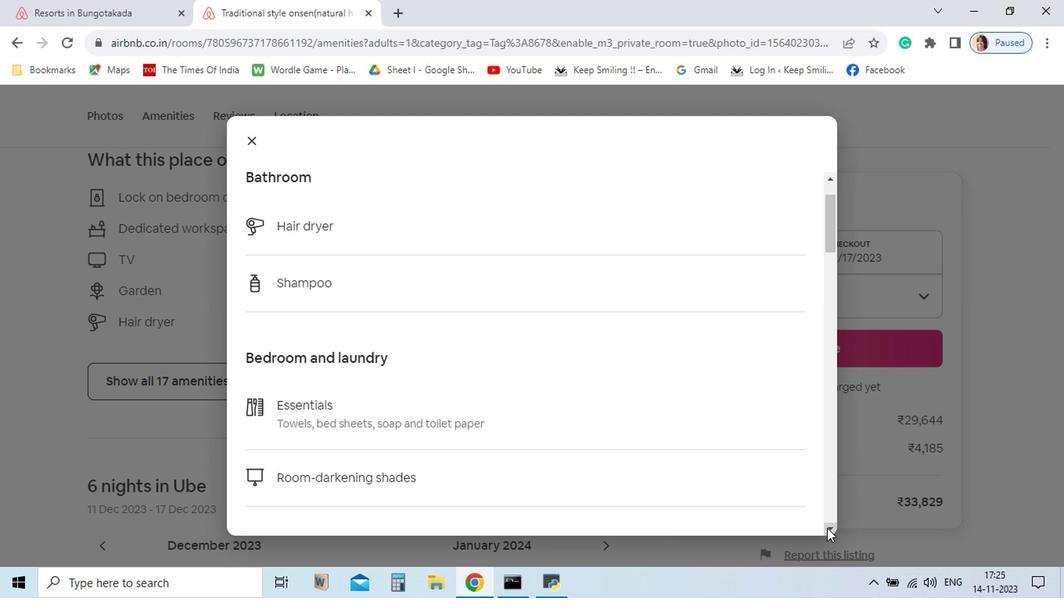 
Action: Mouse pressed left at (825, 535)
Screenshot: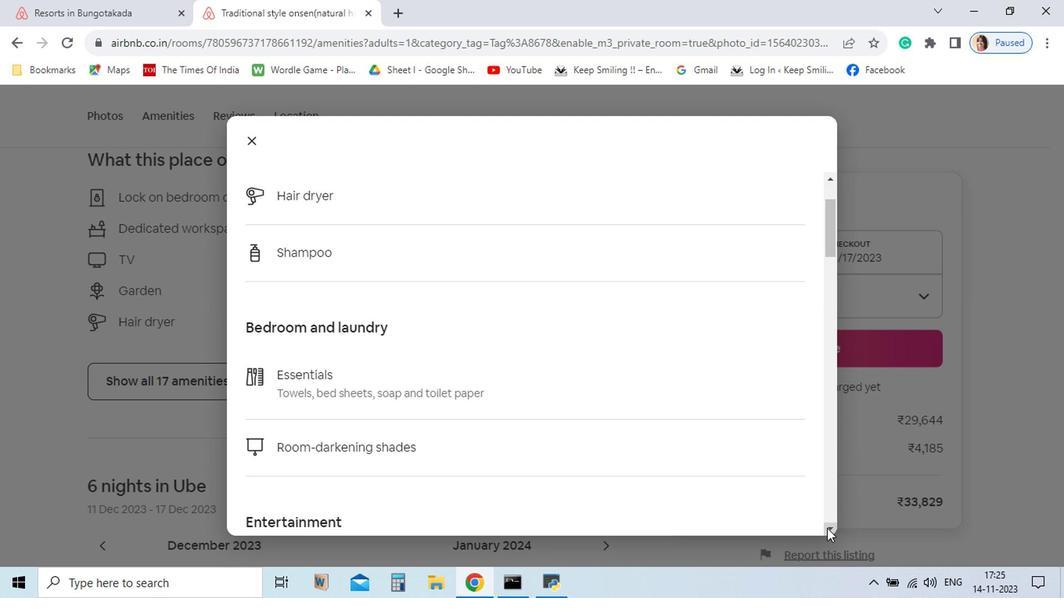 
Action: Mouse pressed left at (825, 535)
Screenshot: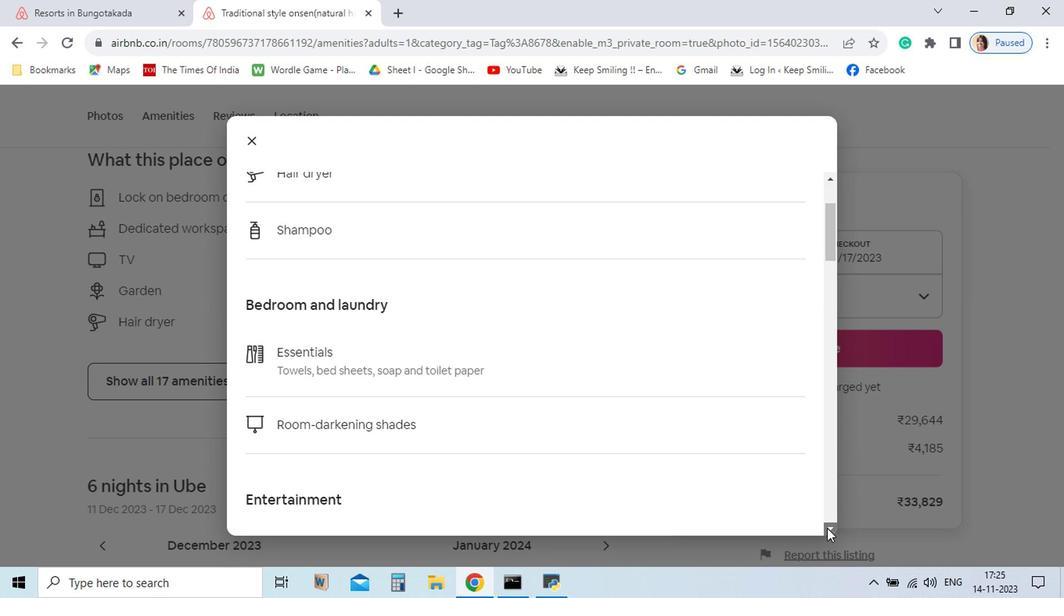 
Action: Mouse pressed left at (825, 535)
Screenshot: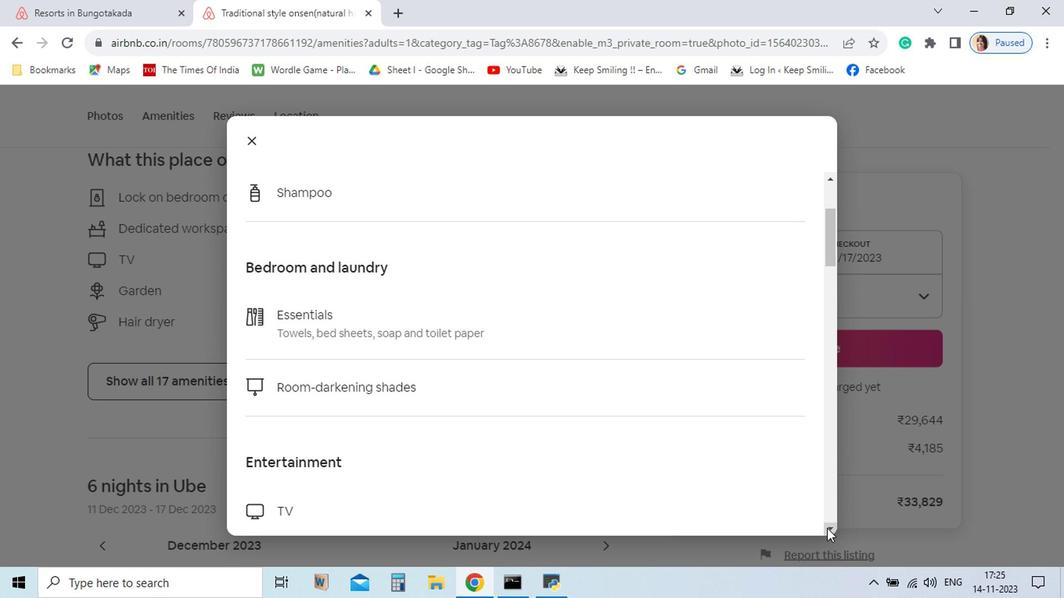 
Action: Mouse pressed left at (825, 535)
Screenshot: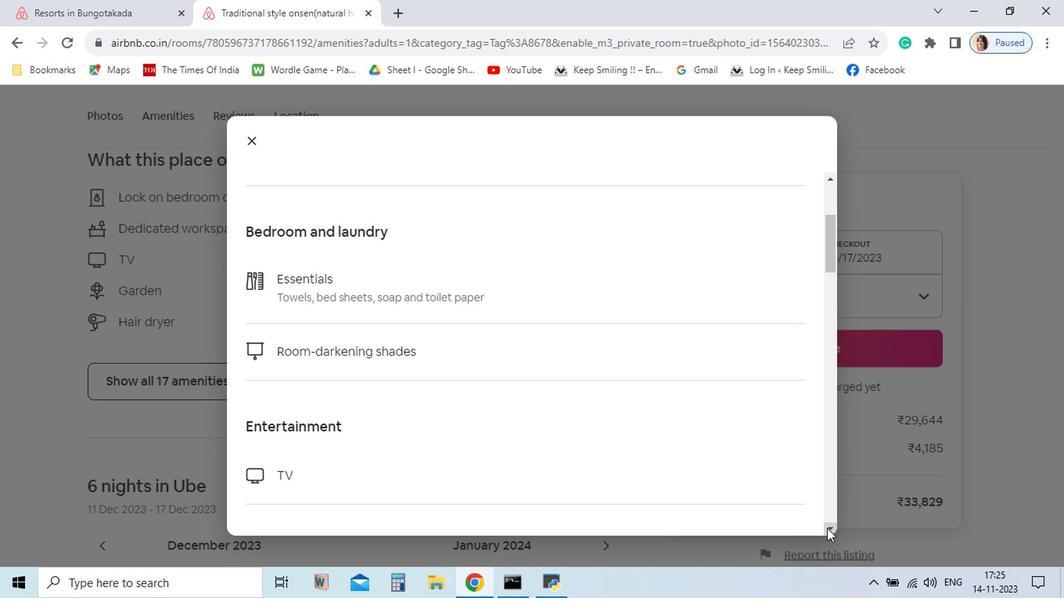
Action: Mouse pressed left at (825, 535)
Screenshot: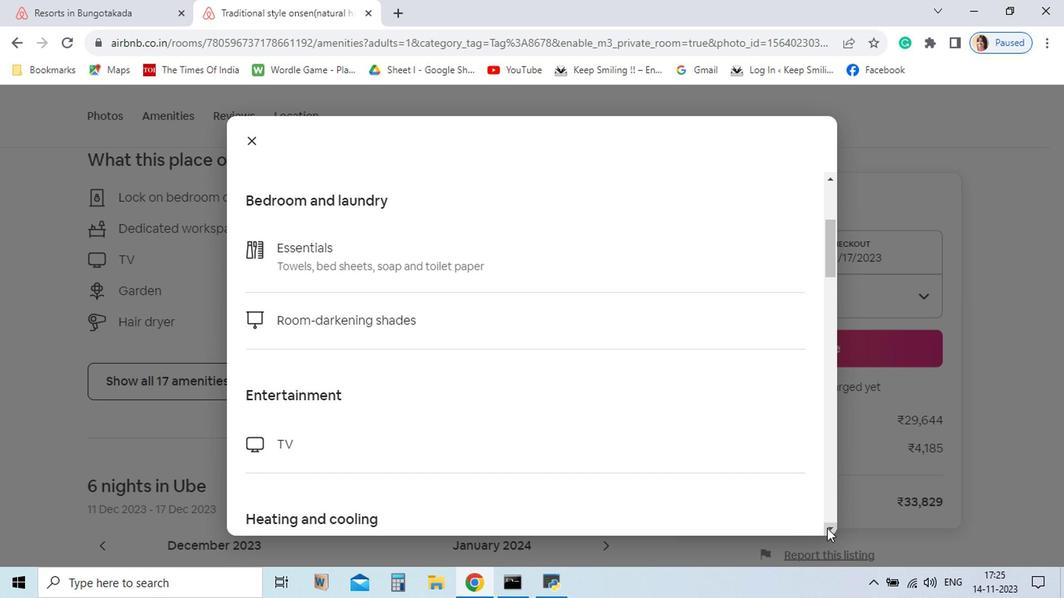 
Action: Mouse pressed left at (825, 535)
Screenshot: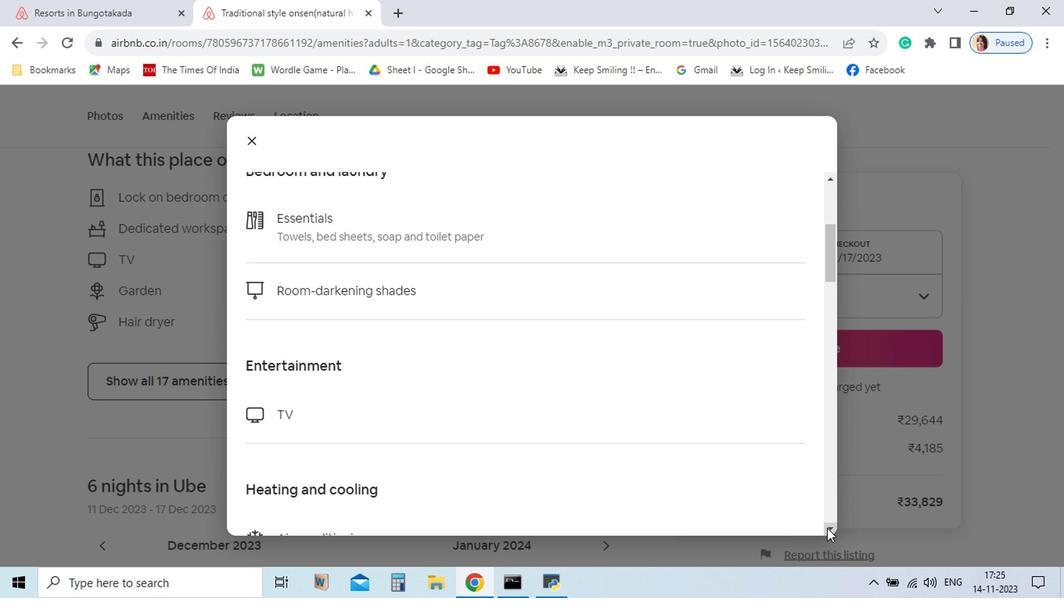 
Action: Mouse pressed left at (825, 535)
Screenshot: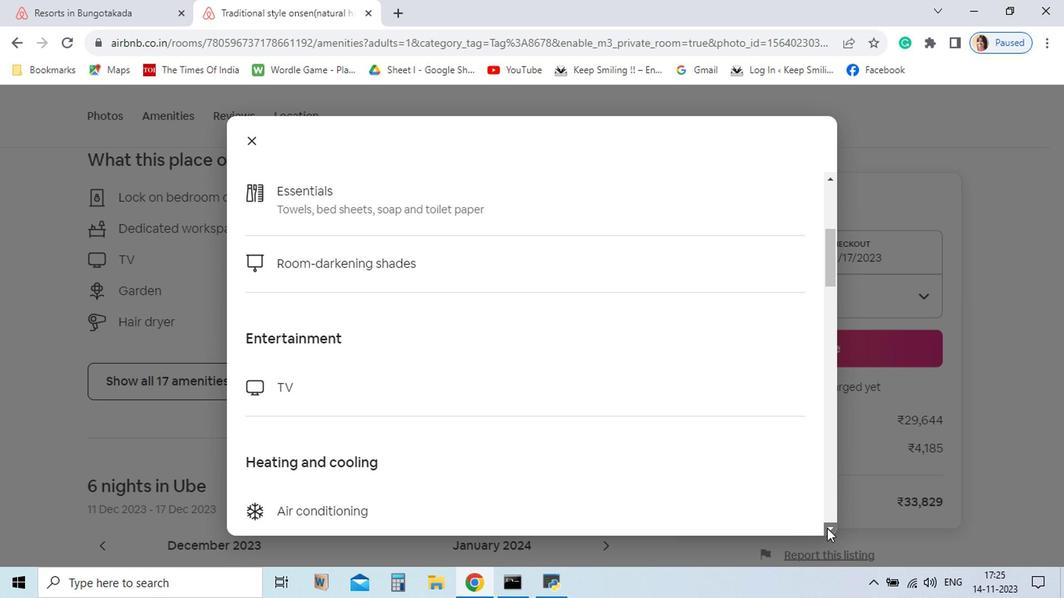 
Action: Mouse pressed left at (825, 535)
Screenshot: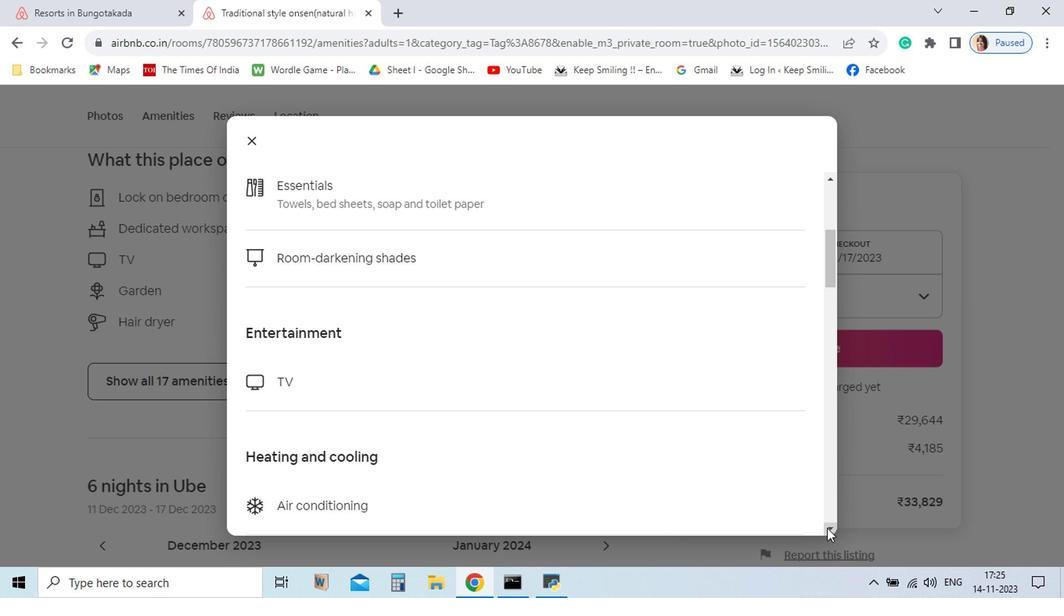 
Action: Mouse pressed left at (825, 535)
Screenshot: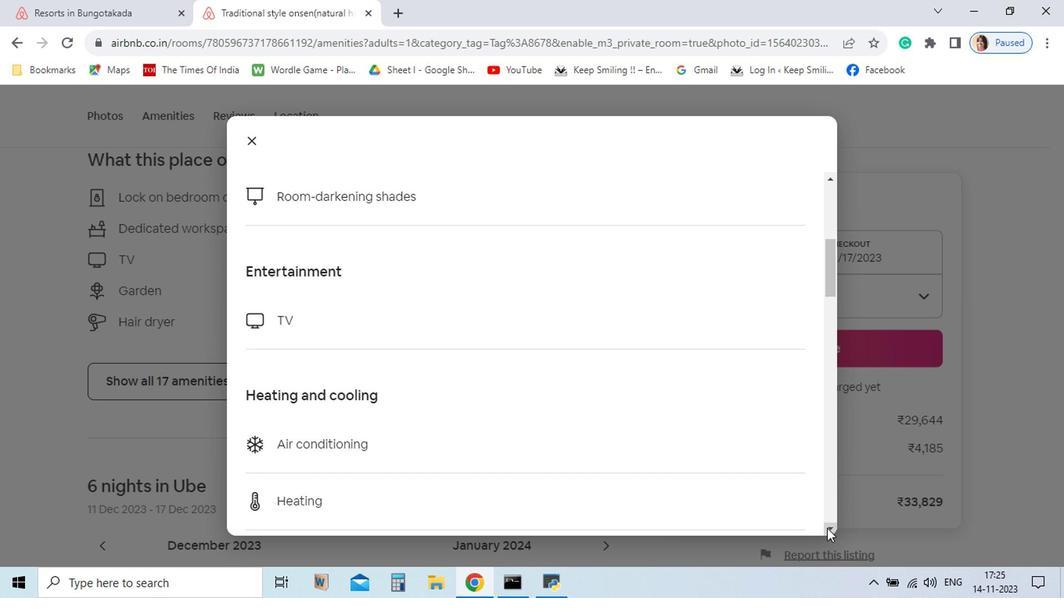 
Action: Mouse pressed left at (825, 535)
Screenshot: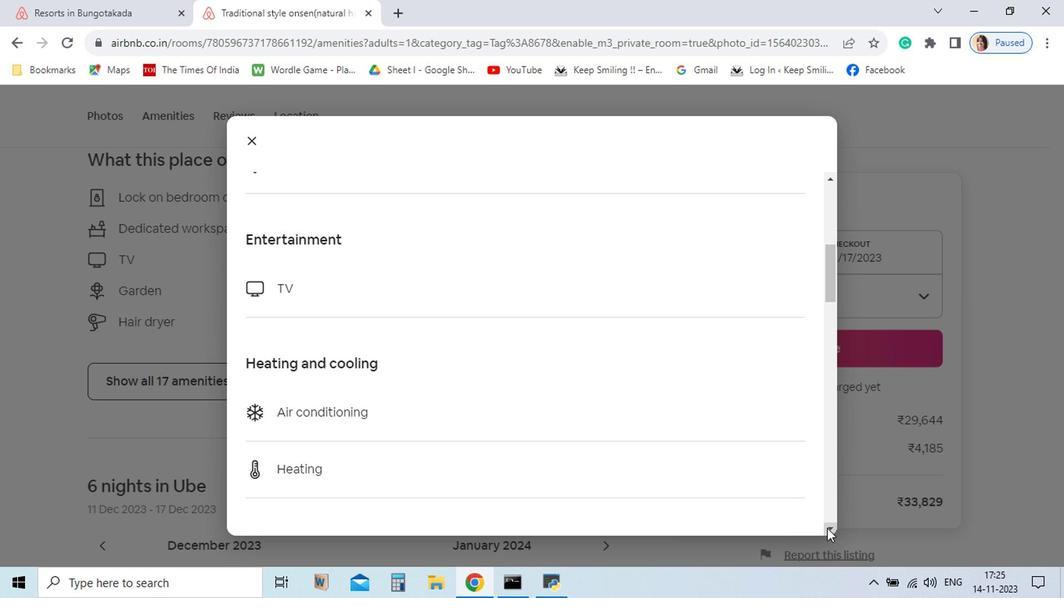 
Action: Mouse pressed left at (825, 535)
Screenshot: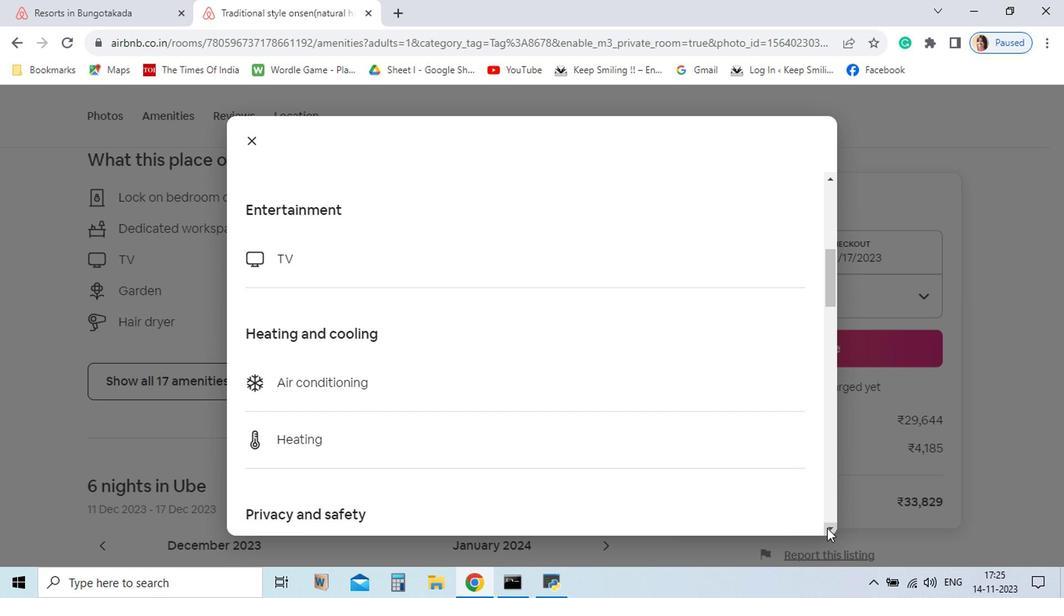 
Action: Mouse pressed left at (825, 535)
Screenshot: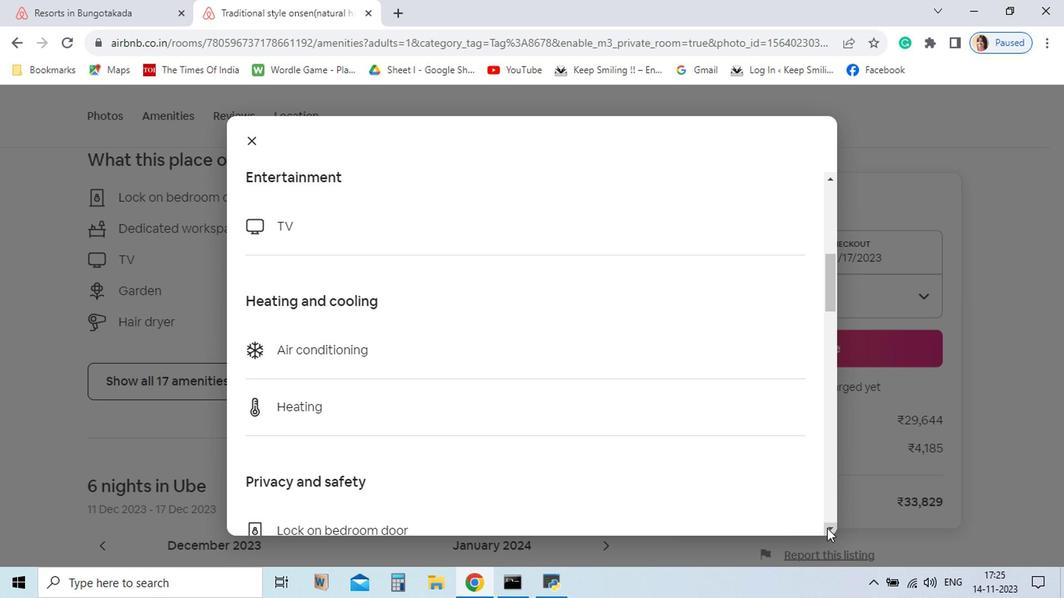 
Action: Mouse pressed left at (825, 535)
Screenshot: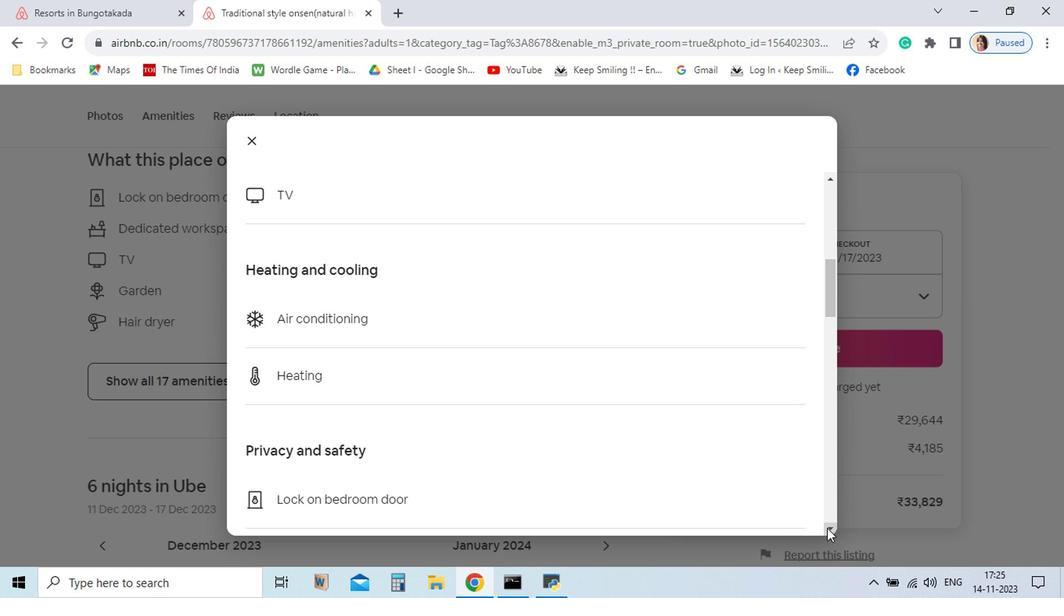 
Action: Mouse pressed left at (825, 535)
Screenshot: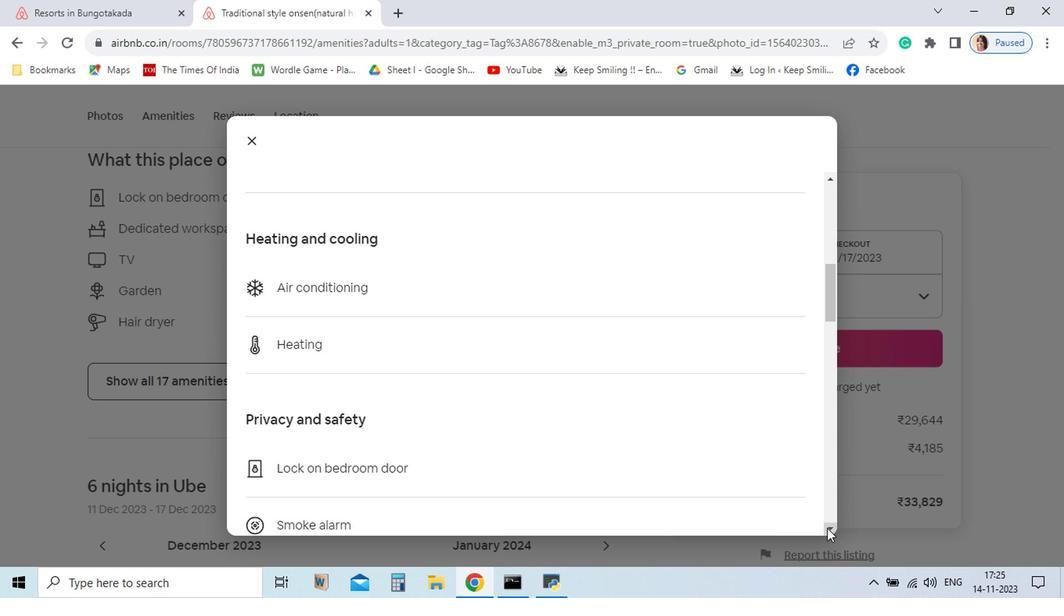 
Action: Mouse pressed left at (825, 535)
Screenshot: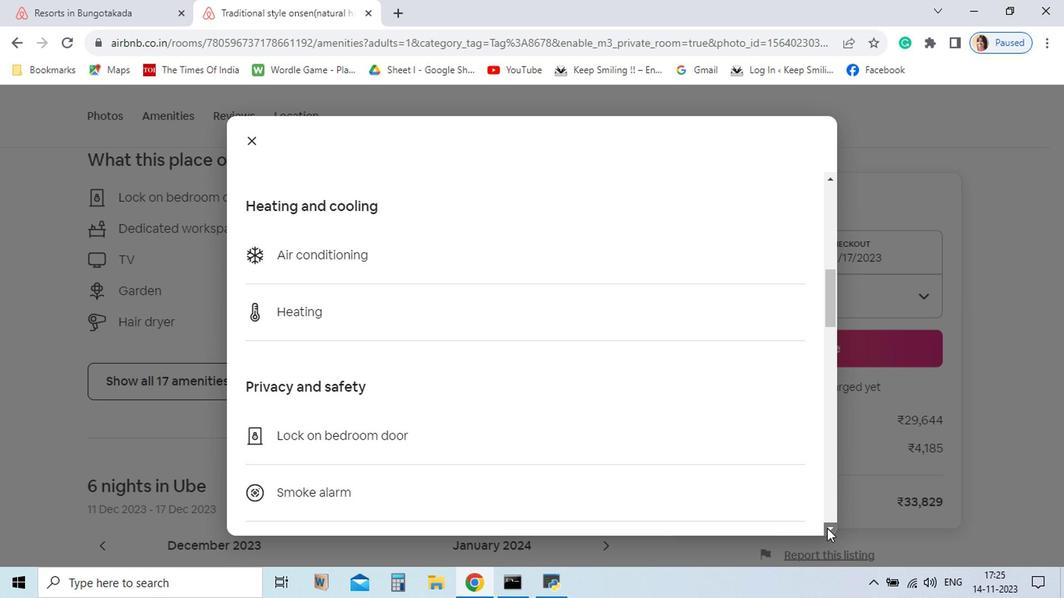 
Action: Mouse pressed left at (825, 535)
Screenshot: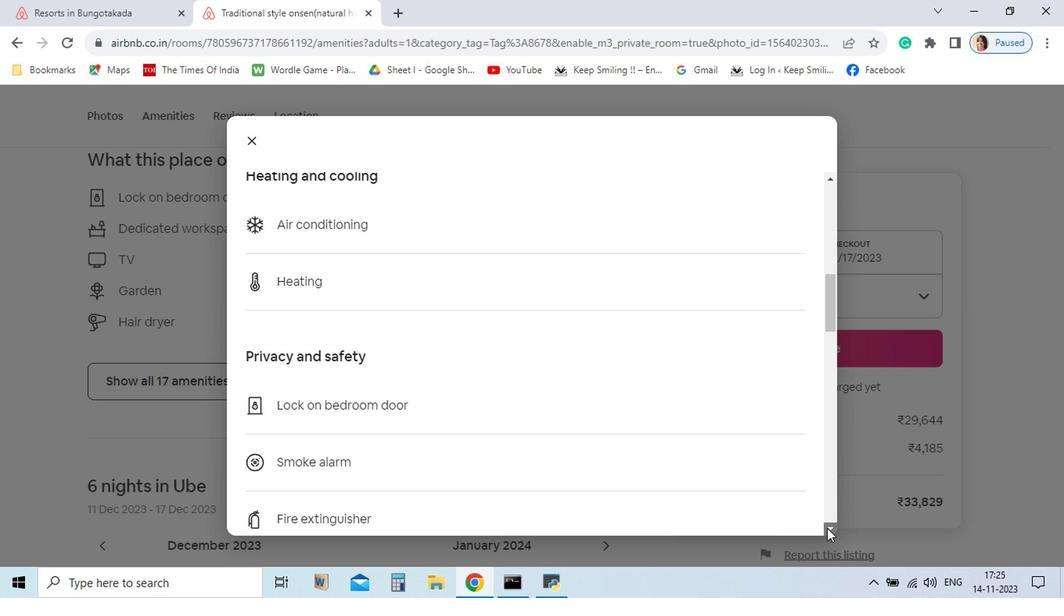
Action: Mouse pressed left at (825, 535)
Screenshot: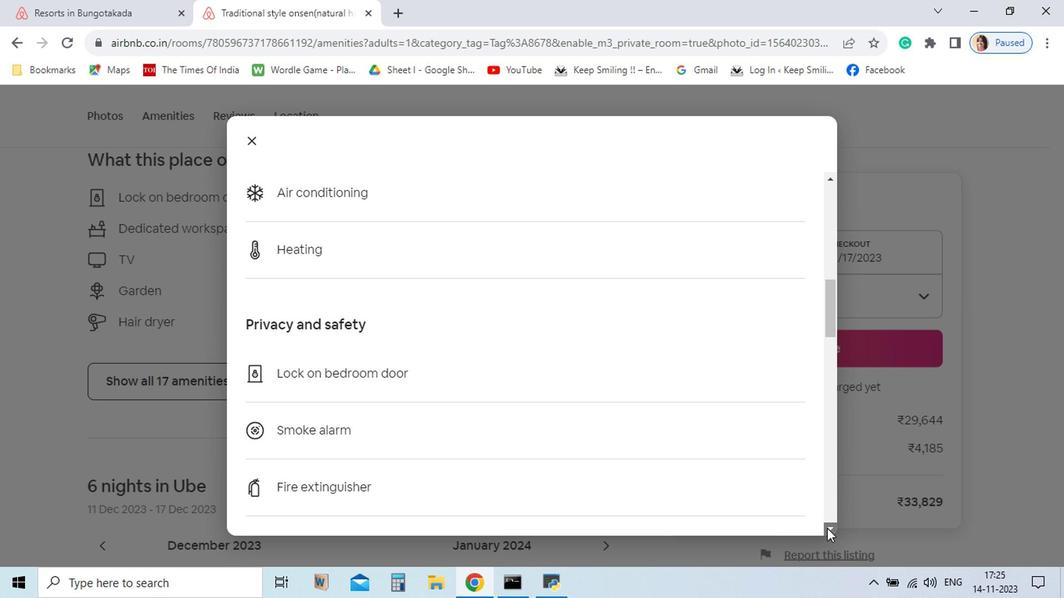 
Action: Mouse pressed left at (825, 535)
Screenshot: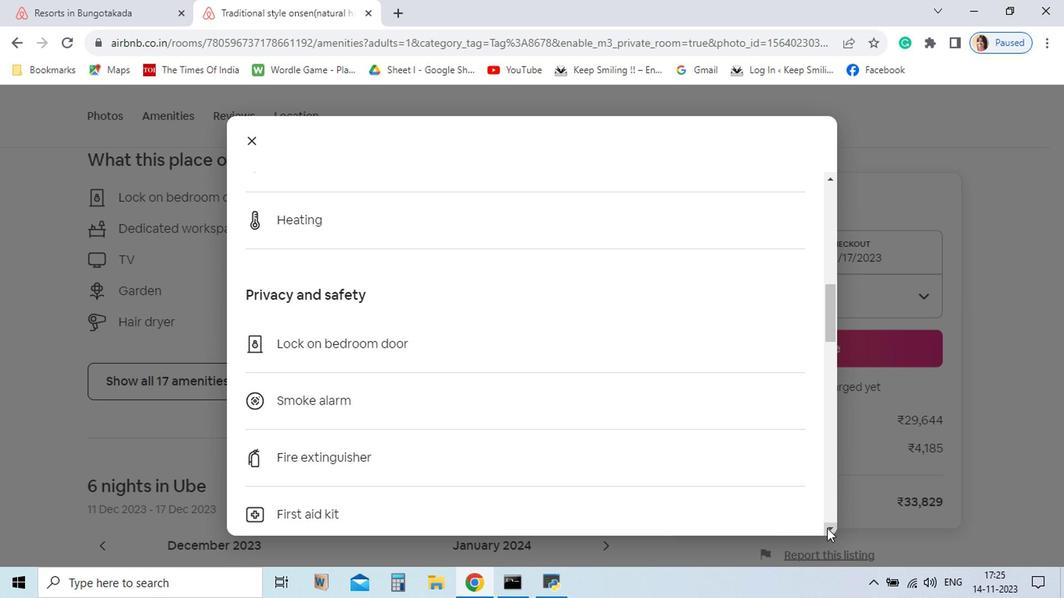 
Action: Mouse pressed left at (825, 535)
Screenshot: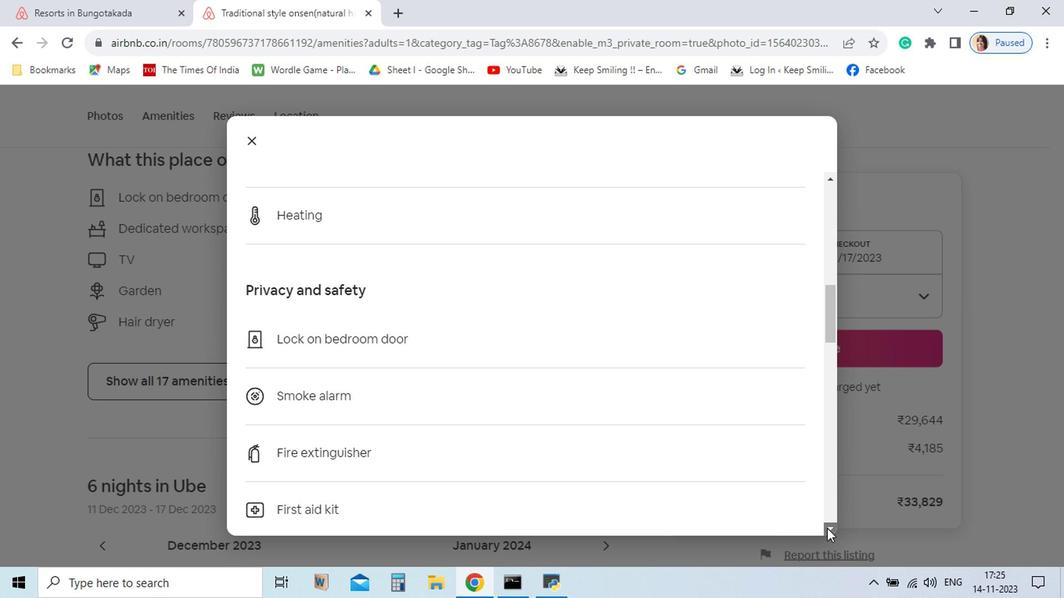
Action: Mouse pressed left at (825, 535)
Screenshot: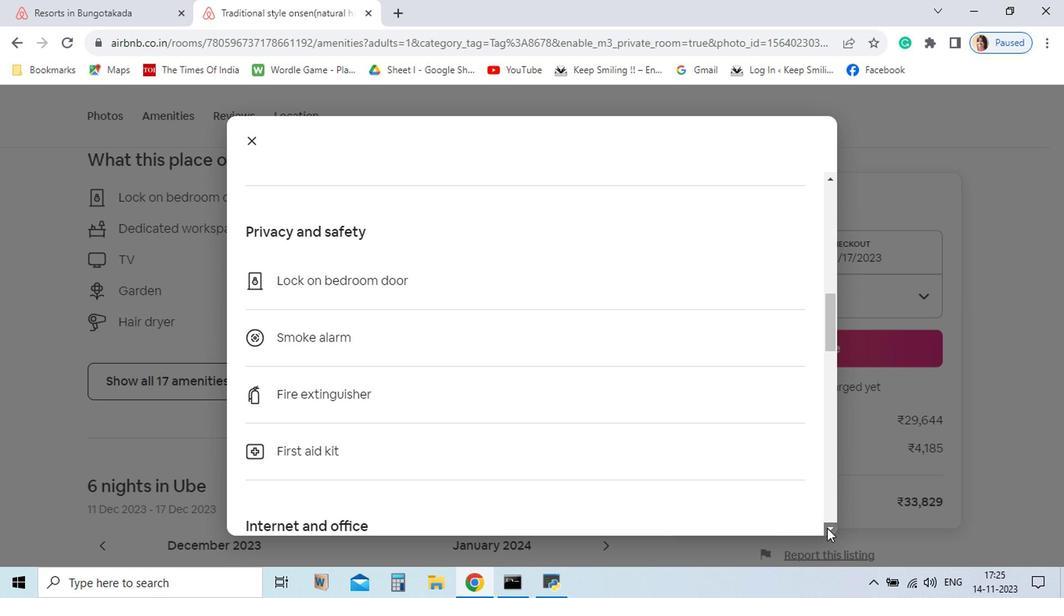 
Action: Mouse pressed left at (825, 535)
Screenshot: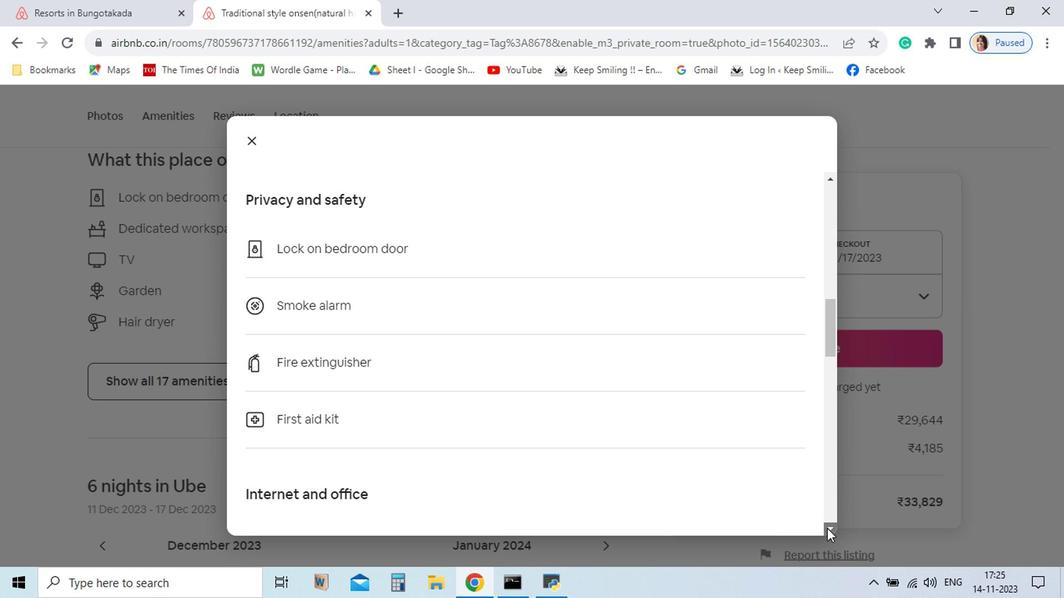 
Action: Mouse pressed left at (825, 535)
Screenshot: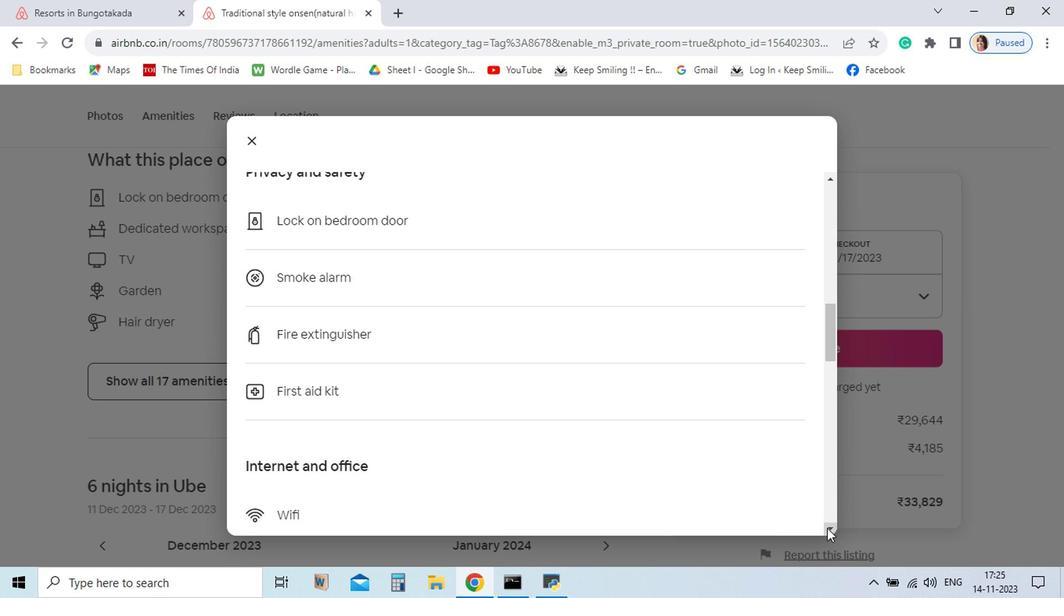 
Action: Mouse pressed left at (825, 535)
Screenshot: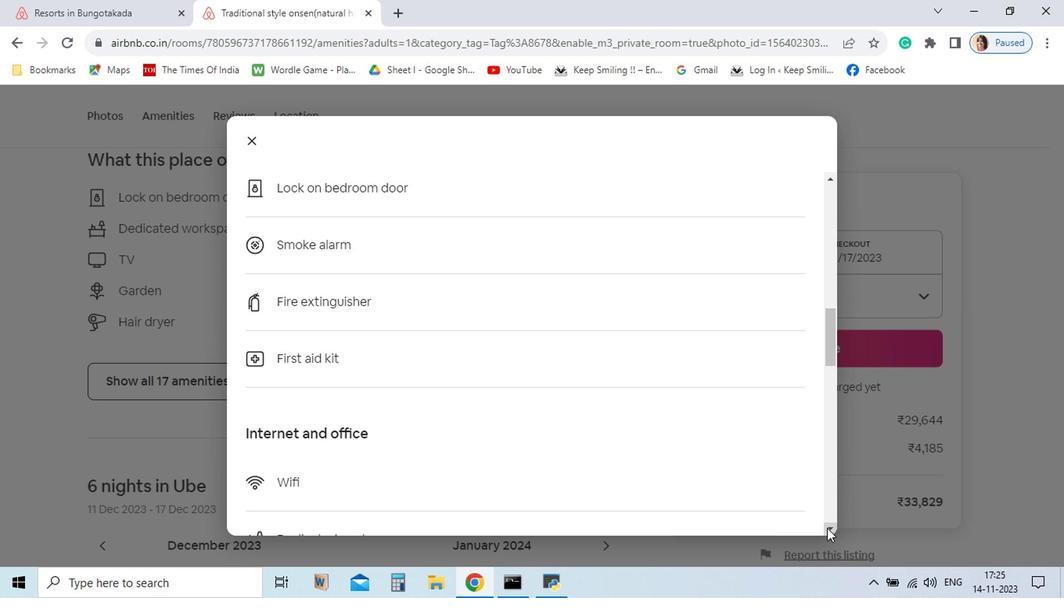 
Action: Mouse pressed left at (825, 535)
Screenshot: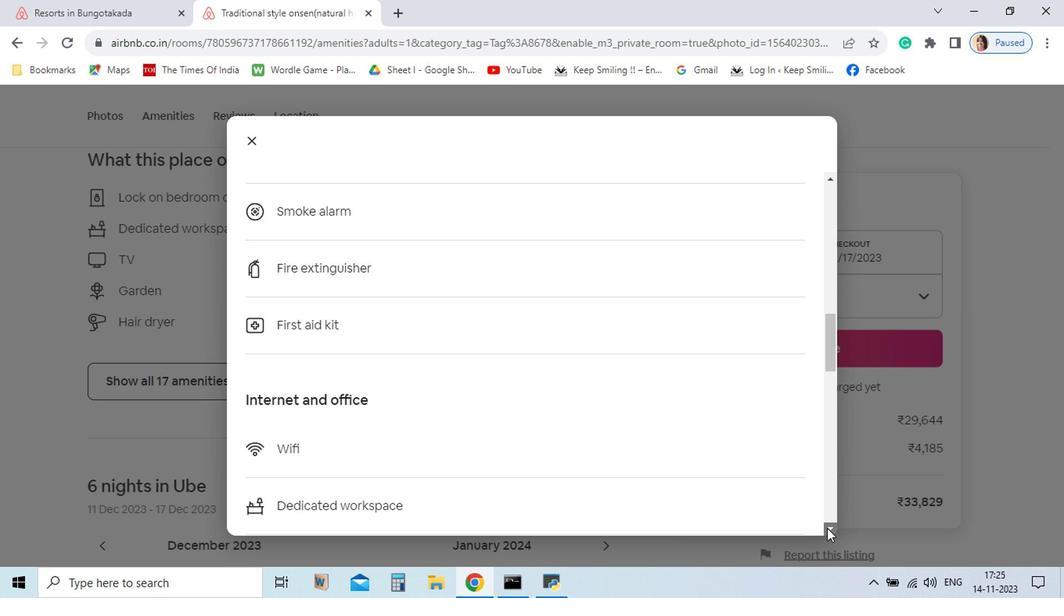 
Action: Mouse pressed left at (825, 535)
Screenshot: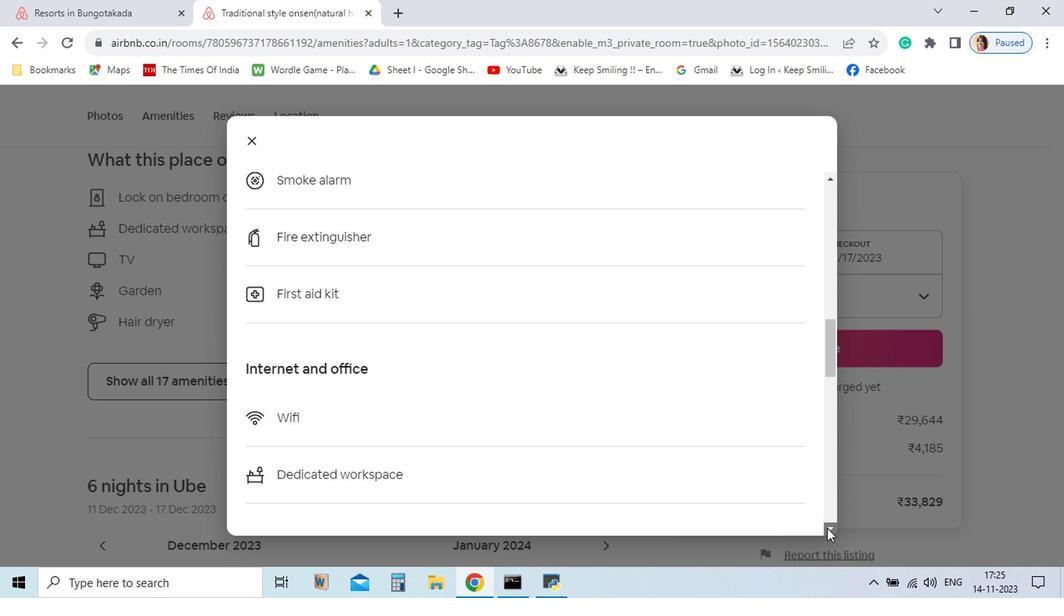 
Action: Mouse pressed left at (825, 535)
Screenshot: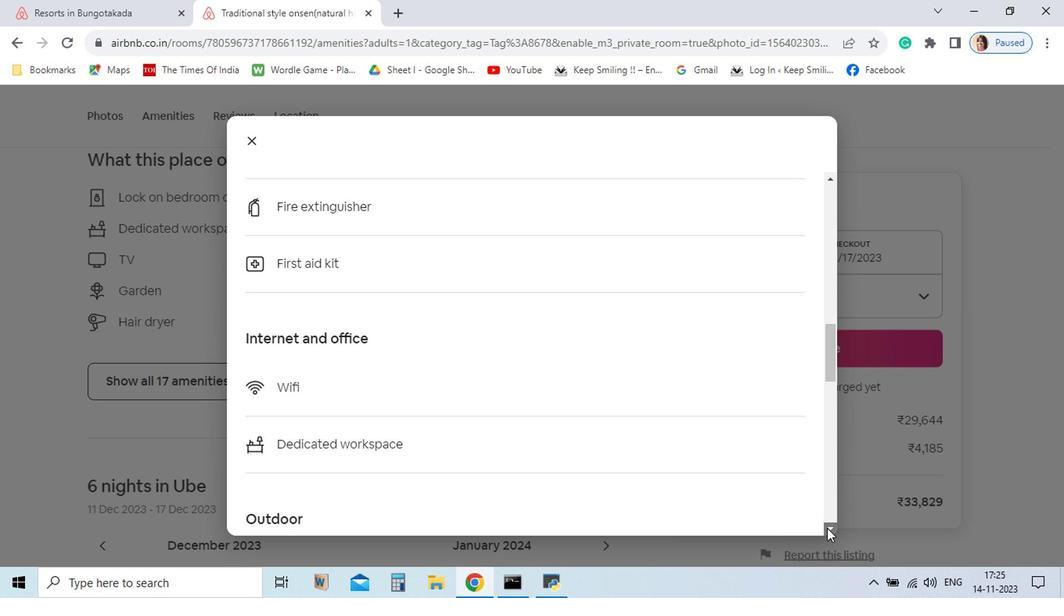 
Action: Mouse pressed left at (825, 535)
Screenshot: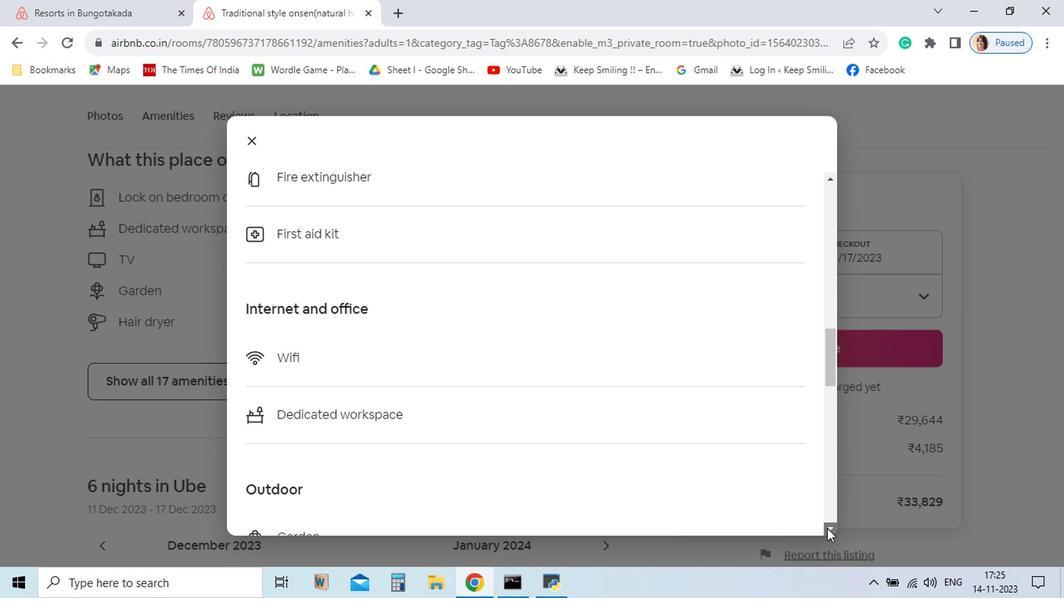 
Action: Mouse pressed left at (825, 535)
Screenshot: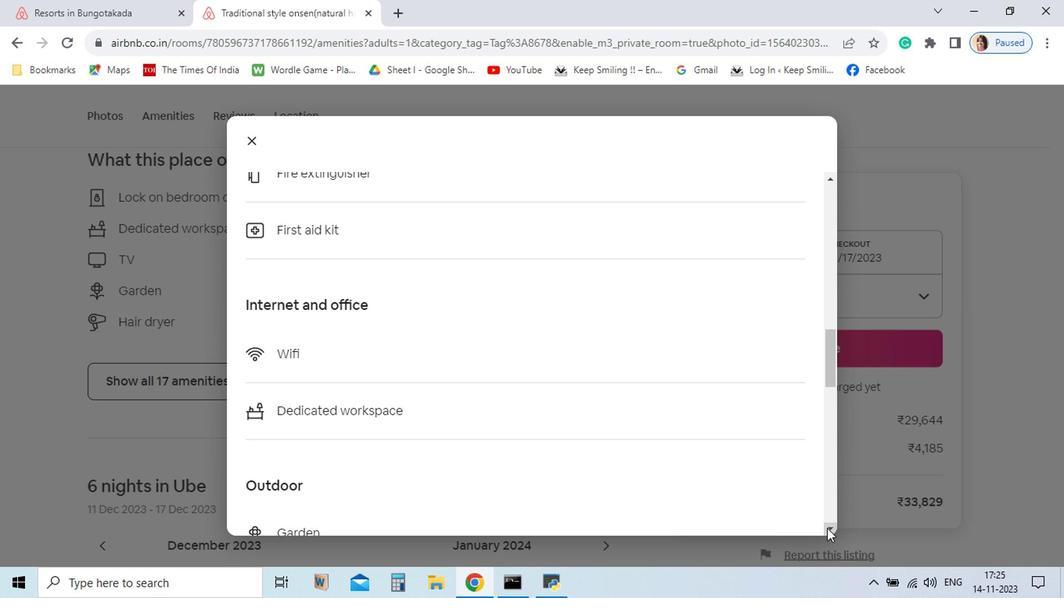 
Action: Mouse pressed left at (825, 535)
Screenshot: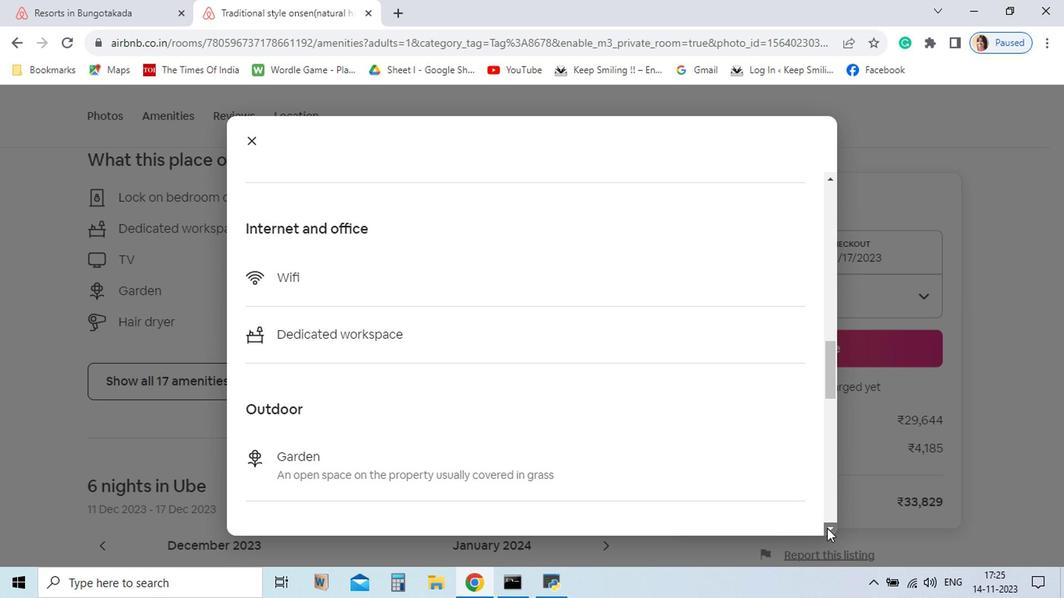
Action: Mouse pressed left at (825, 535)
Screenshot: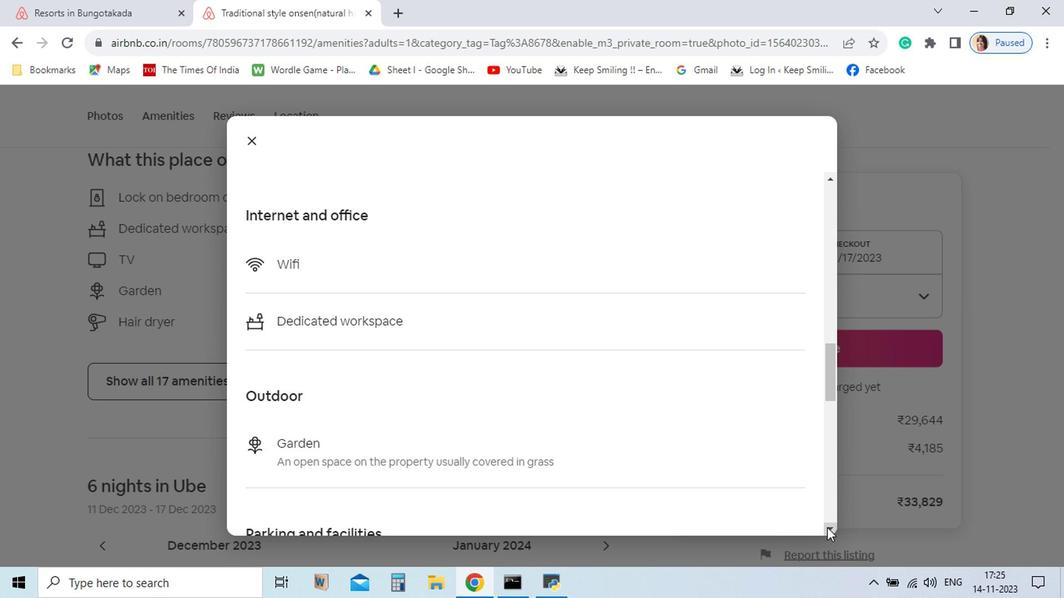 
Action: Mouse pressed left at (825, 535)
Screenshot: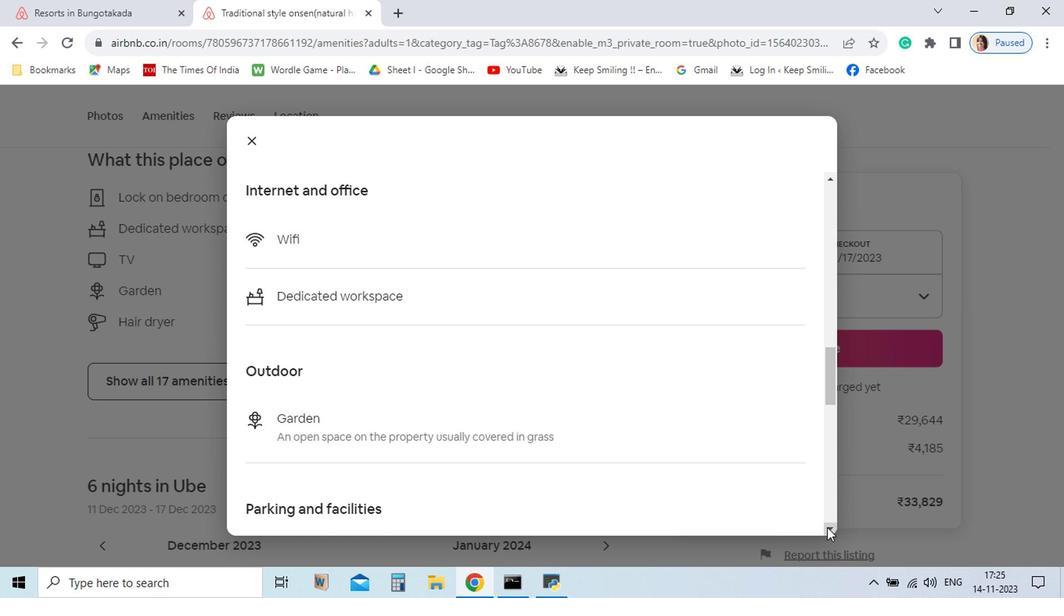 
Action: Mouse moved to (825, 534)
Screenshot: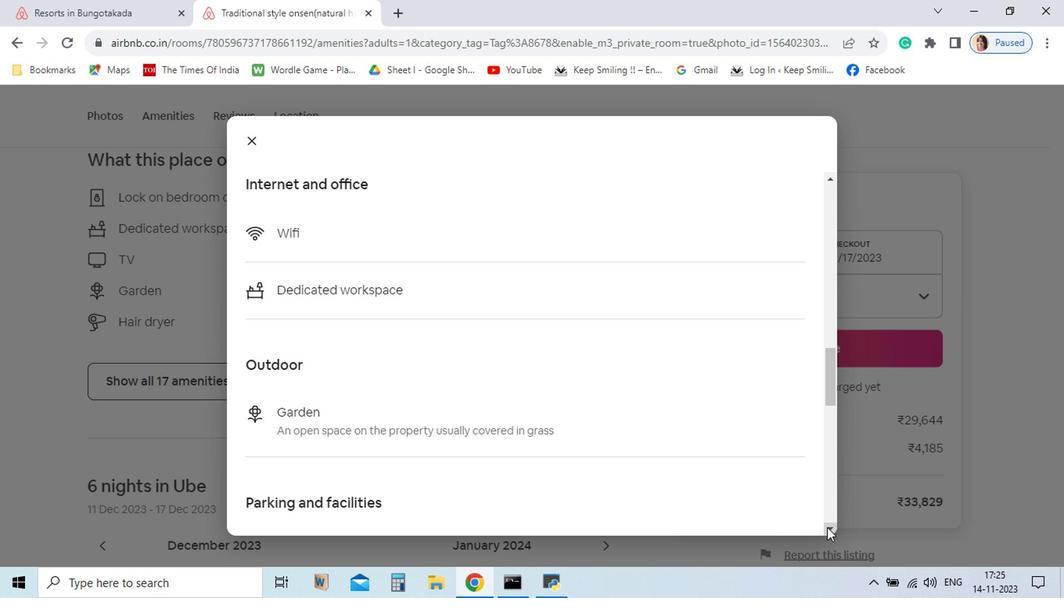 
Action: Mouse pressed left at (825, 534)
Screenshot: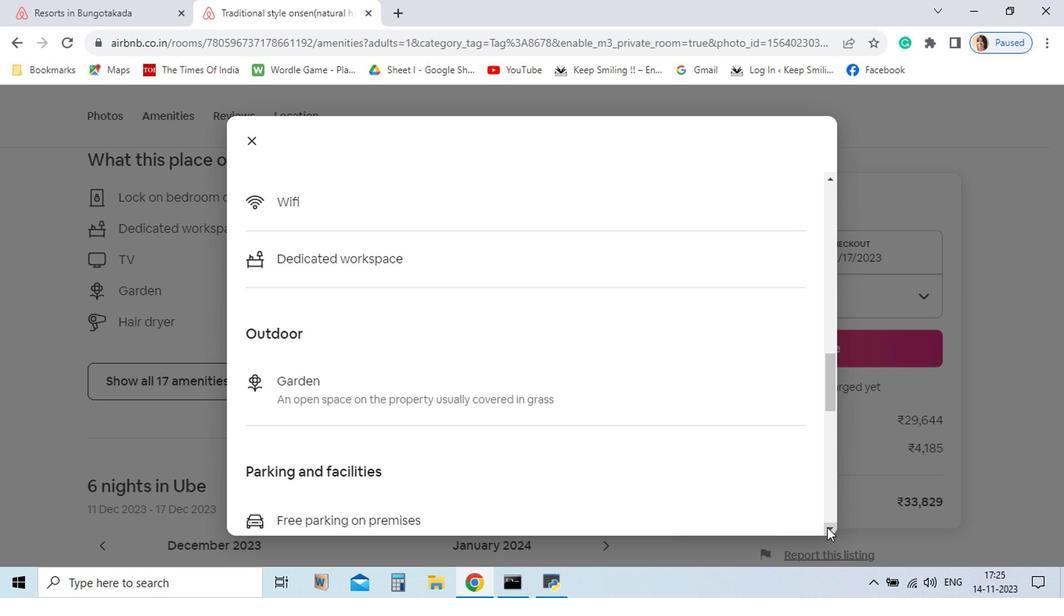 
Action: Mouse pressed left at (825, 534)
Screenshot: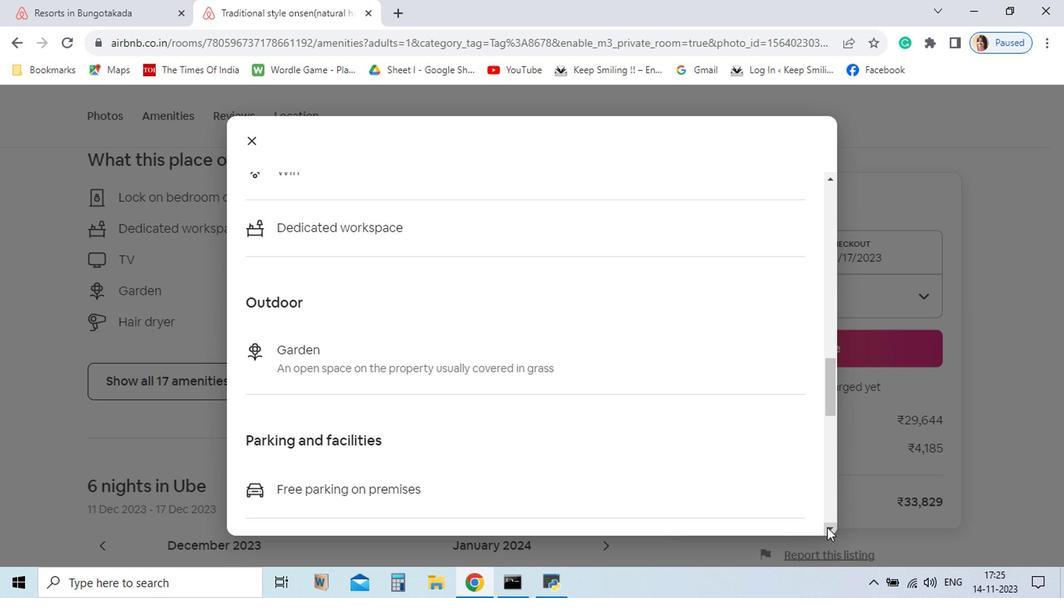 
Action: Mouse pressed left at (825, 534)
Screenshot: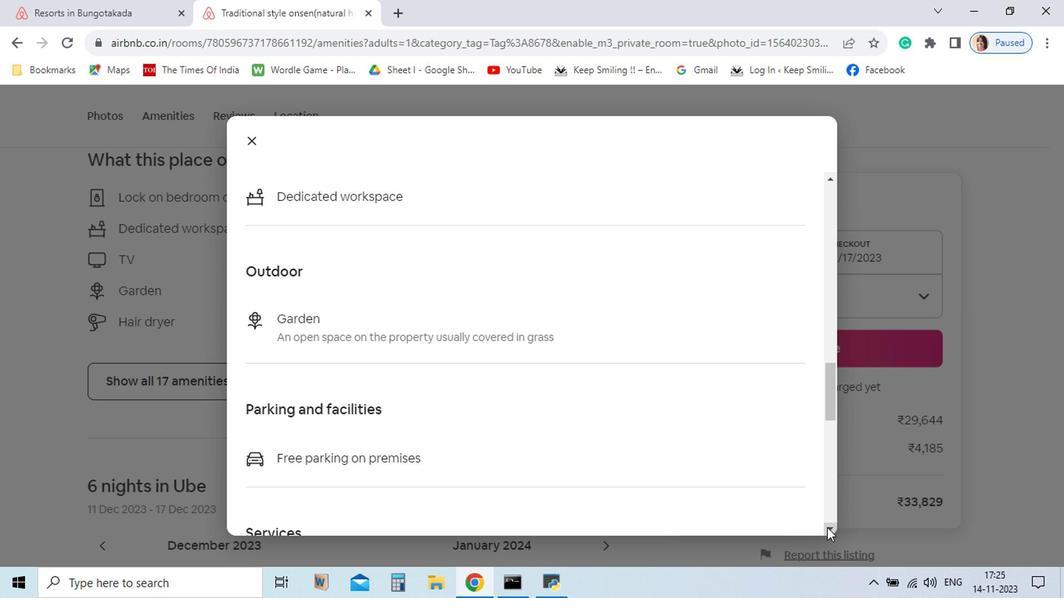 
Action: Mouse pressed left at (825, 534)
Screenshot: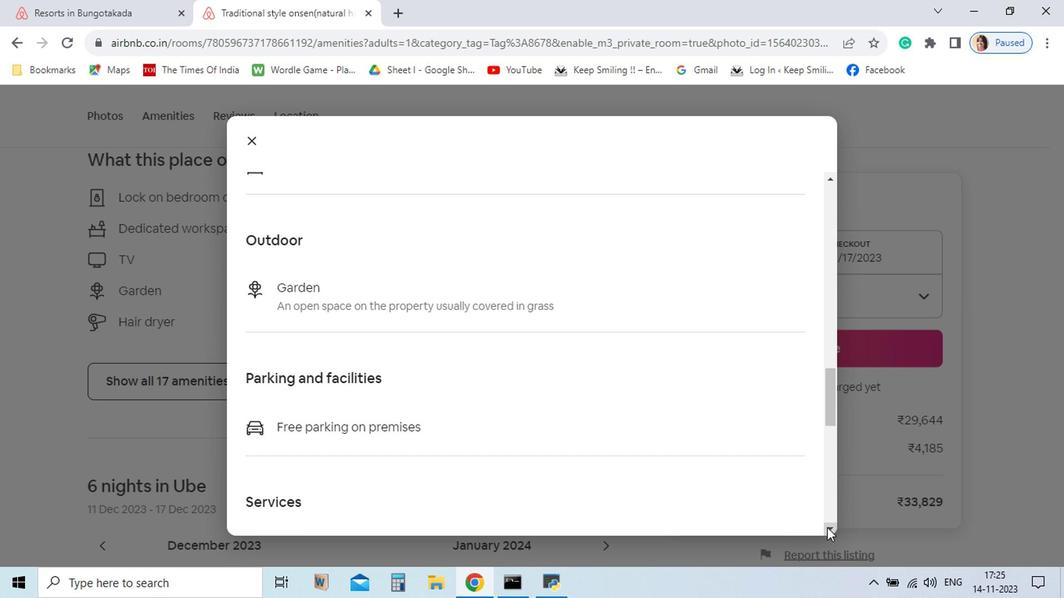 
Action: Mouse pressed left at (825, 534)
Screenshot: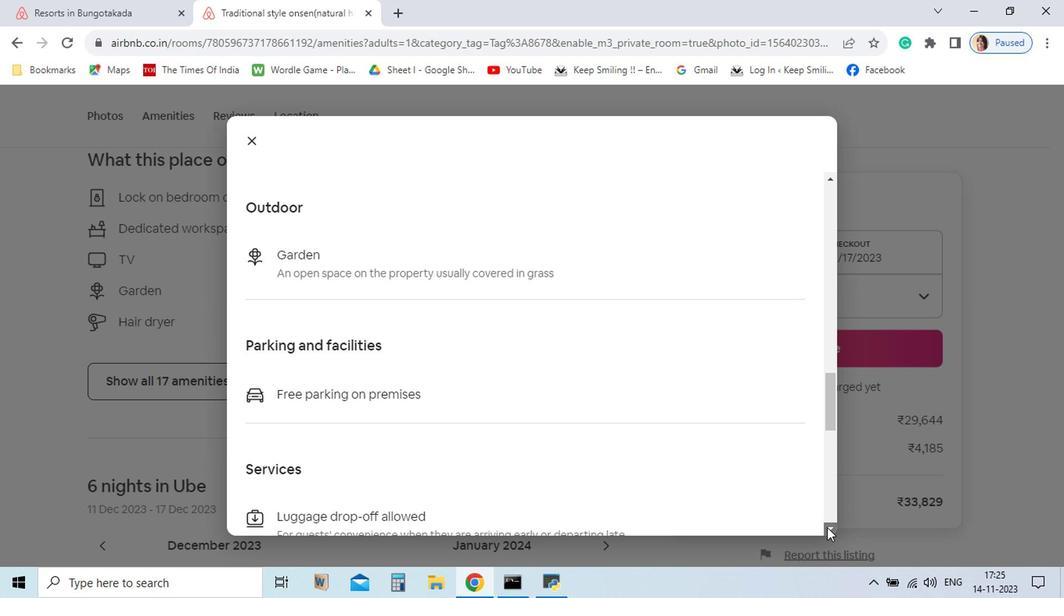 
Action: Mouse pressed left at (825, 534)
Screenshot: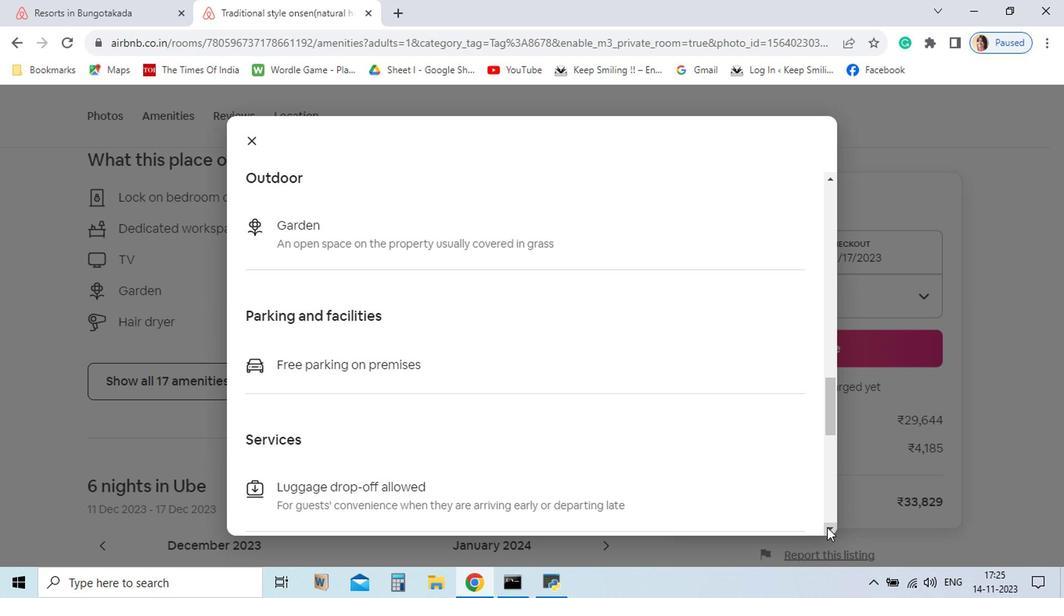 
Action: Mouse pressed left at (825, 534)
Screenshot: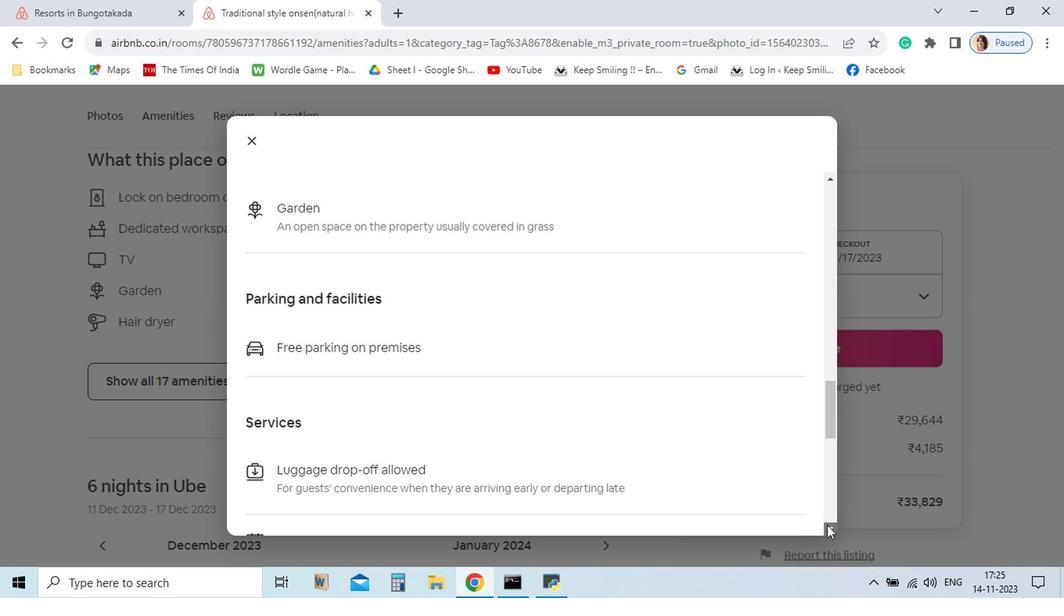 
Action: Mouse pressed left at (825, 534)
Screenshot: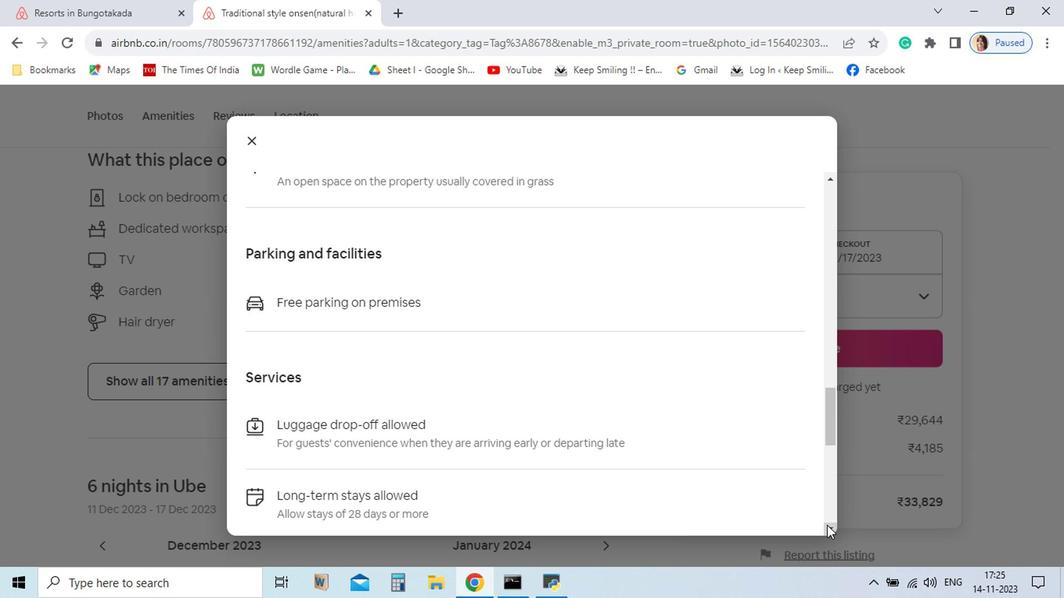 
Action: Mouse moved to (825, 531)
Screenshot: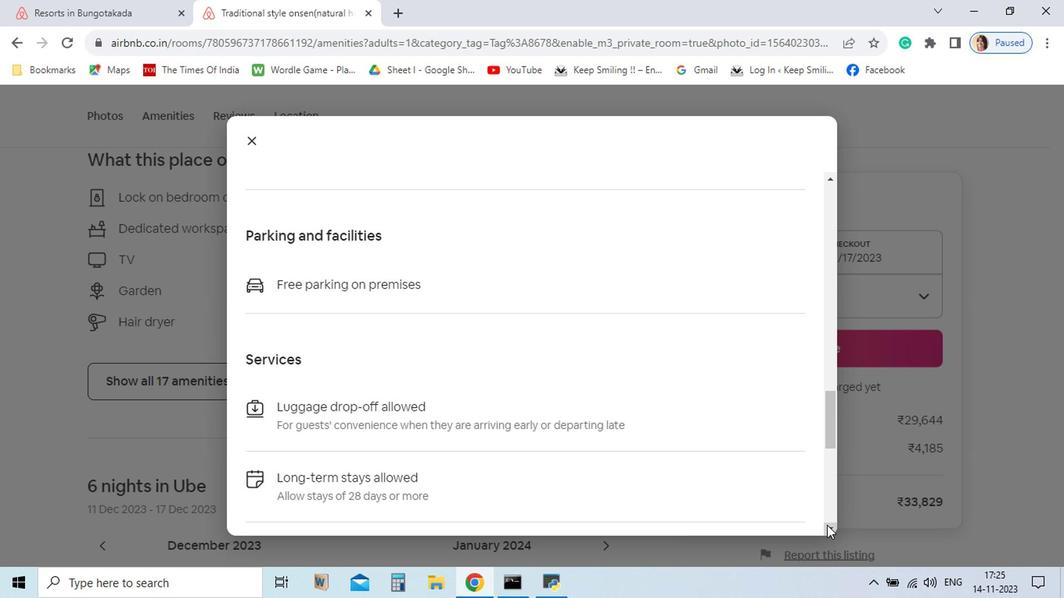 
Action: Mouse pressed left at (825, 531)
Screenshot: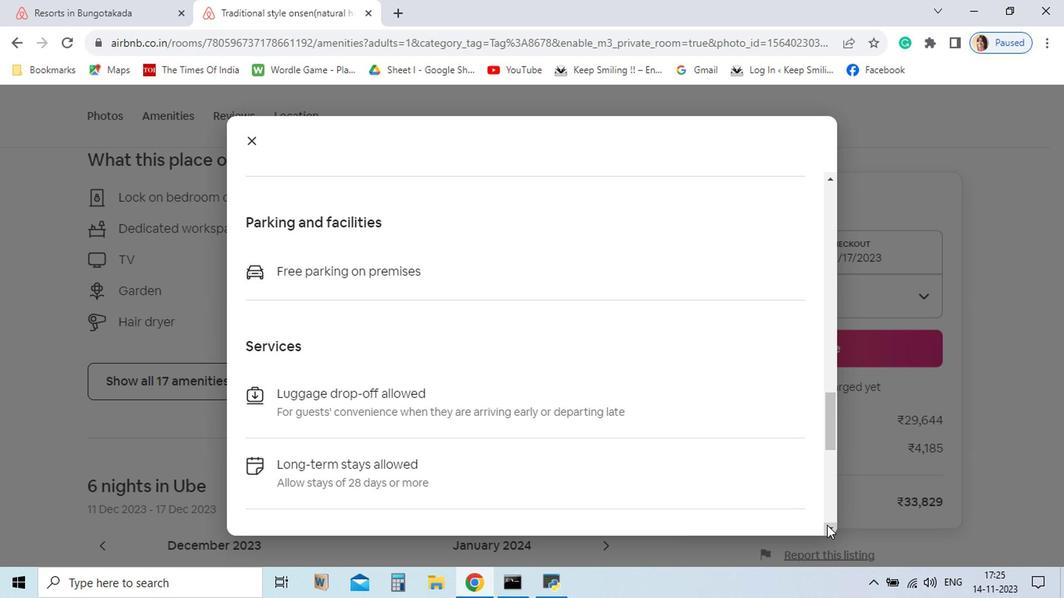 
Action: Mouse pressed left at (825, 531)
Screenshot: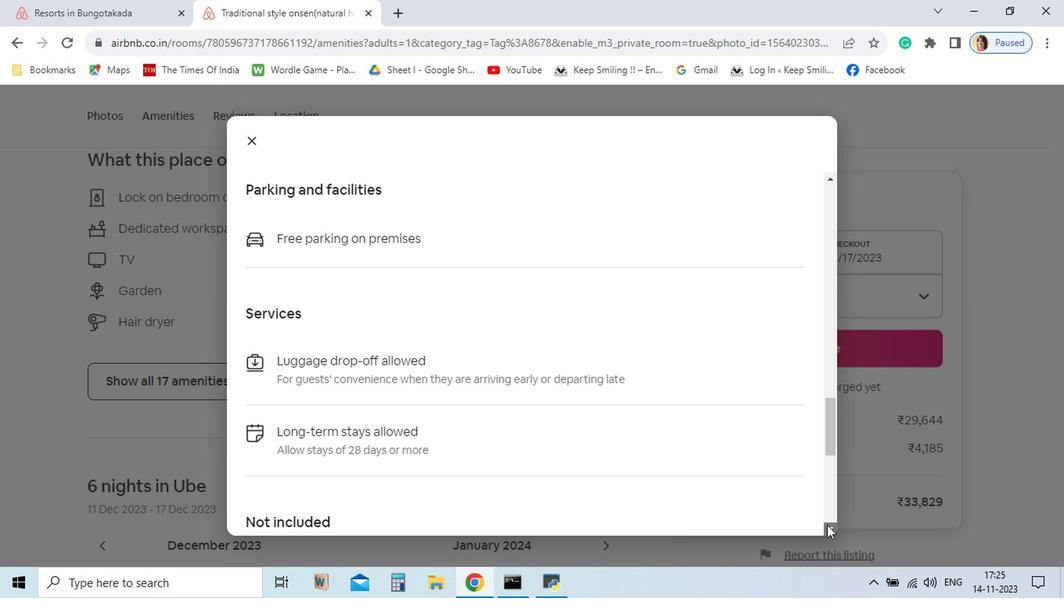 
Action: Mouse pressed left at (825, 531)
